 Task: Create a Kaleidoscope Artwork
Action: Mouse moved to (34, 13)
Screenshot: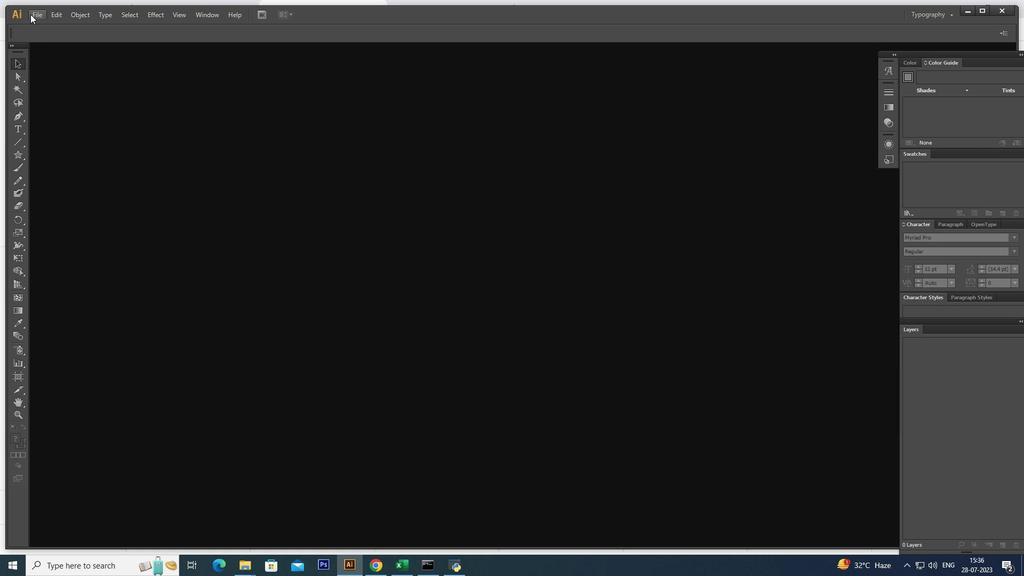 
Action: Mouse pressed left at (34, 13)
Screenshot: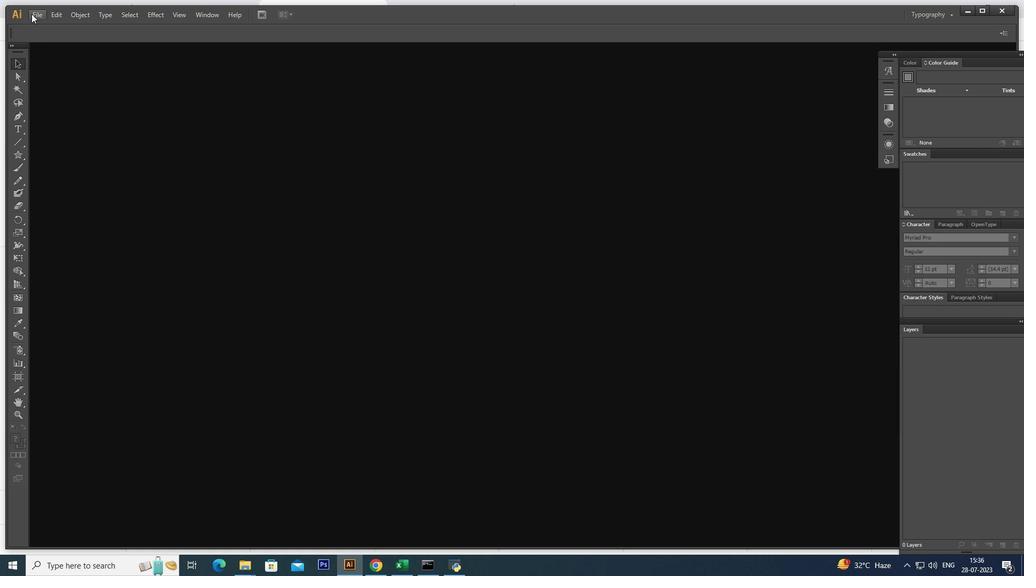 
Action: Mouse moved to (44, 31)
Screenshot: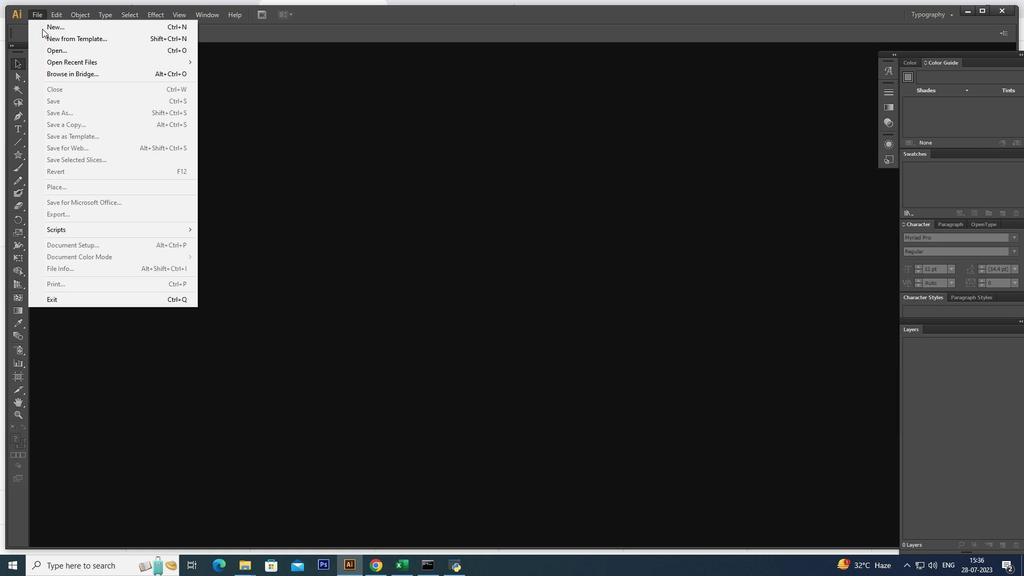 
Action: Mouse pressed left at (44, 31)
Screenshot: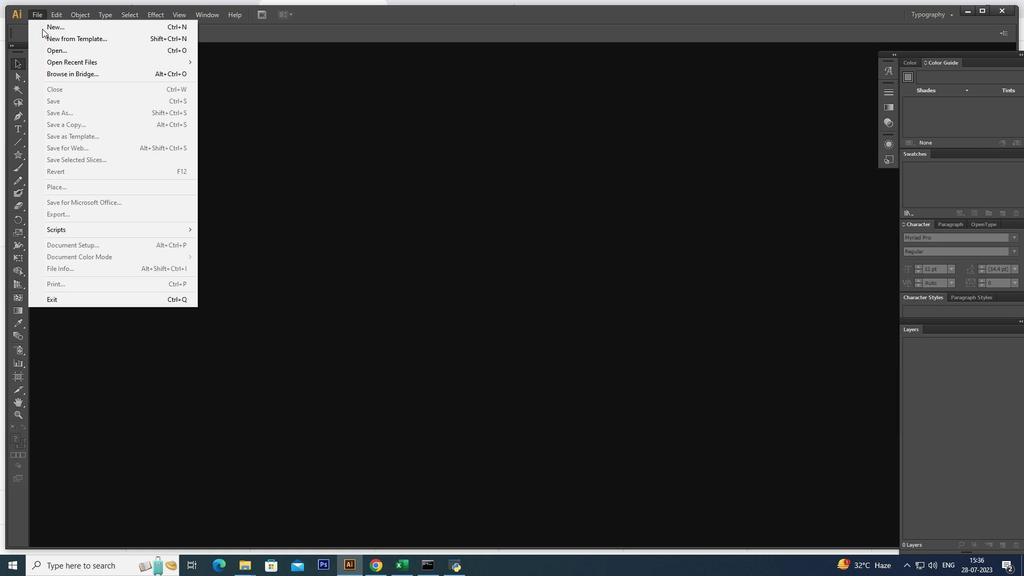 
Action: Mouse moved to (575, 373)
Screenshot: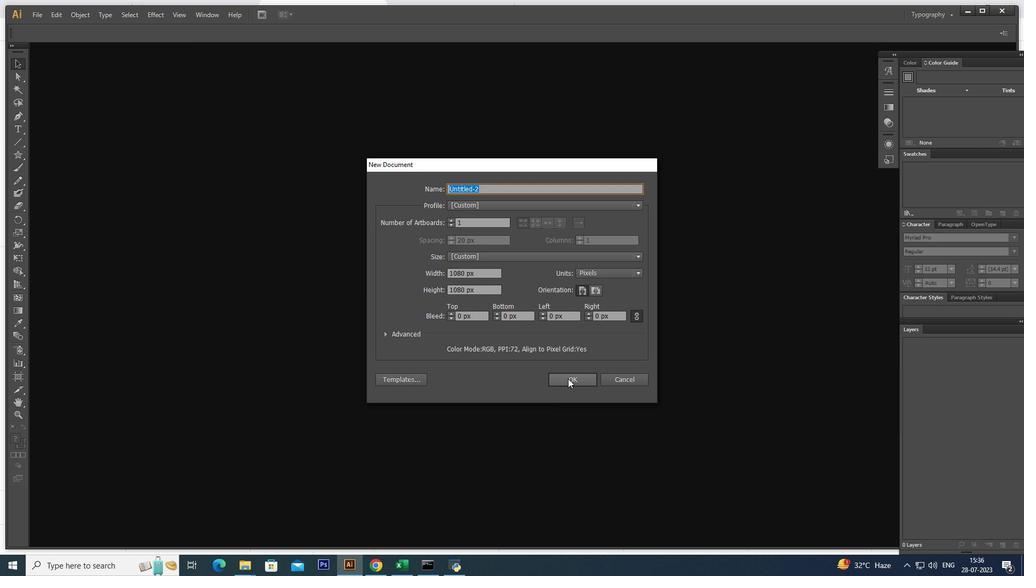 
Action: Mouse pressed left at (575, 373)
Screenshot: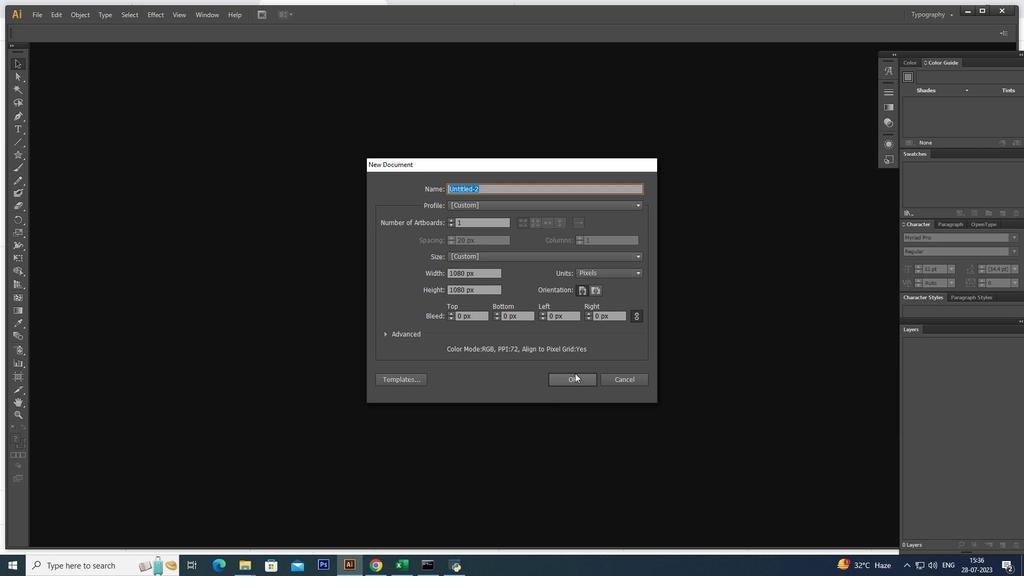 
Action: Mouse moved to (1007, 541)
Screenshot: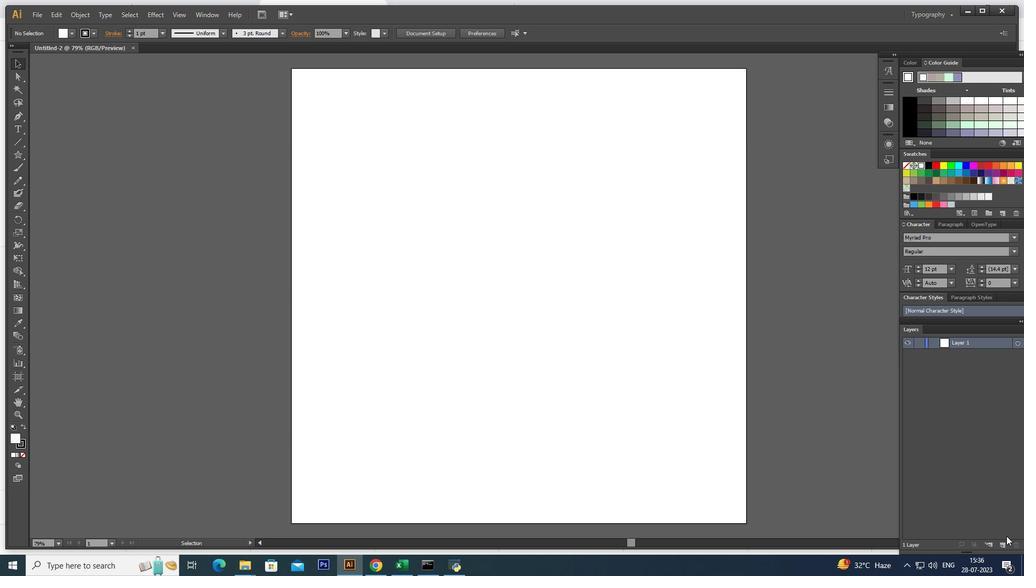 
Action: Mouse pressed left at (1007, 541)
Screenshot: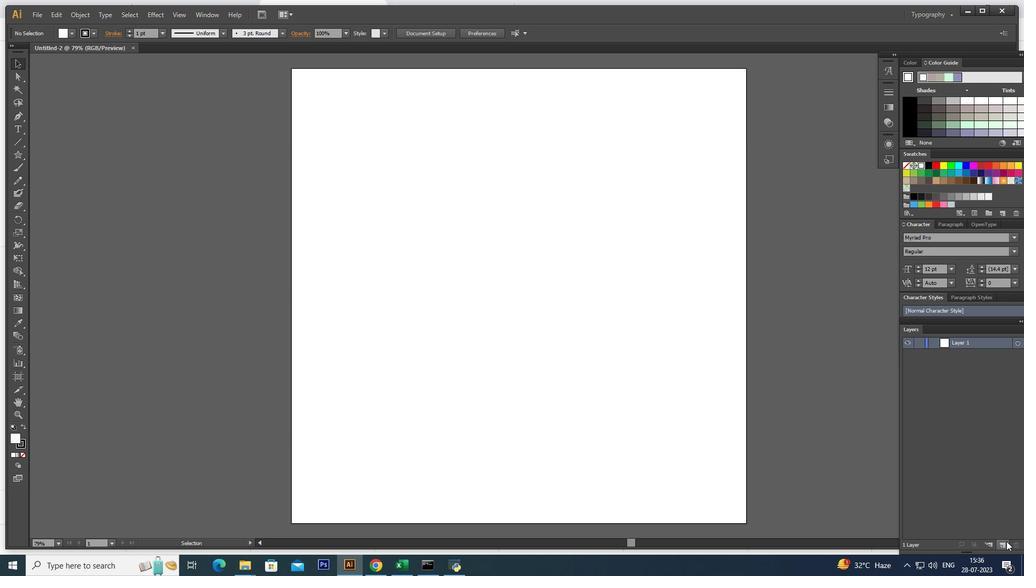 
Action: Mouse moved to (15, 155)
Screenshot: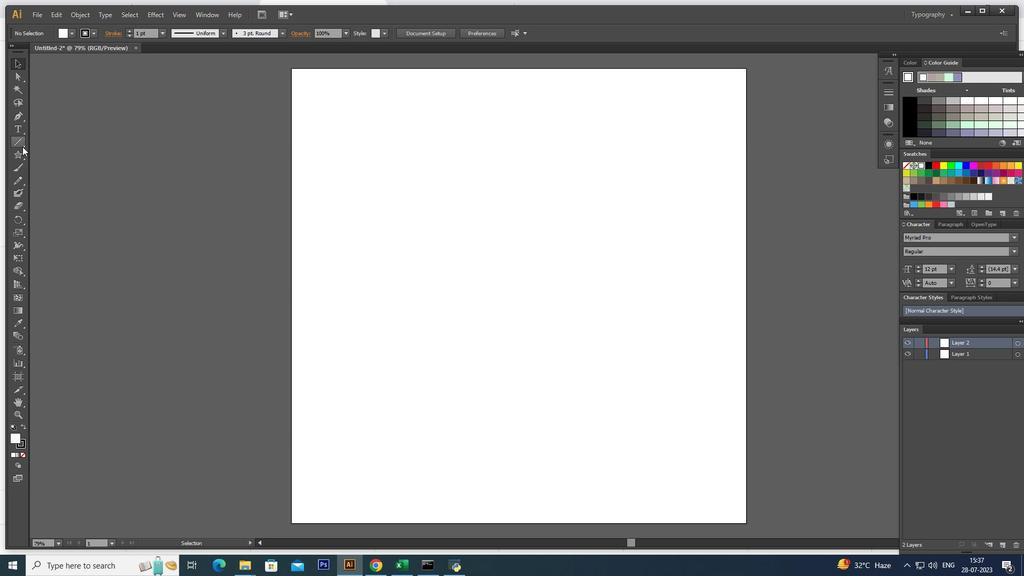 
Action: Mouse pressed left at (15, 155)
Screenshot: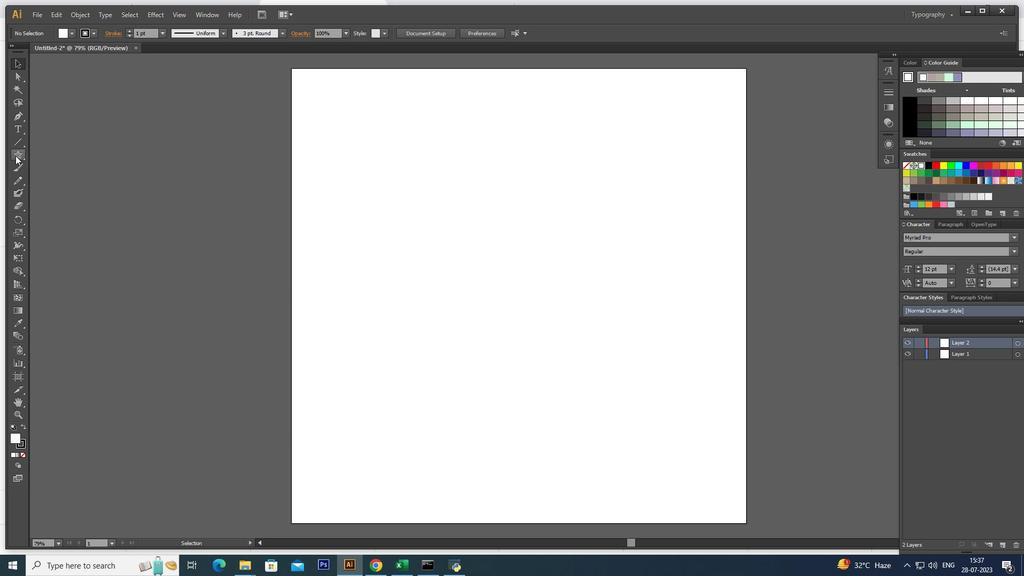 
Action: Mouse moved to (443, 369)
Screenshot: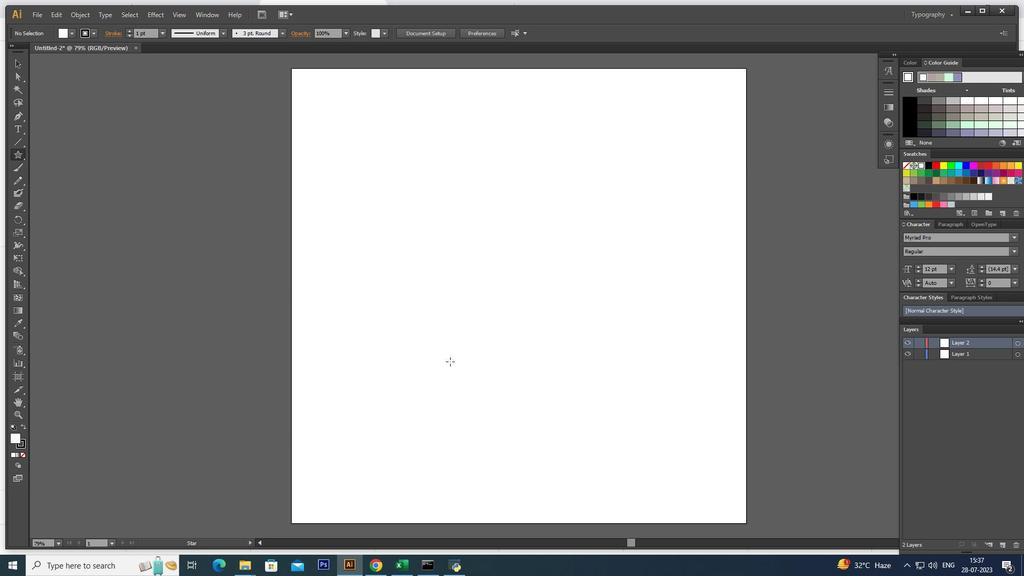 
Action: Mouse pressed left at (443, 369)
Screenshot: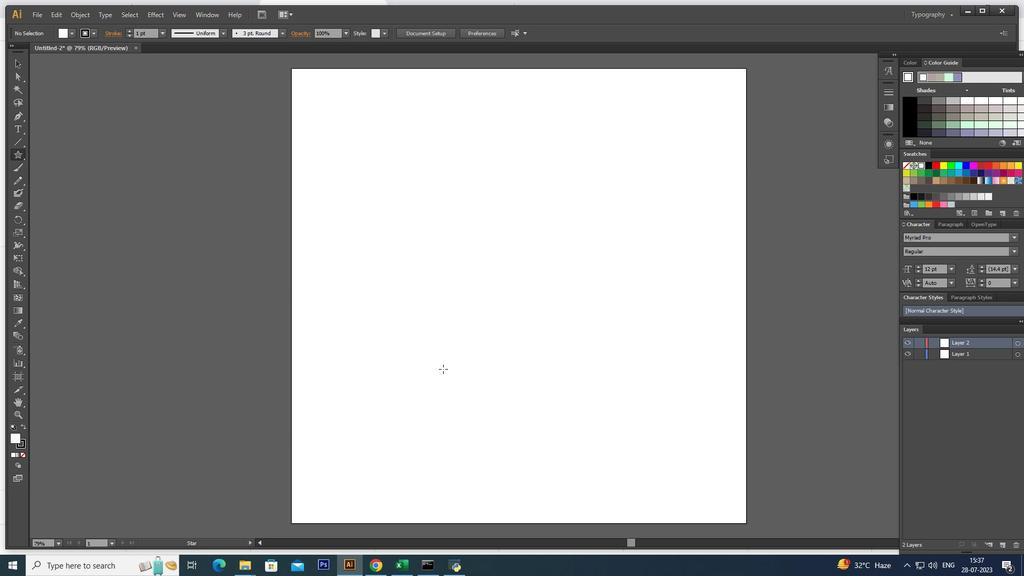 
Action: Mouse moved to (490, 313)
Screenshot: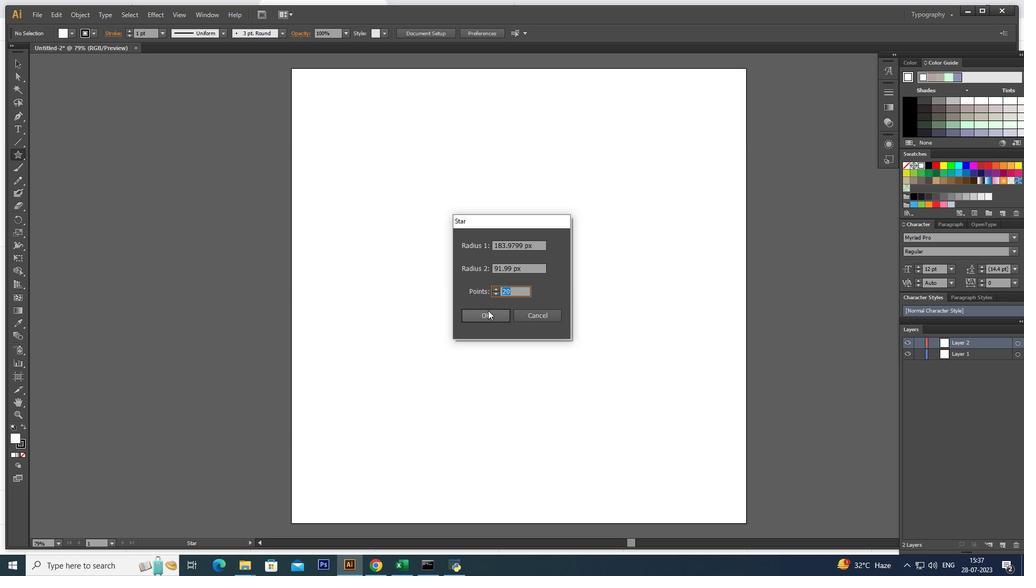 
Action: Mouse pressed left at (490, 313)
Screenshot: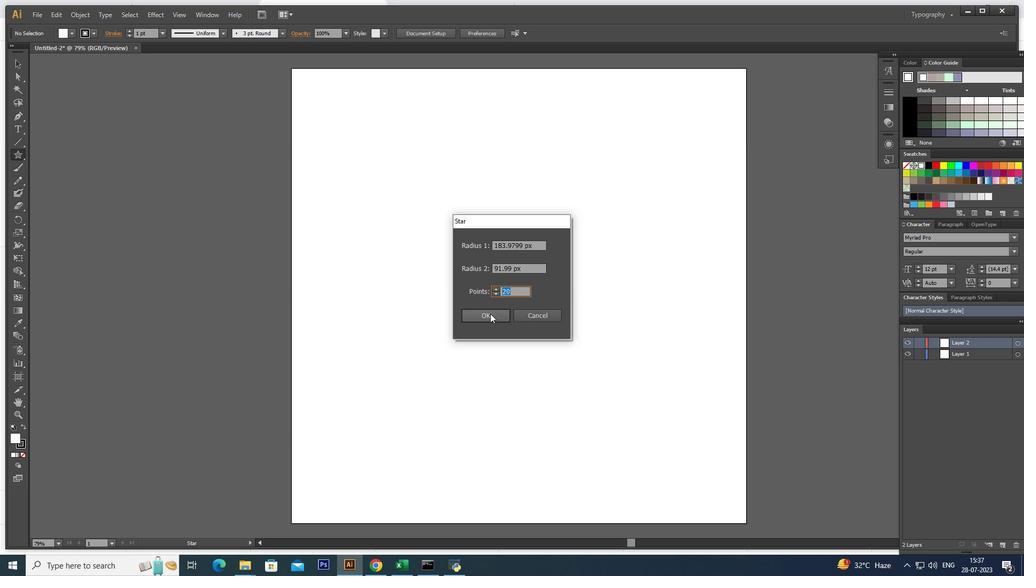 
Action: Mouse moved to (18, 61)
Screenshot: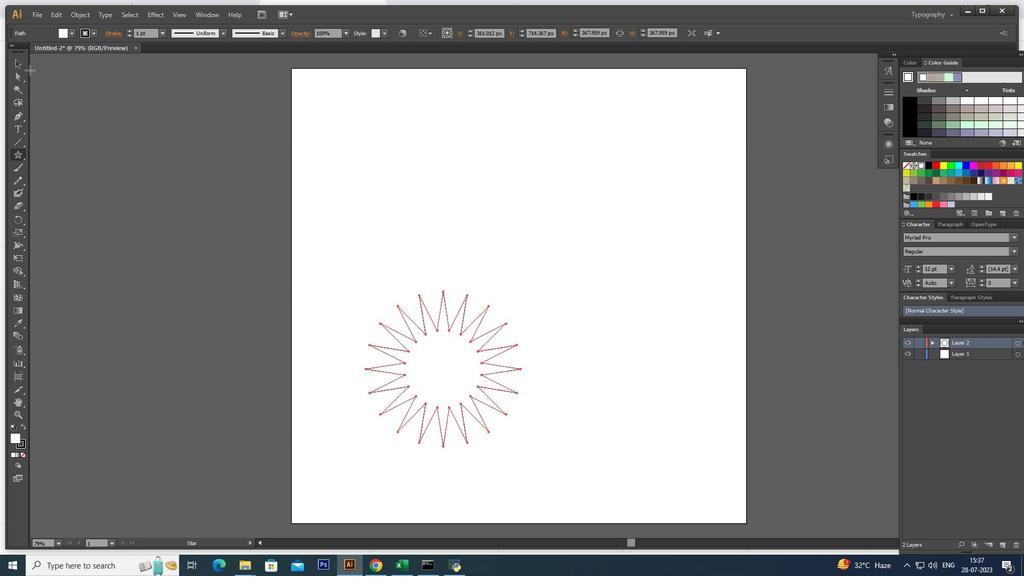 
Action: Mouse pressed left at (18, 61)
Screenshot: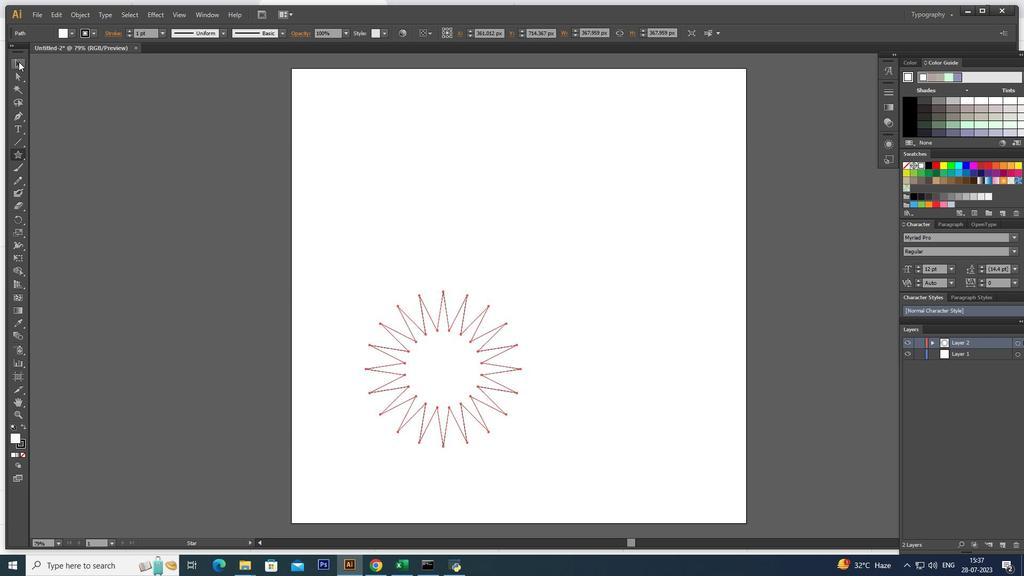 
Action: Mouse moved to (454, 316)
Screenshot: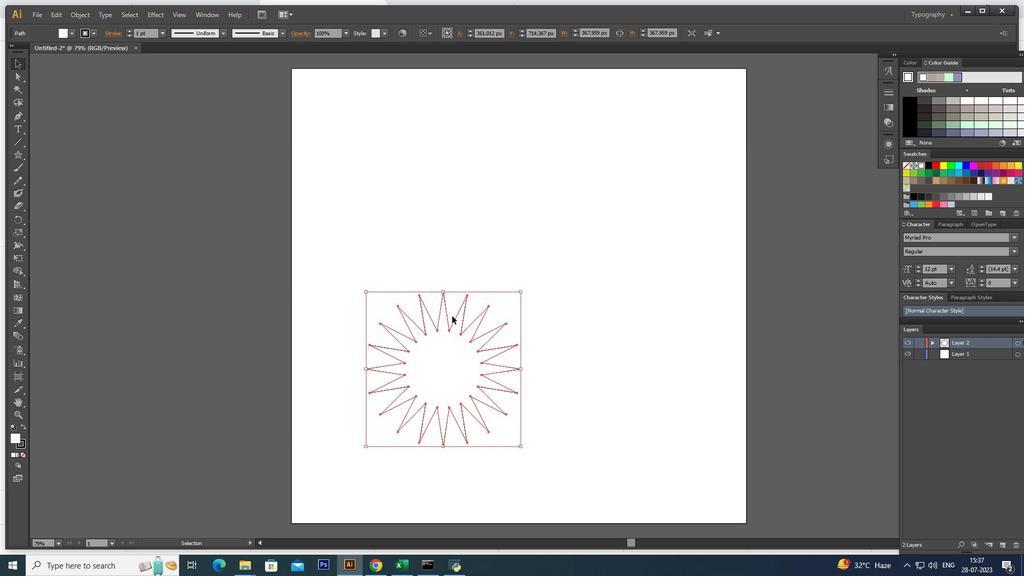 
Action: Mouse pressed left at (454, 316)
Screenshot: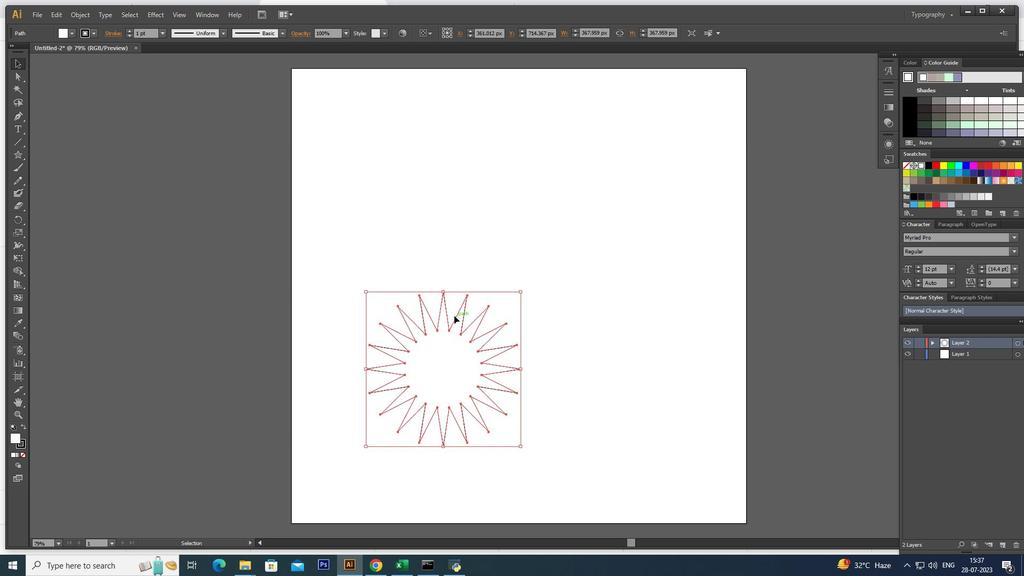 
Action: Mouse moved to (957, 414)
Screenshot: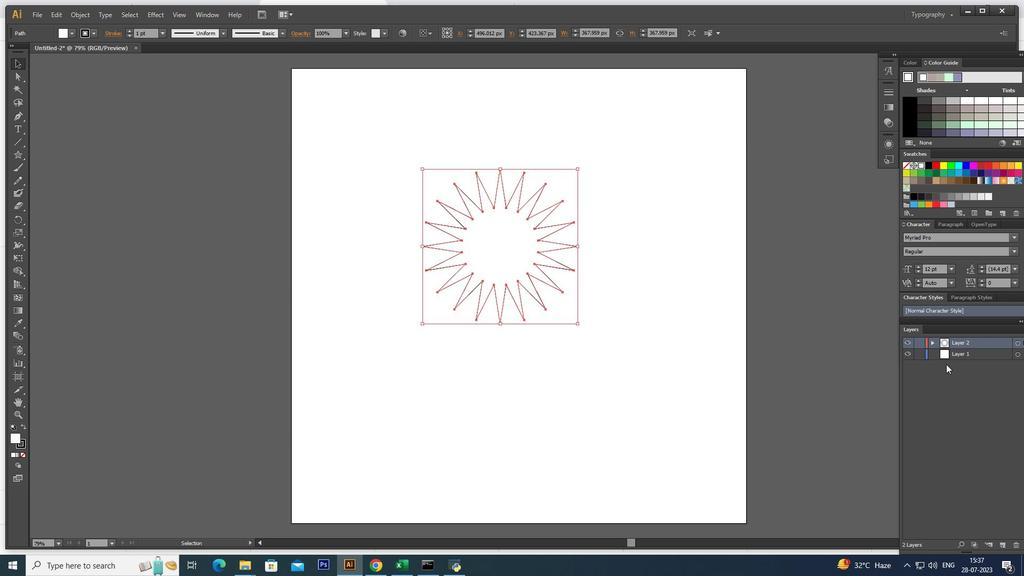 
Action: Mouse pressed left at (957, 414)
Screenshot: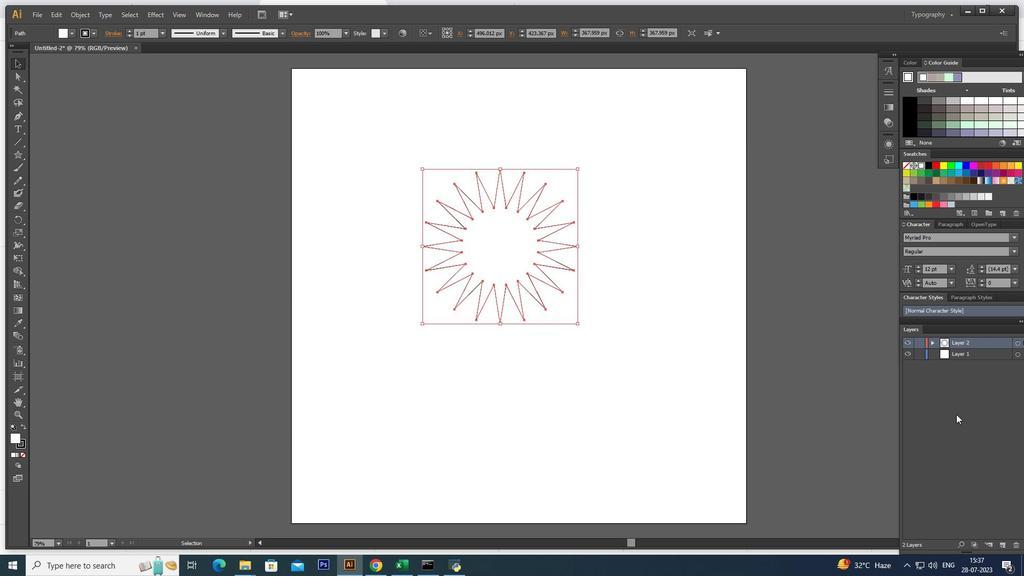 
Action: Mouse moved to (890, 90)
Screenshot: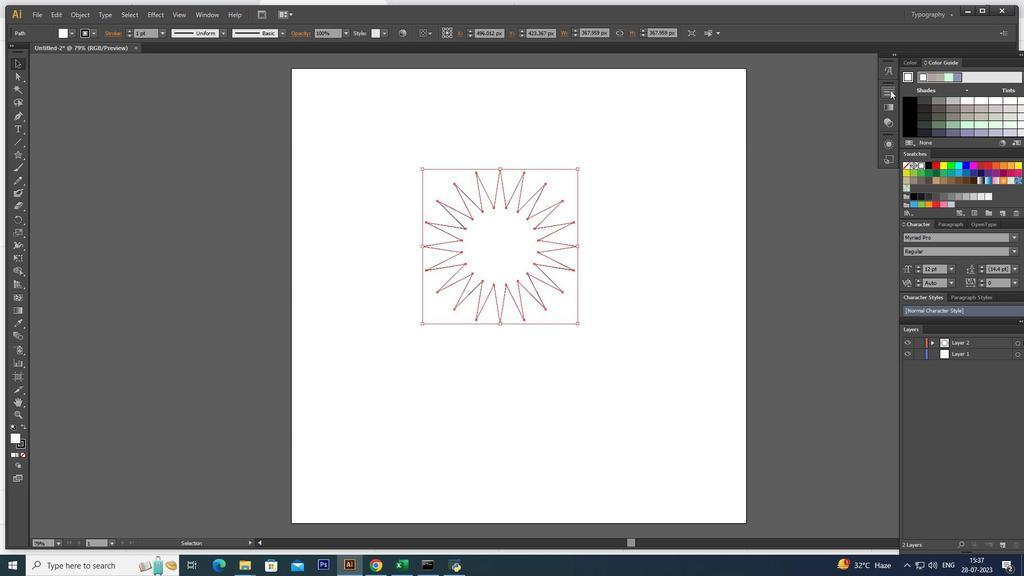 
Action: Mouse pressed left at (890, 90)
Screenshot: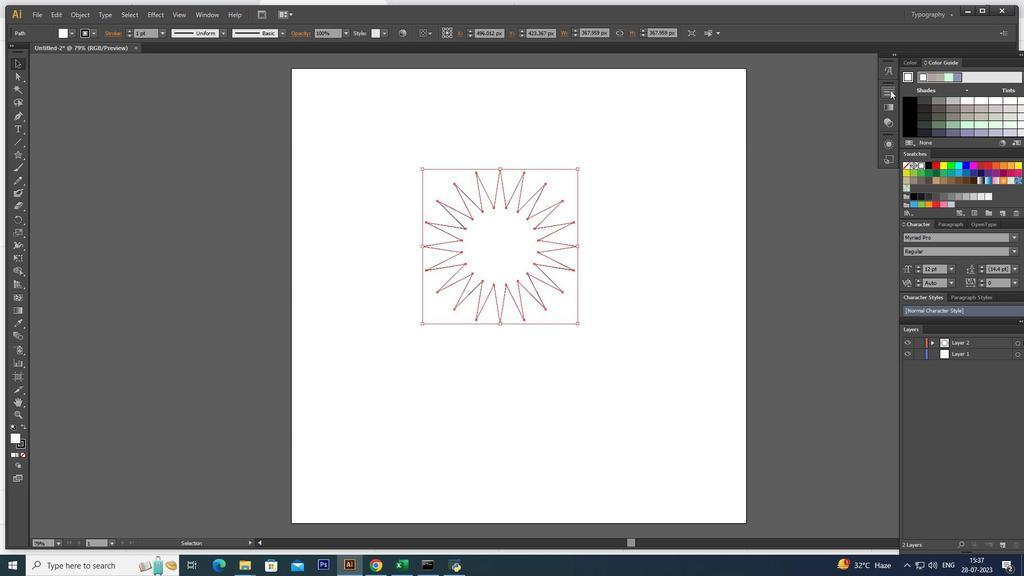 
Action: Mouse moved to (842, 82)
Screenshot: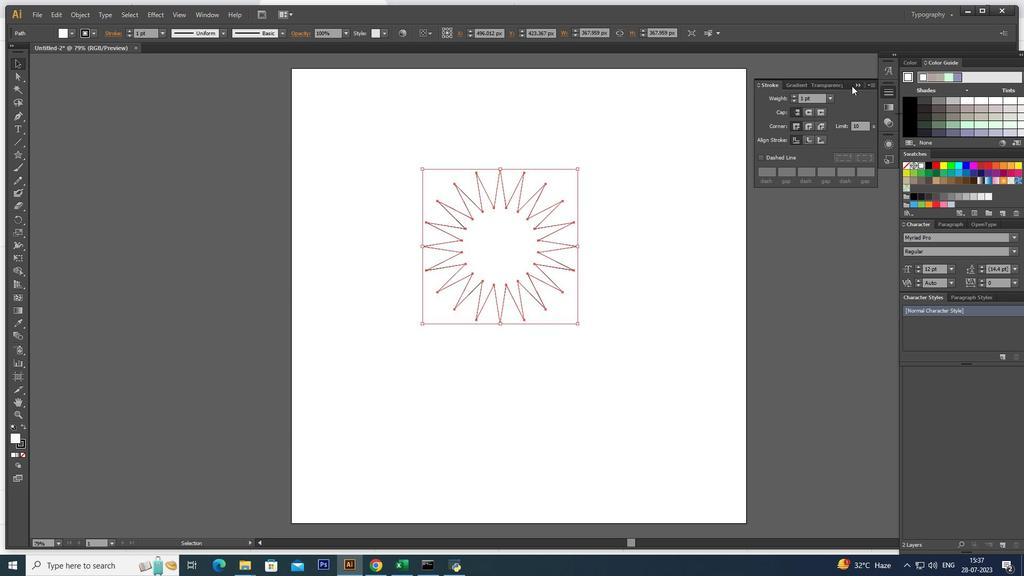 
Action: Mouse pressed left at (842, 82)
Screenshot: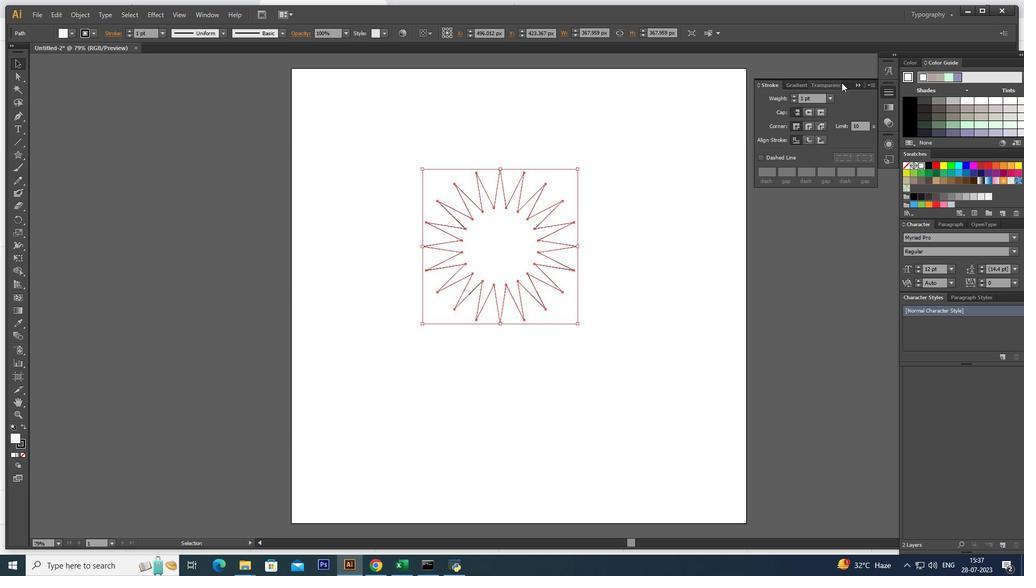 
Action: Mouse moved to (806, 95)
Screenshot: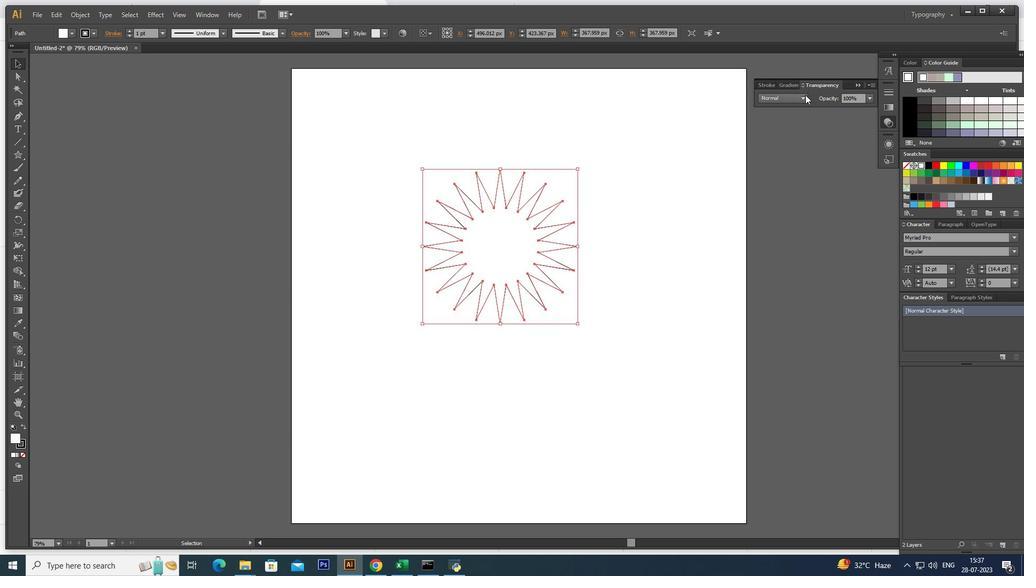 
Action: Mouse pressed left at (806, 95)
Screenshot: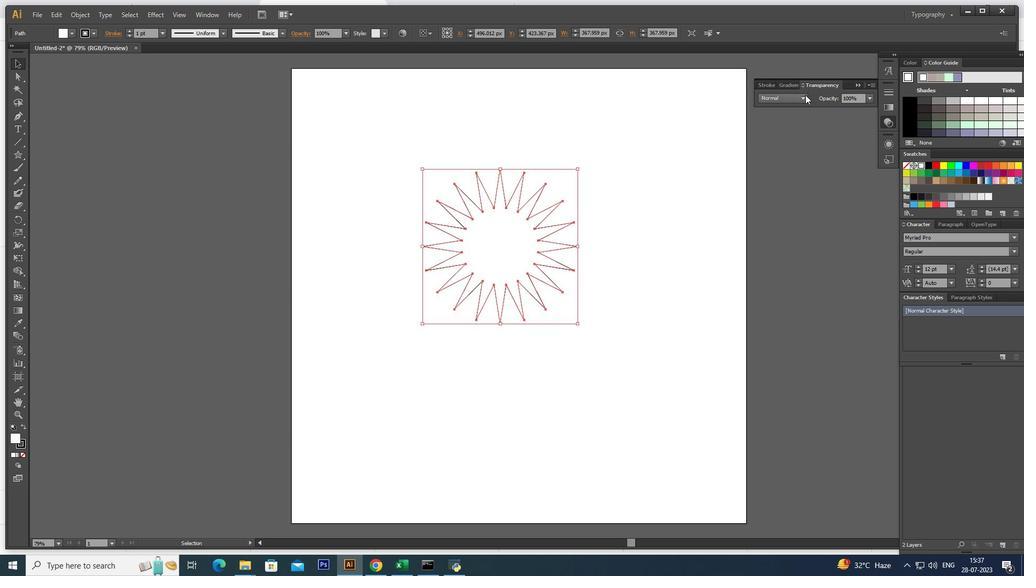 
Action: Mouse moved to (783, 253)
Screenshot: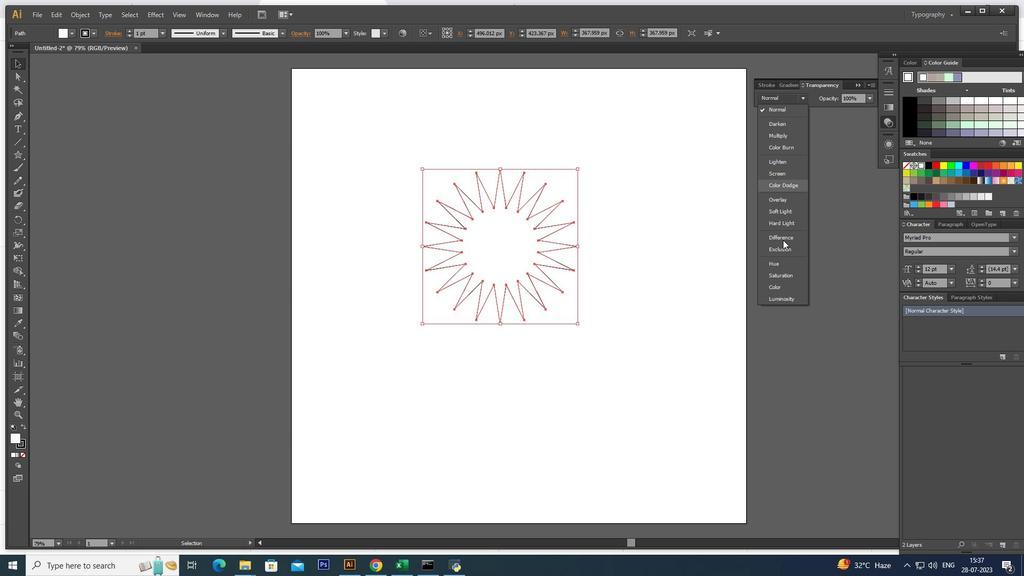 
Action: Mouse pressed left at (783, 253)
Screenshot: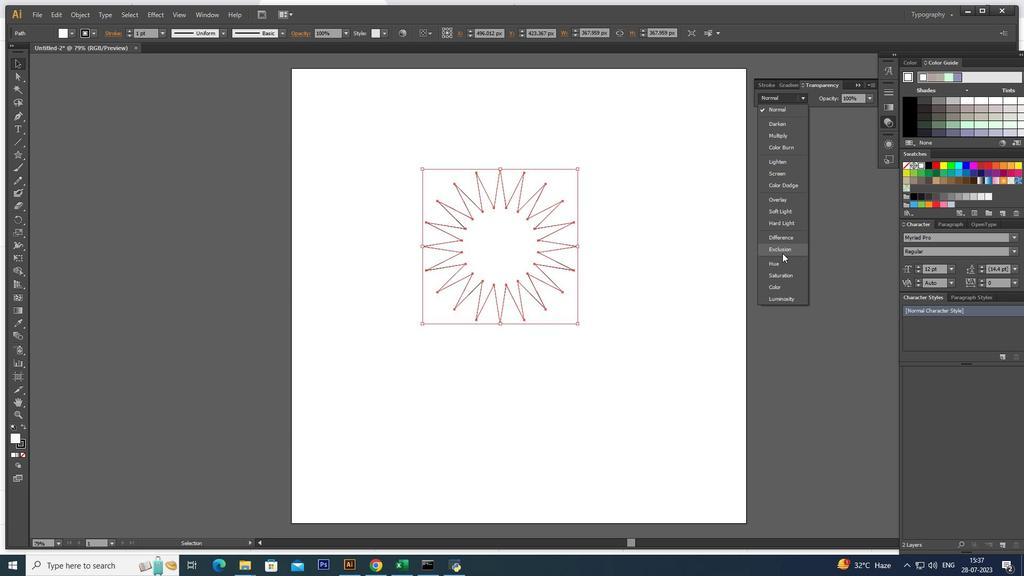 
Action: Mouse moved to (75, 75)
Screenshot: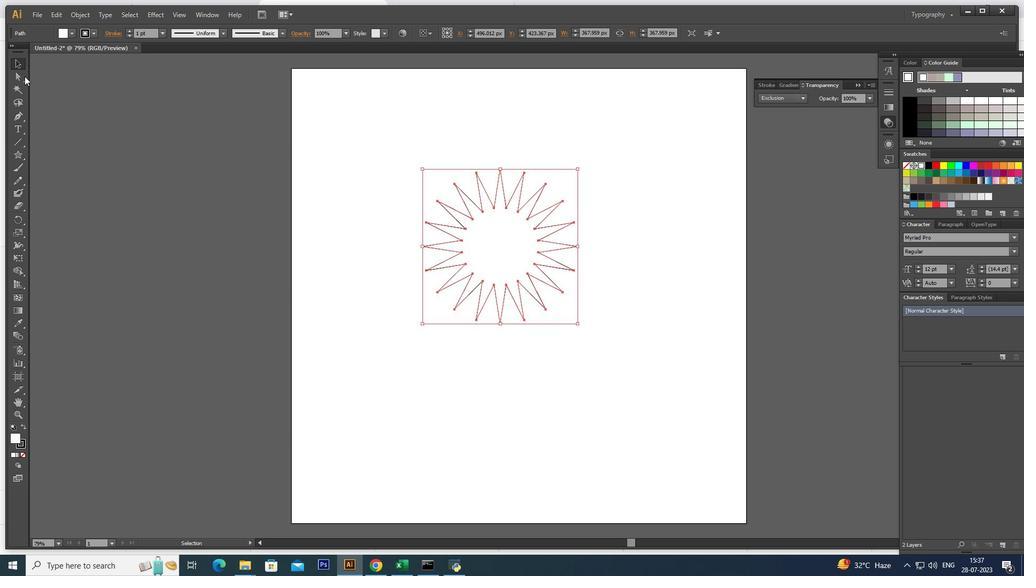 
Action: Mouse pressed left at (75, 75)
Screenshot: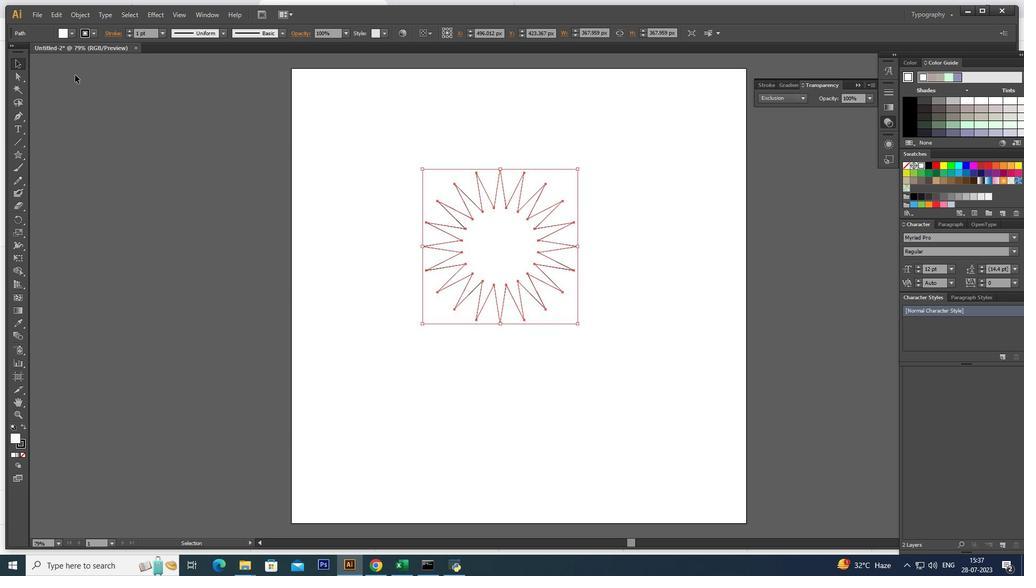 
Action: Mouse moved to (482, 208)
Screenshot: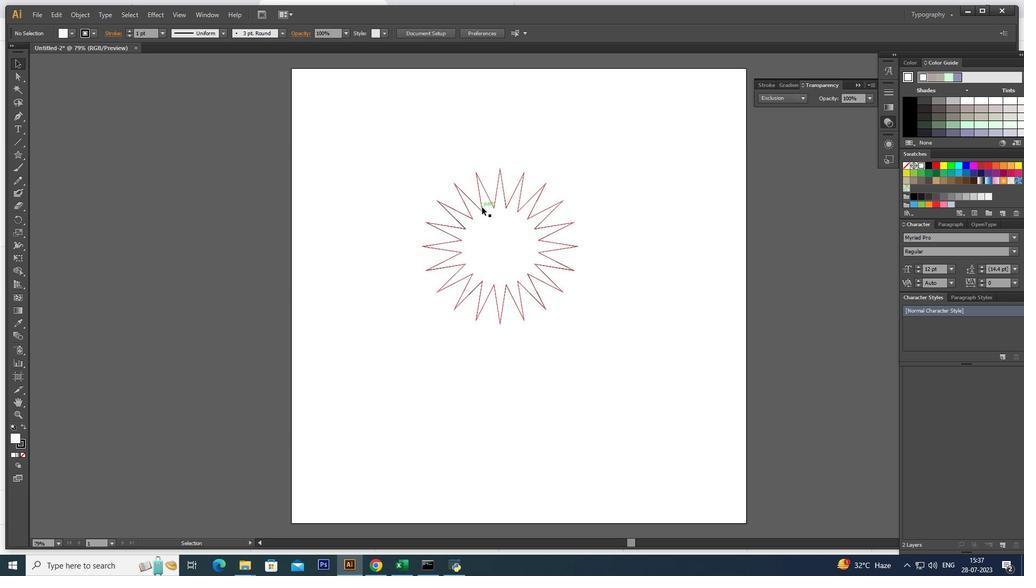 
Action: Mouse pressed left at (482, 208)
Screenshot: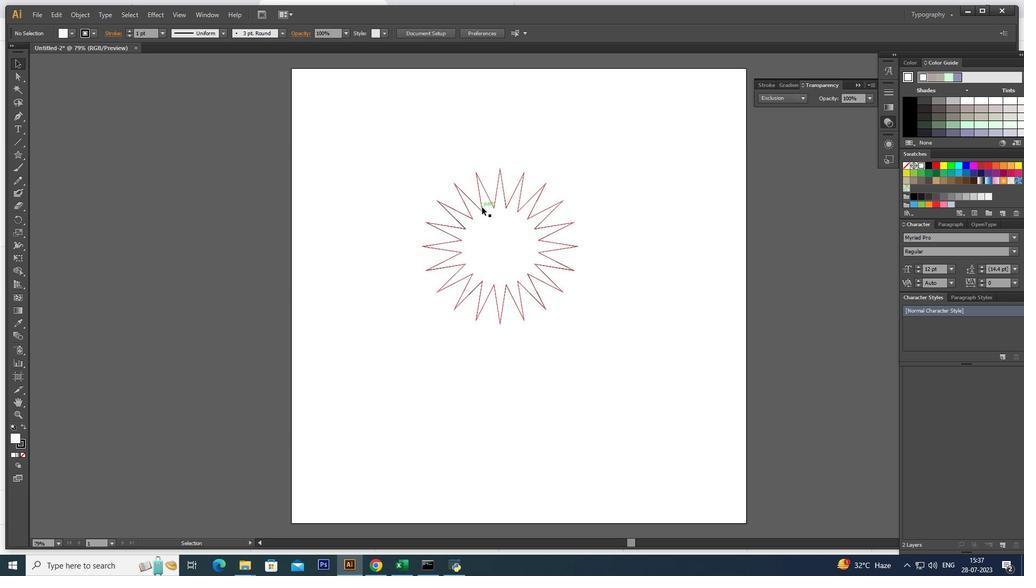 
Action: Mouse moved to (73, 34)
Screenshot: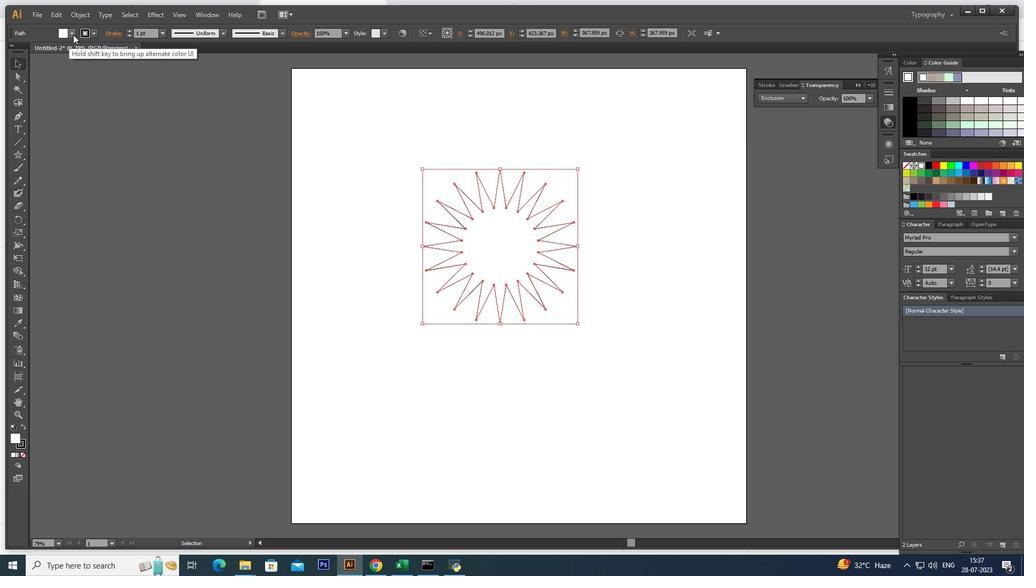 
Action: Mouse pressed left at (73, 34)
Screenshot: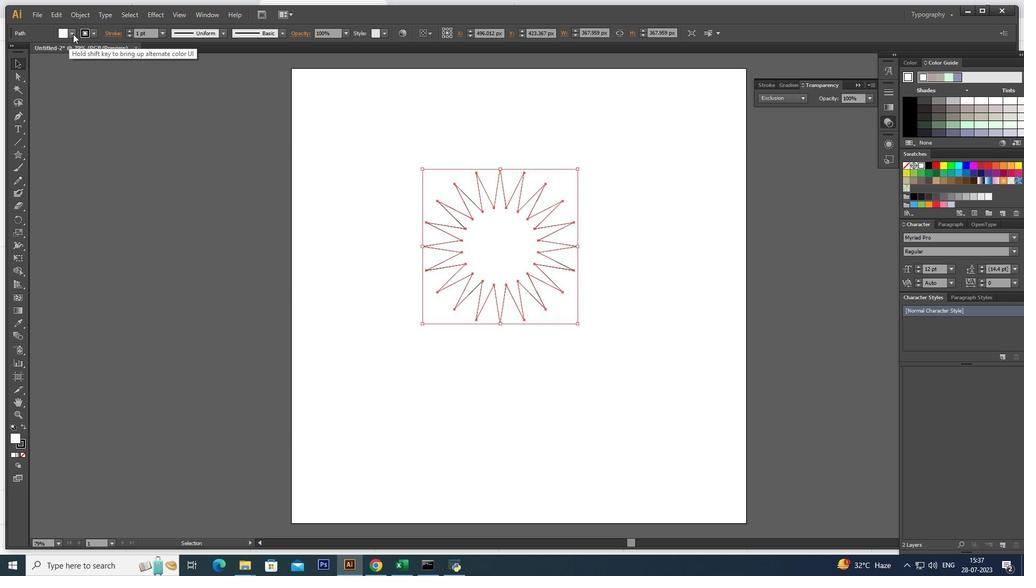 
Action: Mouse moved to (49, 81)
Screenshot: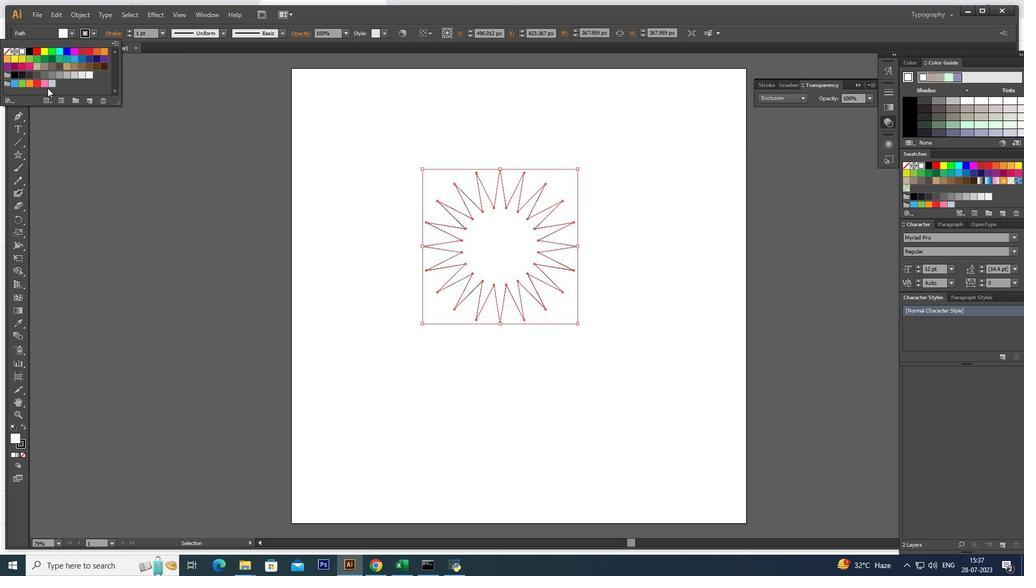 
Action: Mouse pressed left at (49, 81)
Screenshot: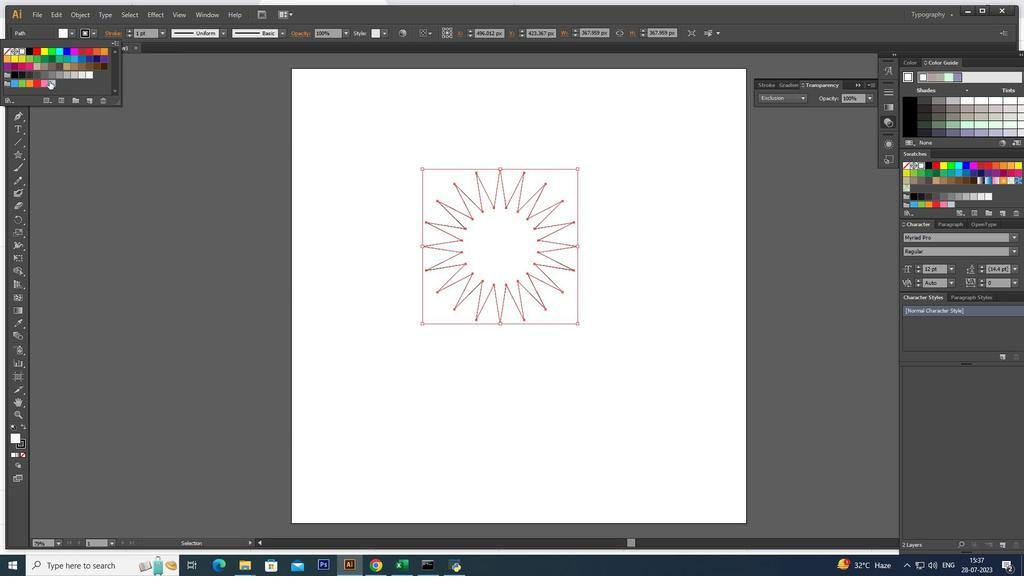 
Action: Mouse moved to (69, 32)
Screenshot: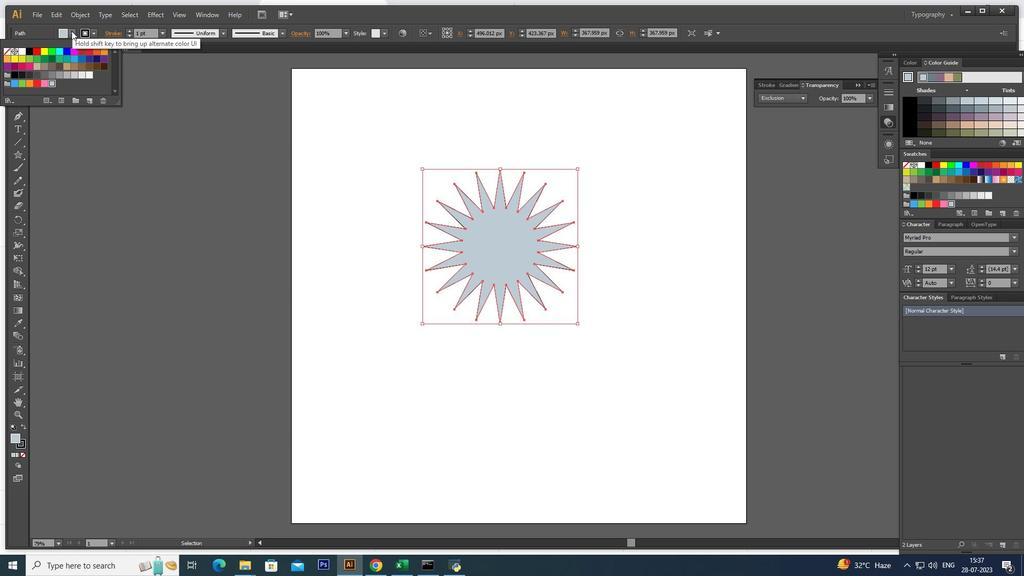 
Action: Mouse pressed left at (69, 32)
Screenshot: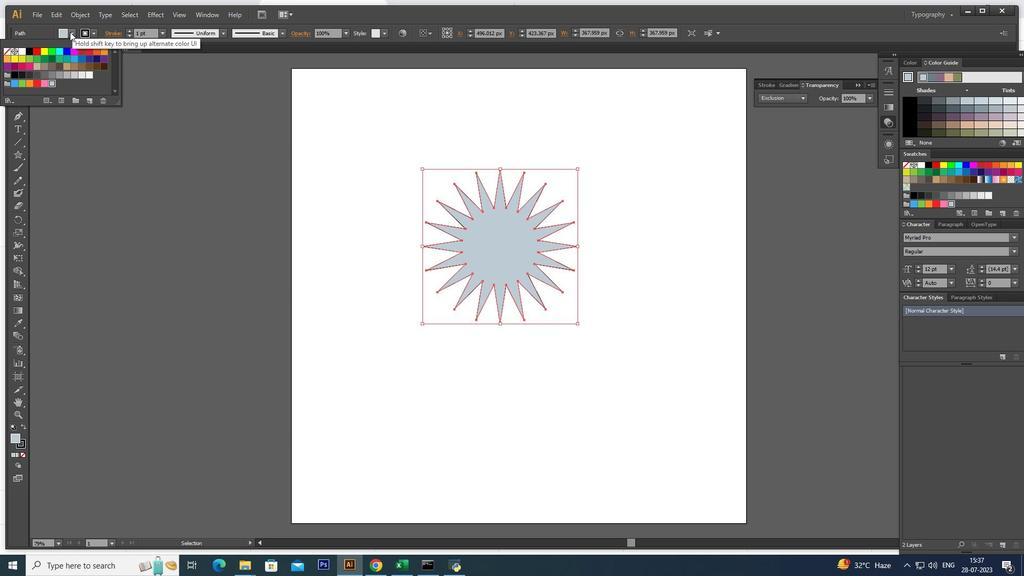 
Action: Mouse moved to (21, 219)
Screenshot: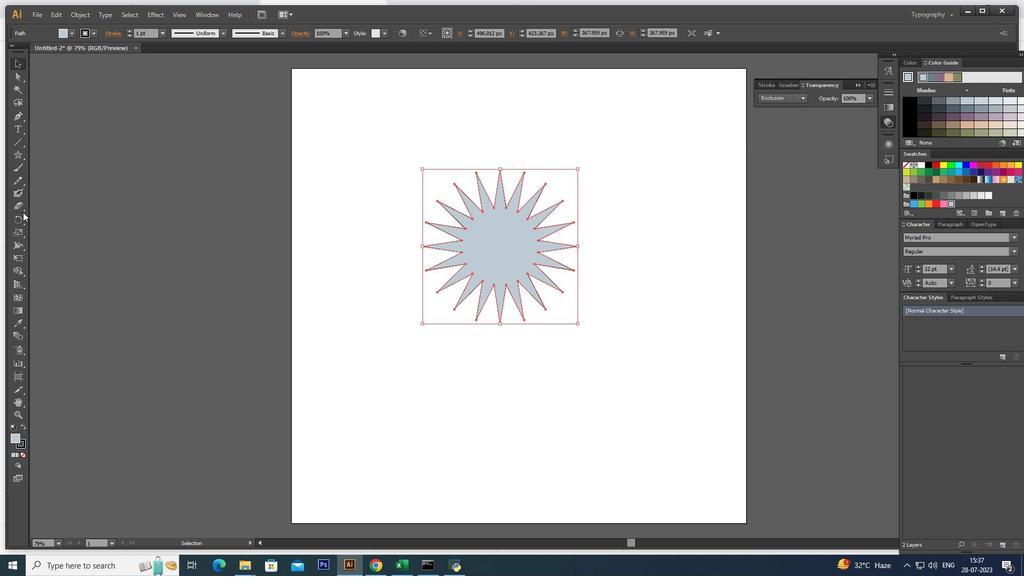 
Action: Mouse pressed left at (21, 219)
Screenshot: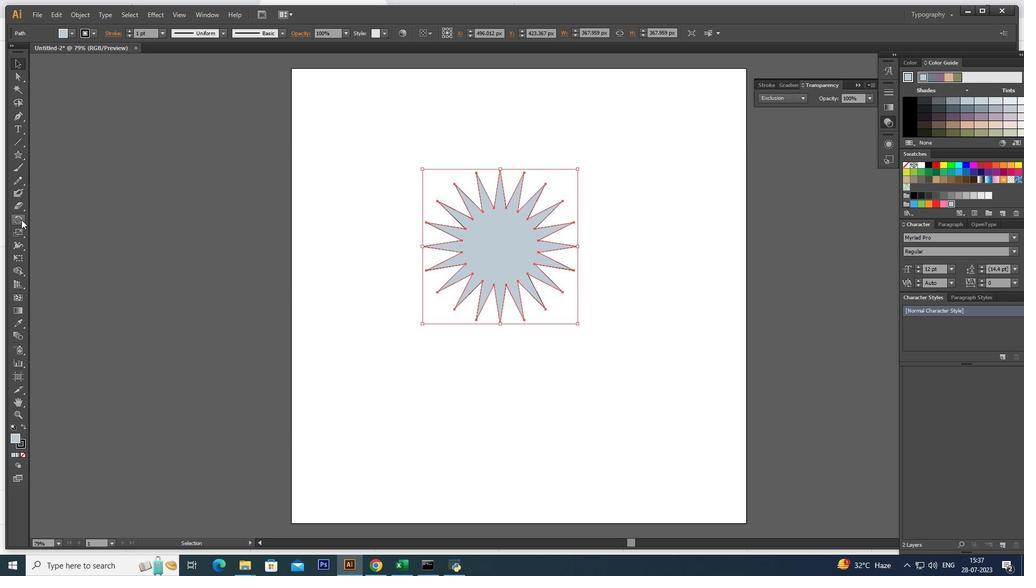 
Action: Mouse moved to (518, 280)
Screenshot: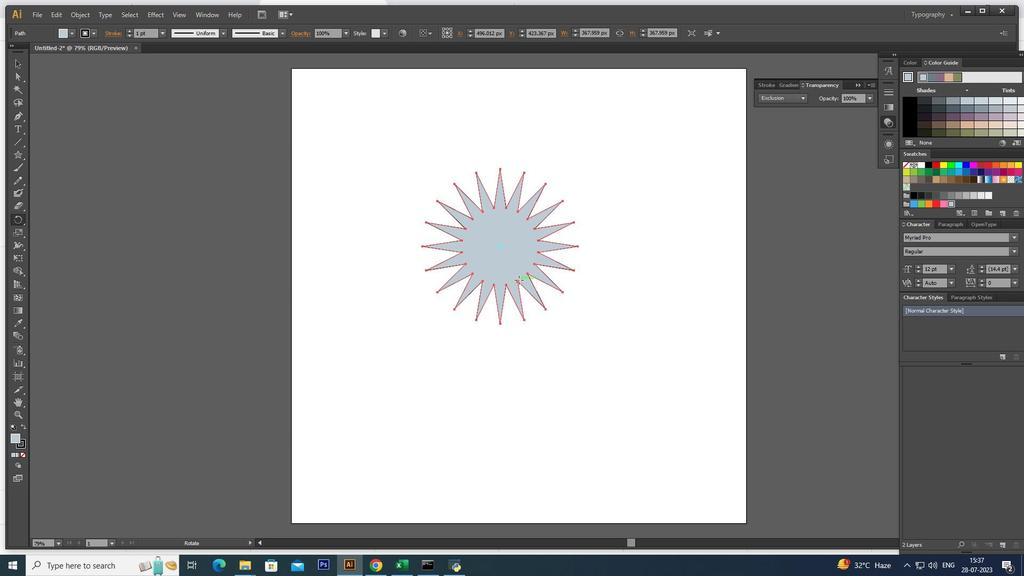 
Action: Mouse pressed left at (518, 280)
Screenshot: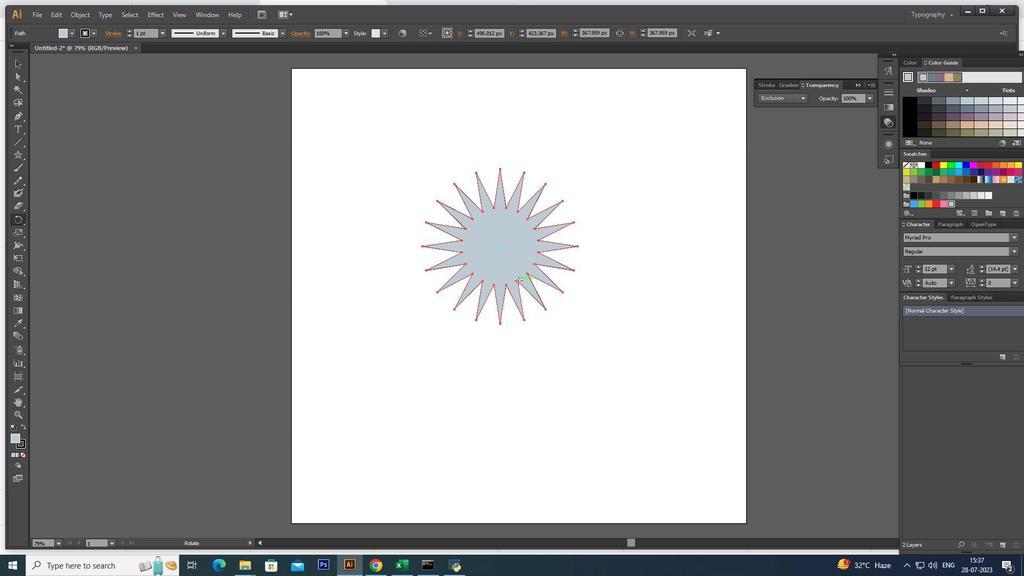
Action: Key pressed <Key.alt_l><Key.alt_l>
Screenshot: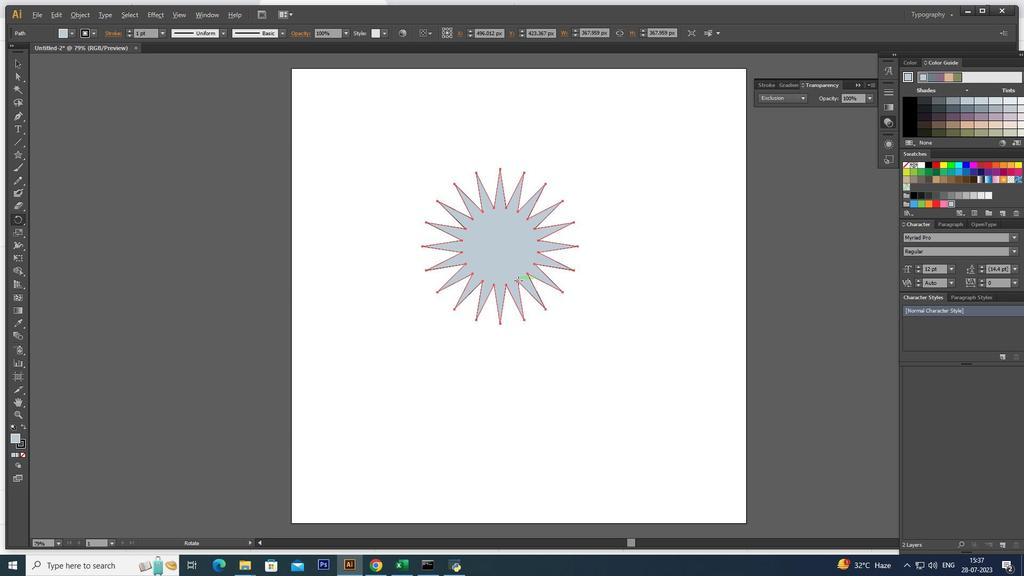 
Action: Mouse moved to (518, 281)
Screenshot: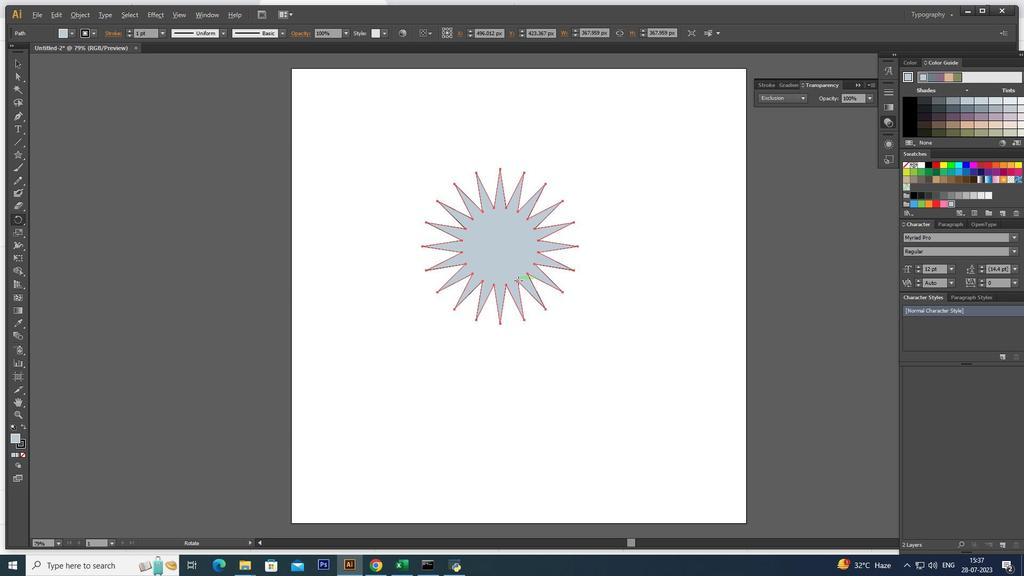 
Action: Key pressed <Key.alt_l>
Screenshot: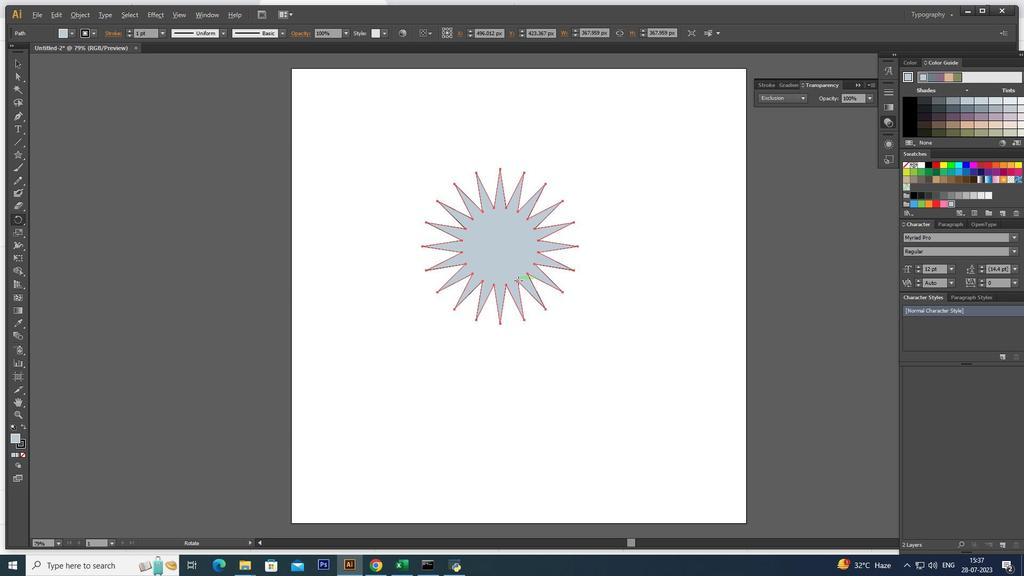 
Action: Mouse moved to (523, 281)
Screenshot: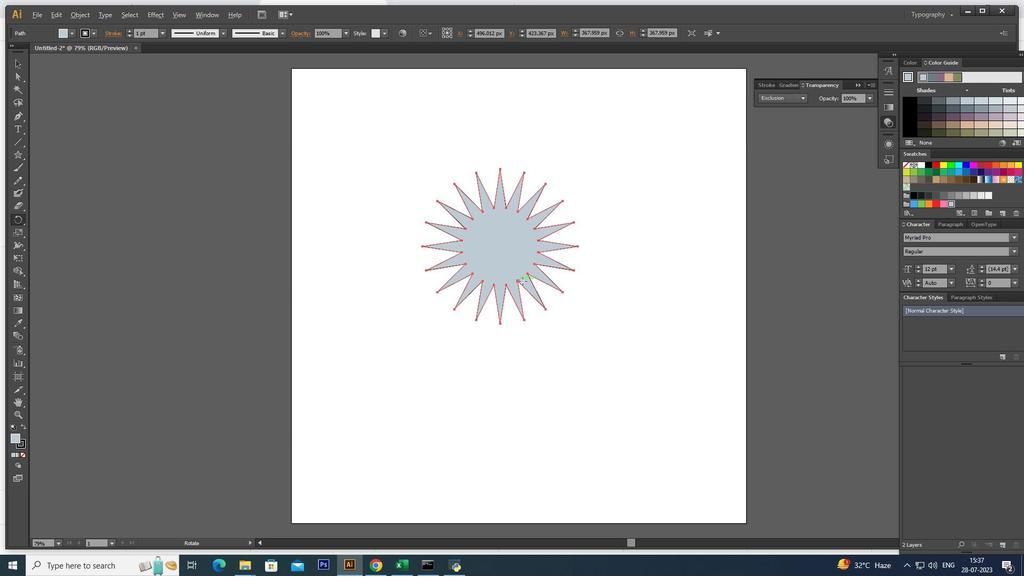 
Action: Key pressed <Key.alt_l><Key.alt_l>
Screenshot: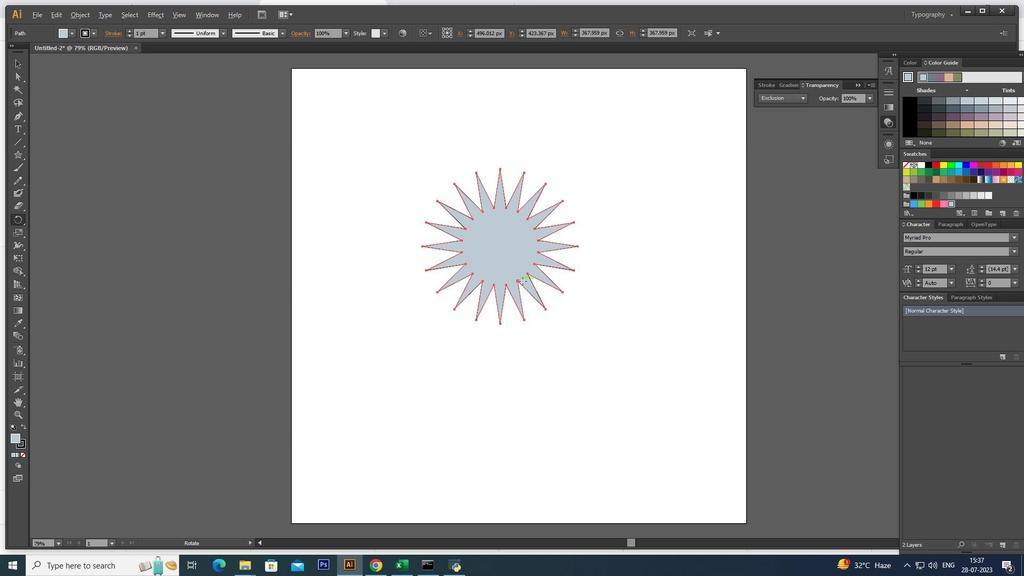 
Action: Mouse moved to (524, 281)
Screenshot: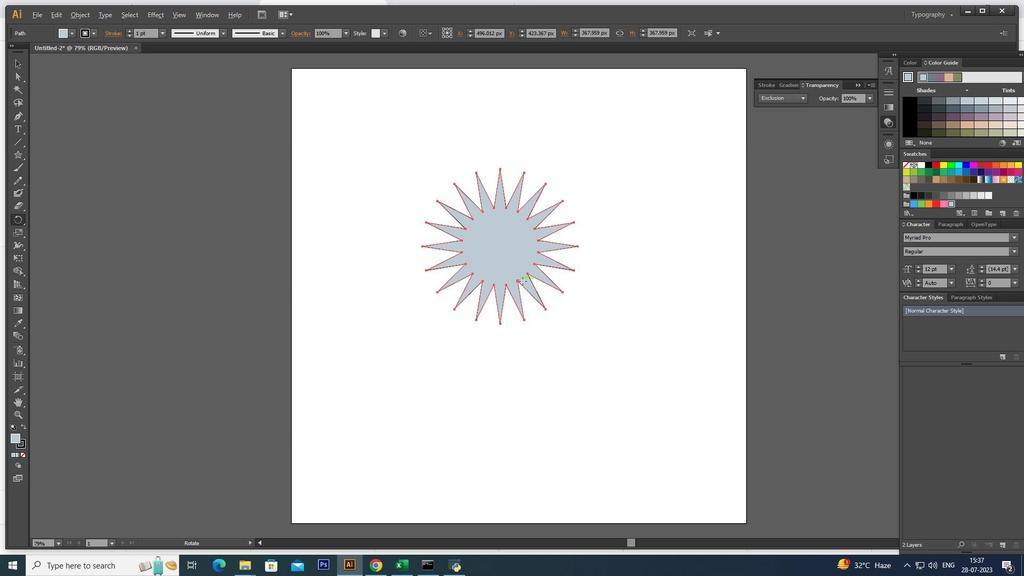 
Action: Key pressed <Key.alt_l><Key.alt_l>
Screenshot: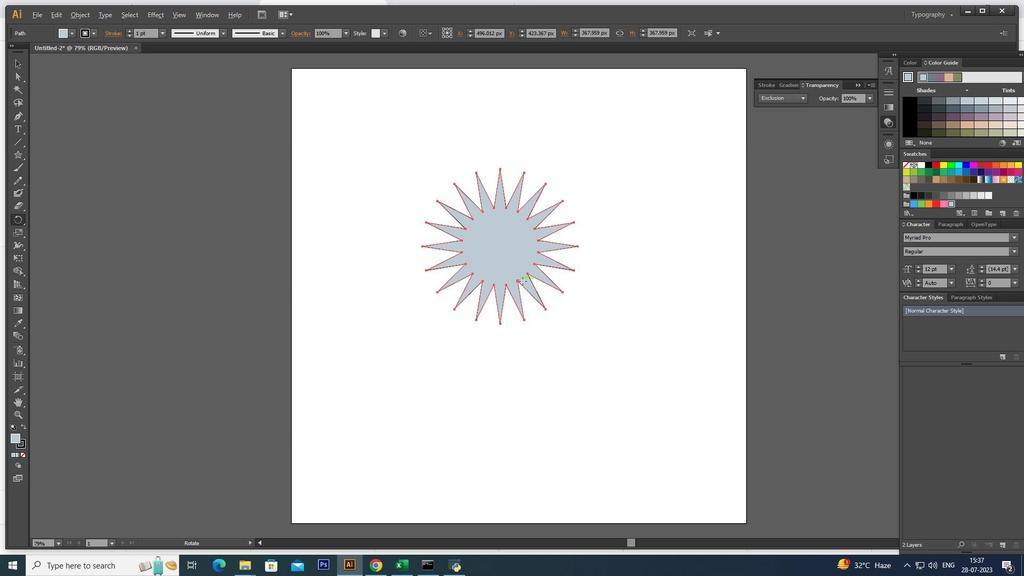 
Action: Mouse moved to (525, 280)
Screenshot: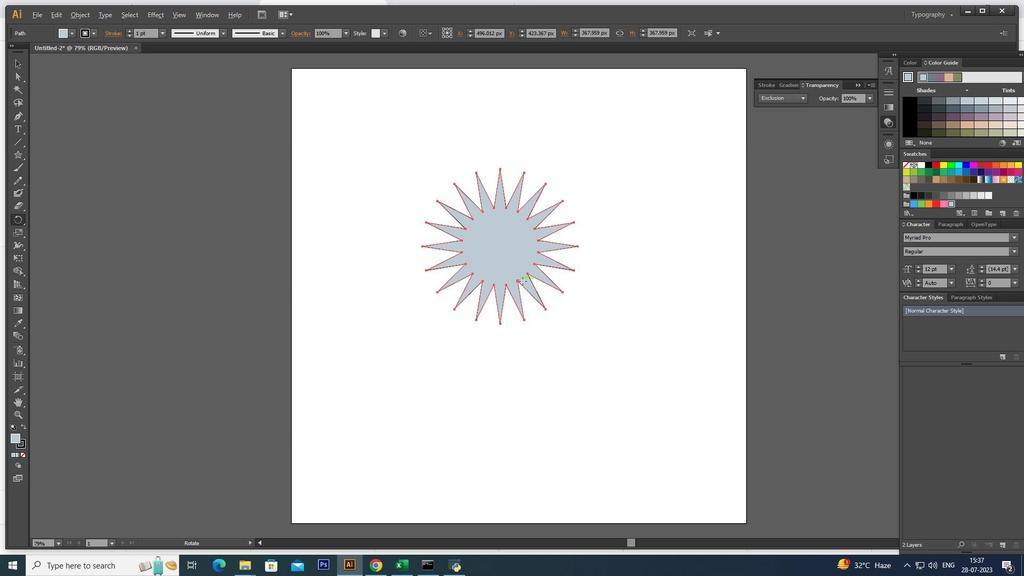 
Action: Key pressed <Key.alt_l>
Screenshot: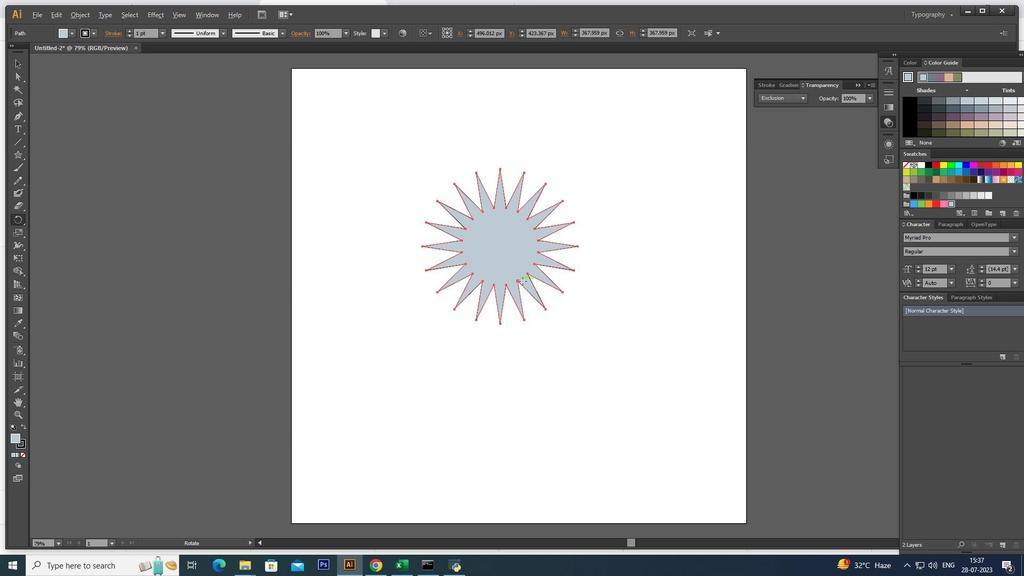 
Action: Mouse moved to (527, 280)
Screenshot: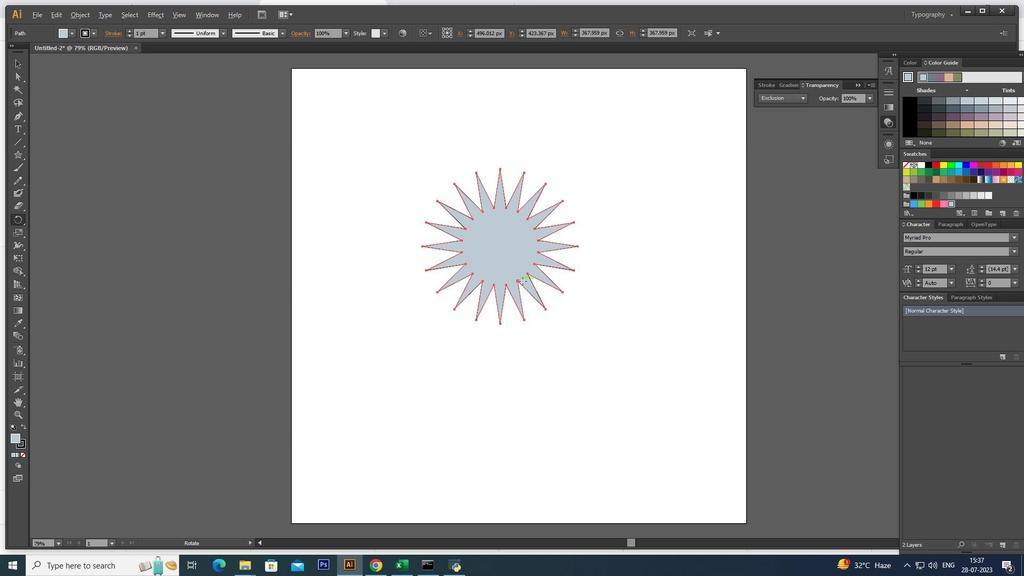 
Action: Key pressed <Key.alt_l>
Screenshot: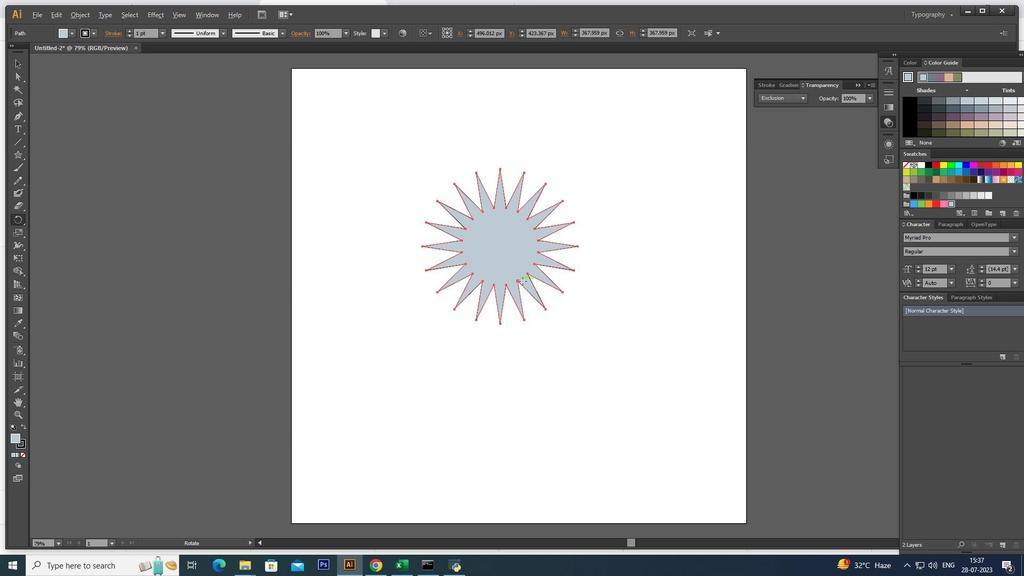 
Action: Mouse moved to (528, 279)
Screenshot: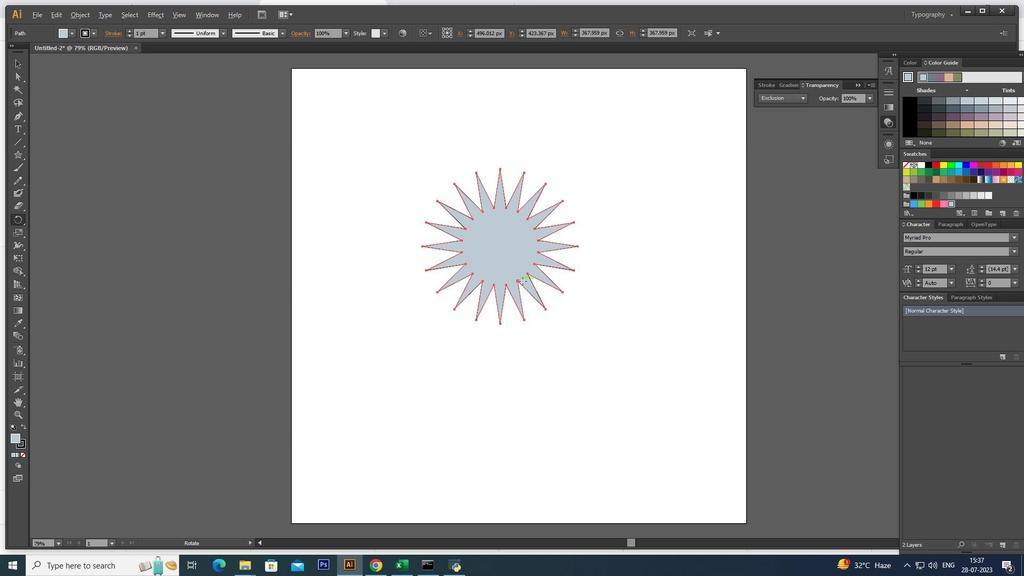 
Action: Key pressed <Key.alt_l>
Screenshot: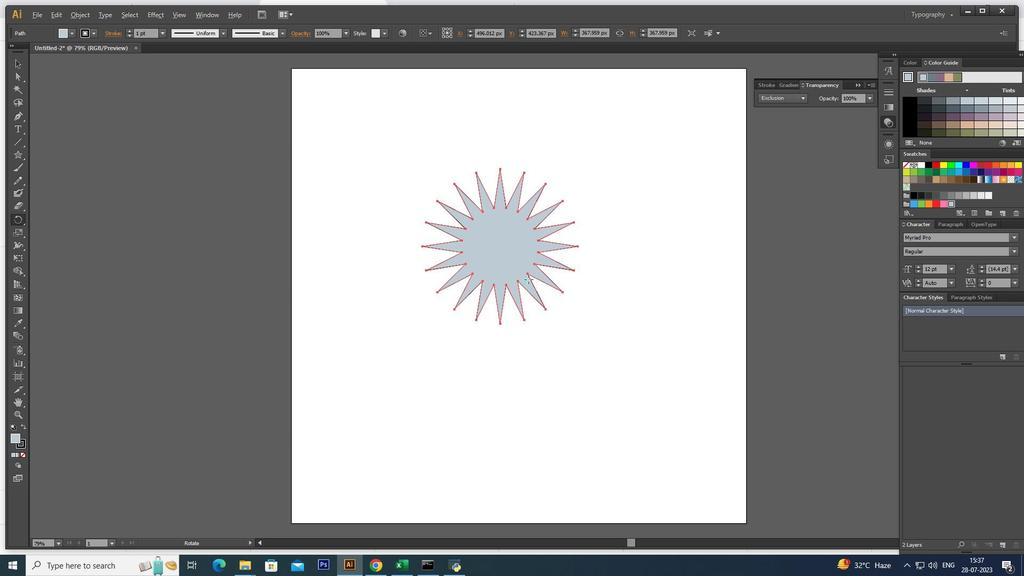 
Action: Mouse moved to (529, 279)
Screenshot: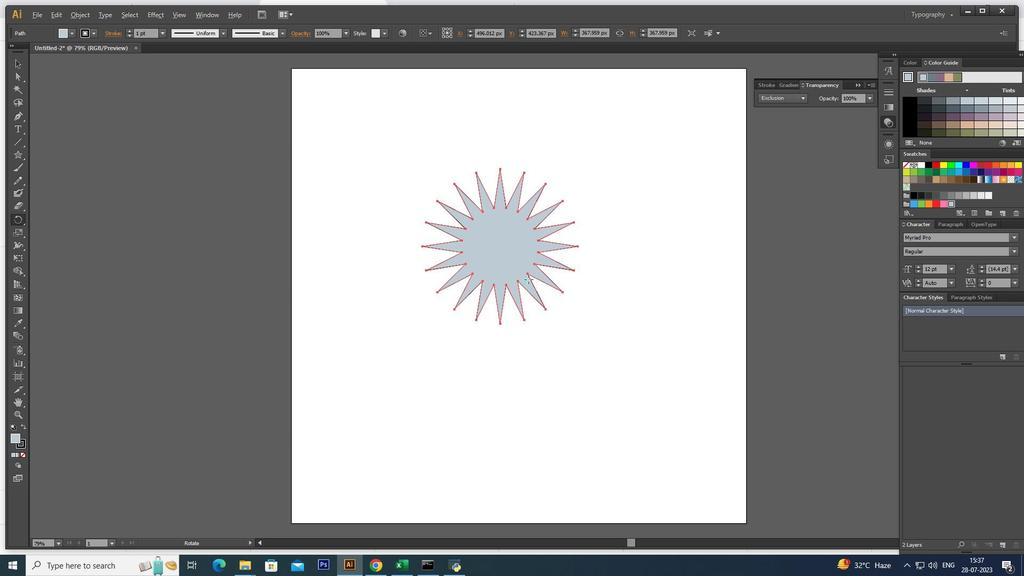 
Action: Key pressed <Key.alt_l>
Screenshot: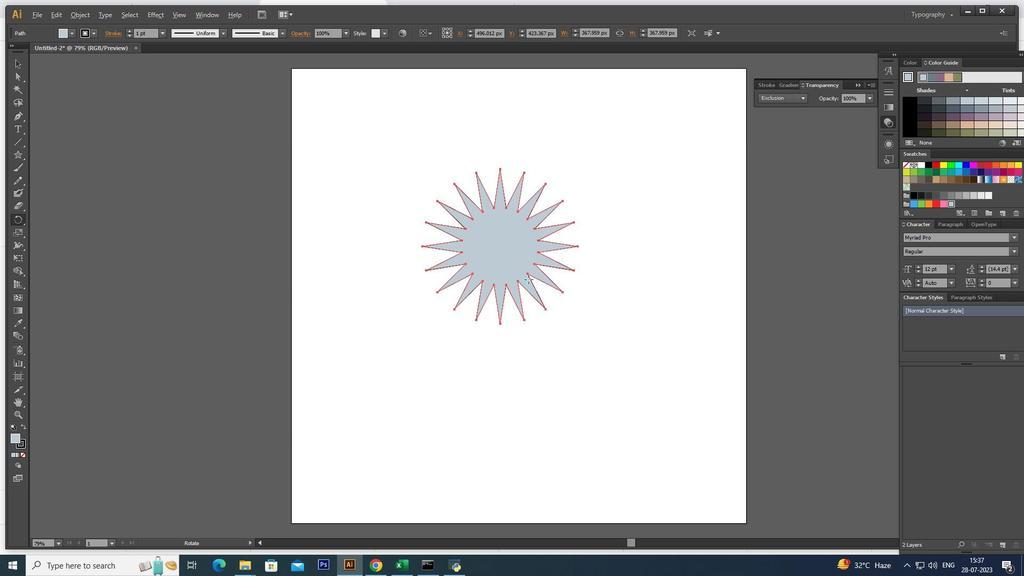 
Action: Mouse moved to (530, 279)
Screenshot: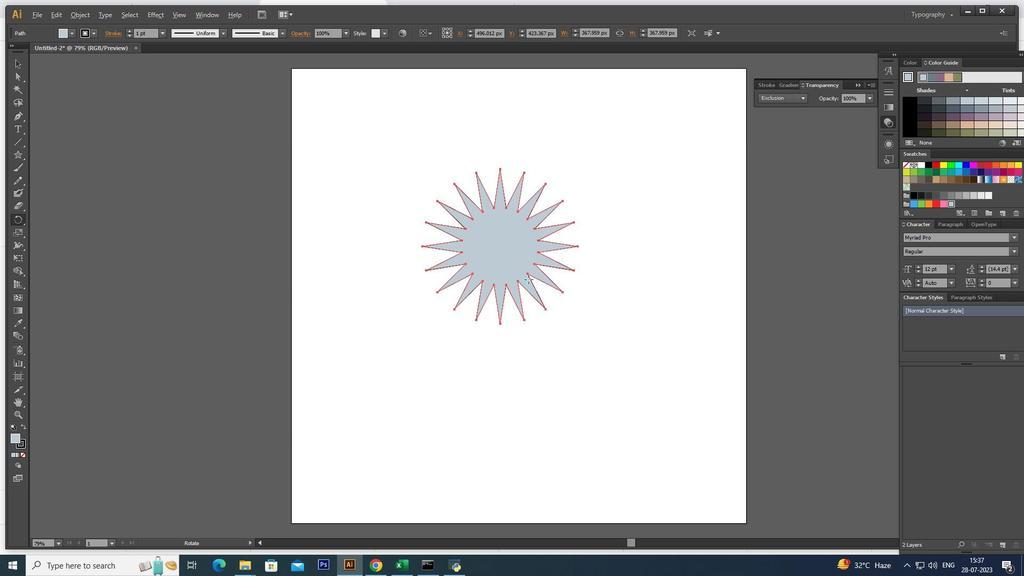 
Action: Key pressed <Key.alt_l>
Screenshot: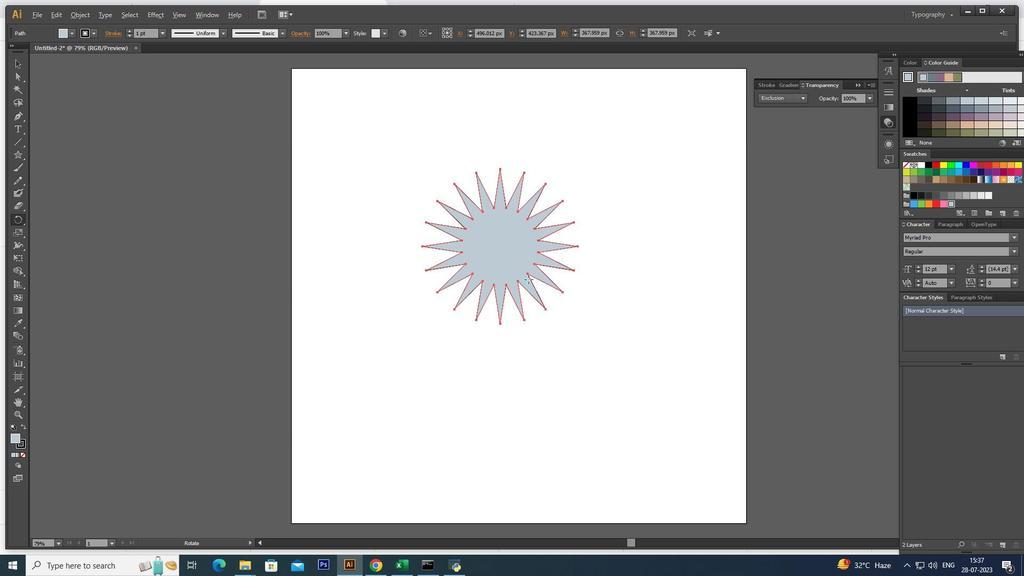 
Action: Mouse moved to (532, 278)
Screenshot: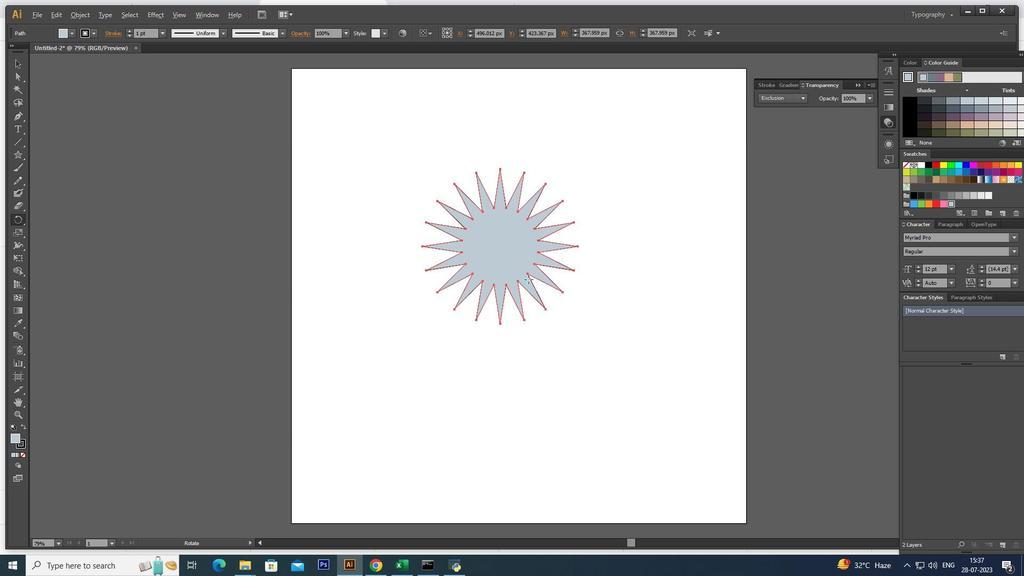 
Action: Key pressed <Key.alt_l><Key.alt_l>
Screenshot: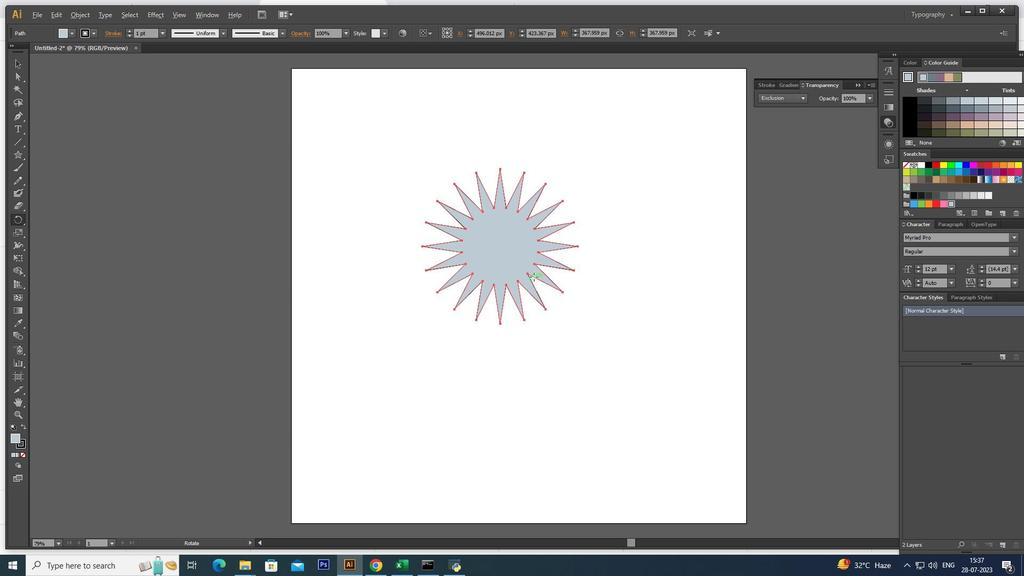 
Action: Mouse moved to (534, 277)
Screenshot: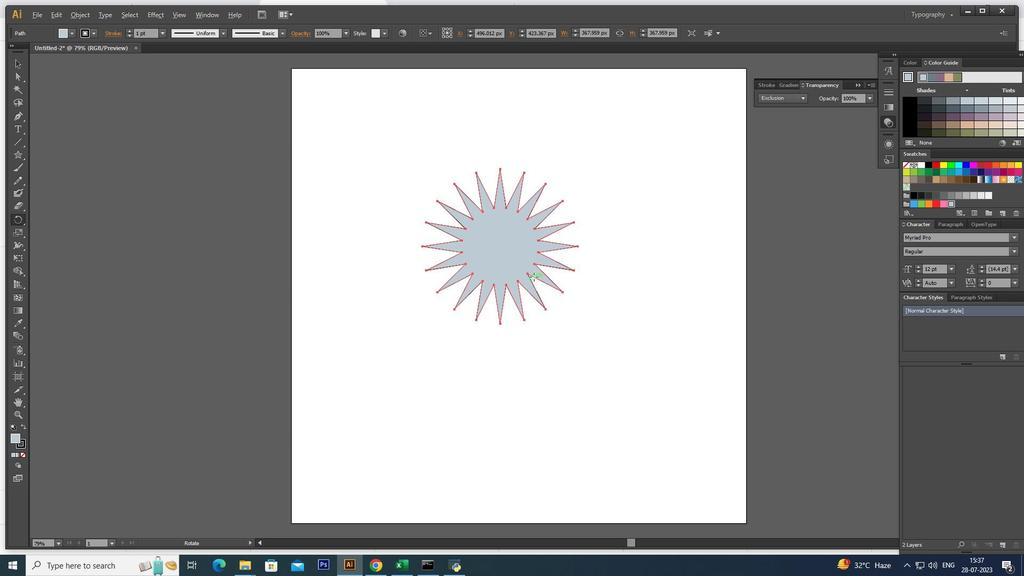 
Action: Key pressed <Key.alt_l>
Screenshot: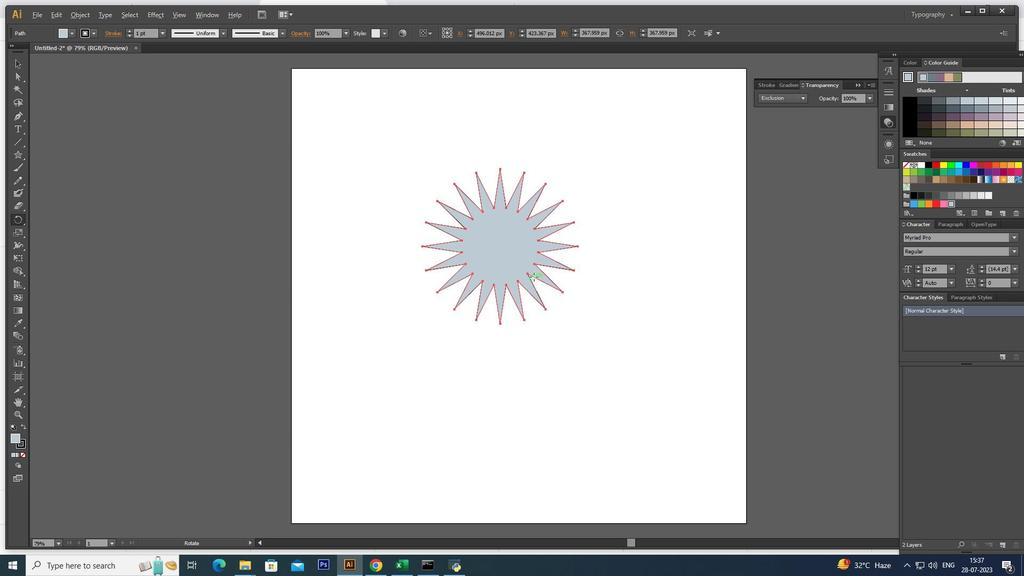 
Action: Mouse moved to (534, 276)
Screenshot: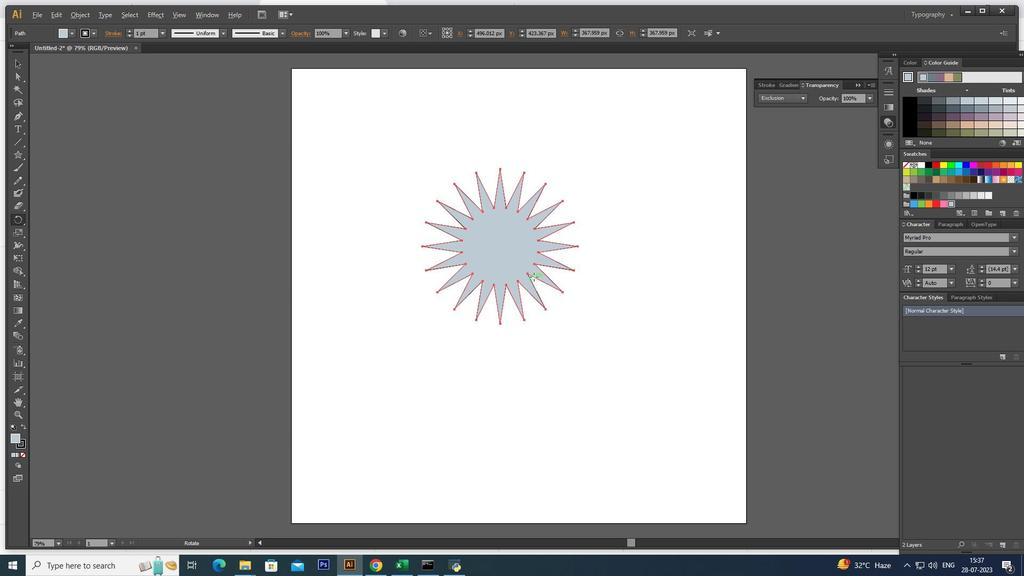 
Action: Key pressed <Key.alt_l><Key.alt_l>
Screenshot: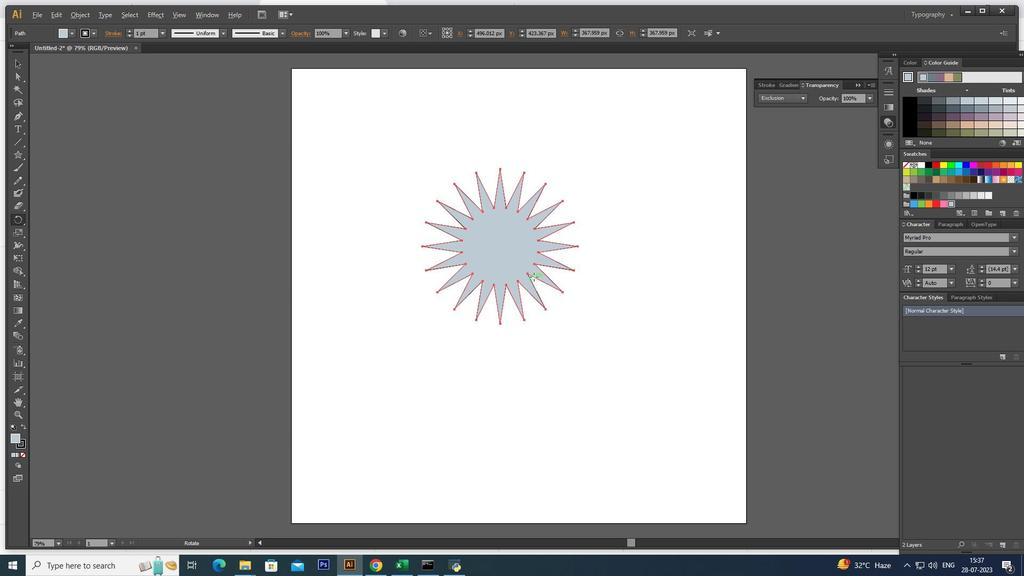 
Action: Mouse moved to (535, 275)
Screenshot: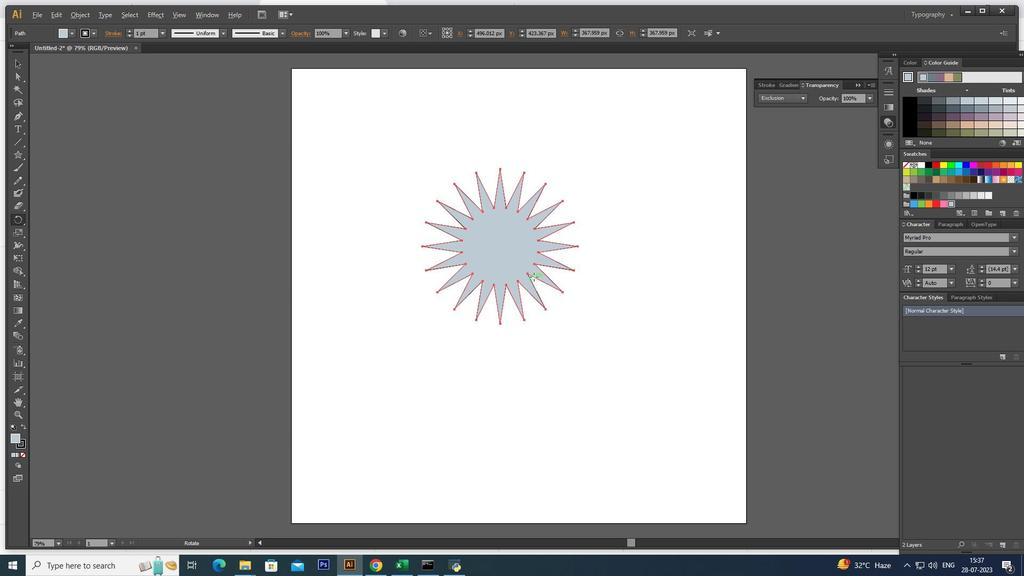 
Action: Key pressed <Key.alt_l>
Screenshot: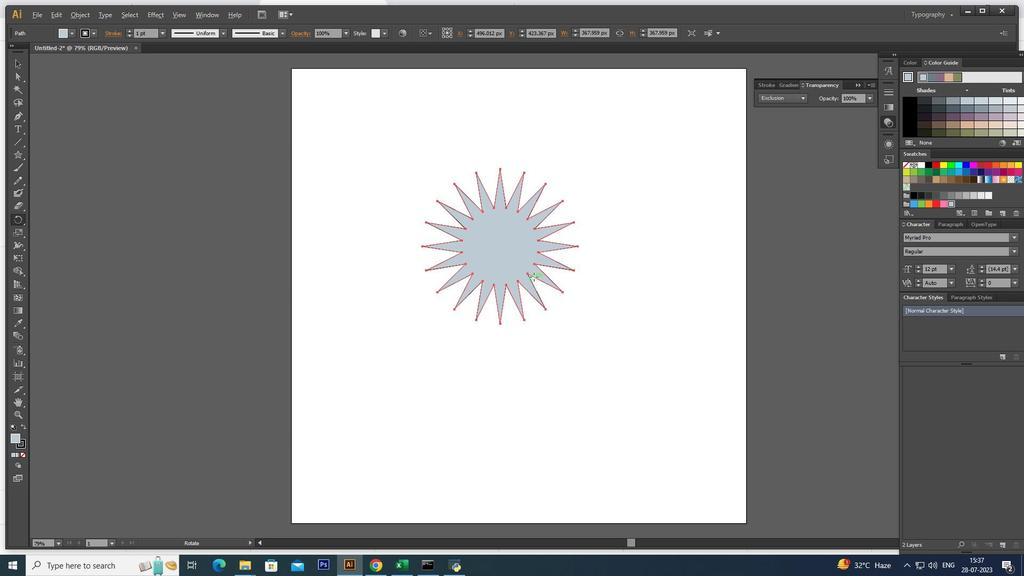 
Action: Mouse moved to (536, 274)
Screenshot: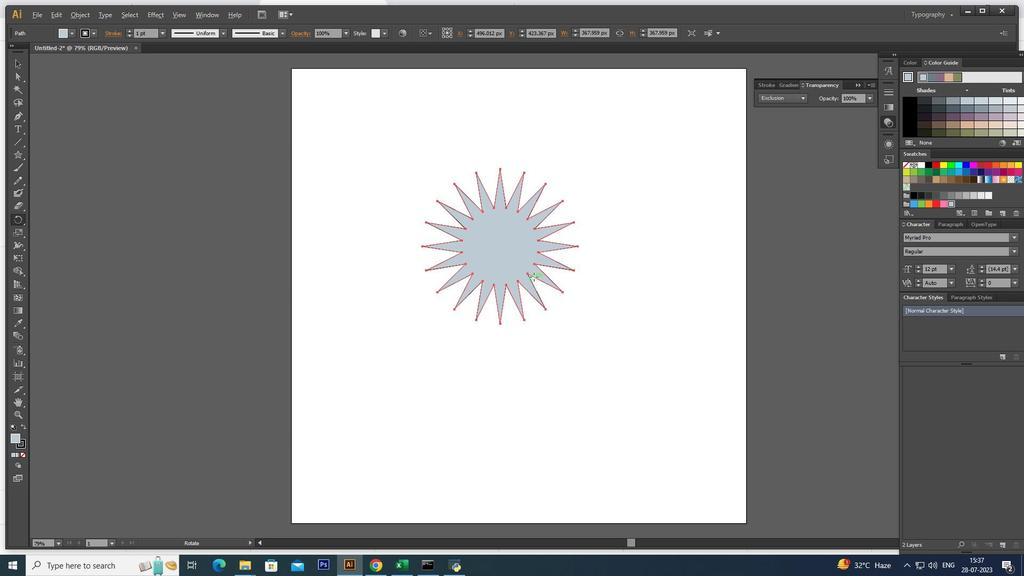 
Action: Key pressed <Key.alt_l>
Screenshot: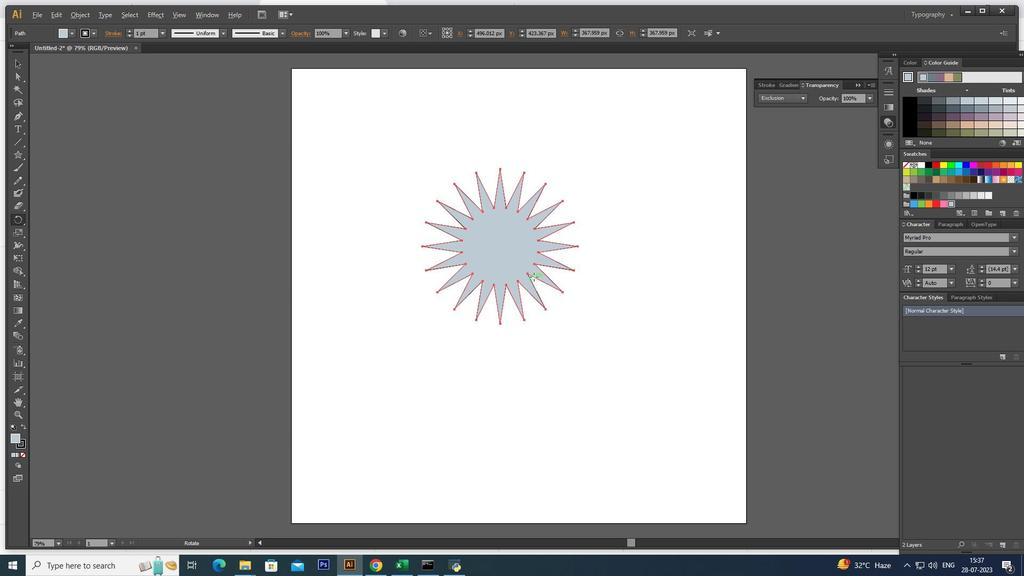 
Action: Mouse moved to (539, 270)
Screenshot: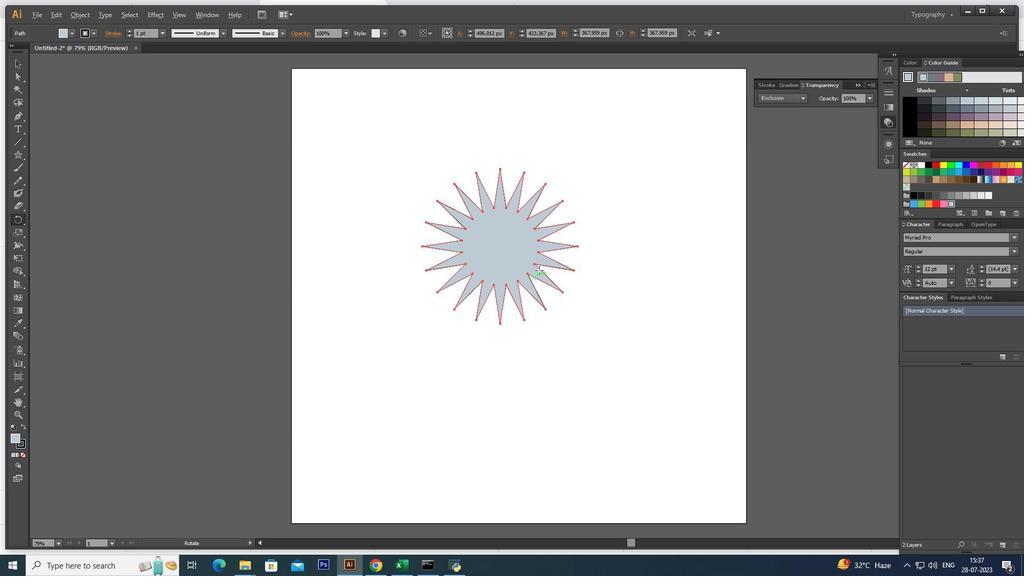 
Action: Key pressed <Key.alt_l>
Screenshot: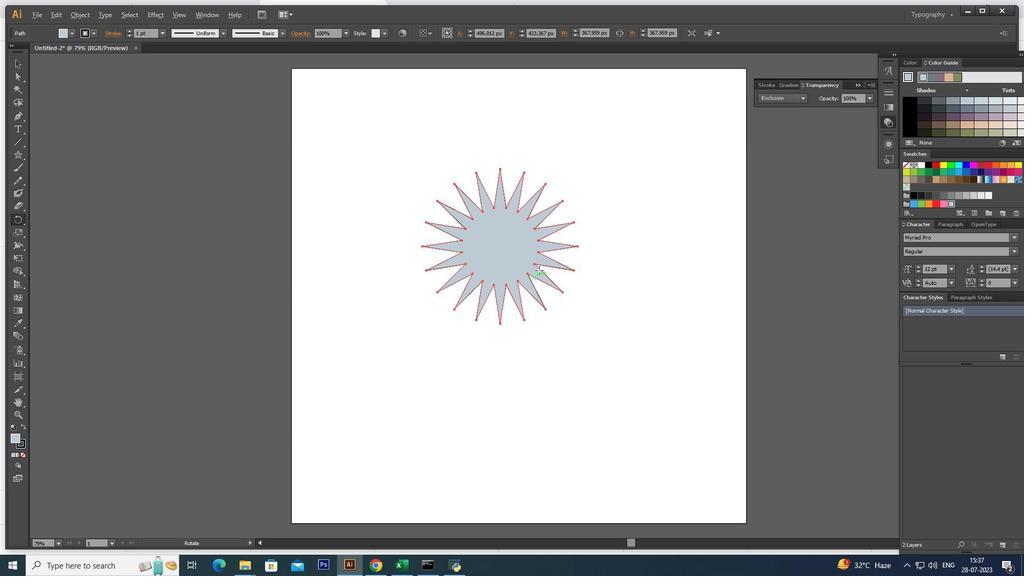 
Action: Mouse moved to (542, 268)
Screenshot: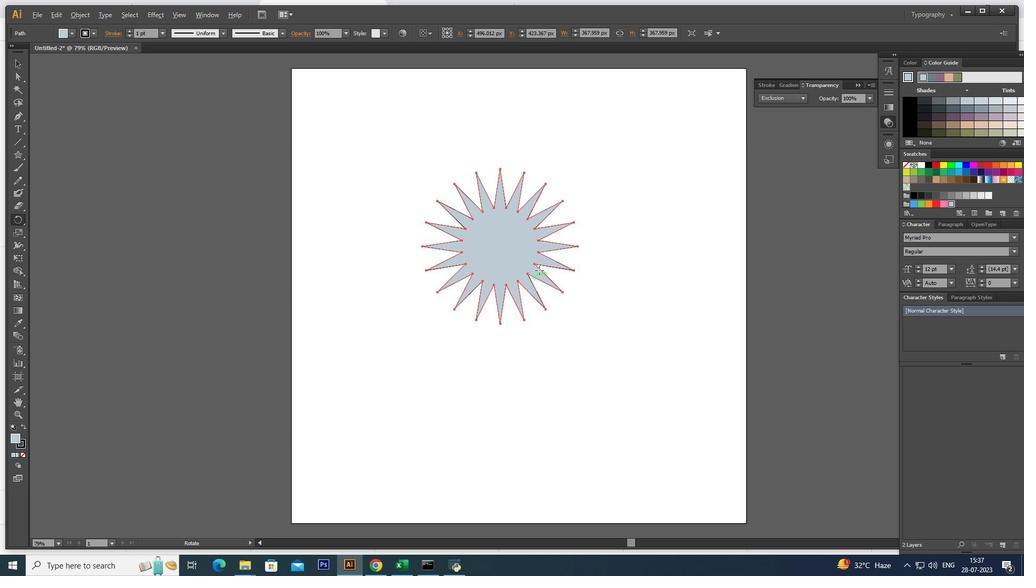 
Action: Key pressed <Key.alt_l>
Screenshot: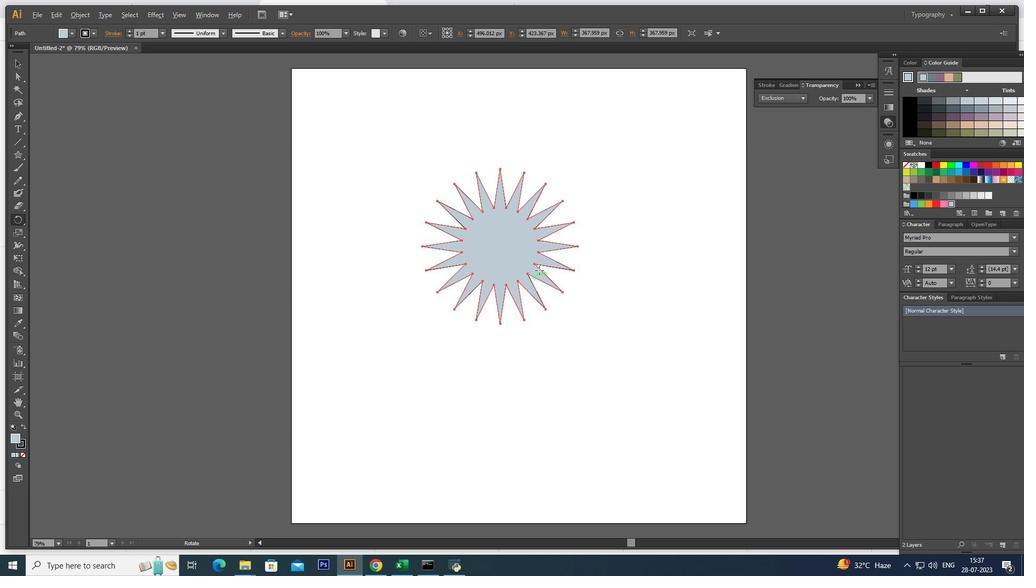 
Action: Mouse moved to (542, 267)
Screenshot: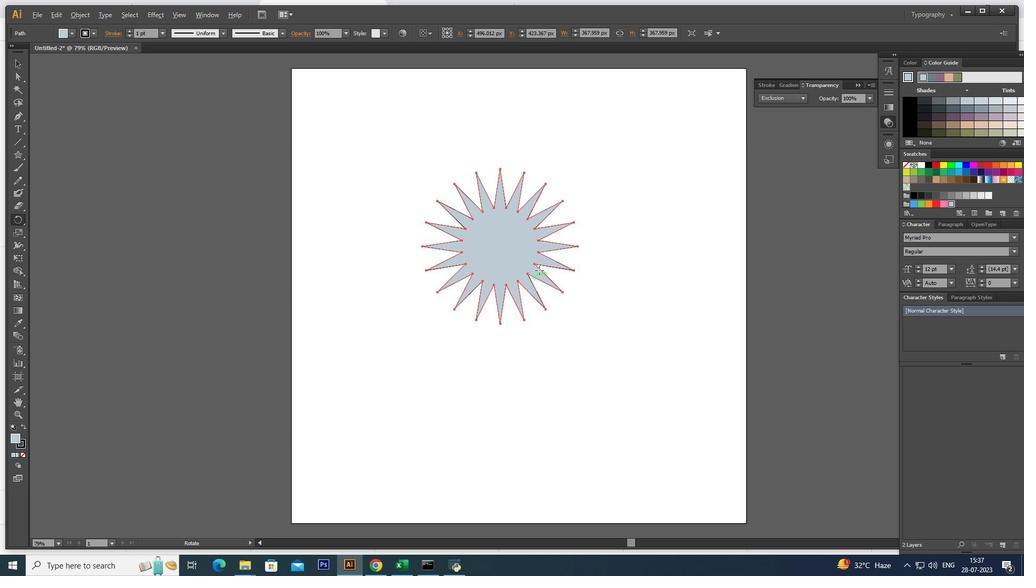 
Action: Key pressed <Key.alt_l>
Screenshot: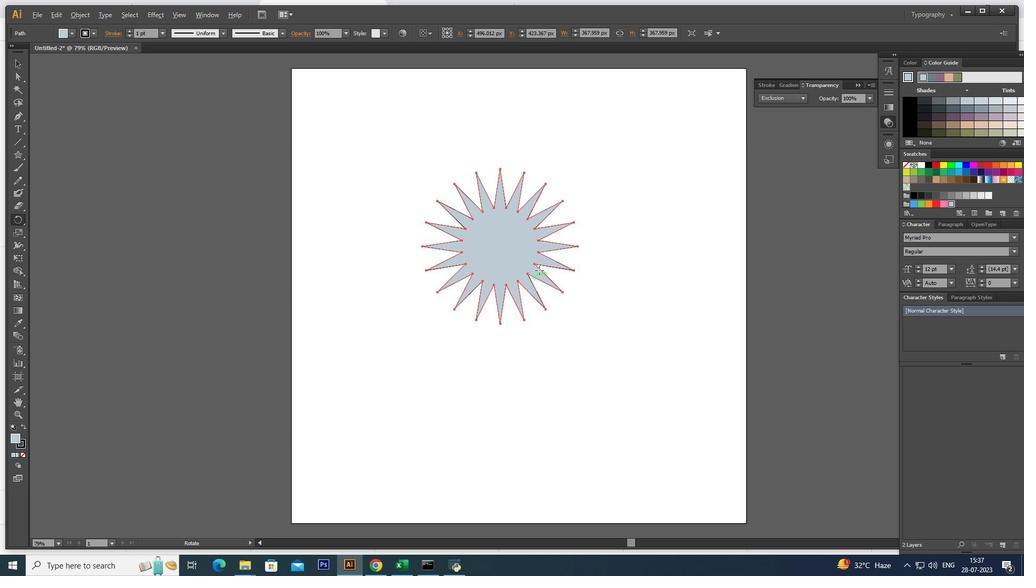 
Action: Mouse moved to (542, 267)
Screenshot: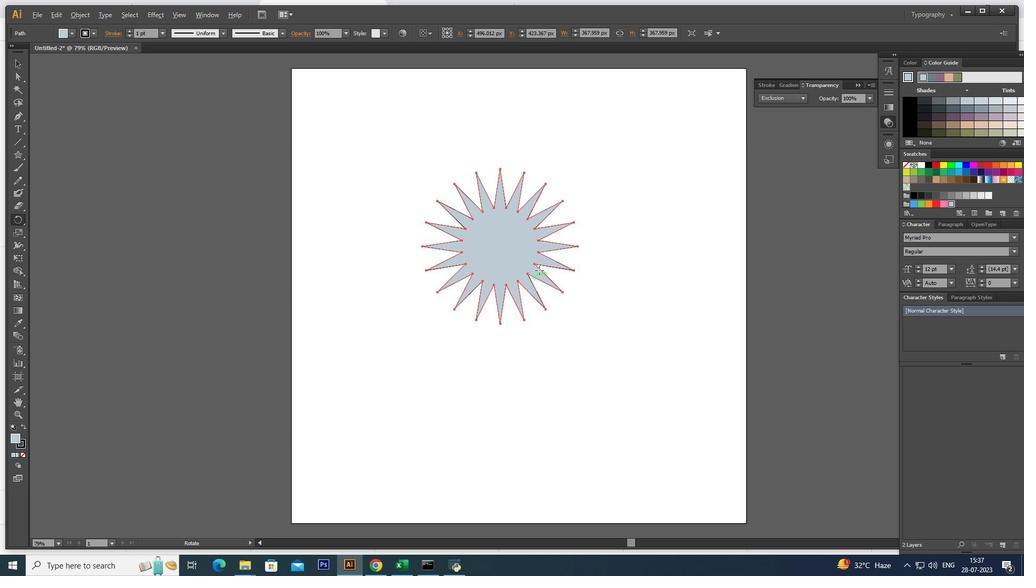 
Action: Key pressed <Key.alt_l>
Screenshot: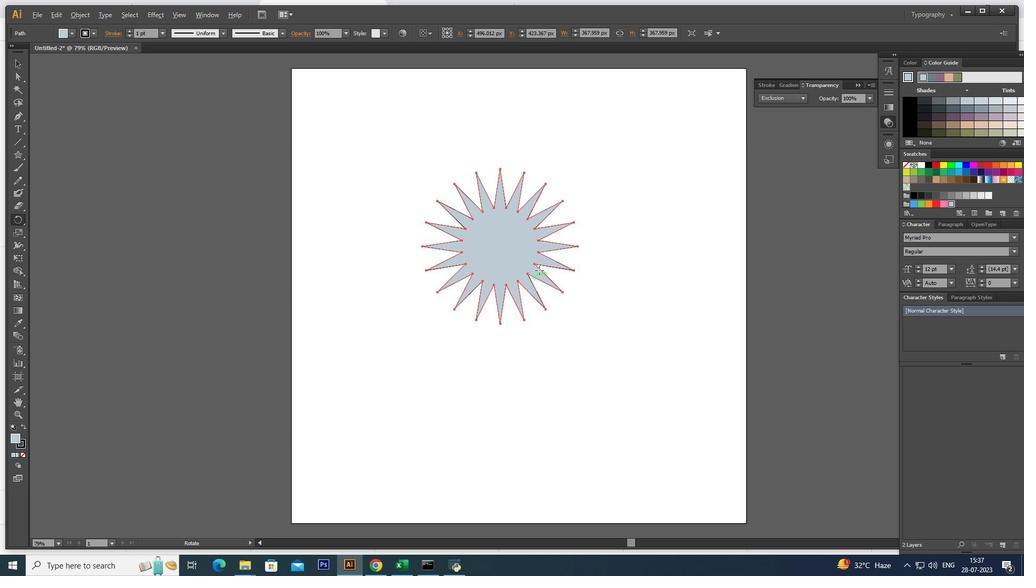 
Action: Mouse moved to (543, 266)
Screenshot: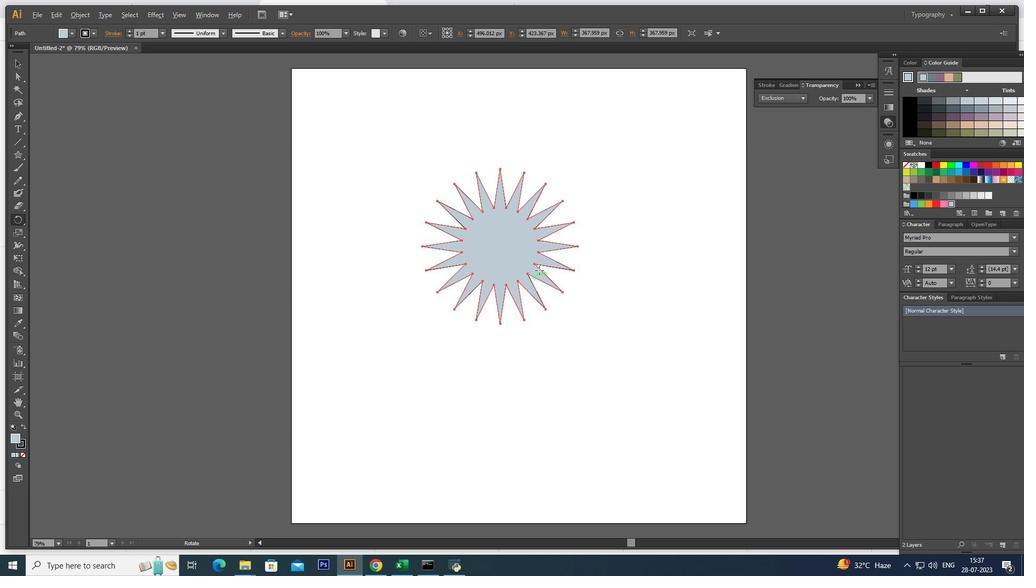 
Action: Key pressed <Key.alt_l>
Screenshot: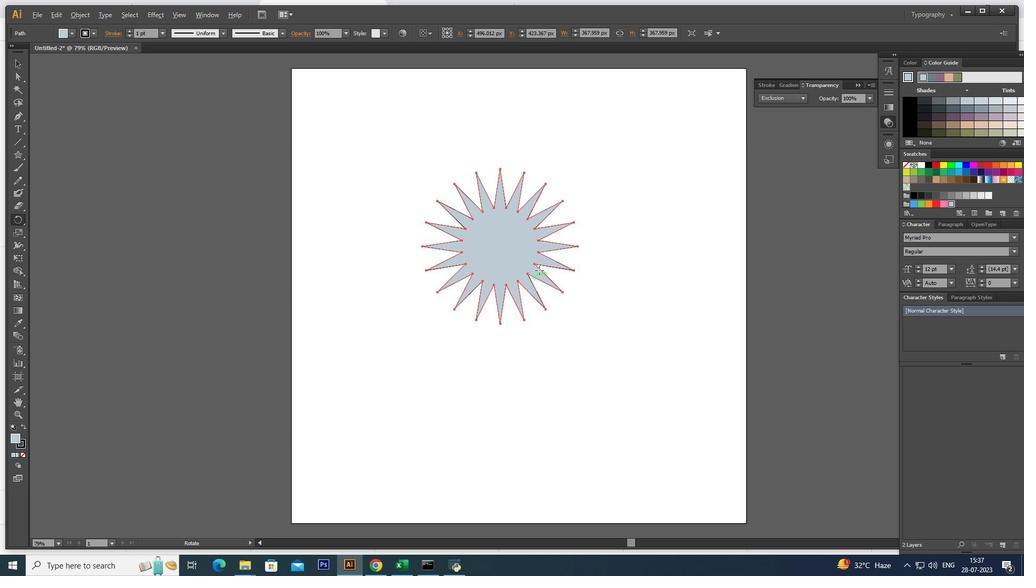 
Action: Mouse moved to (544, 265)
Screenshot: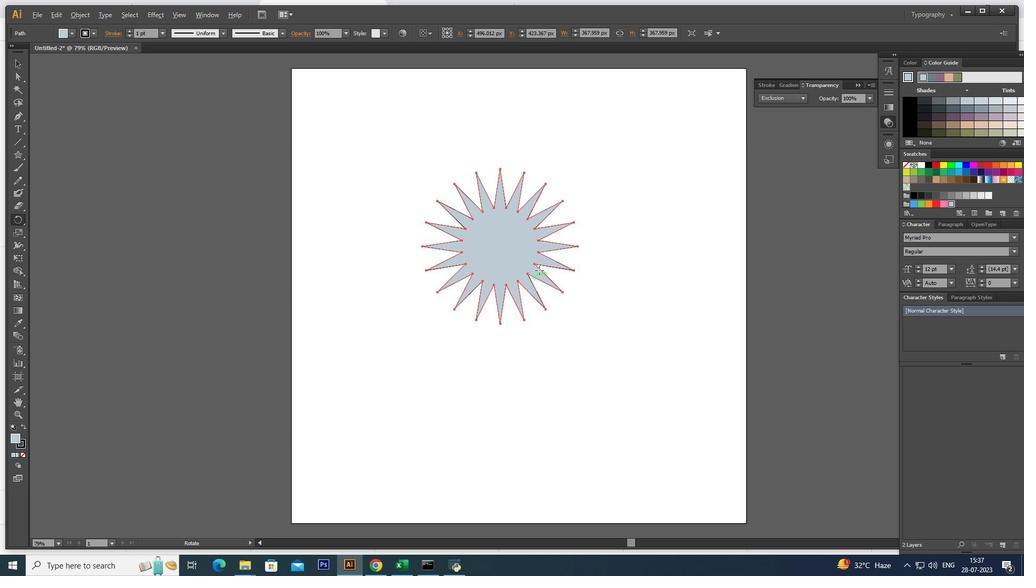 
Action: Key pressed <Key.alt_l>
Screenshot: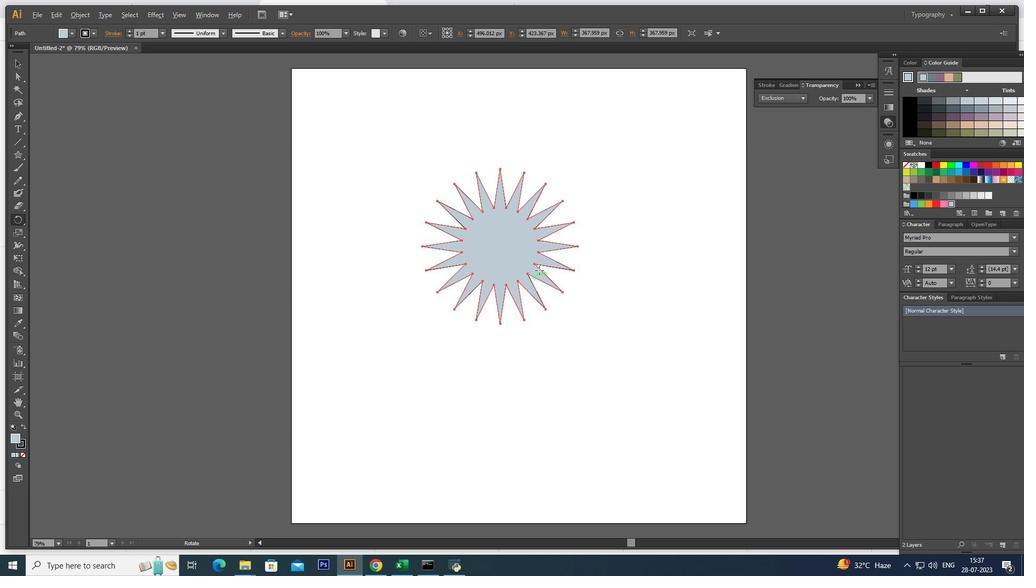 
Action: Mouse moved to (544, 264)
Screenshot: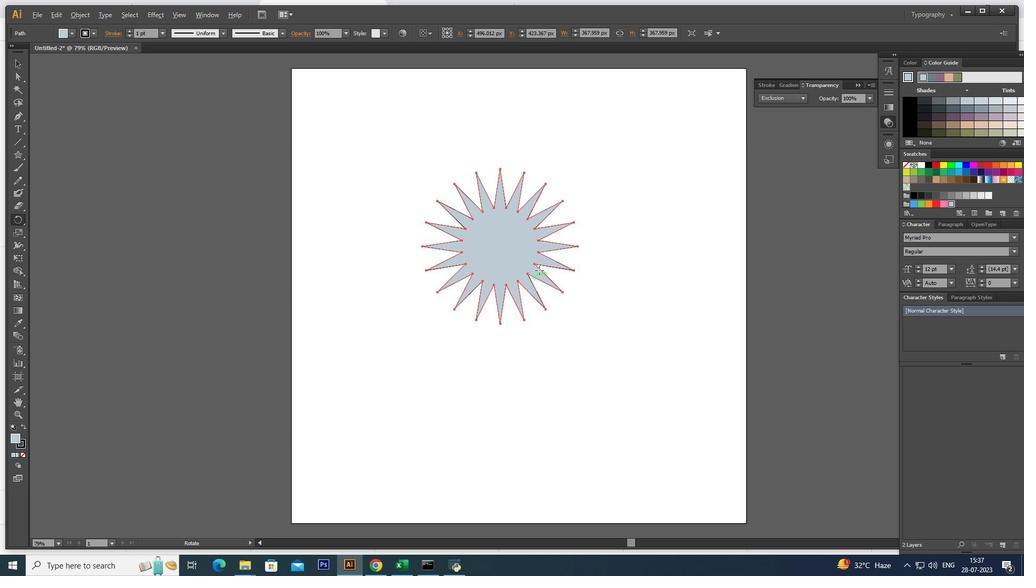 
Action: Key pressed <Key.alt_l><Key.alt_l>
Screenshot: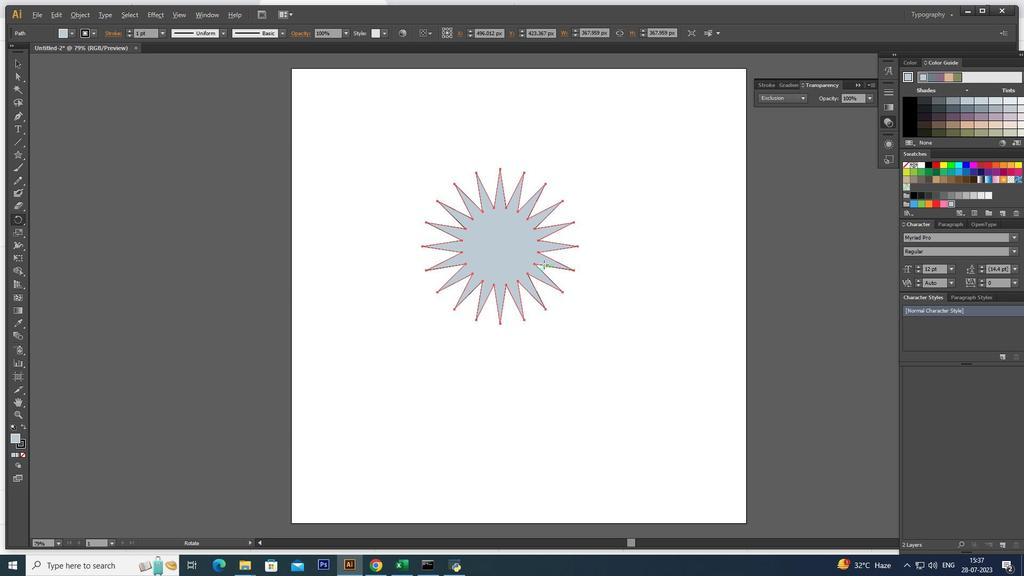 
Action: Mouse moved to (544, 264)
Screenshot: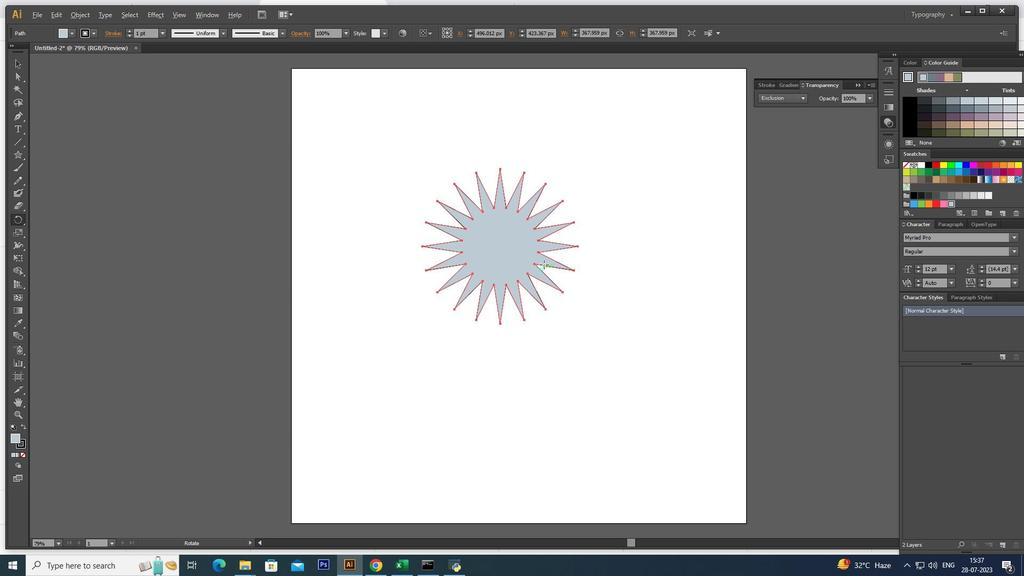 
Action: Key pressed <Key.alt_l>
Screenshot: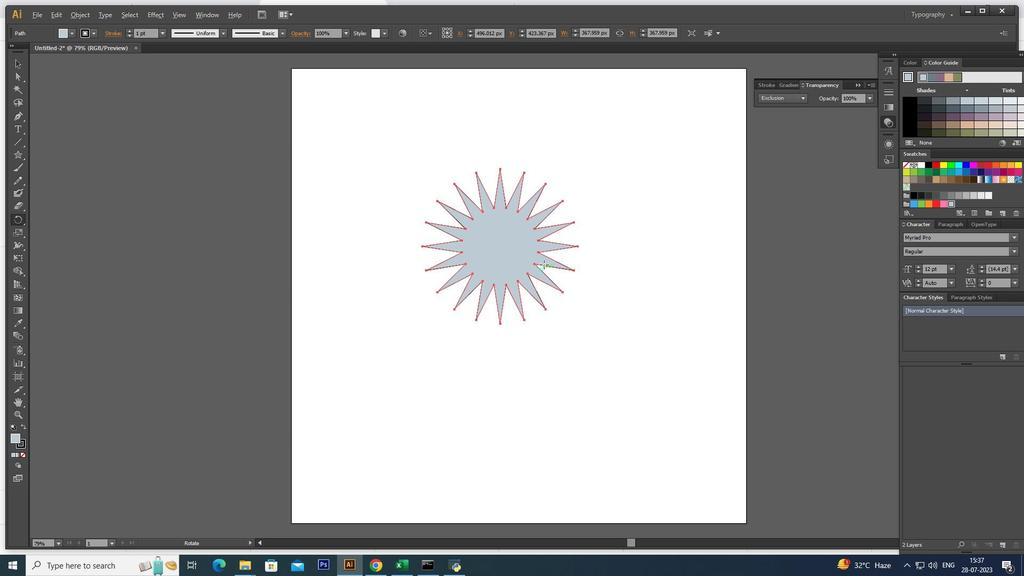 
Action: Mouse moved to (544, 262)
Screenshot: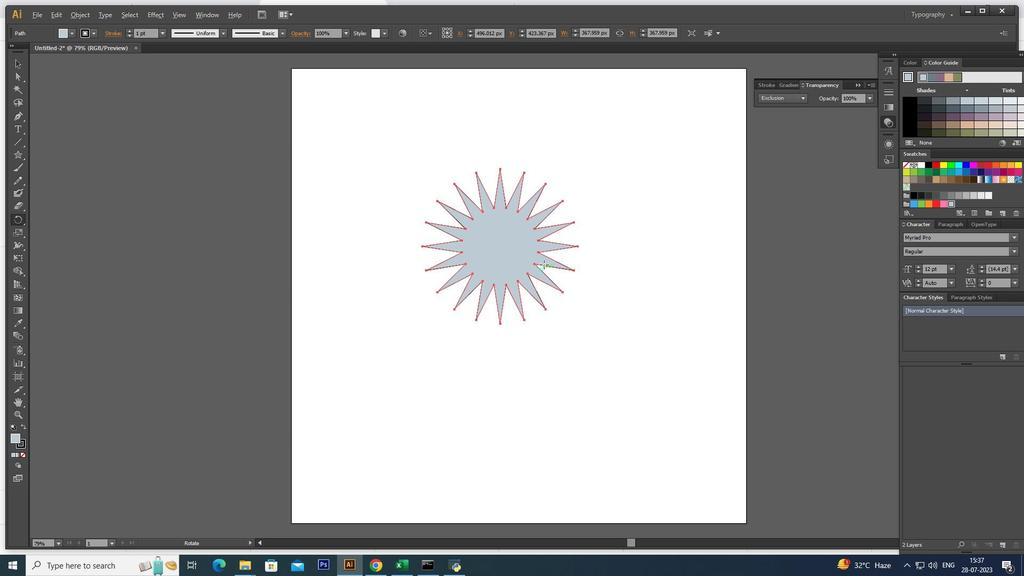 
Action: Key pressed <Key.alt_l>
Screenshot: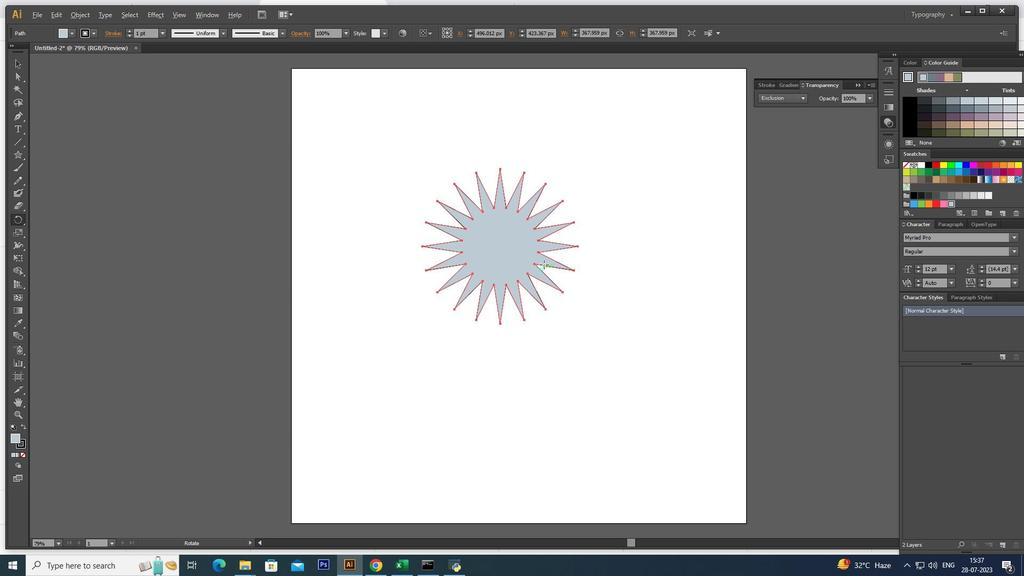 
Action: Mouse moved to (546, 257)
Screenshot: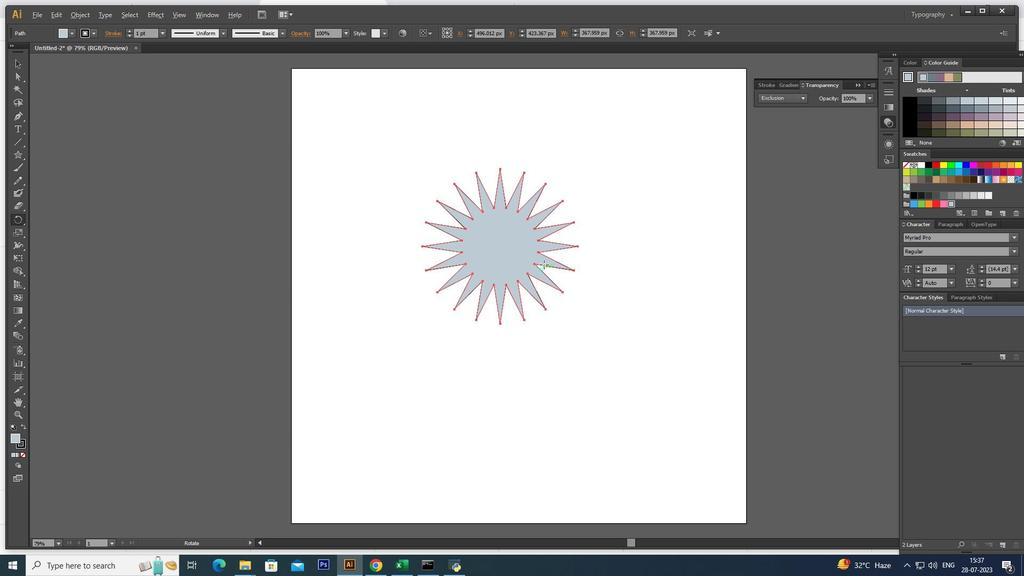 
Action: Key pressed <Key.alt_l><Key.alt_l><Key.alt_l><Key.alt_l><Key.alt_l><Key.alt_l><Key.alt_l><Key.alt_l><Key.alt_l><Key.alt_l><Key.alt_l><Key.alt_l><Key.alt_l><Key.alt_l><Key.alt_l><Key.alt_l><Key.alt_l>
Screenshot: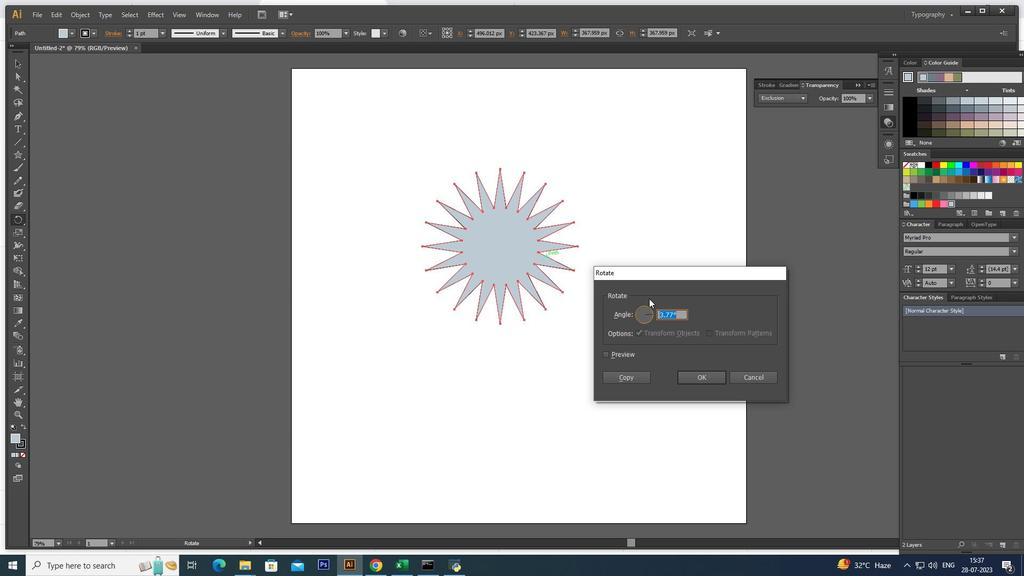
Action: Mouse moved to (607, 285)
Screenshot: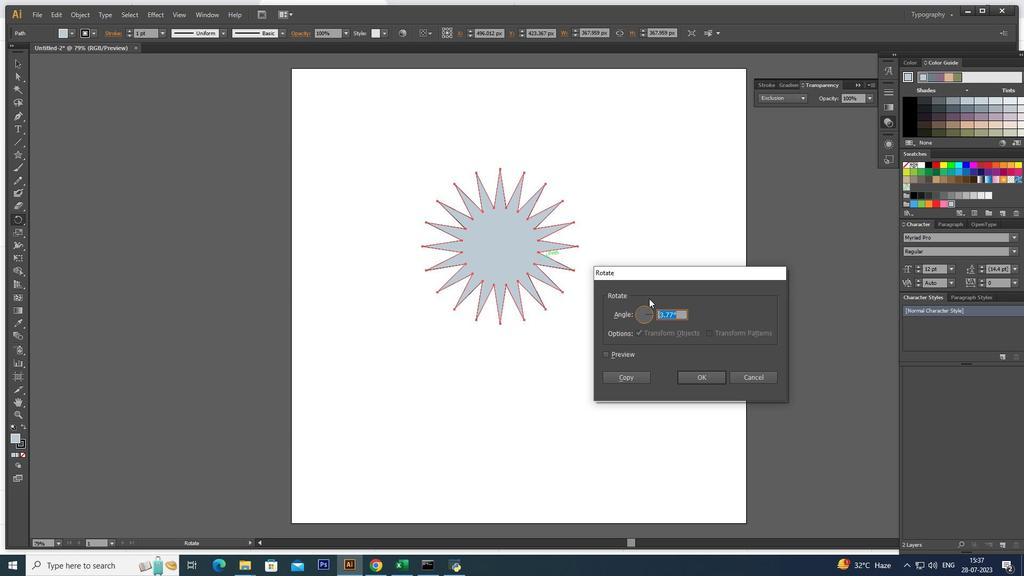 
Action: Key pressed <Key.alt_l><Key.alt_l>
Screenshot: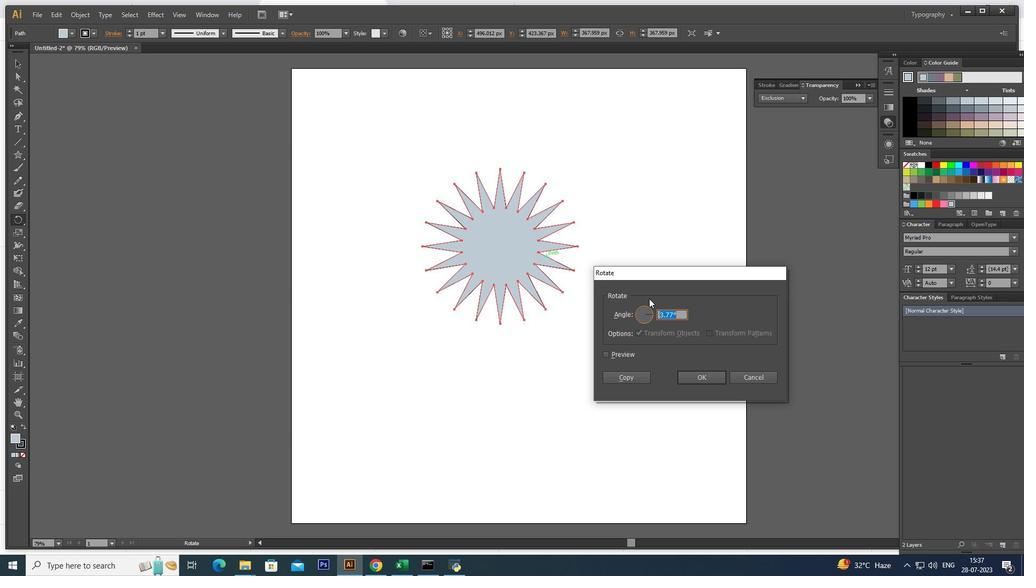 
Action: Mouse moved to (649, 298)
Screenshot: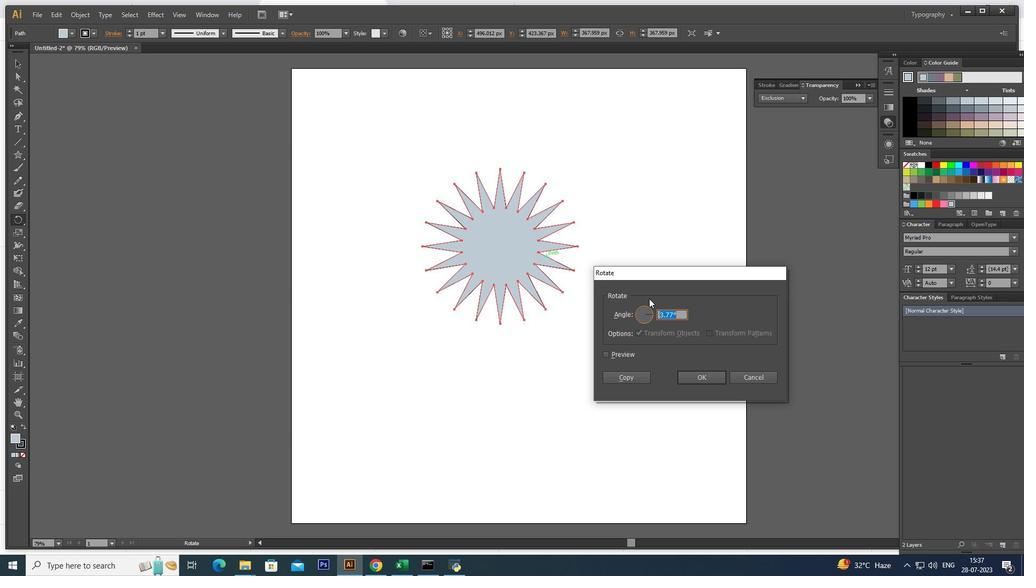 
Action: Key pressed <Key.alt_l>
Screenshot: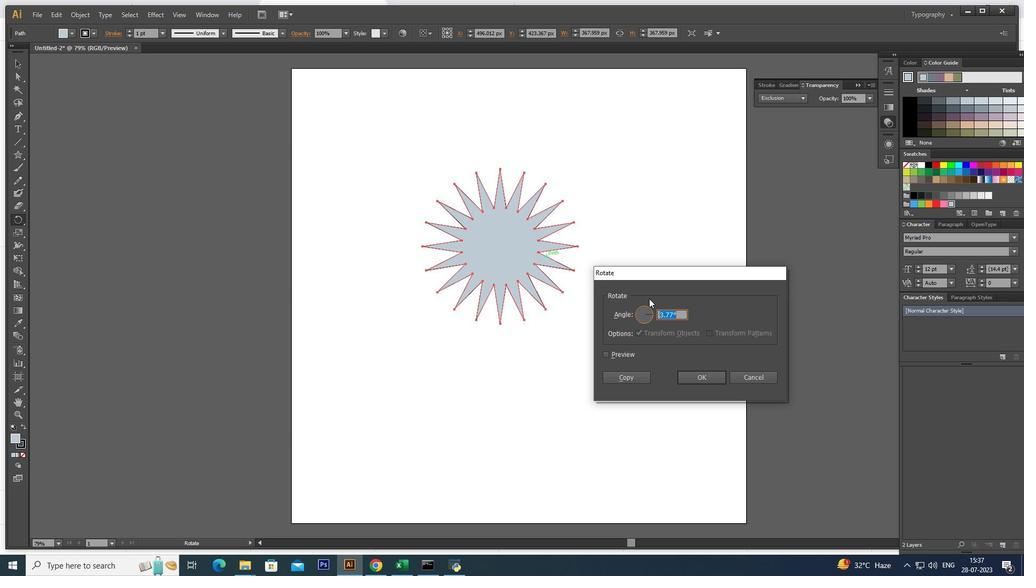 
Action: Mouse moved to (659, 302)
Screenshot: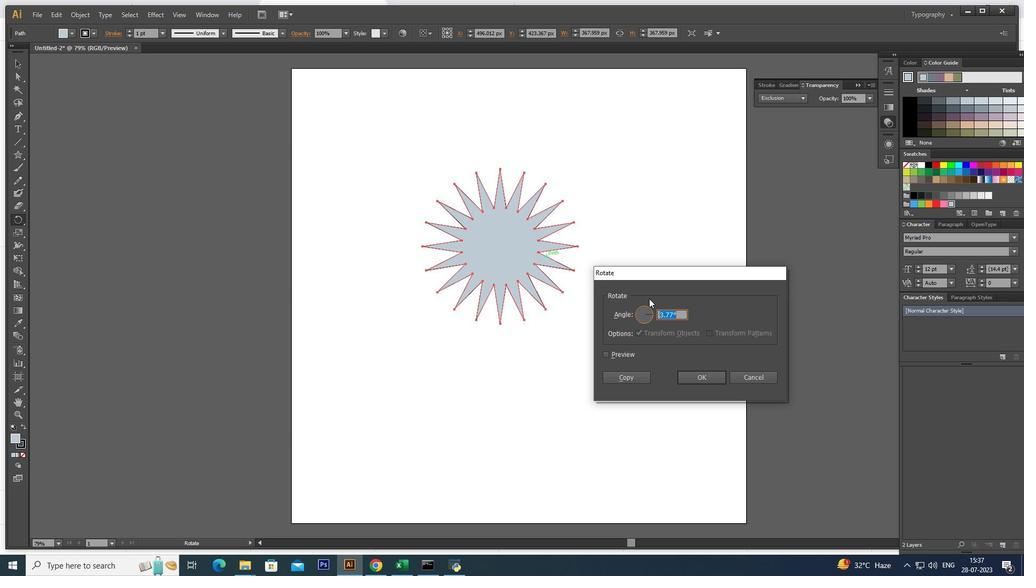 
Action: Key pressed <Key.alt_l>
Screenshot: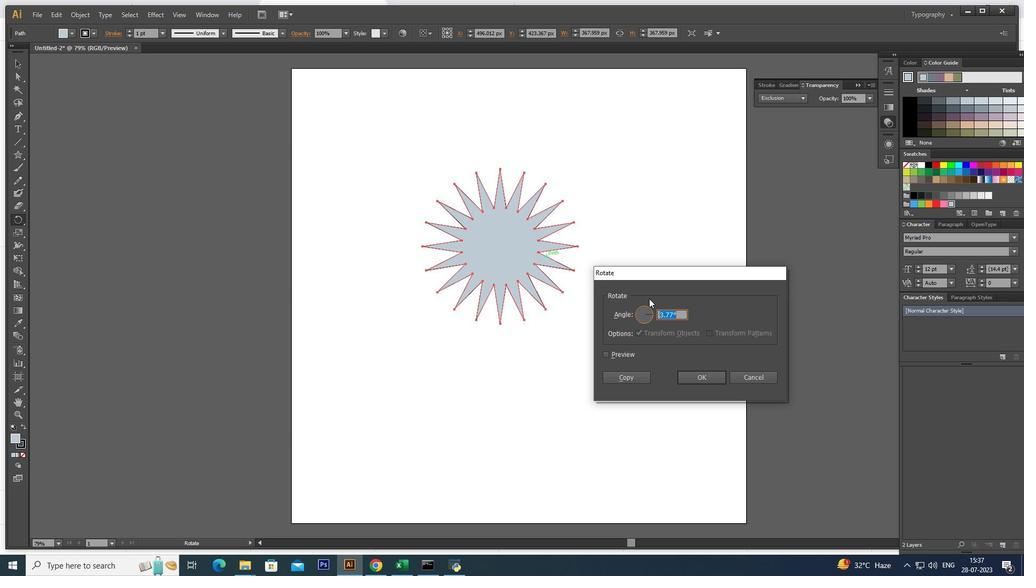 
Action: Mouse moved to (661, 303)
Screenshot: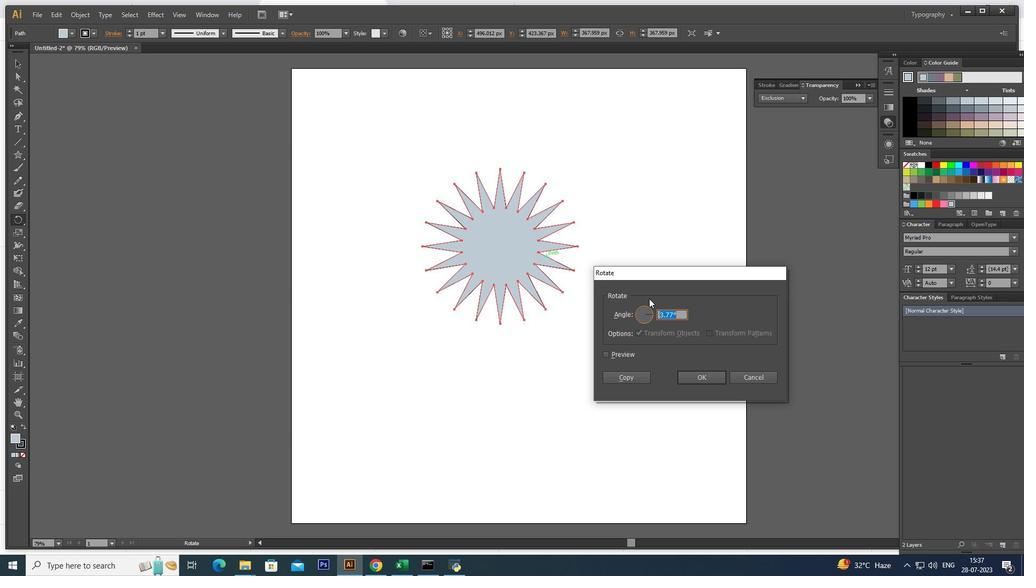 
Action: Key pressed <Key.alt_l><Key.alt_l>
Screenshot: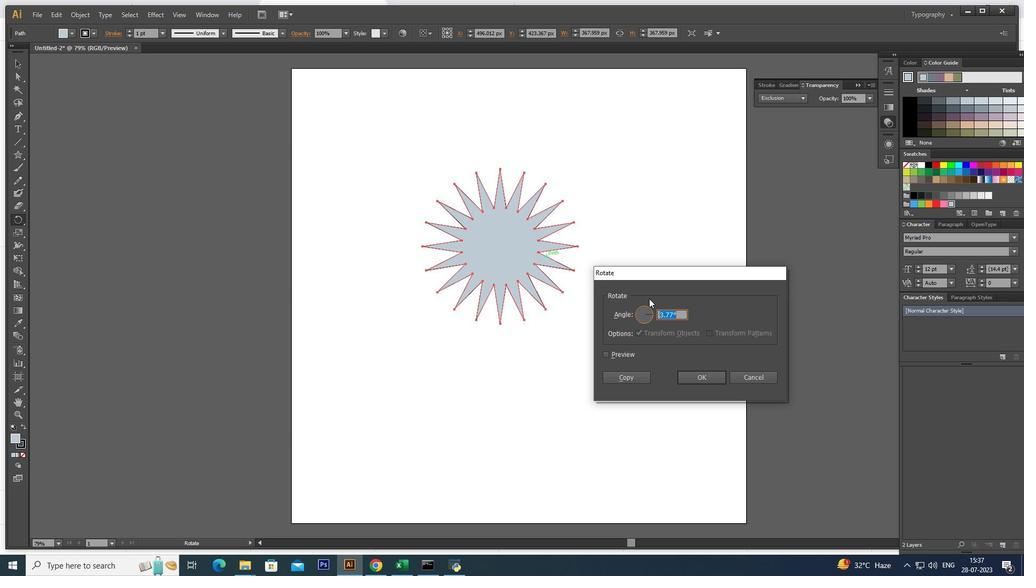 
Action: Mouse moved to (661, 304)
Screenshot: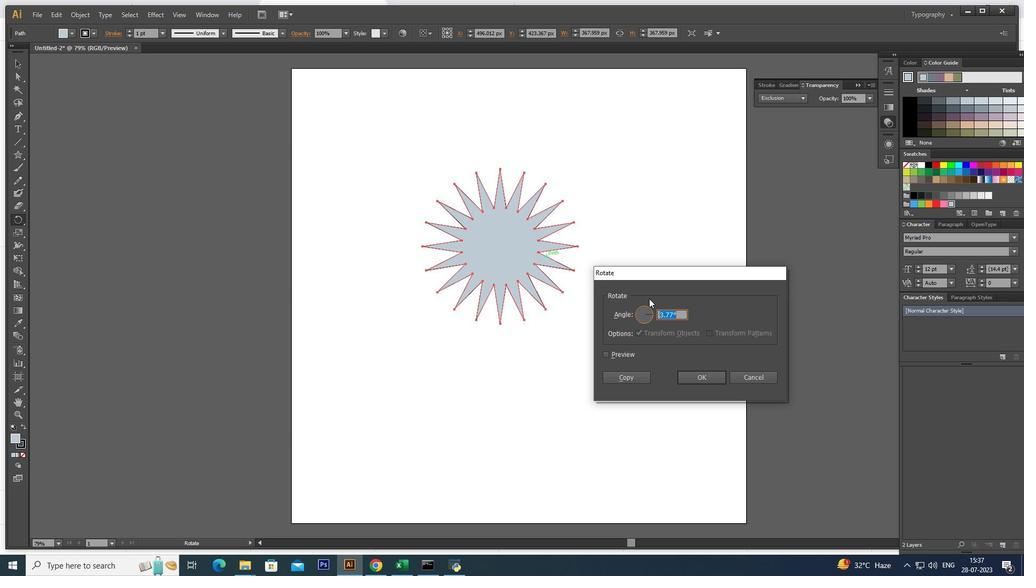 
Action: Key pressed <Key.alt_l>
Screenshot: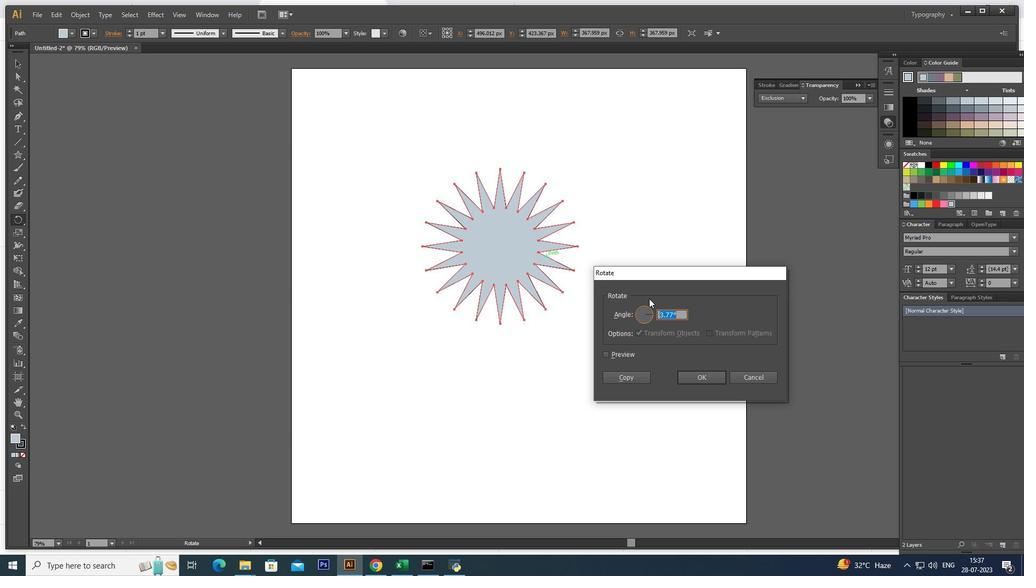 
Action: Mouse moved to (662, 305)
Screenshot: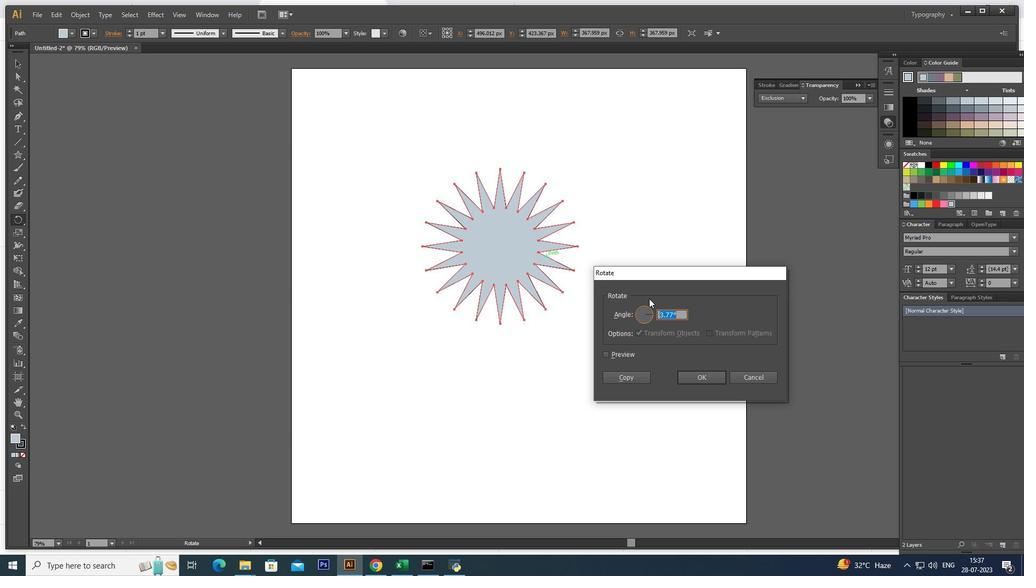 
Action: Key pressed <Key.alt_l>
Screenshot: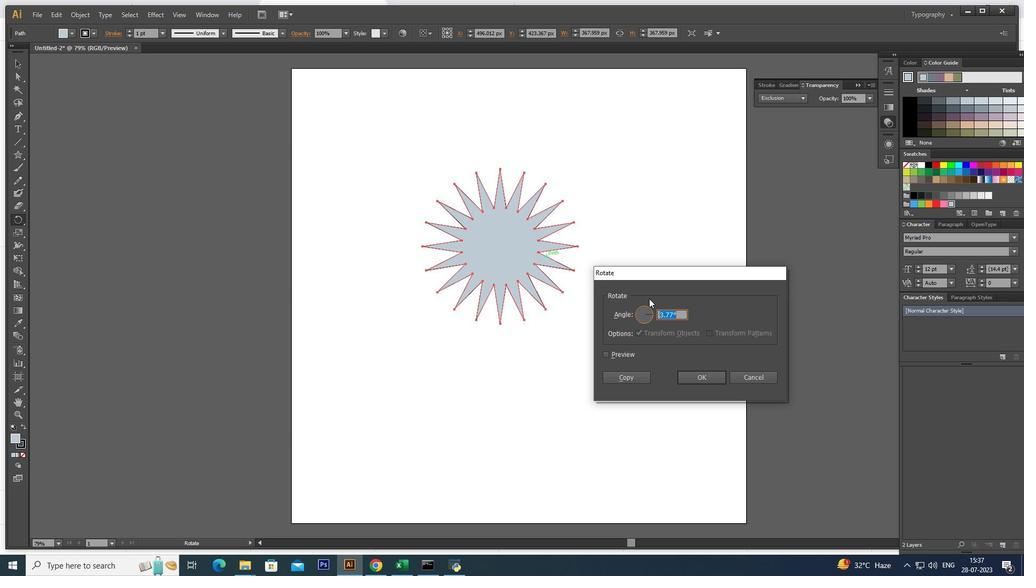
Action: Mouse moved to (662, 306)
Screenshot: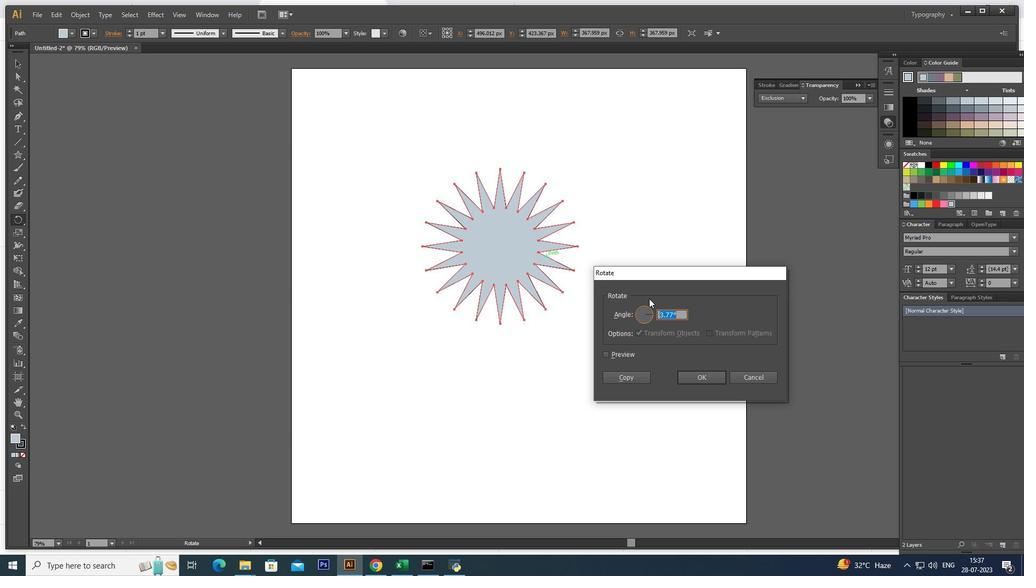 
Action: Key pressed <Key.alt_l>
Screenshot: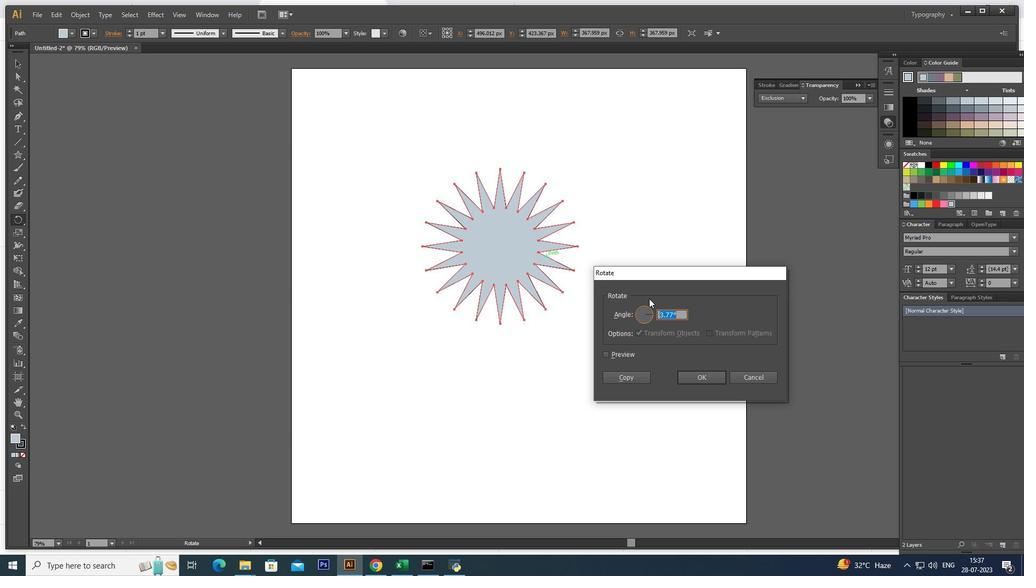 
Action: Mouse moved to (664, 309)
Screenshot: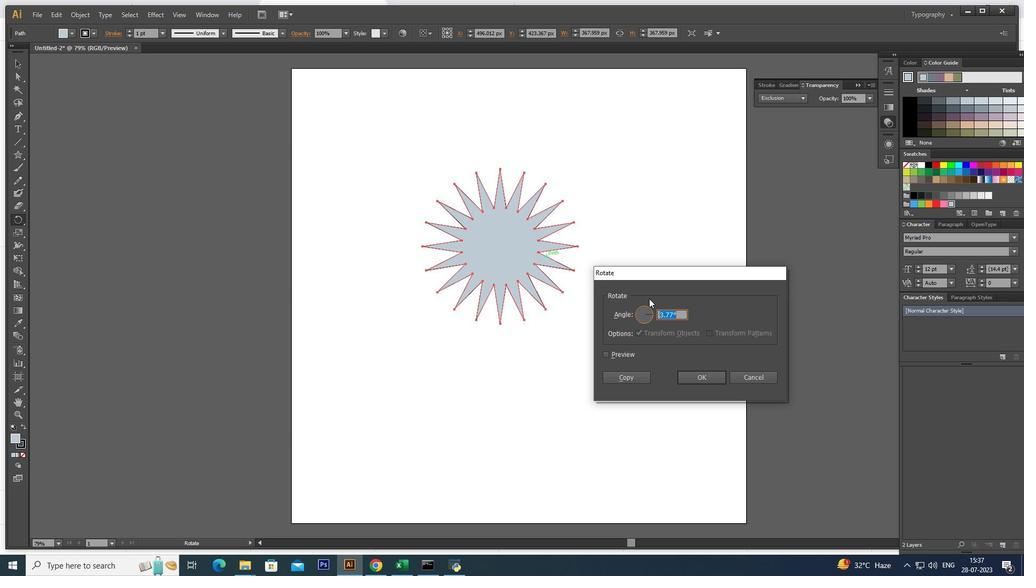 
Action: Key pressed <Key.alt_l>
Screenshot: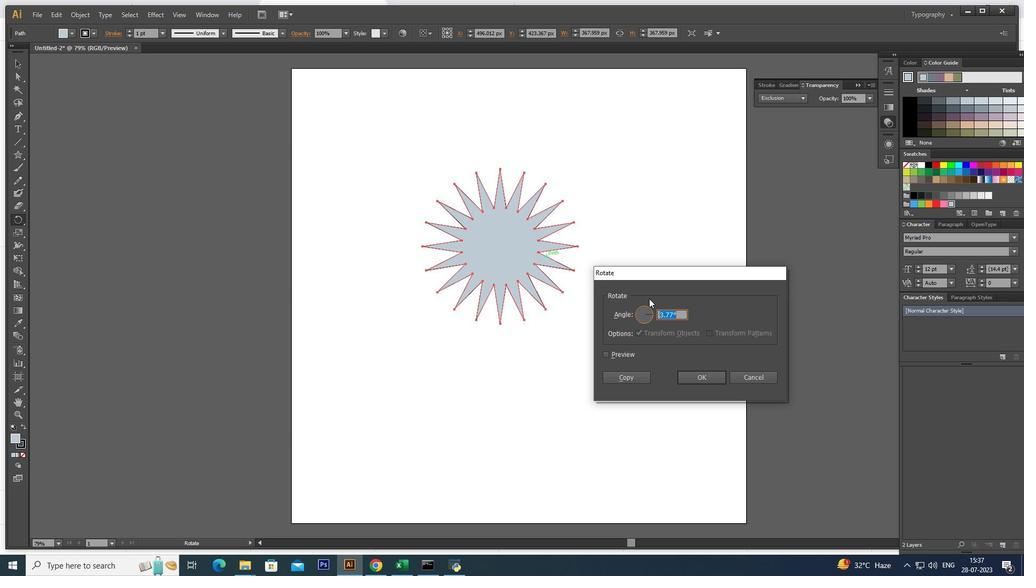 
Action: Mouse moved to (664, 310)
Screenshot: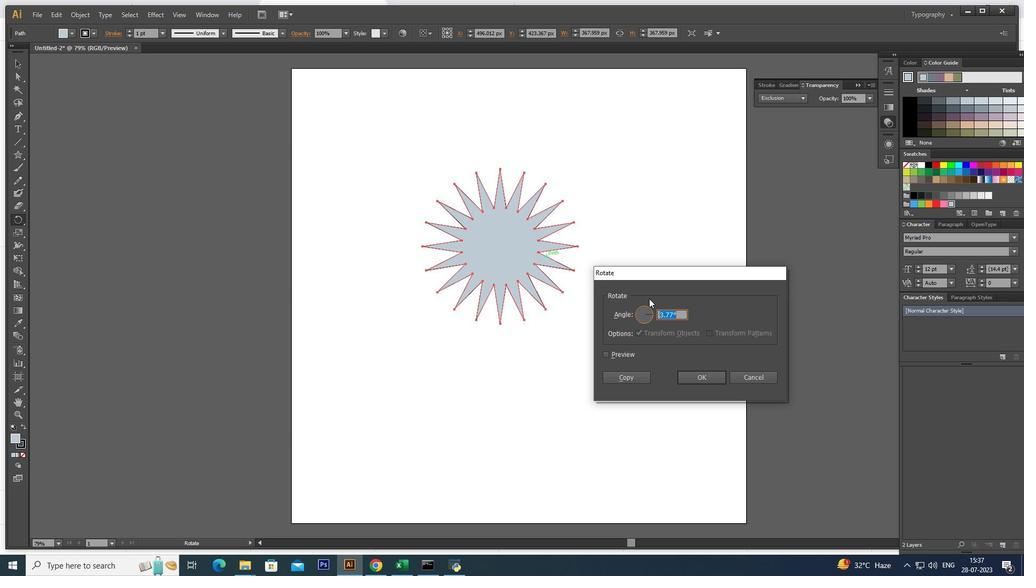 
Action: Key pressed <Key.alt_l><Key.alt_l><Key.alt_l><Key.alt_l>
Screenshot: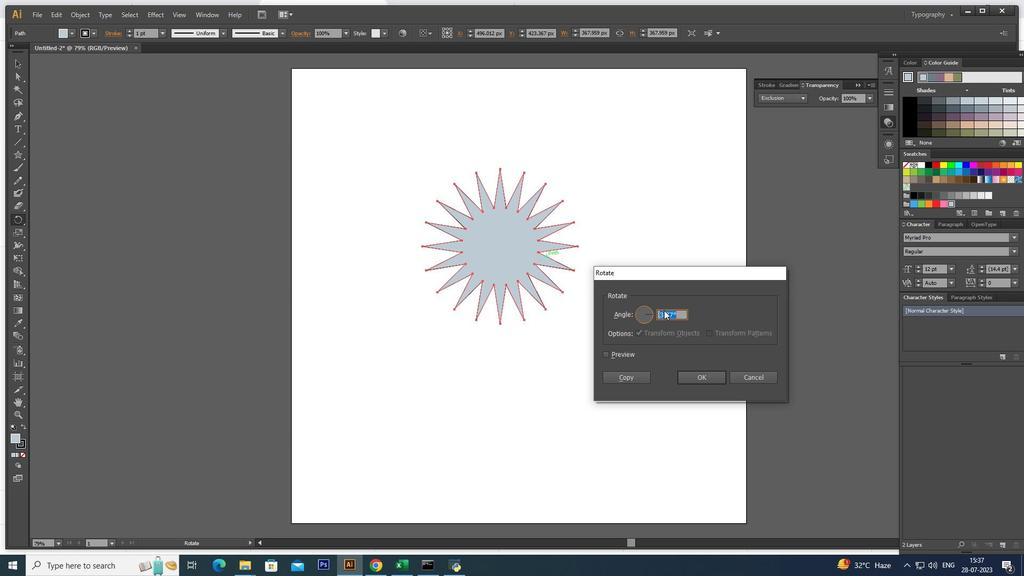 
Action: Mouse moved to (670, 314)
Screenshot: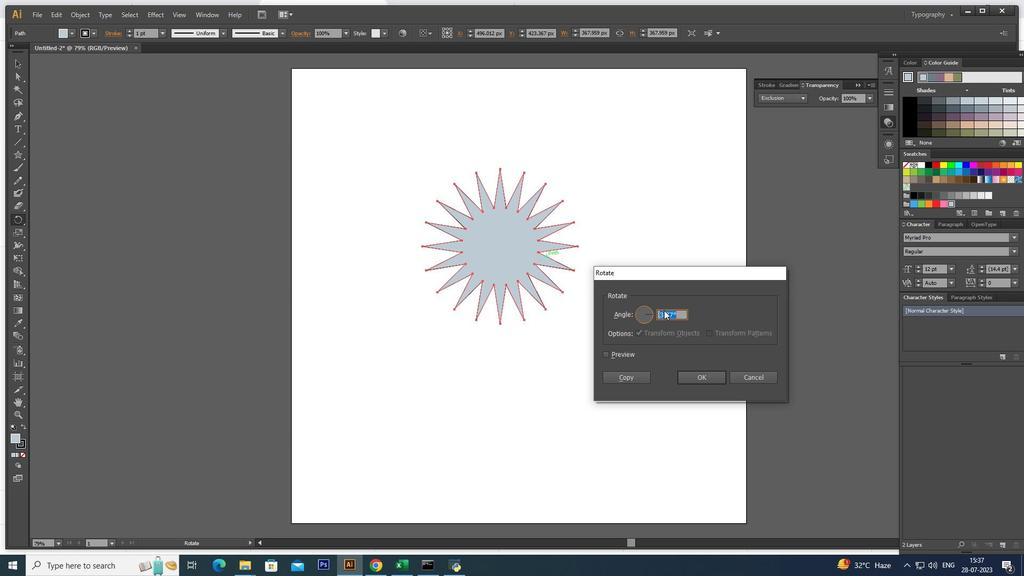 
Action: Key pressed <Key.alt_l><Key.alt_l>
Screenshot: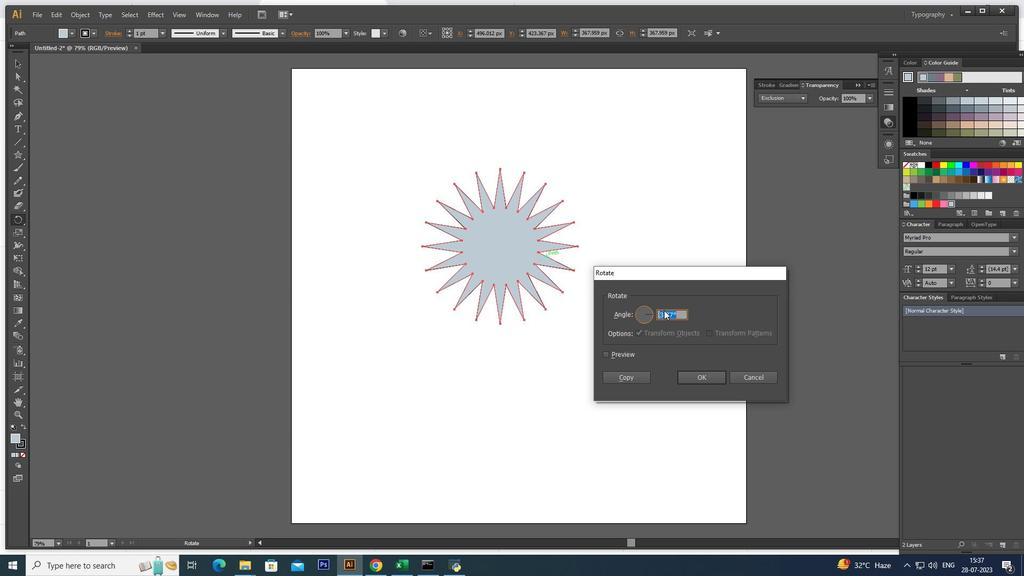 
Action: Mouse moved to (676, 316)
Screenshot: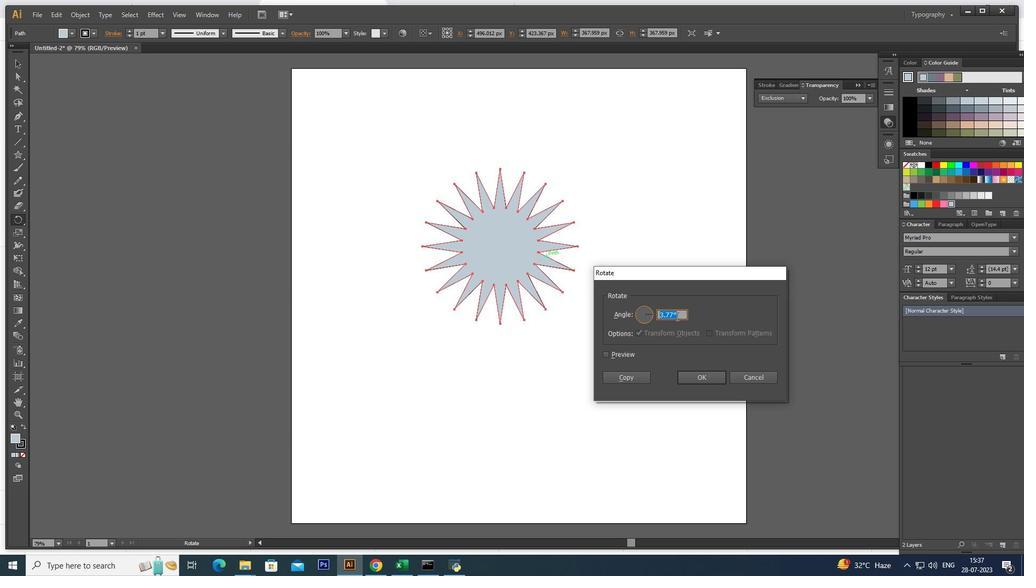
Action: Mouse pressed left at (676, 316)
Screenshot: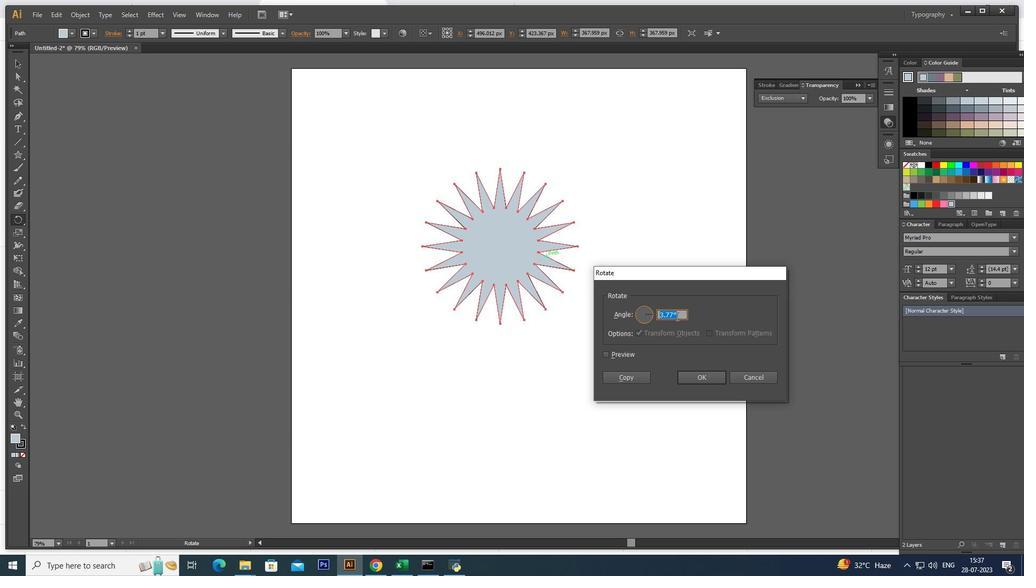 
Action: Mouse moved to (651, 312)
Screenshot: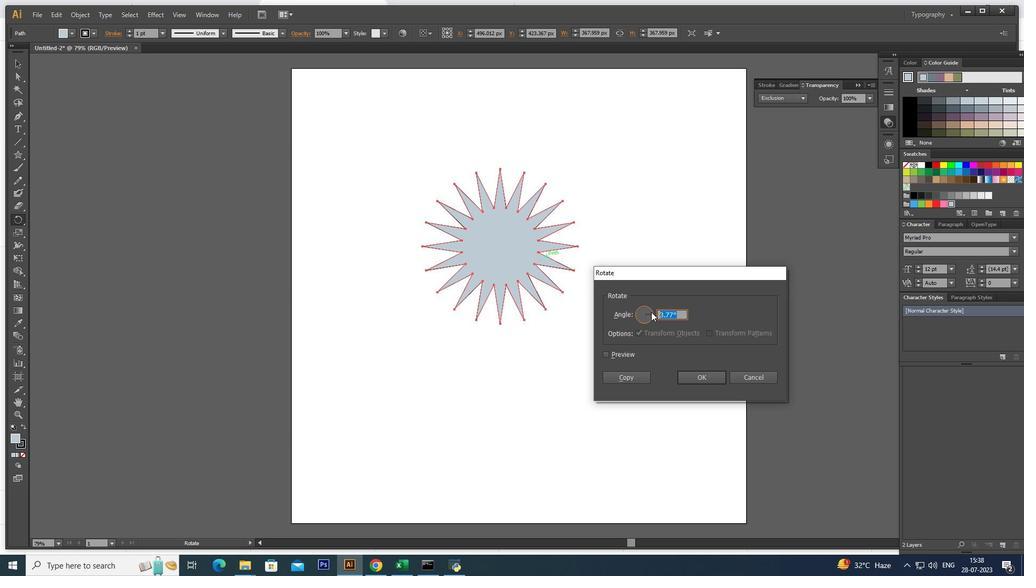 
Action: Key pressed 22.5
Screenshot: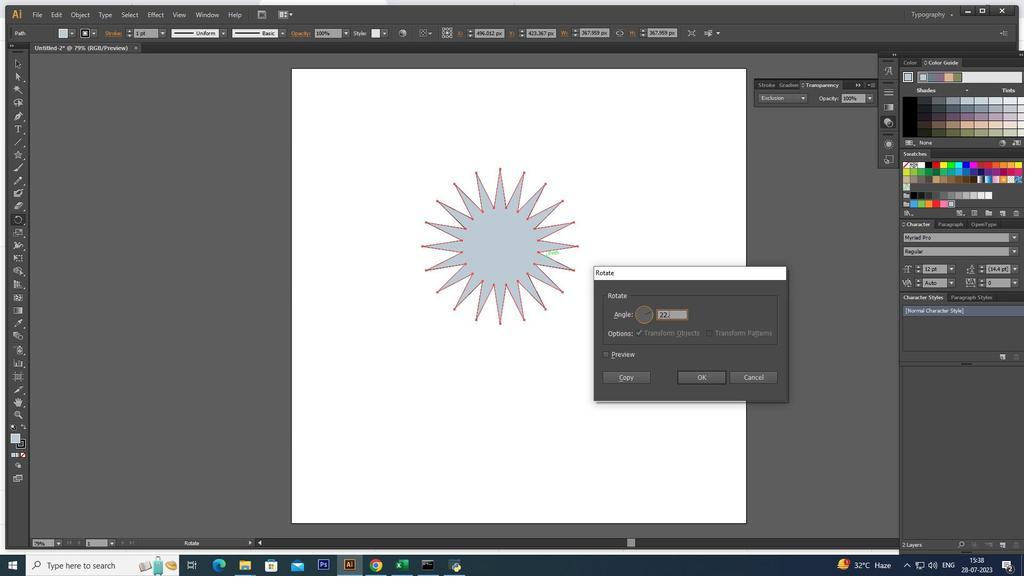 
Action: Mouse moved to (706, 381)
Screenshot: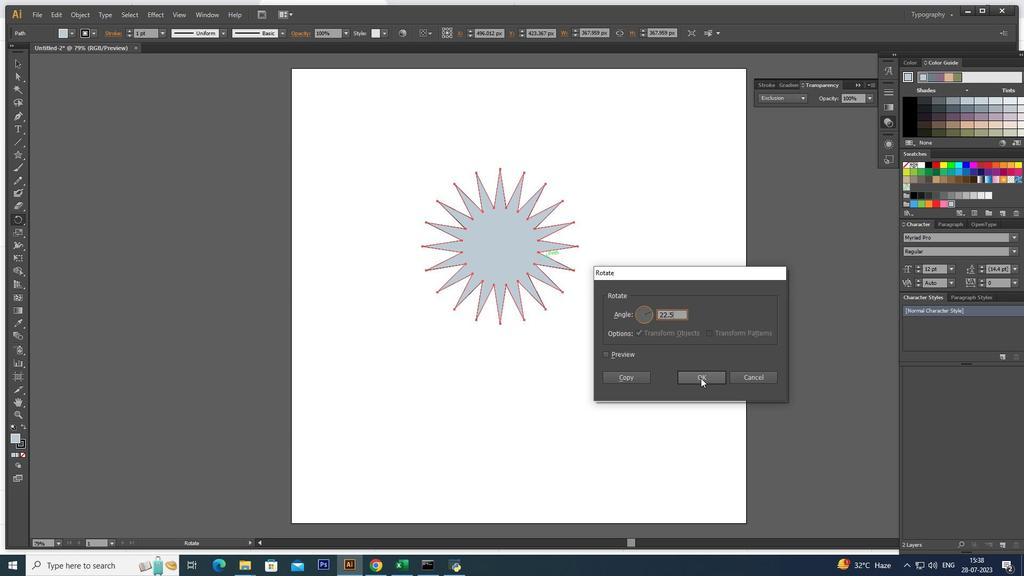 
Action: Mouse pressed left at (706, 381)
Screenshot: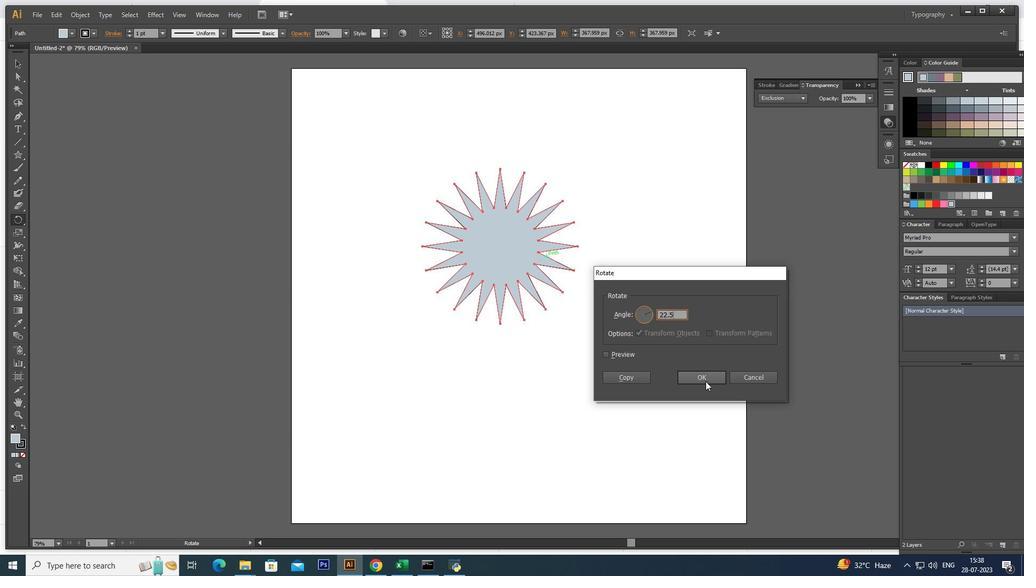 
Action: Mouse moved to (492, 266)
Screenshot: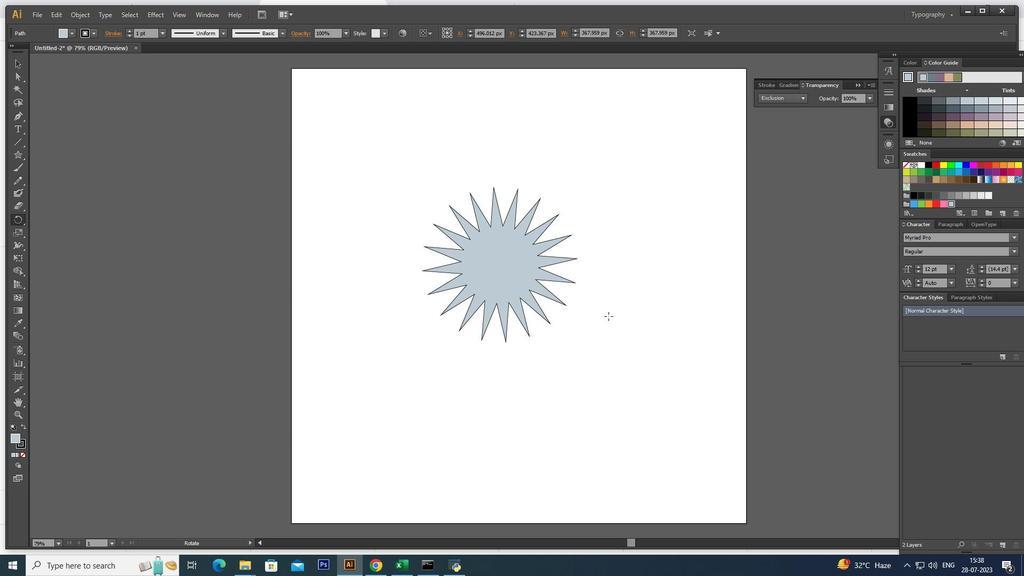 
Action: Key pressed ctrl+Z
Screenshot: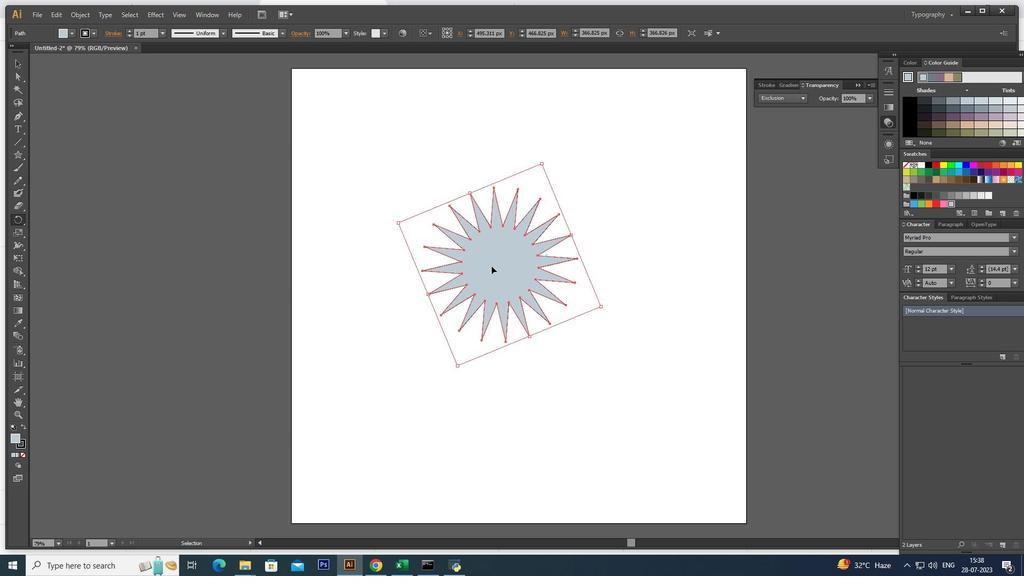 
Action: Mouse moved to (73, 32)
Screenshot: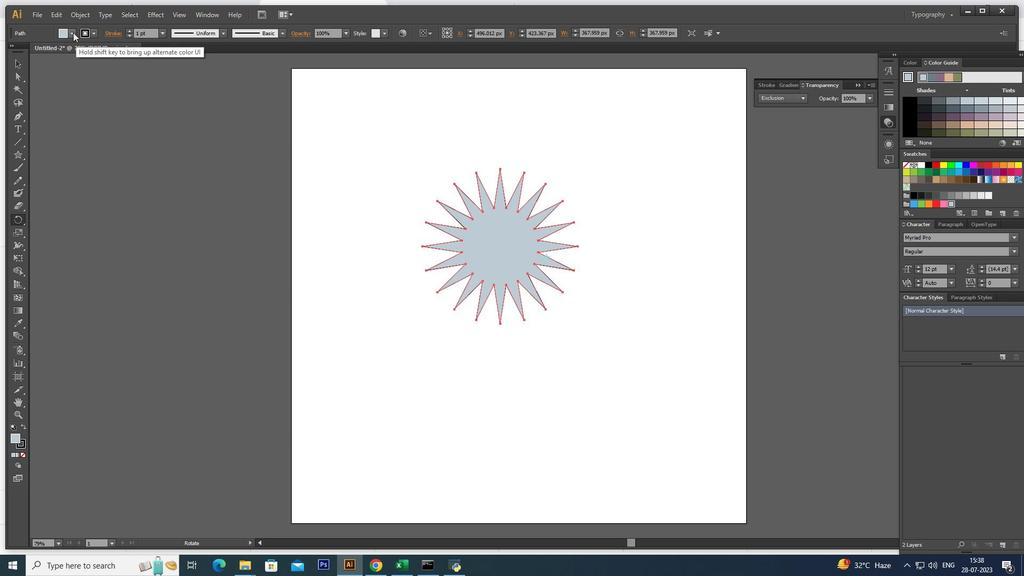 
Action: Mouse pressed left at (73, 32)
Screenshot: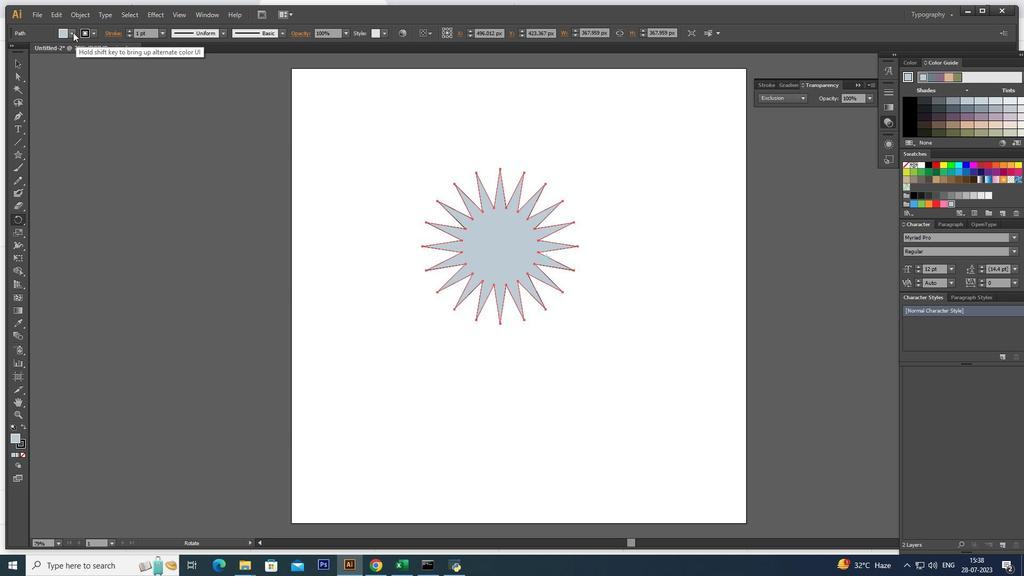 
Action: Mouse moved to (21, 51)
Screenshot: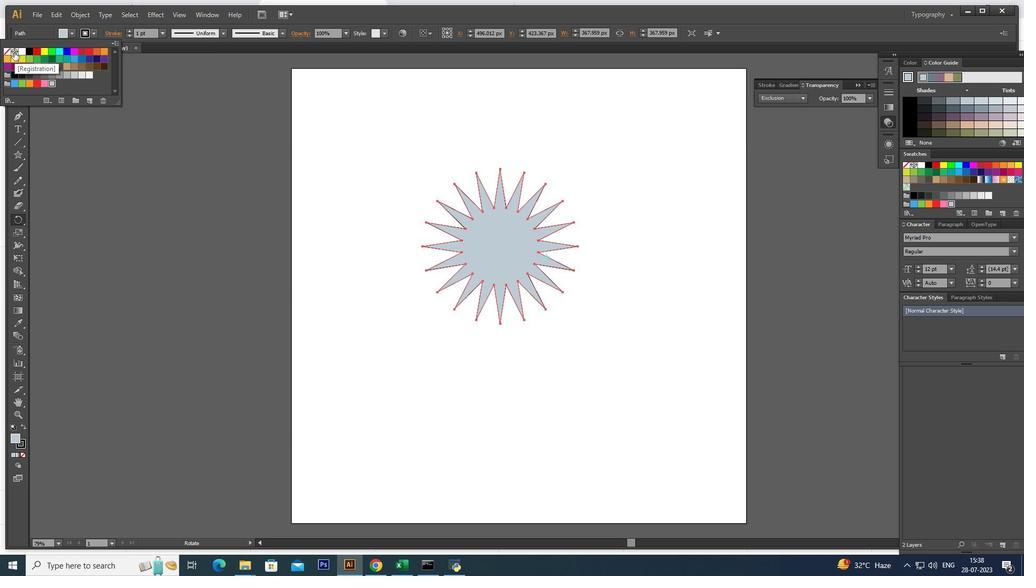 
Action: Mouse pressed left at (21, 51)
Screenshot: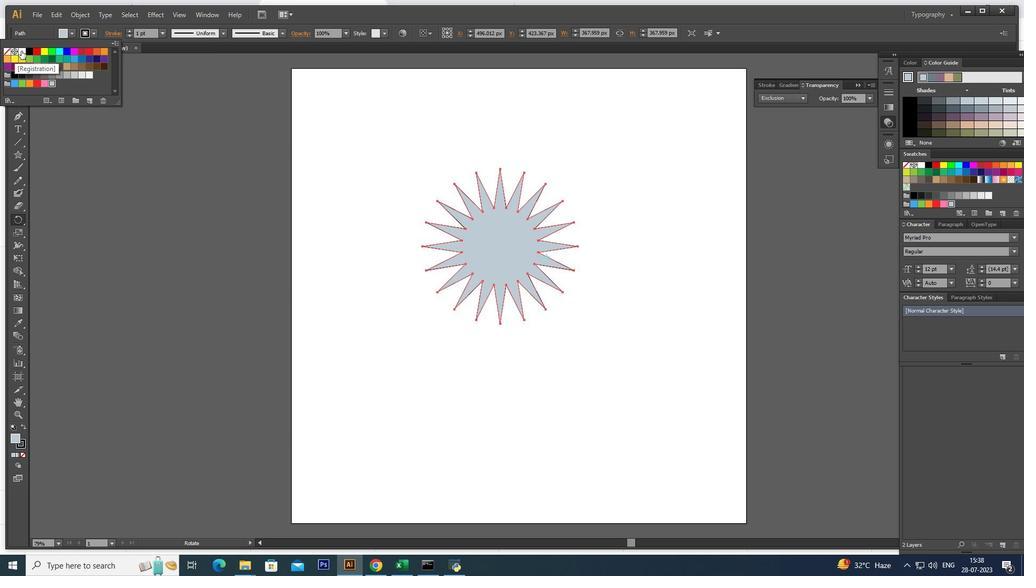 
Action: Mouse moved to (74, 30)
Screenshot: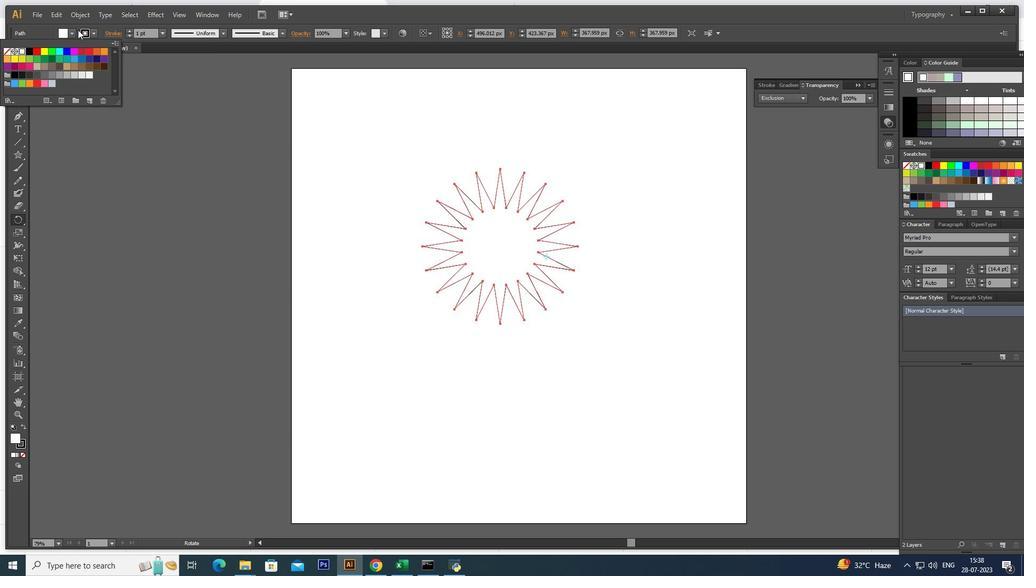 
Action: Mouse pressed left at (74, 30)
Screenshot: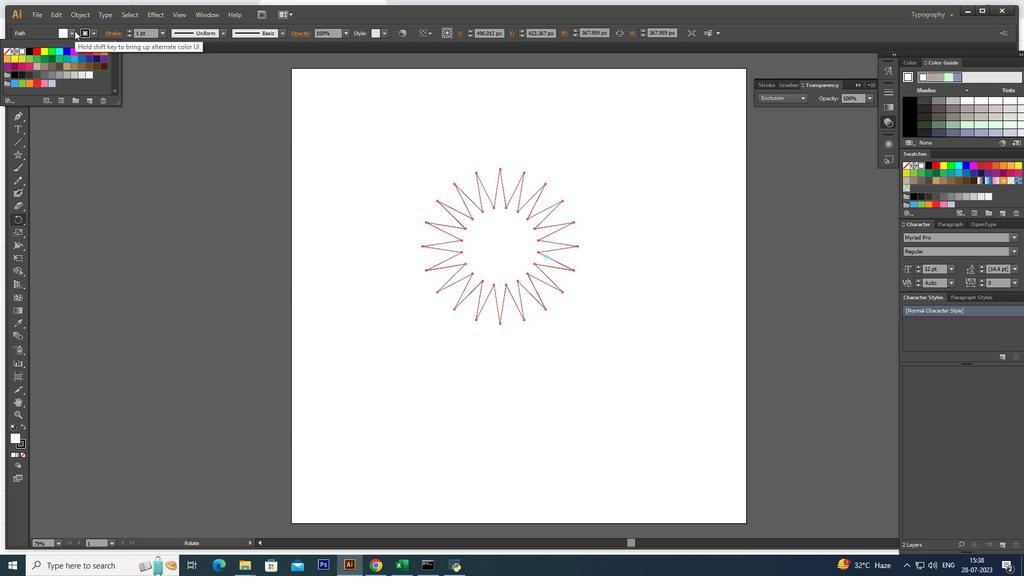 
Action: Mouse moved to (517, 280)
Screenshot: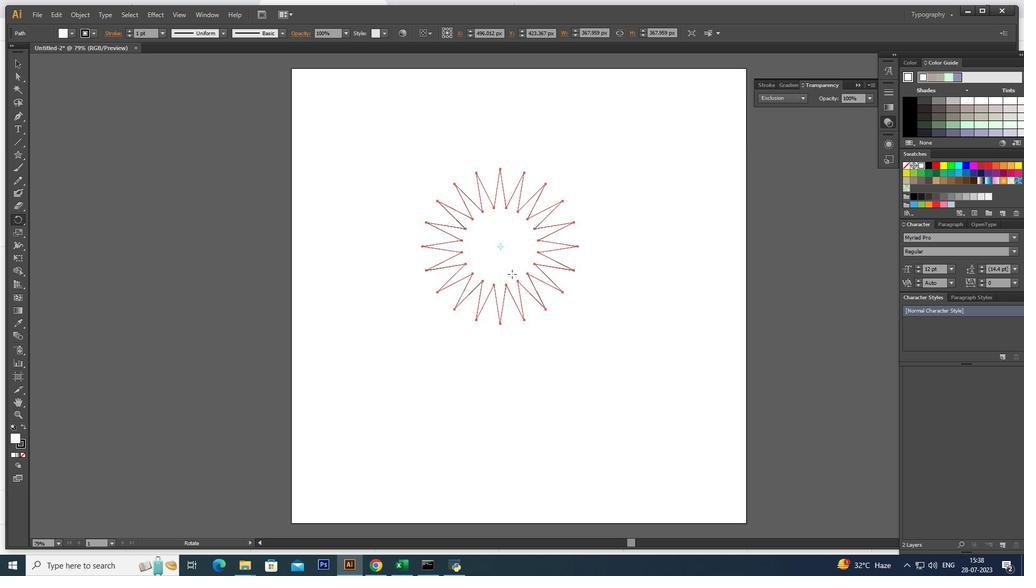 
Action: Key pressed <Key.alt_l>
Screenshot: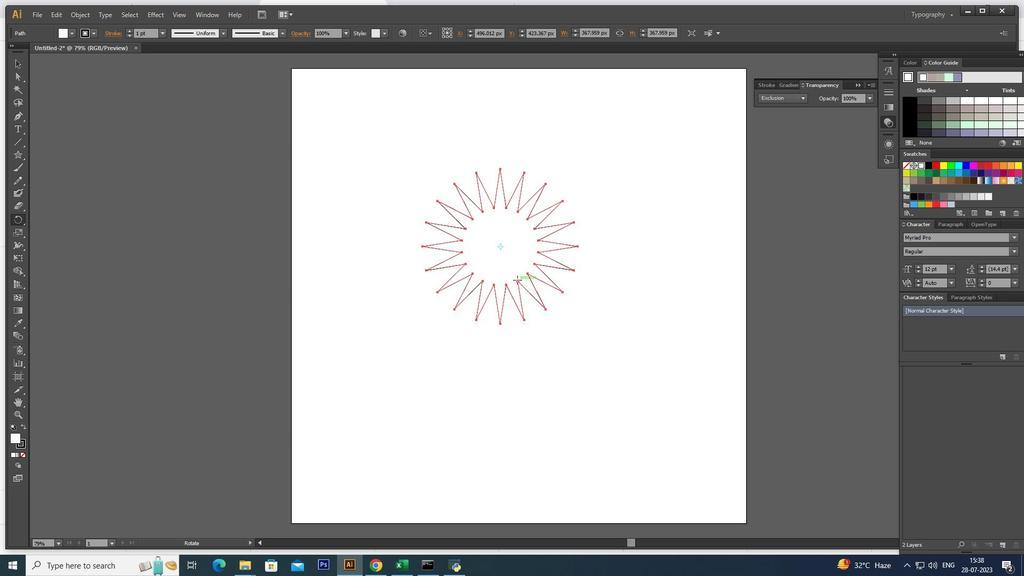 
Action: Mouse pressed left at (517, 280)
Screenshot: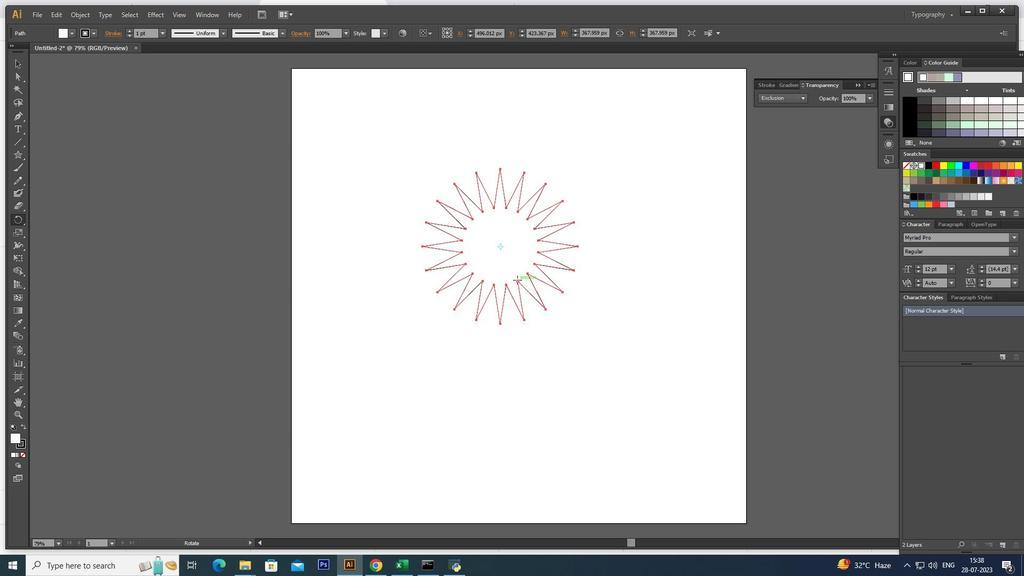 
Action: Mouse moved to (520, 279)
Screenshot: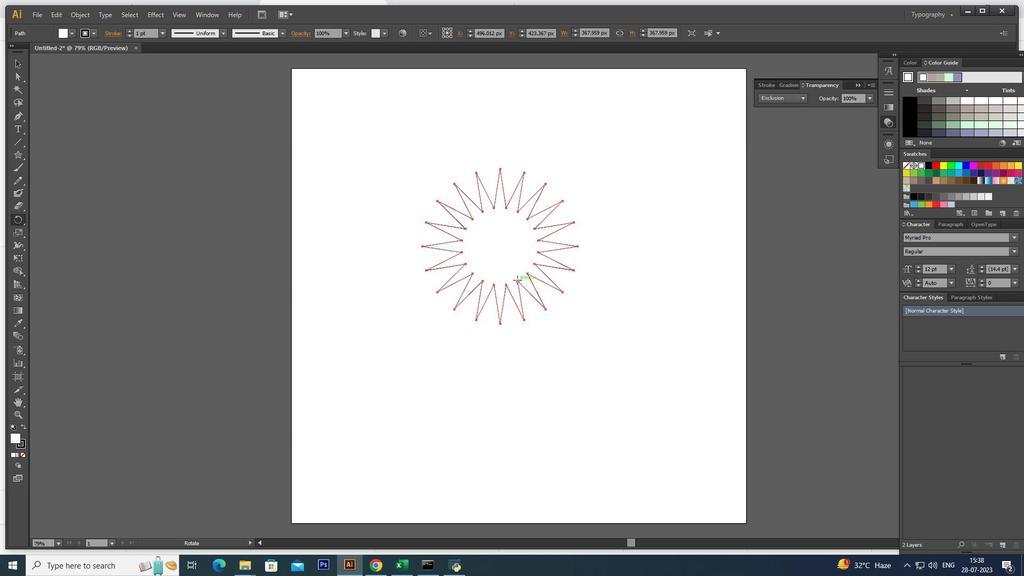 
Action: Key pressed <Key.alt_l>
Screenshot: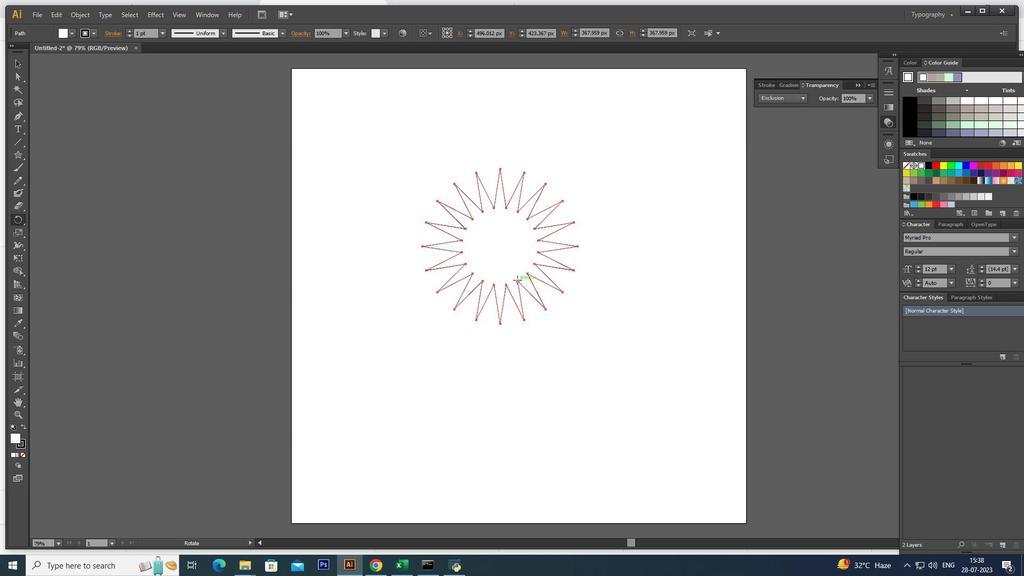 
Action: Mouse moved to (523, 278)
Screenshot: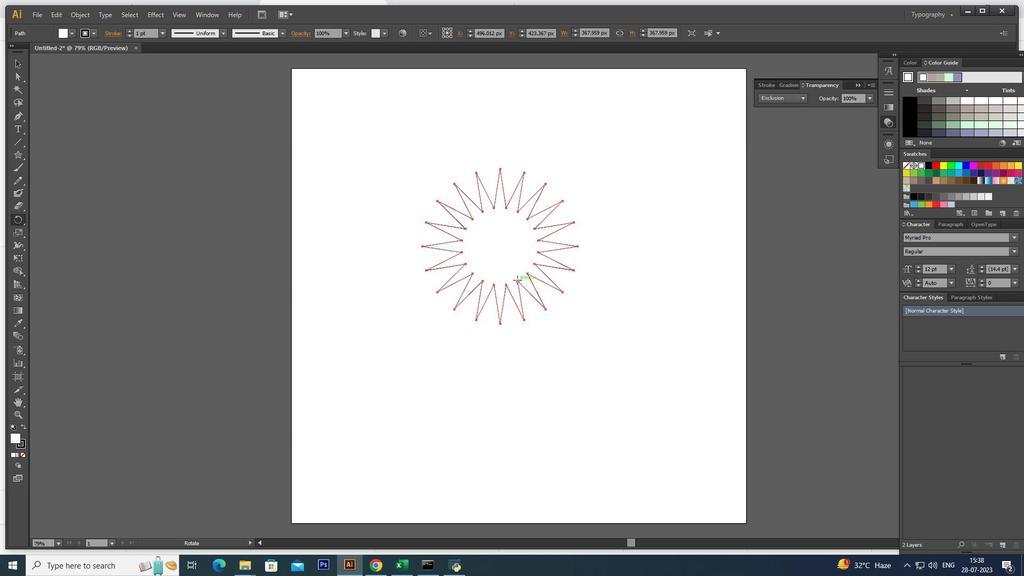 
Action: Key pressed <Key.alt_l>
Screenshot: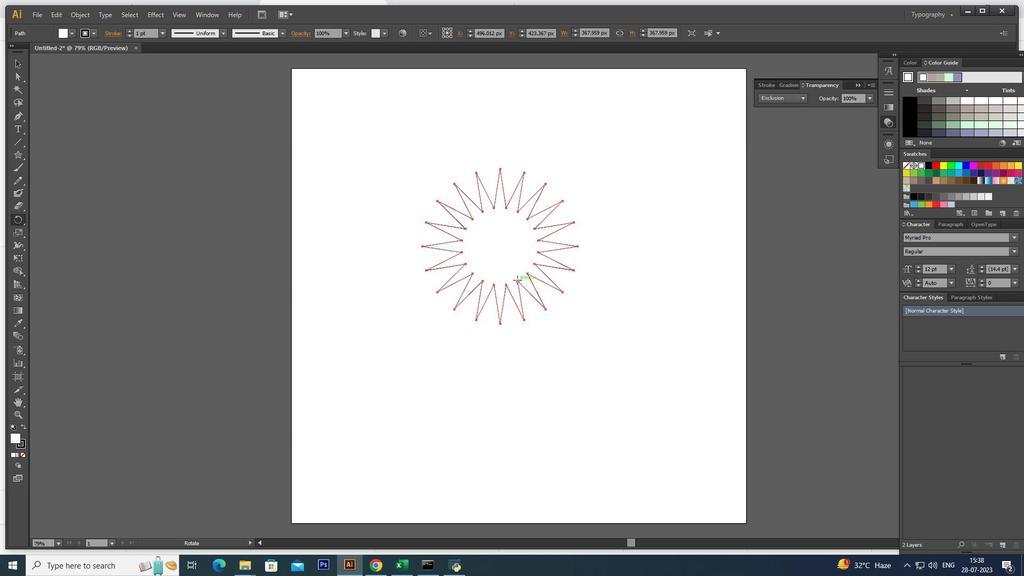 
Action: Mouse moved to (525, 277)
Screenshot: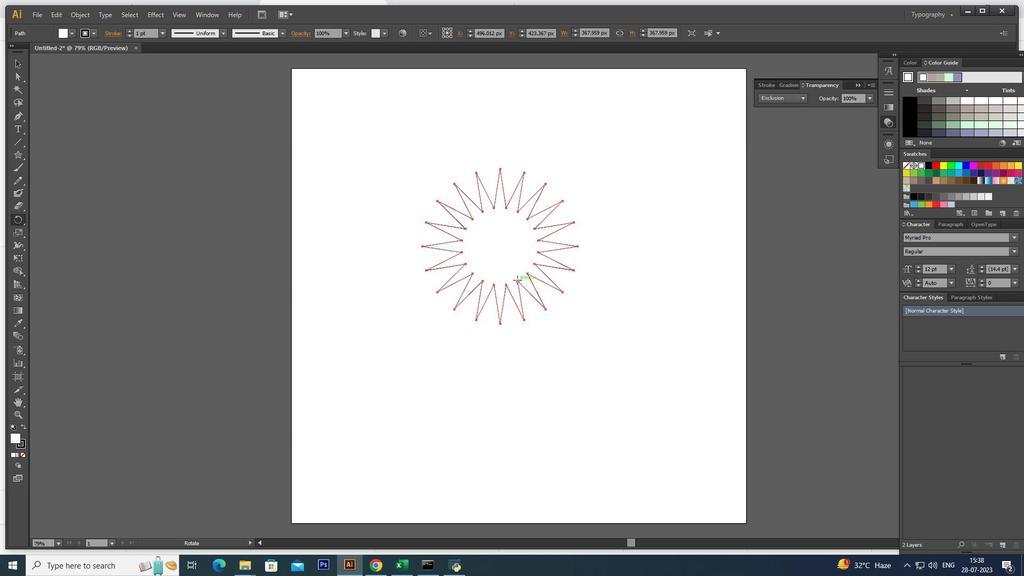 
Action: Key pressed <Key.alt_l>
Screenshot: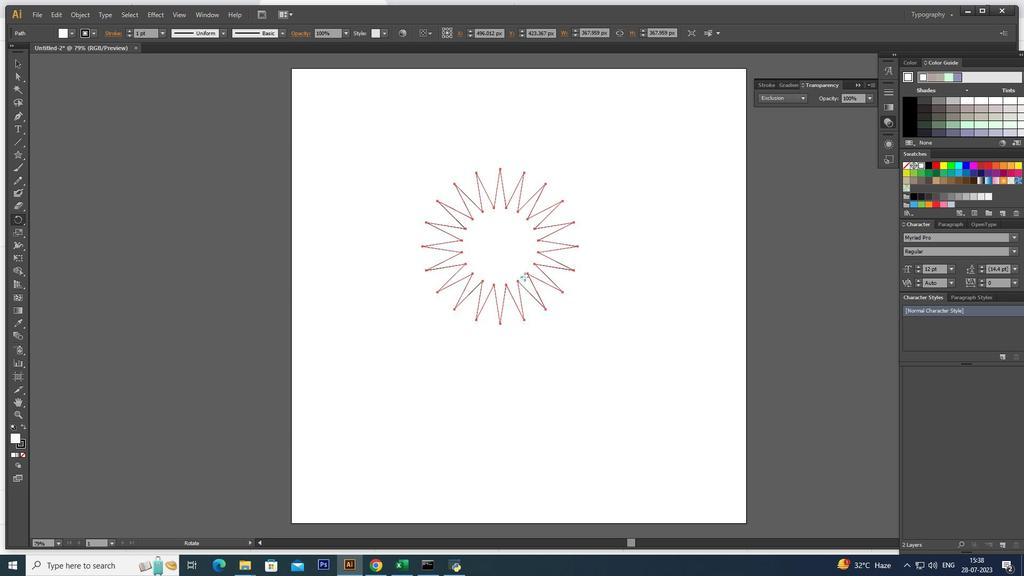 
Action: Mouse moved to (525, 276)
Screenshot: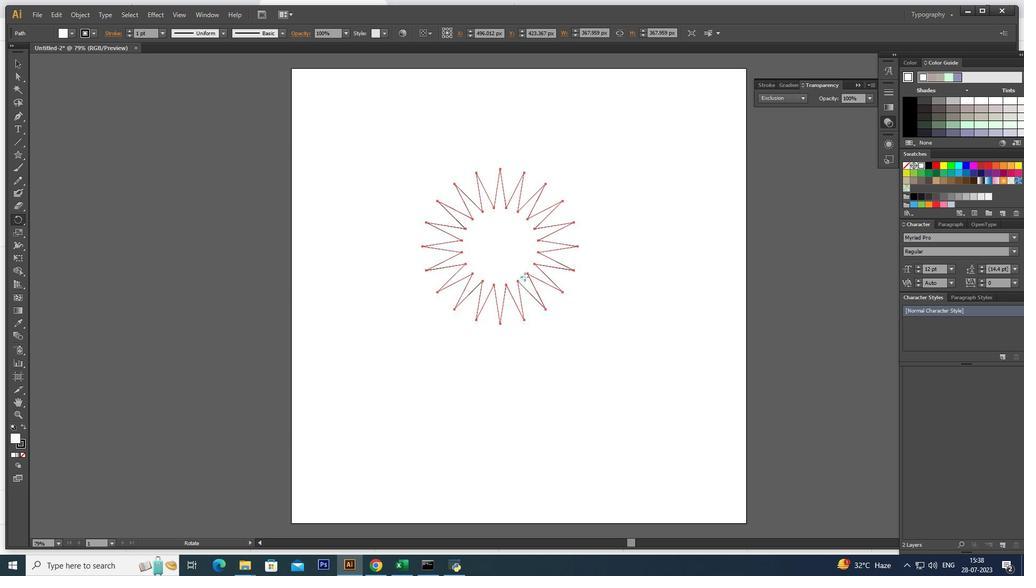 
Action: Key pressed <Key.alt_l>
Screenshot: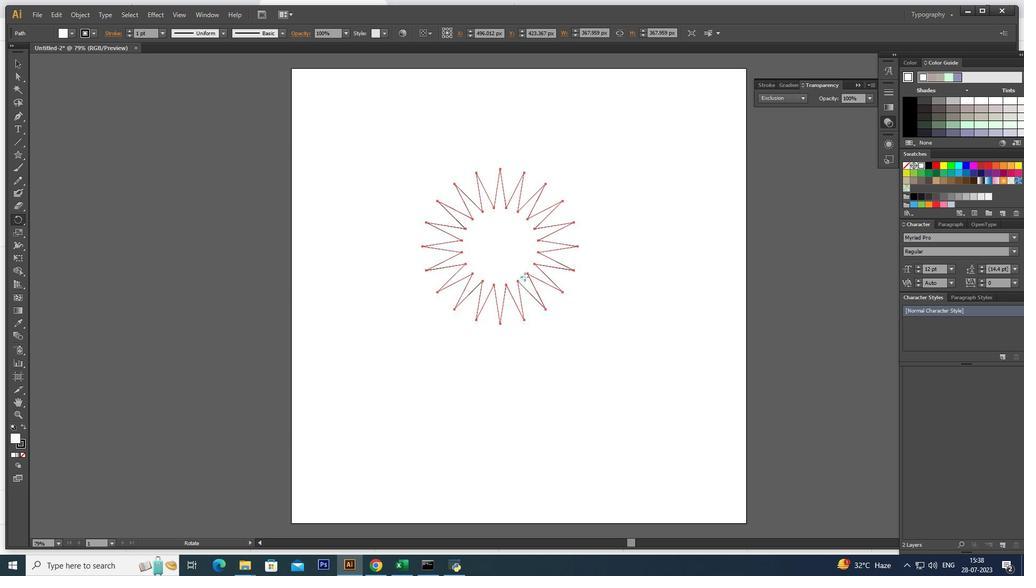 
Action: Mouse moved to (526, 273)
Screenshot: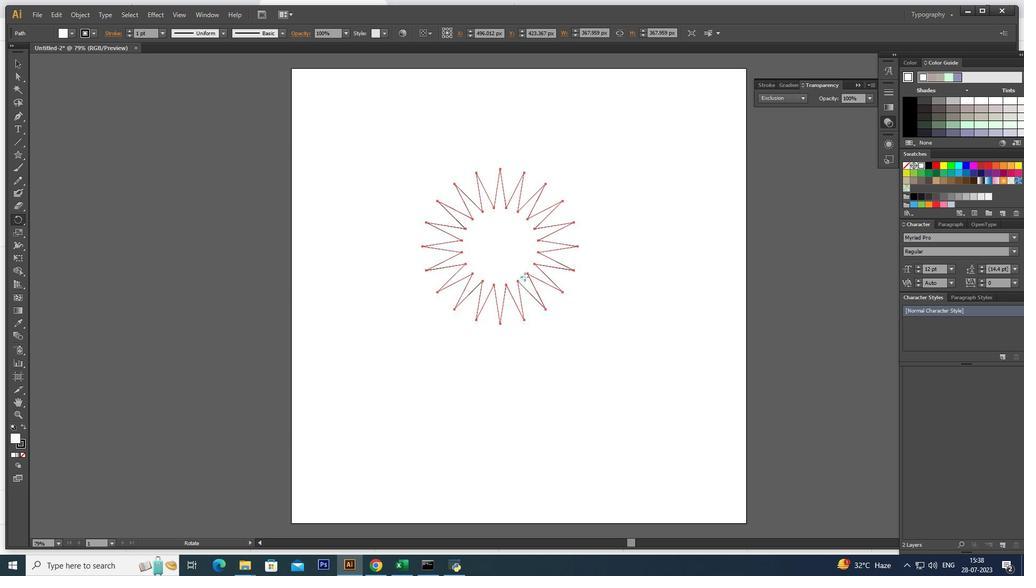 
Action: Key pressed <Key.alt_l>
Screenshot: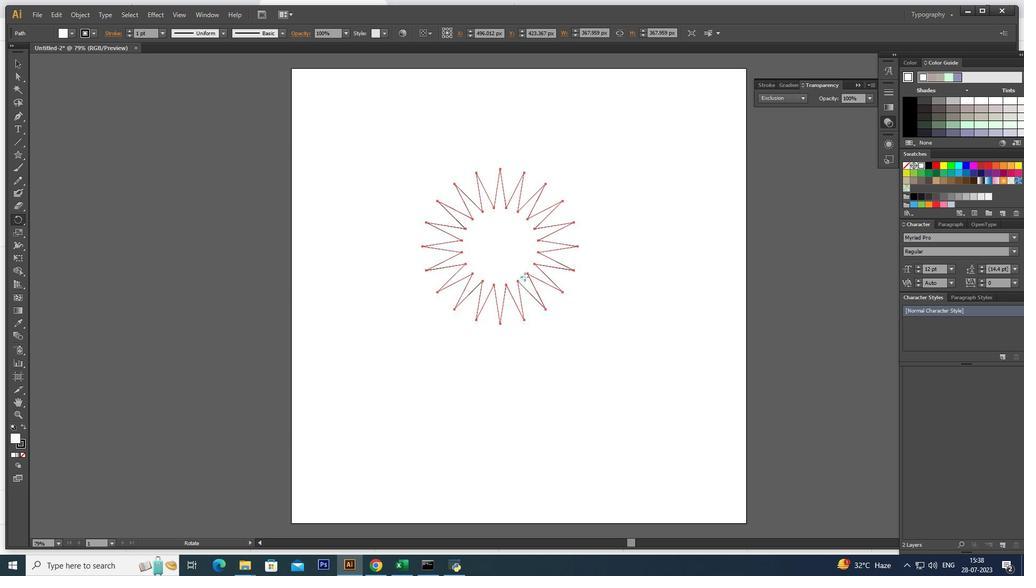 
Action: Mouse moved to (527, 271)
Screenshot: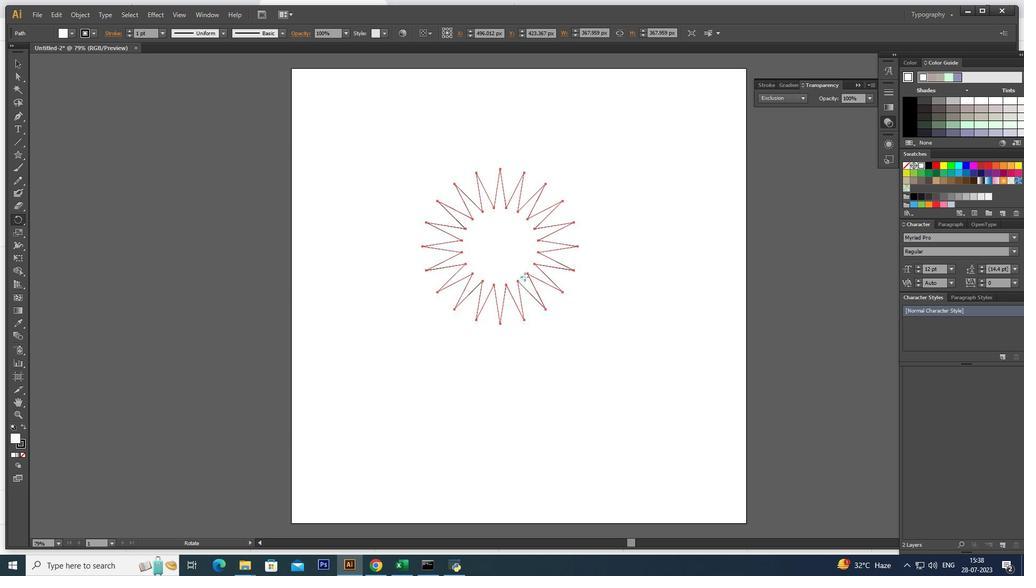 
Action: Key pressed <Key.alt_l>
Screenshot: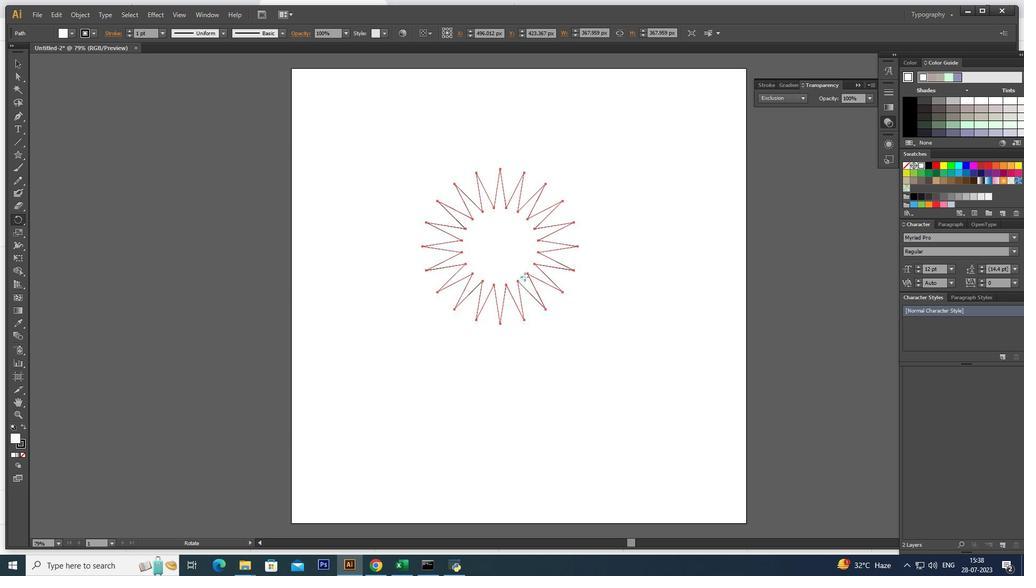 
Action: Mouse moved to (529, 267)
Screenshot: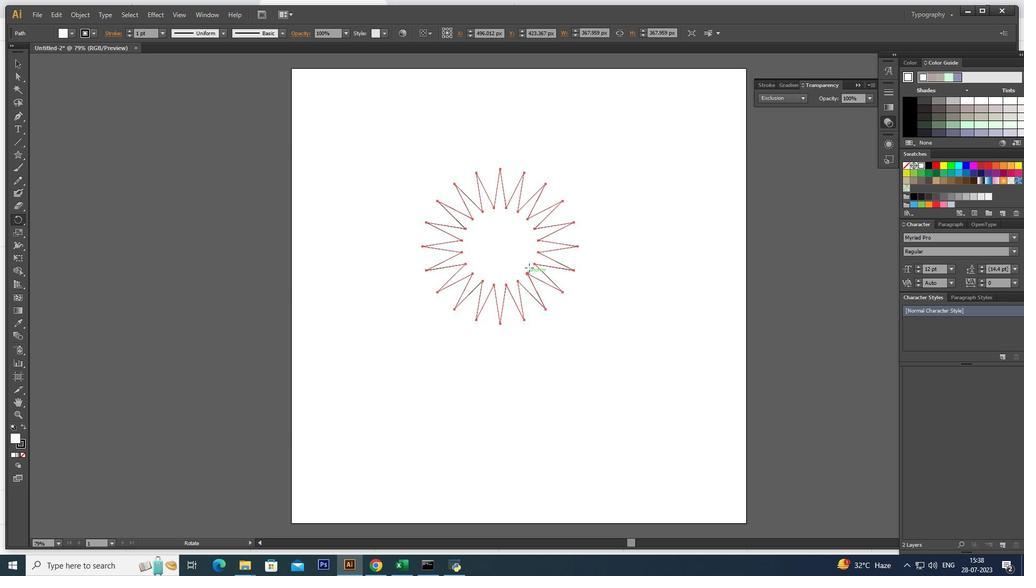 
Action: Key pressed <Key.alt_l><Key.alt_l>
Screenshot: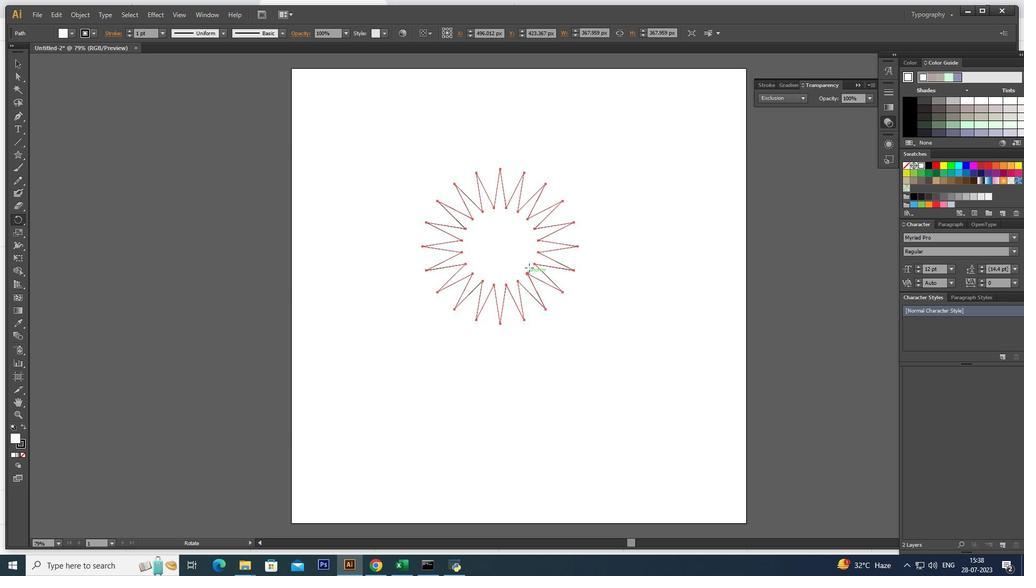 
Action: Mouse moved to (531, 261)
Screenshot: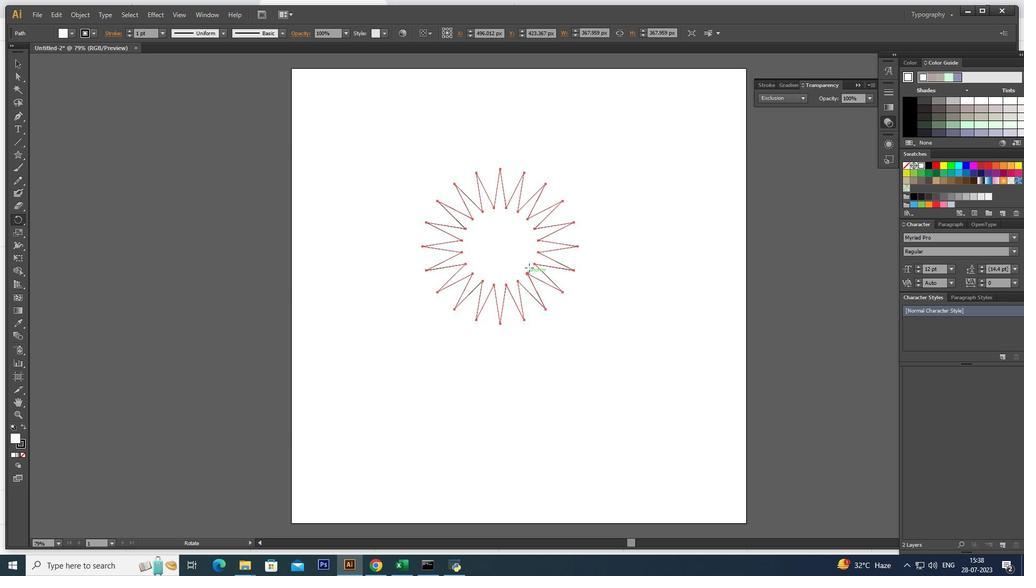 
Action: Key pressed <Key.alt_l>
Screenshot: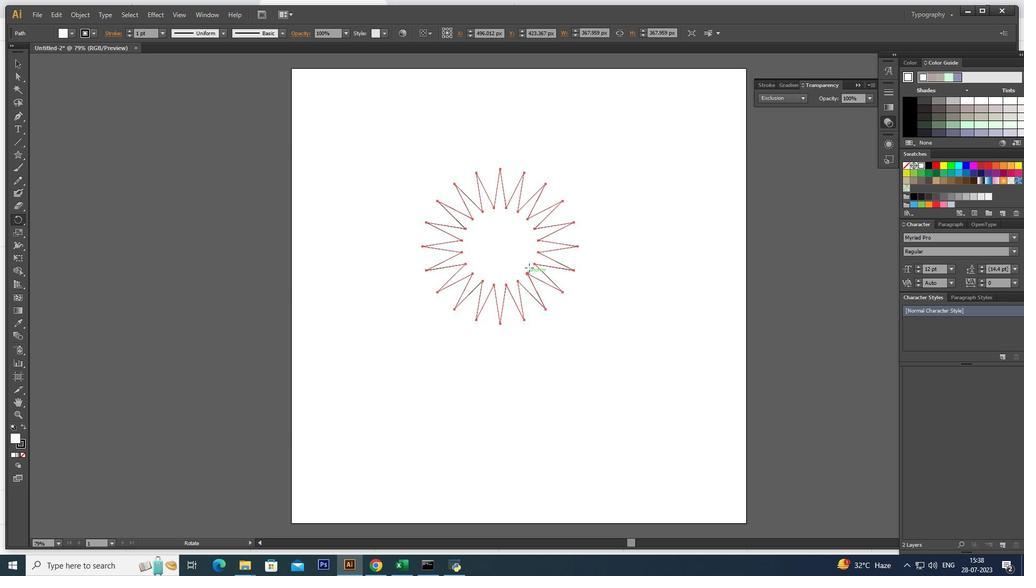 
Action: Mouse moved to (531, 259)
Screenshot: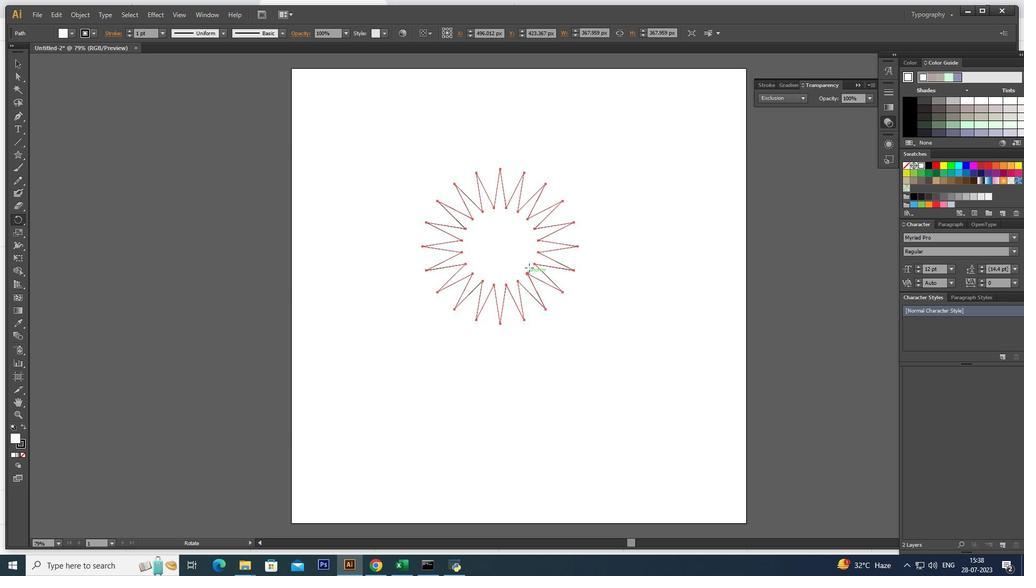 
Action: Key pressed <Key.alt_l>
Screenshot: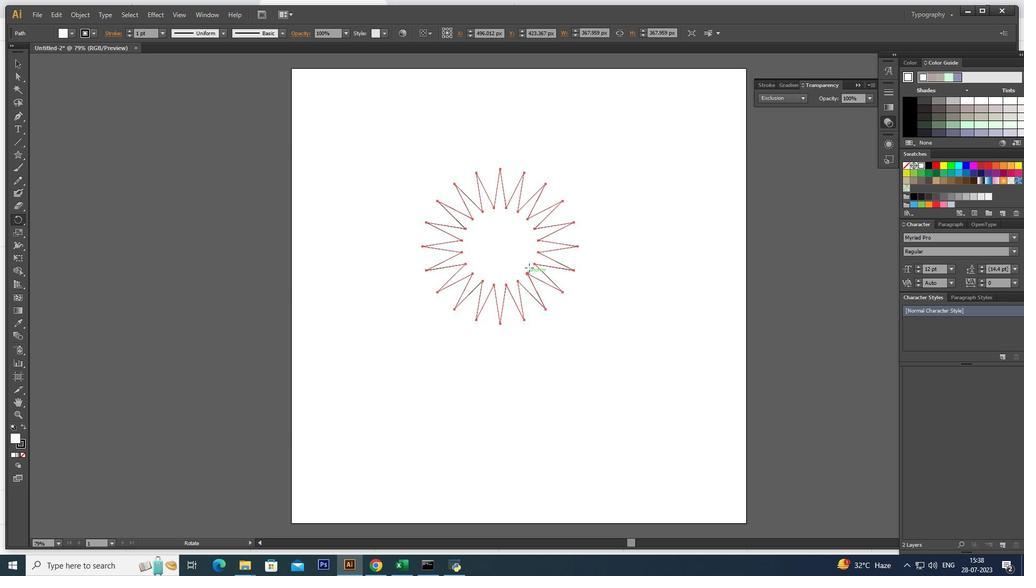 
Action: Mouse moved to (532, 258)
Screenshot: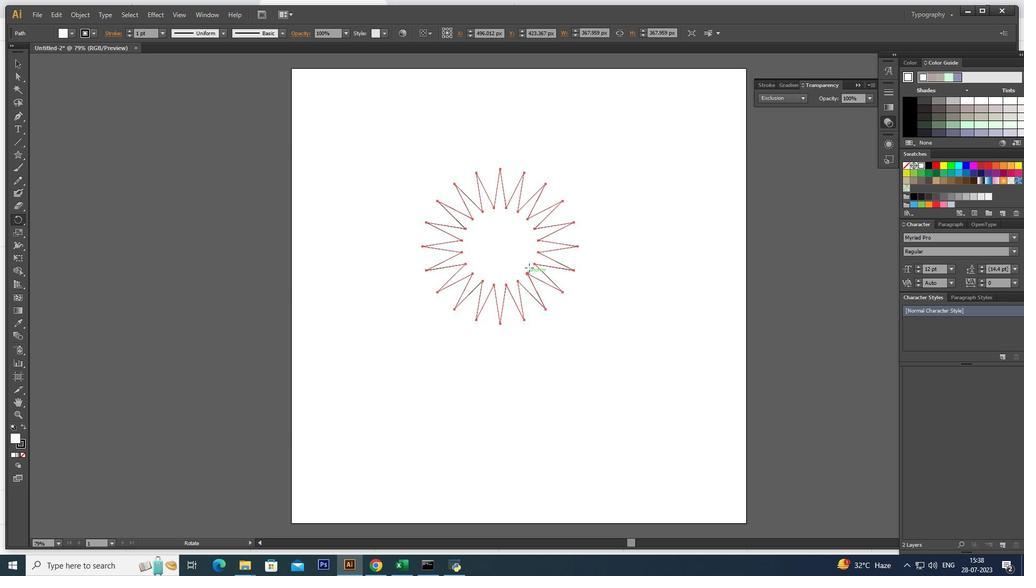 
Action: Key pressed <Key.alt_l>
Screenshot: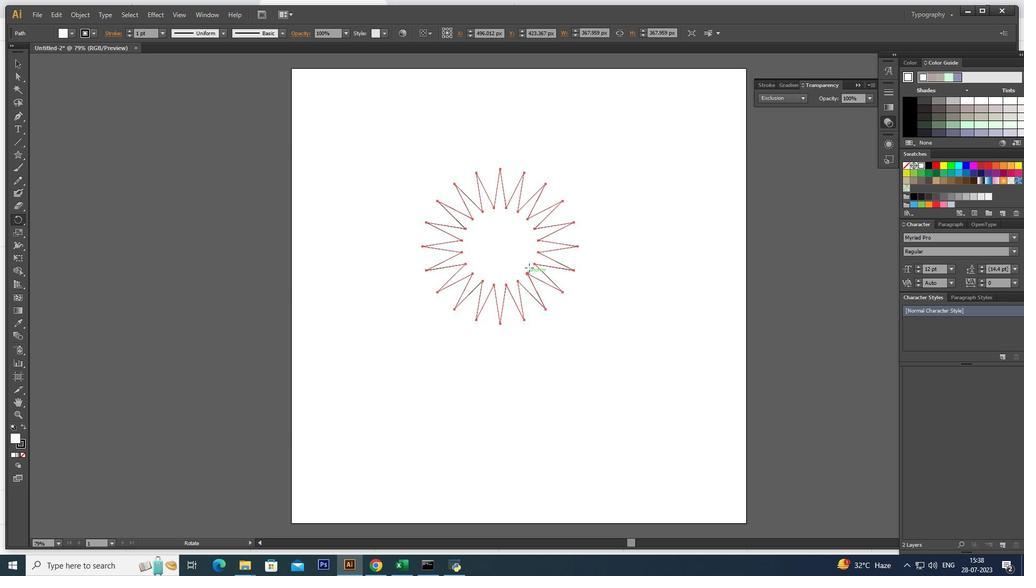 
Action: Mouse moved to (532, 255)
Screenshot: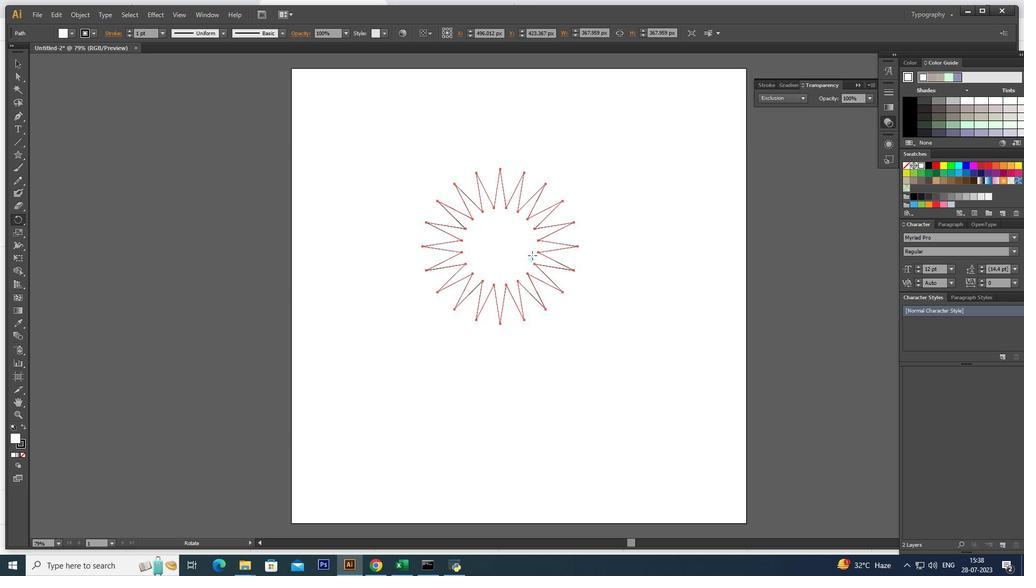 
Action: Key pressed <Key.alt_l><Key.alt_l>
Screenshot: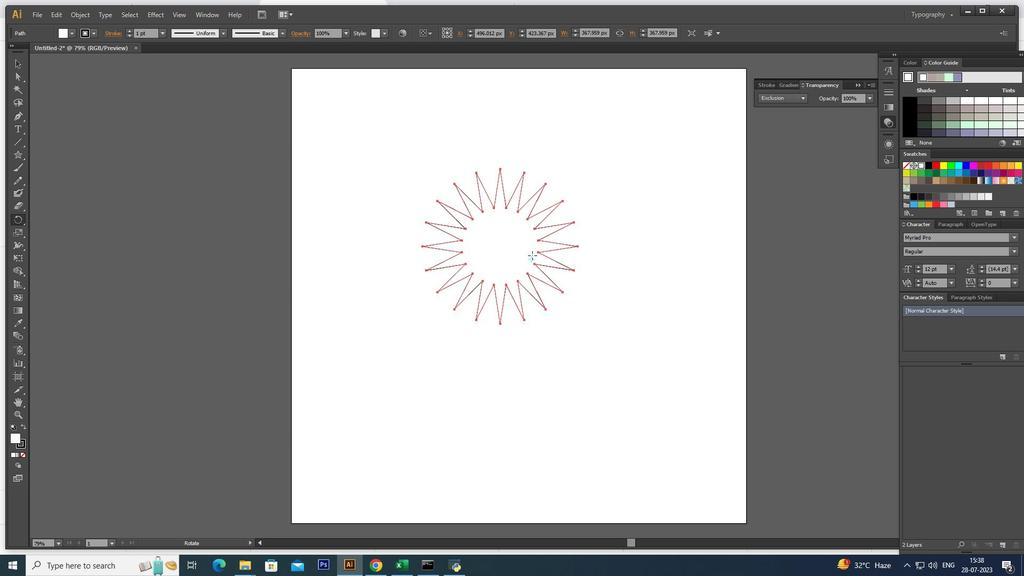 
Action: Mouse moved to (532, 255)
Screenshot: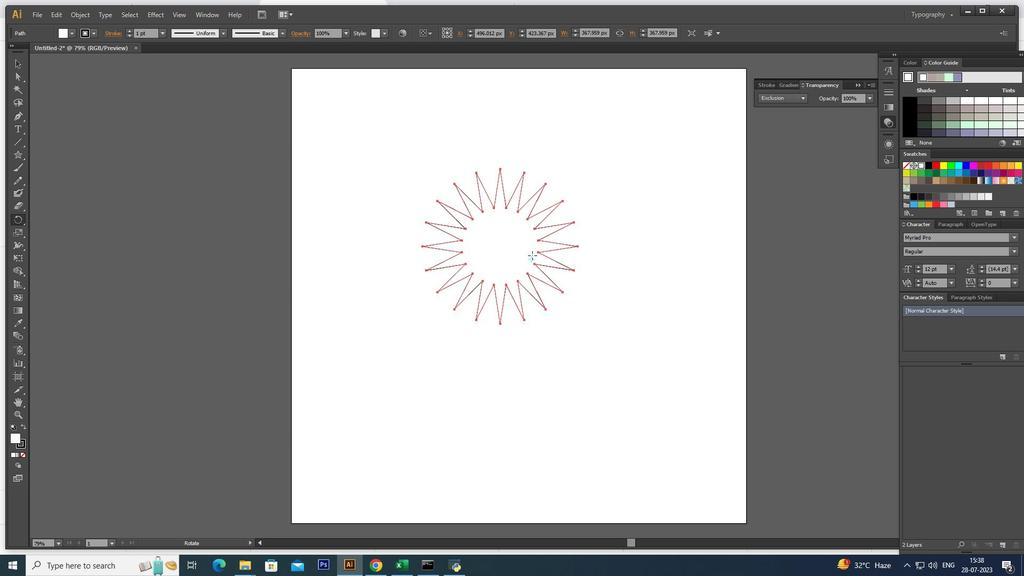 
Action: Key pressed <Key.alt_l><Key.alt_l><Key.alt_l><Key.alt_l><Key.alt_l><Key.alt_l><Key.alt_l><Key.alt_l><Key.alt_l><Key.alt_l><Key.alt_l><Key.alt_l><Key.alt_l><Key.alt_l><Key.alt_l><Key.alt_l><Key.alt_l><Key.alt_l> 8, 479)<Key.alt_l><Key.alt_l><Key.alt_l><Key.alt_l><Key.alt_l><Key.alt_l>
Screenshot: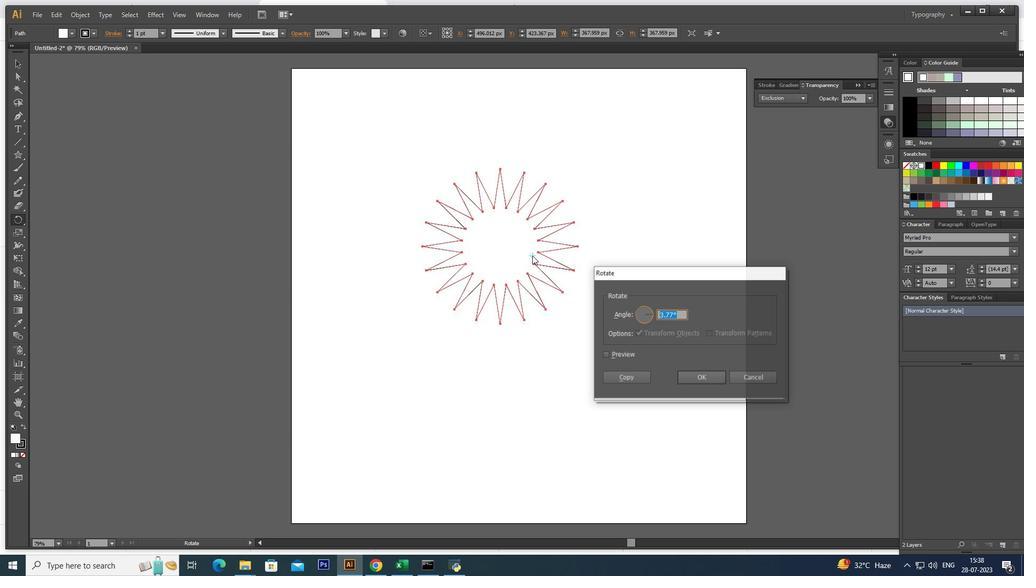 
Action: Mouse moved to (540, 255)
Screenshot: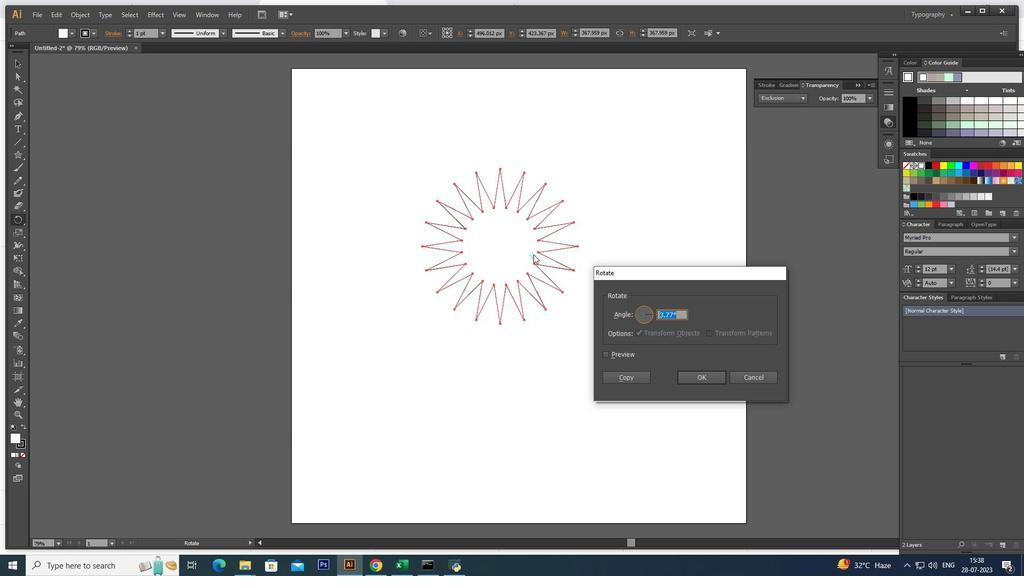 
Action: Key pressed <Key.alt_l><Key.alt_l><Key.alt_l><Key.alt_l><Key.alt_l><Key.alt_l>
Screenshot: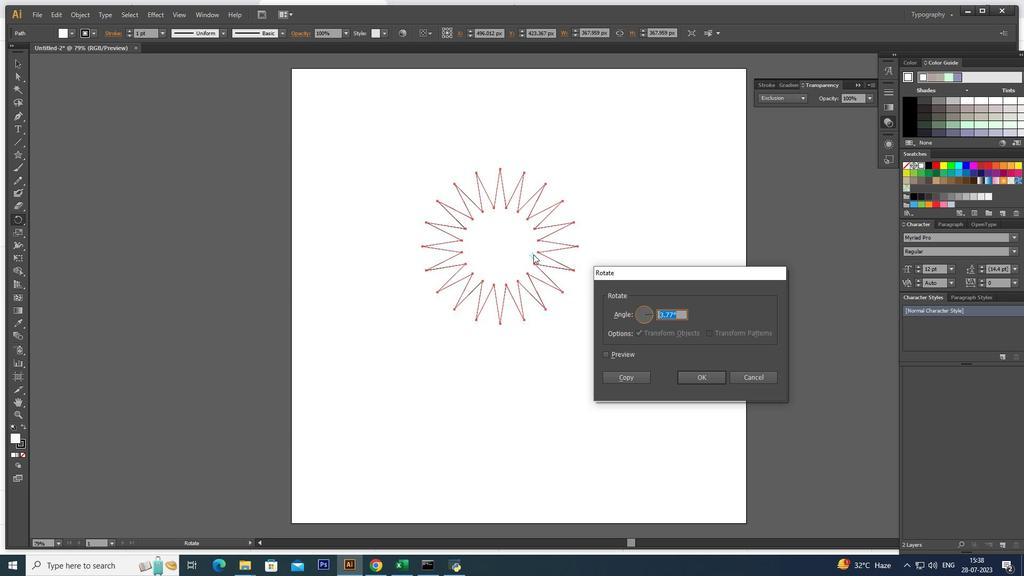 
Action: Mouse moved to (673, 314)
Screenshot: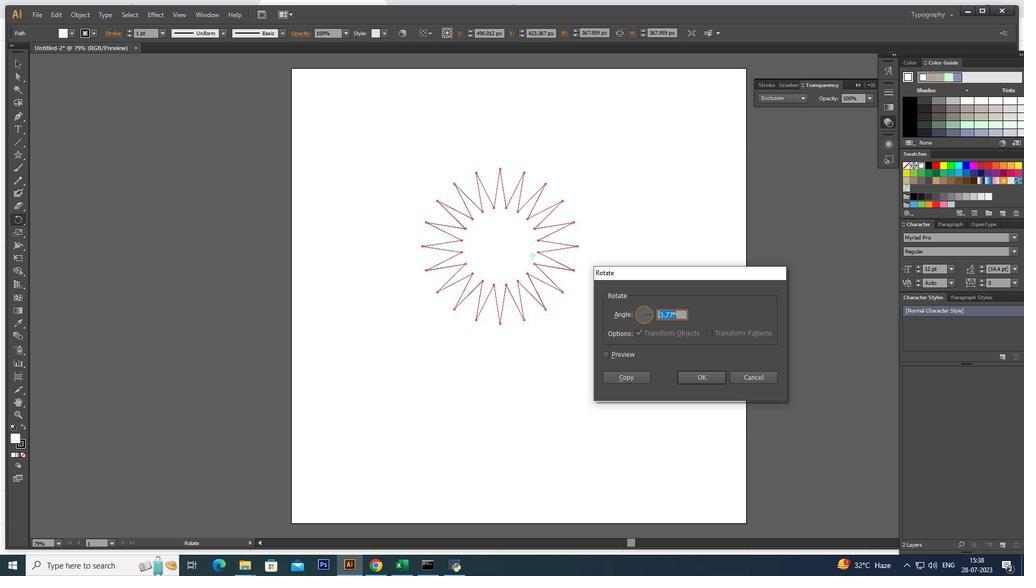 
Action: Mouse pressed left at (673, 314)
Screenshot: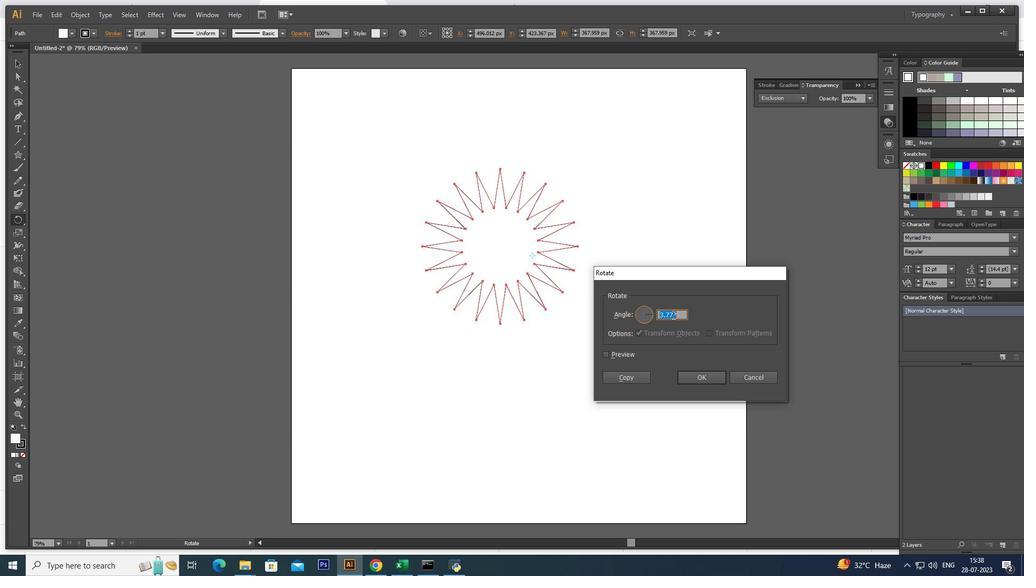 
Action: Mouse moved to (651, 312)
Screenshot: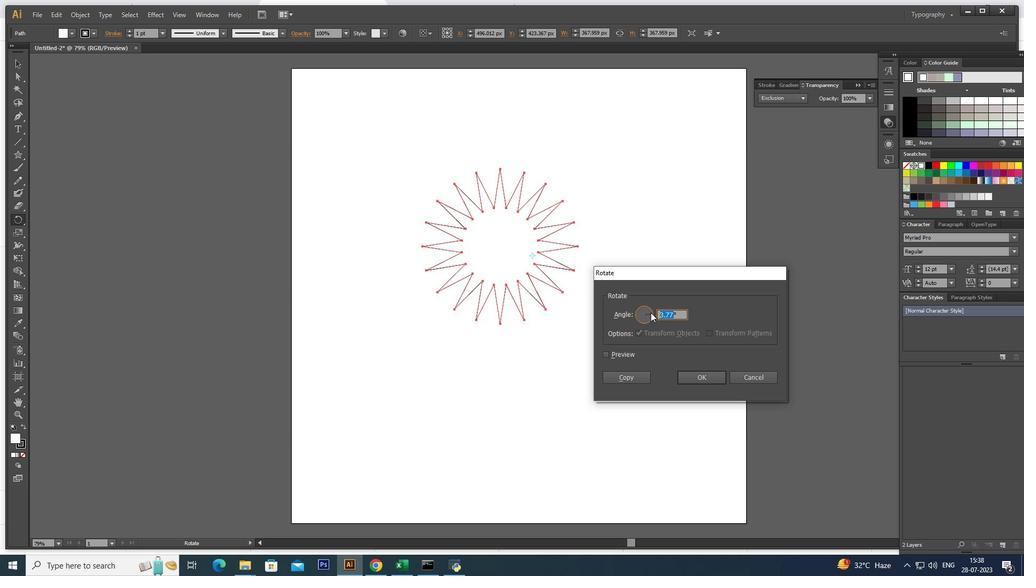 
Action: Key pressed 22.5
Screenshot: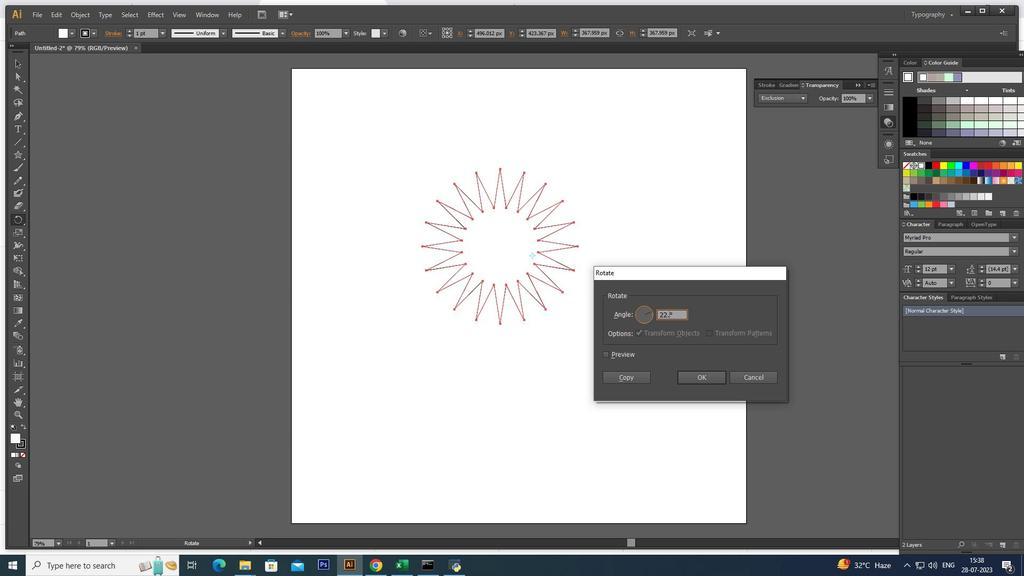 
Action: Mouse moved to (715, 380)
Screenshot: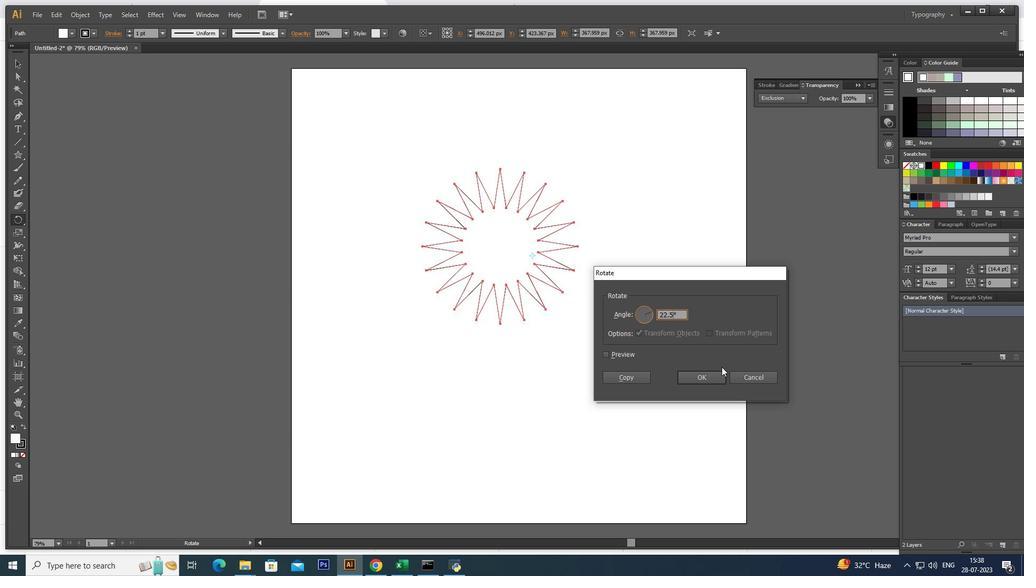 
Action: Mouse pressed left at (715, 380)
Screenshot: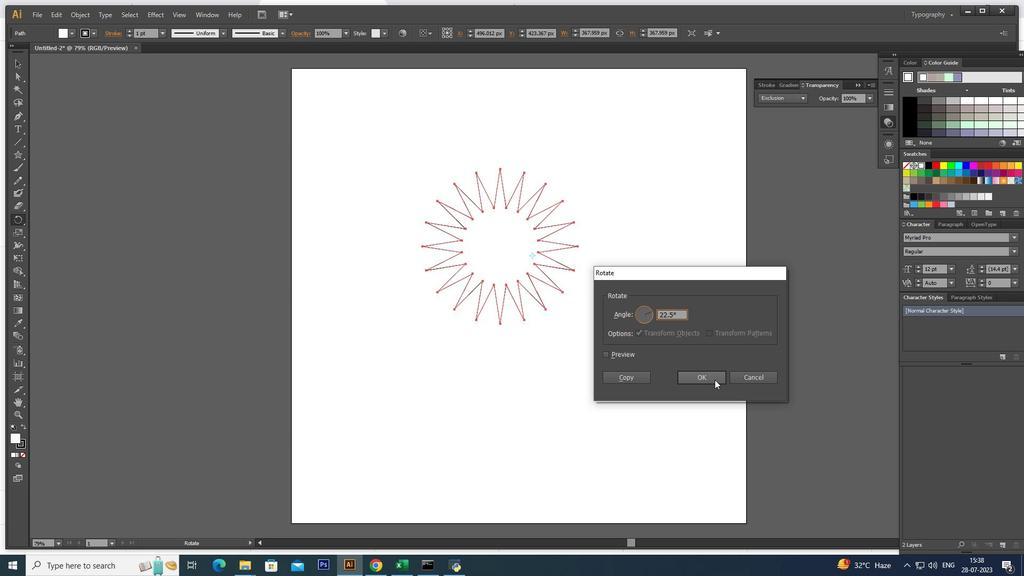 
Action: Mouse moved to (509, 297)
Screenshot: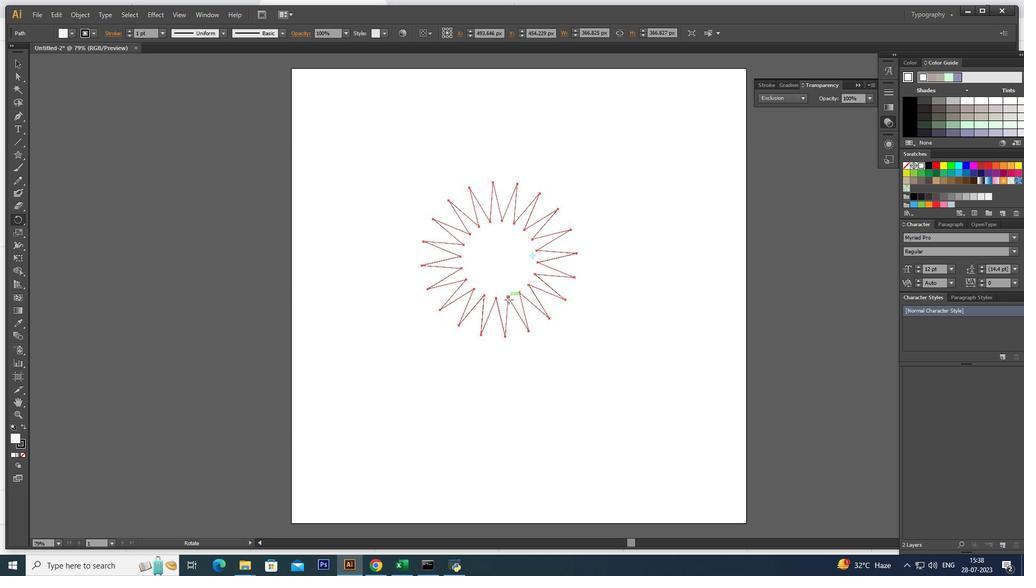 
Action: Mouse pressed left at (509, 297)
Screenshot: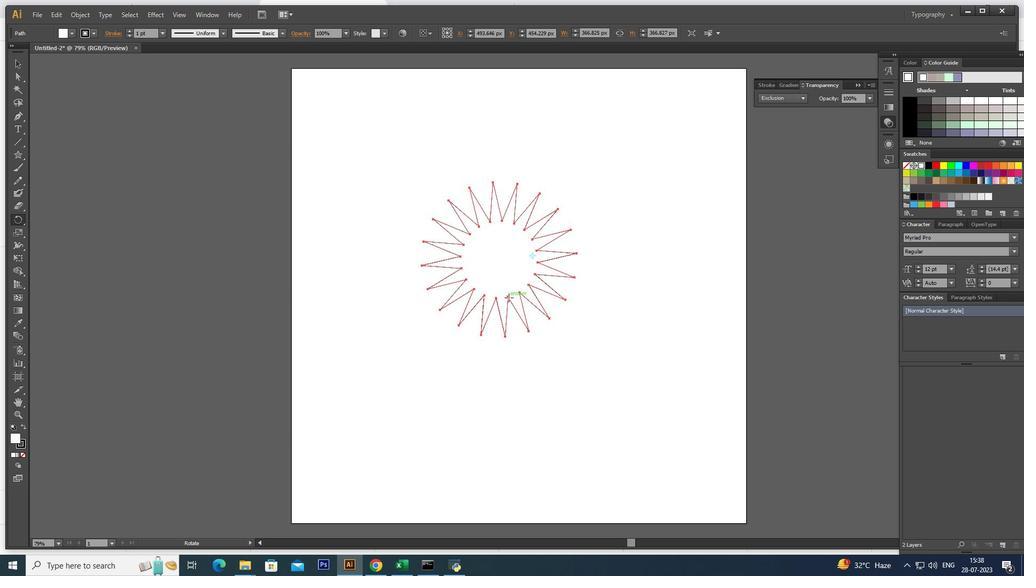 
Action: Mouse moved to (514, 295)
Screenshot: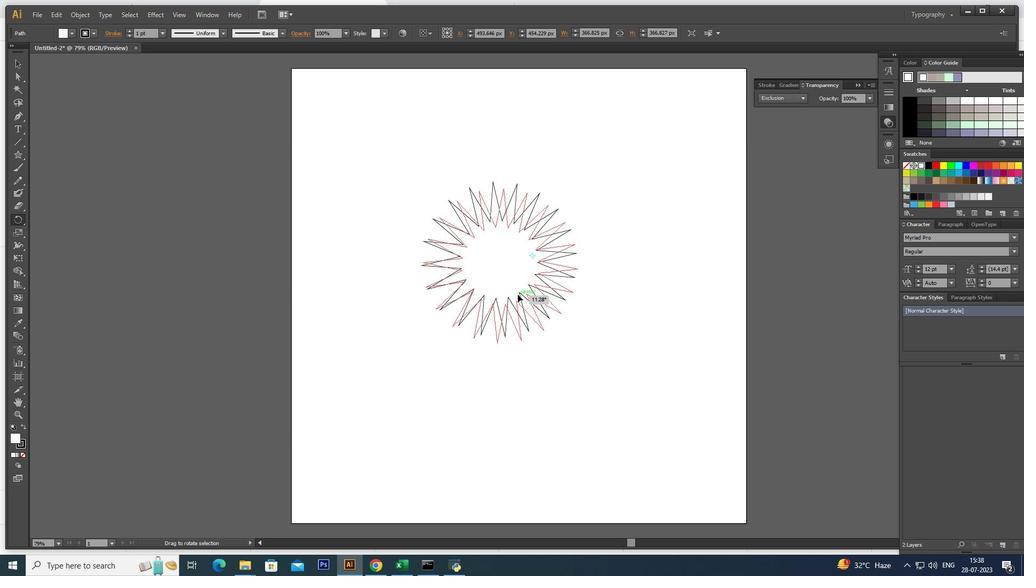 
Action: Key pressed <Key.alt_l><Key.alt_l><Key.alt_l><Key.alt_l>
Screenshot: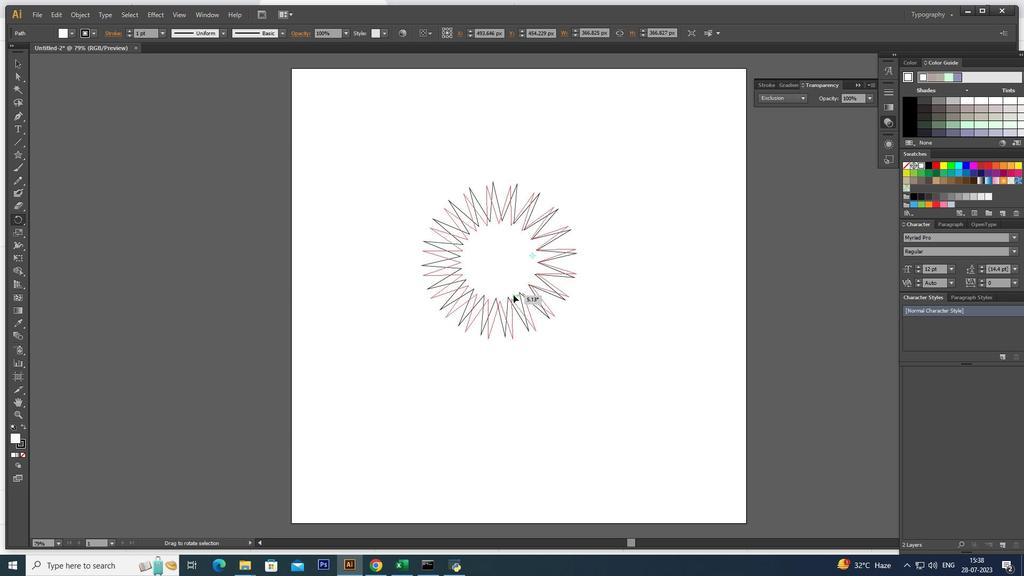 
Action: Mouse moved to (14, 66)
Screenshot: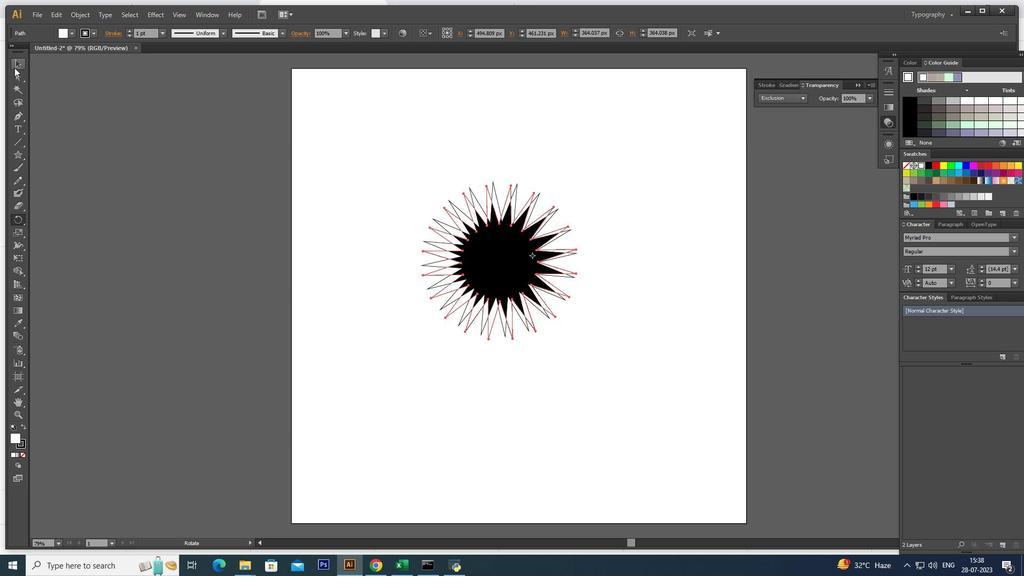 
Action: Mouse pressed left at (14, 66)
Screenshot: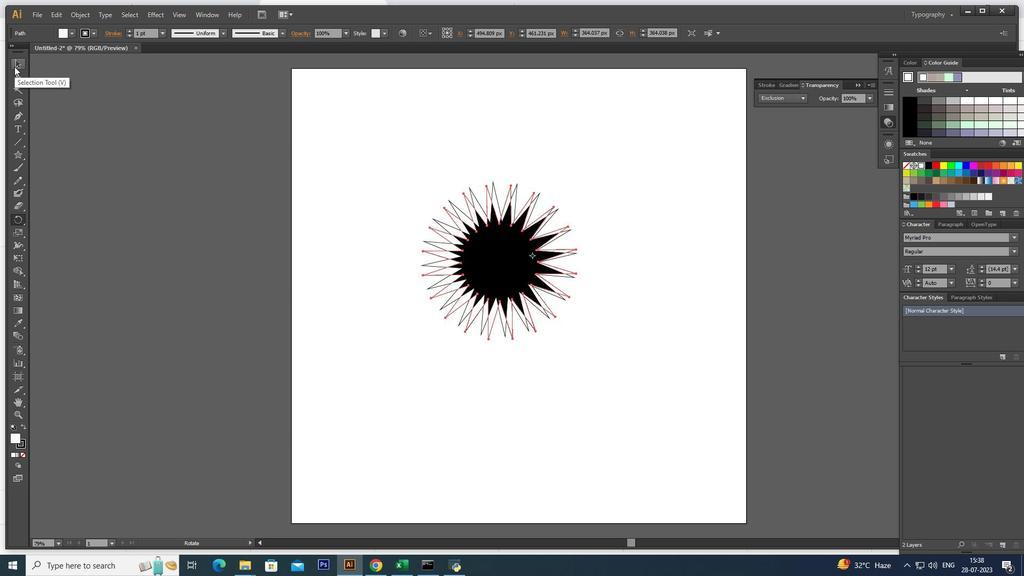 
Action: Mouse moved to (420, 191)
Screenshot: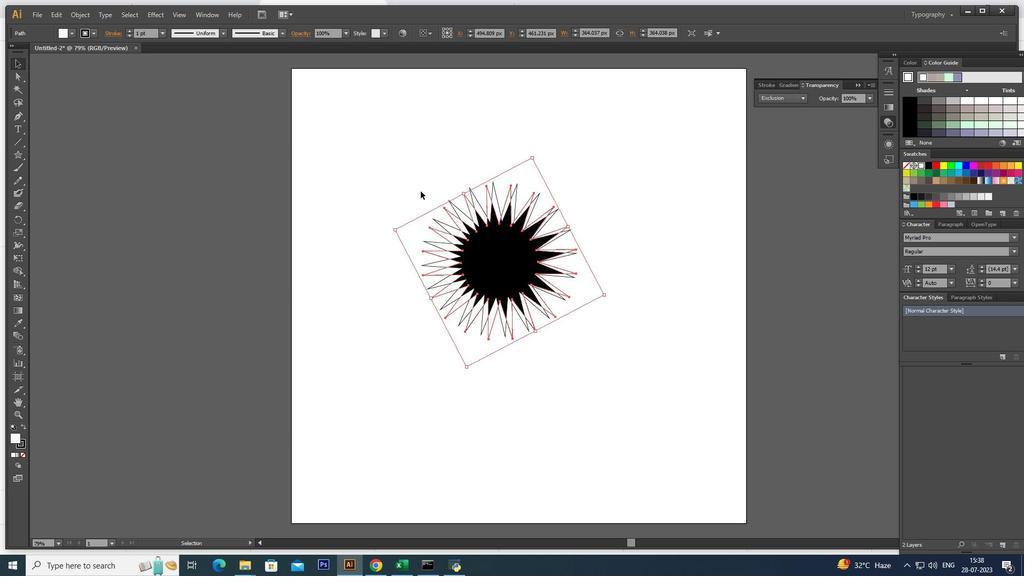 
Action: Key pressed ctrl+D<'\x04'><'\x04'><'\x04'><'\x04'><'\x04'><'\x04'><'\x04'><'\x04'><'\x04'><'\x04'><'\x04'><'\x04'><'\x04'><'\x04'><'\x04'><'\x04'><'\x04'><'\x04'><'\x04'><'\x04'><'\x04'><'\x04'><'\x04'><'\x04'><'\x04'><'\x04'><'\x04'><'\x04'><'\x04'><'\x04'><'\x04'><'\x04'><'\x04'><'\x04'><'\x04'><'\x04'><'\x04'><'\x04'><'\x04'><'\x04'><'\x04'><'\x04'><'\x04'><'\x04'><'\x04'><'\x04'><'\x04'>
Screenshot: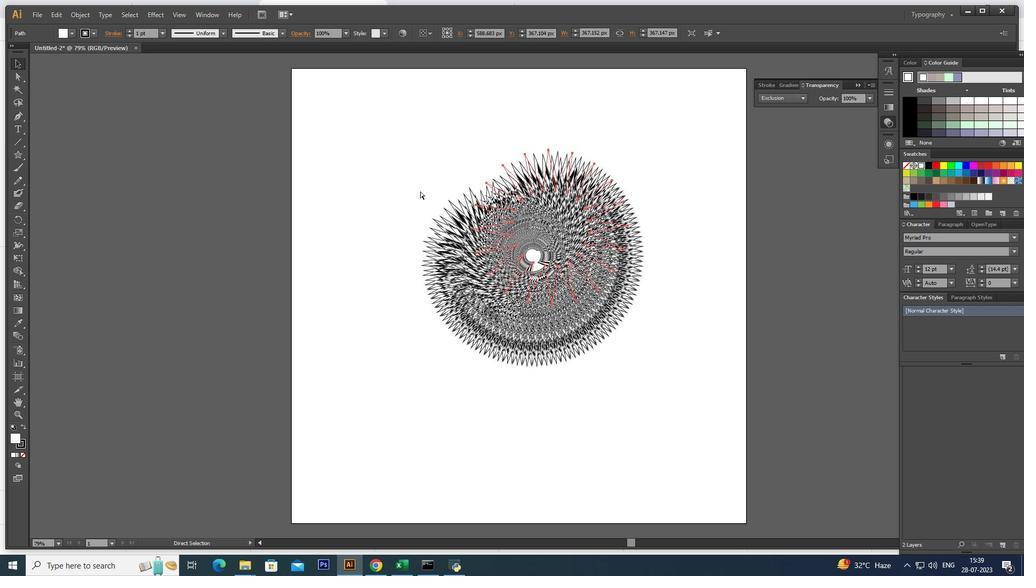 
Action: Mouse moved to (420, 190)
Screenshot: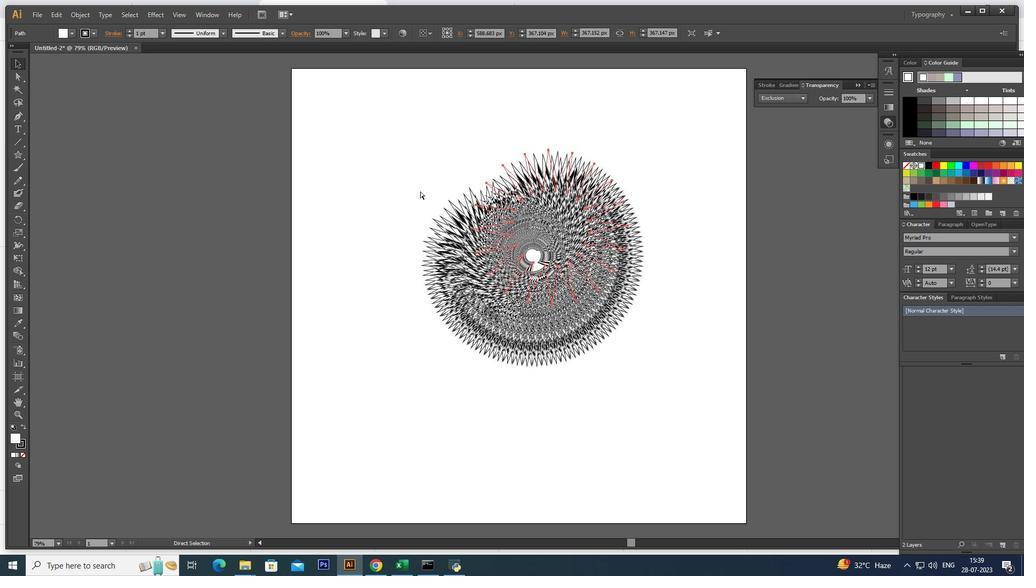 
Action: Key pressed <'\x04'><'\x04'>
Screenshot: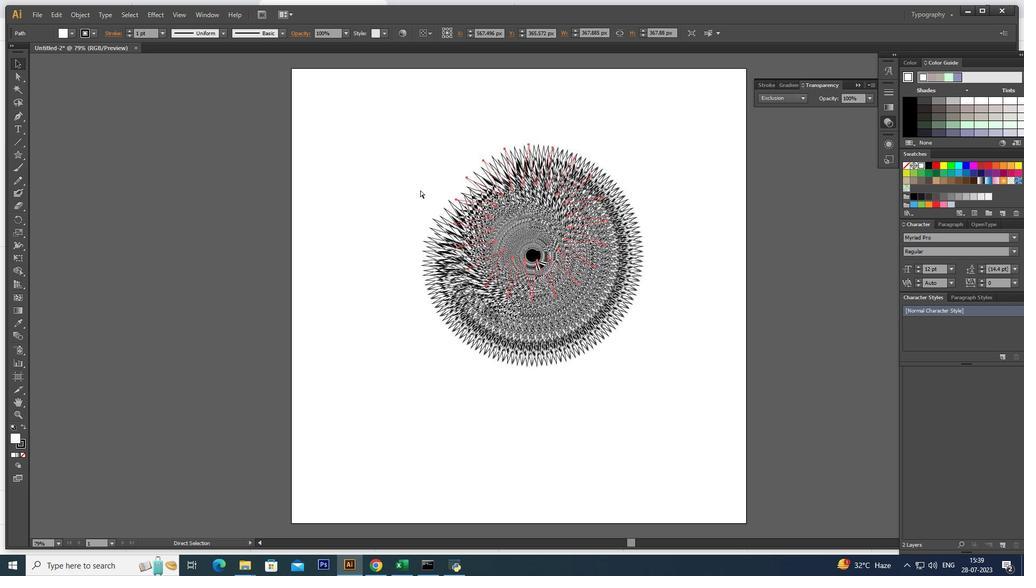 
Action: Mouse moved to (378, 176)
Screenshot: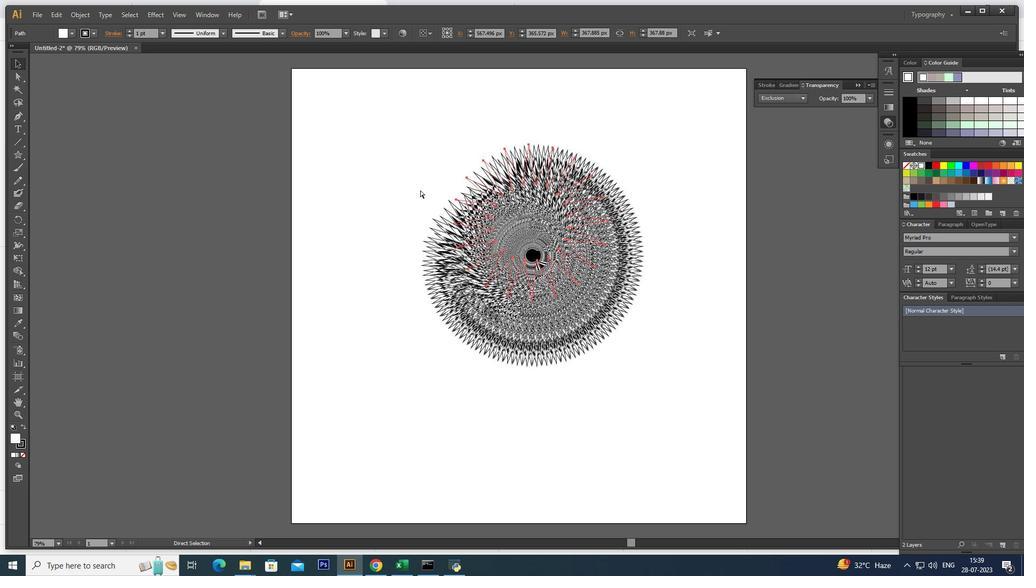 
Action: Key pressed <'\x04'><'\x04'><'\x04'><'\x04'><'\x04'><'\x04'><'\x04'><'\x04'><'\x04'><'\x04'><'\x04'><'\x04'><'\x04'><'\x04'><'\x04'><'\x04'>
Screenshot: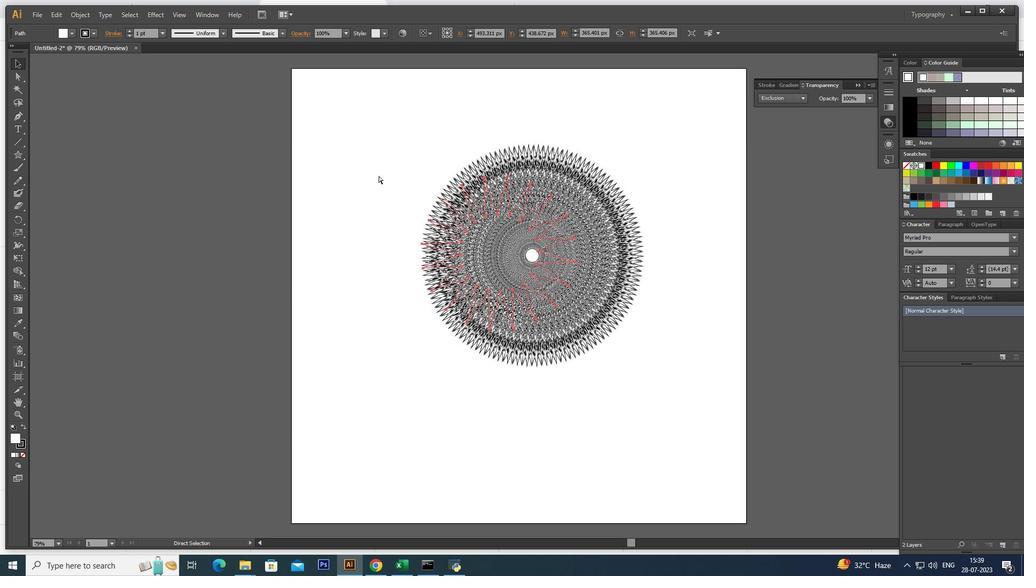 
Action: Mouse moved to (10, 65)
Screenshot: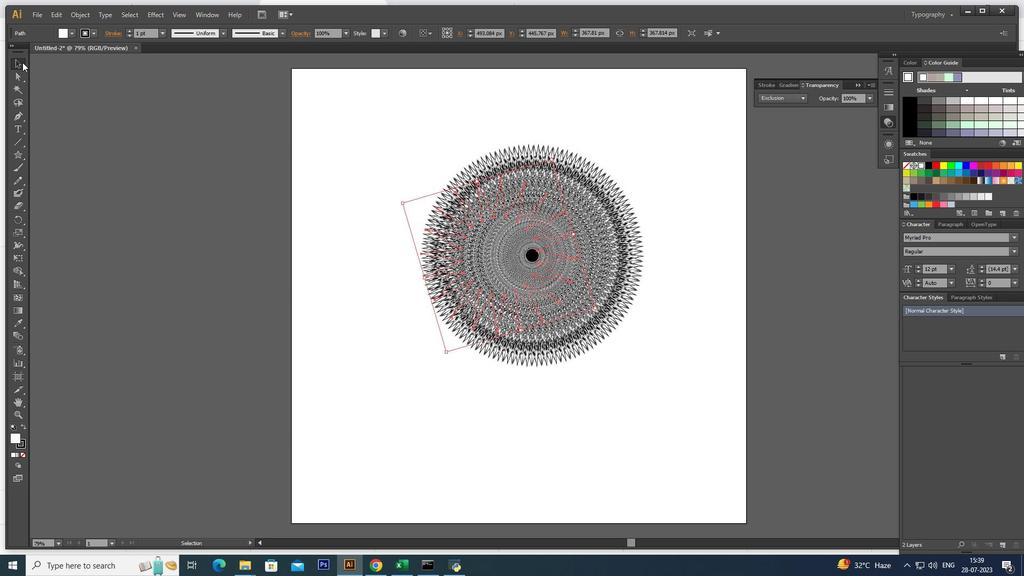 
Action: Mouse pressed left at (10, 65)
Screenshot: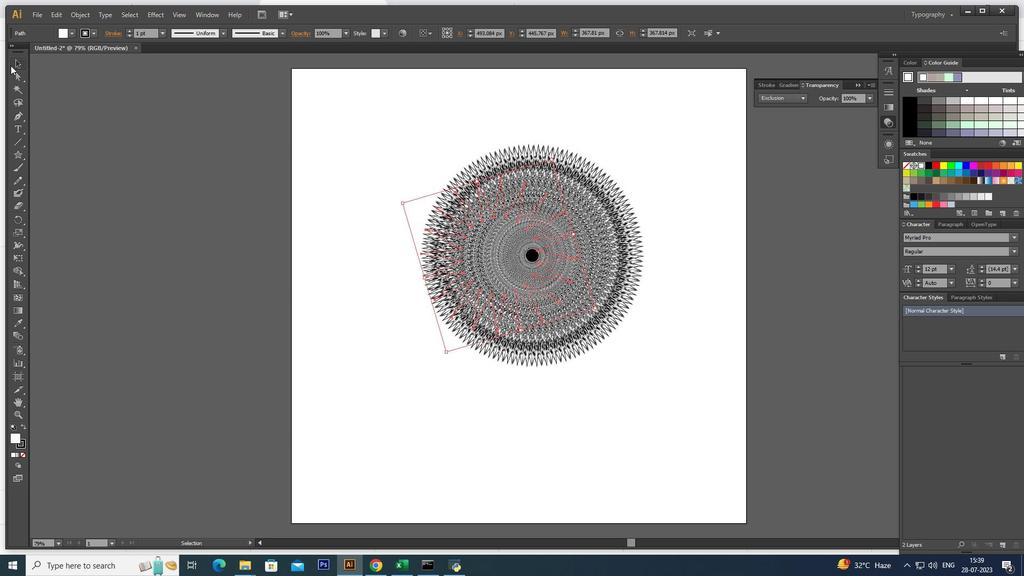 
Action: Mouse moved to (357, 158)
Screenshot: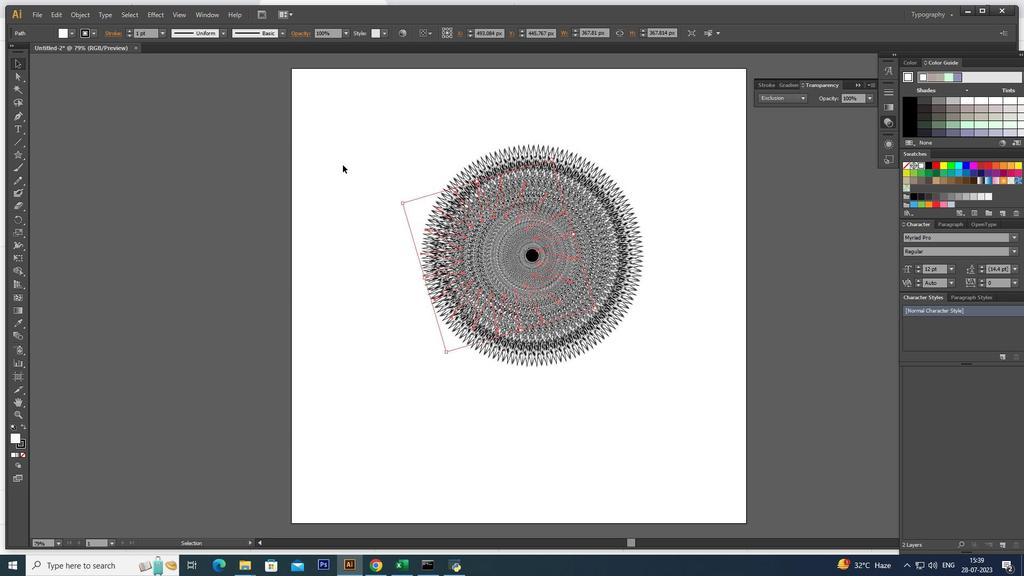 
Action: Mouse pressed left at (357, 158)
Screenshot: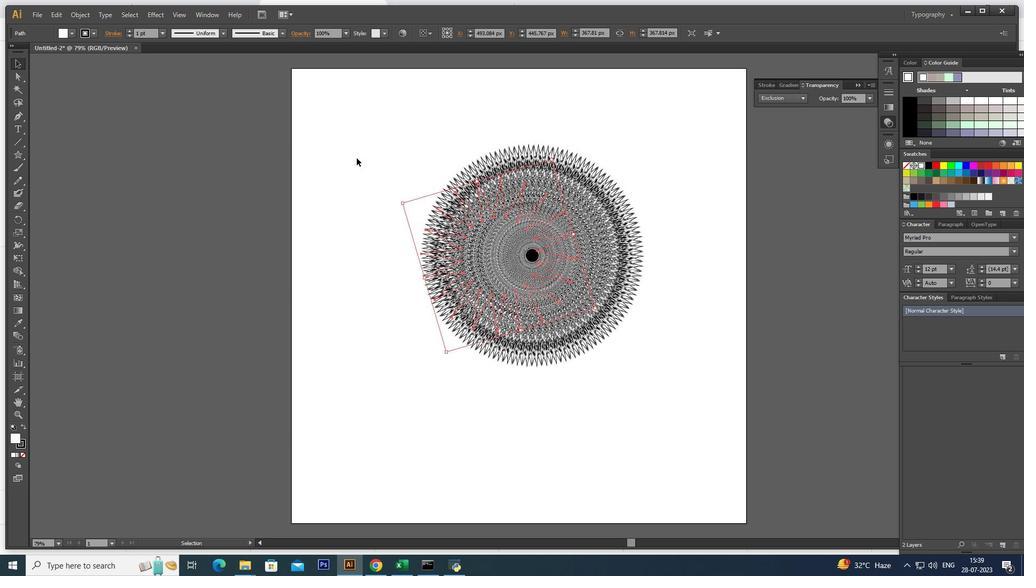 
Action: Mouse moved to (383, 143)
Screenshot: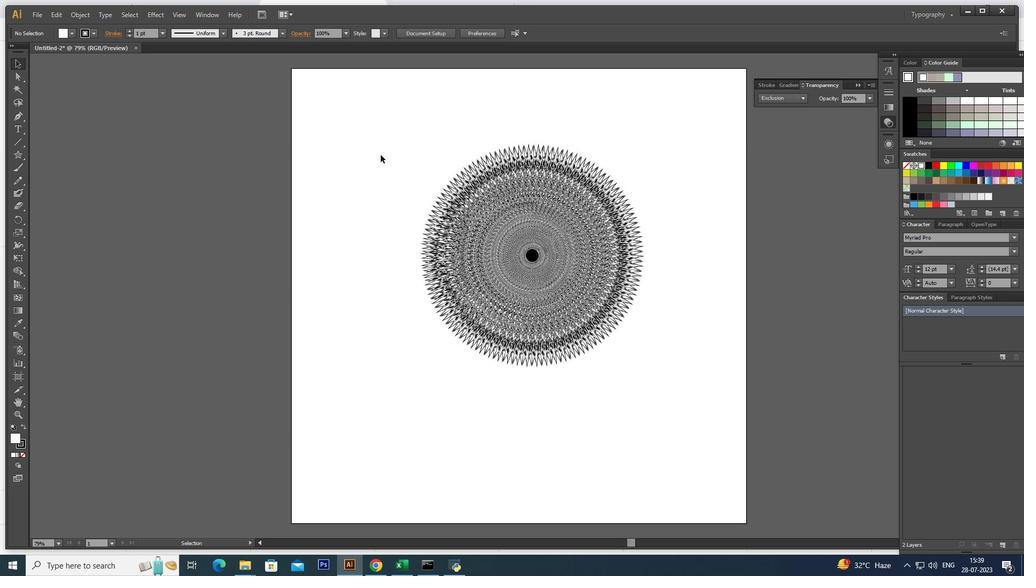 
Action: Mouse pressed left at (383, 143)
Screenshot: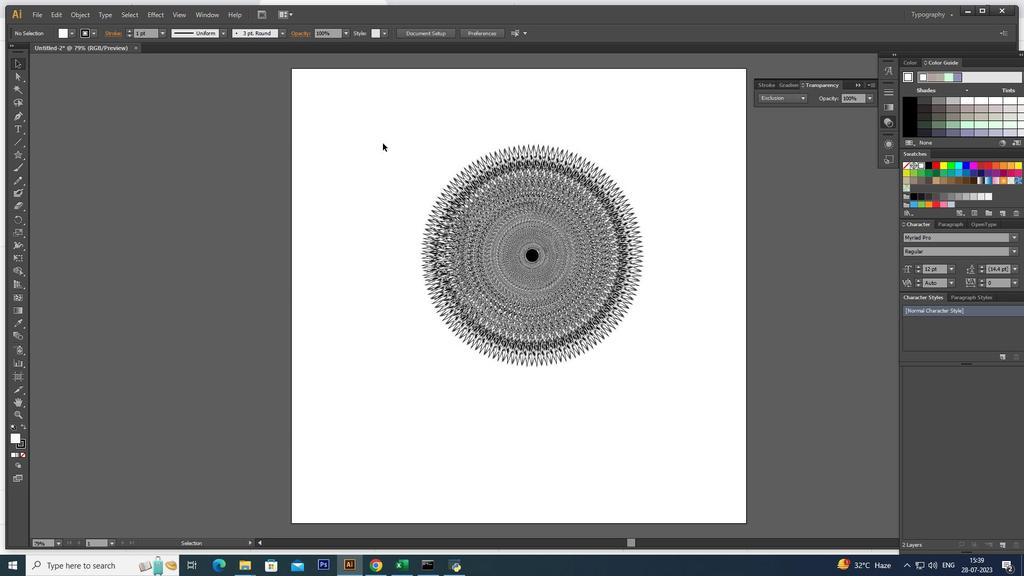 
Action: Mouse moved to (643, 144)
Screenshot: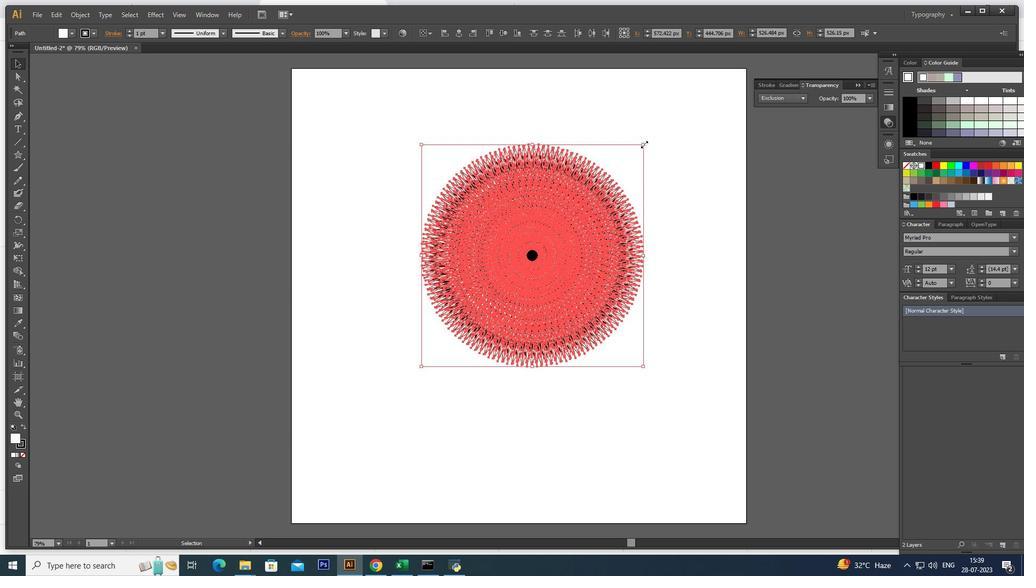 
Action: Mouse pressed left at (643, 144)
Screenshot: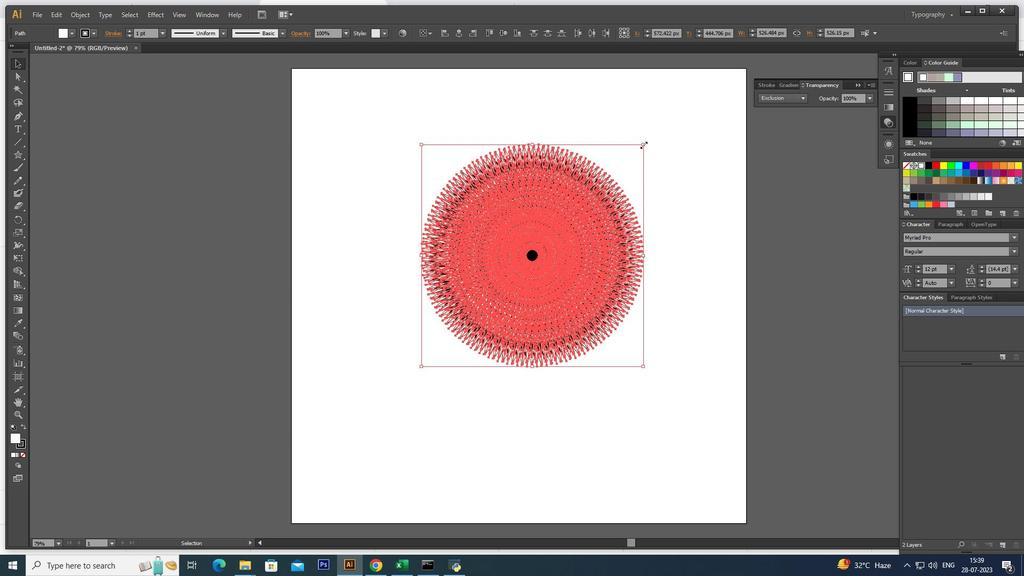 
Action: Key pressed <Key.shift><Key.alt_l>
Screenshot: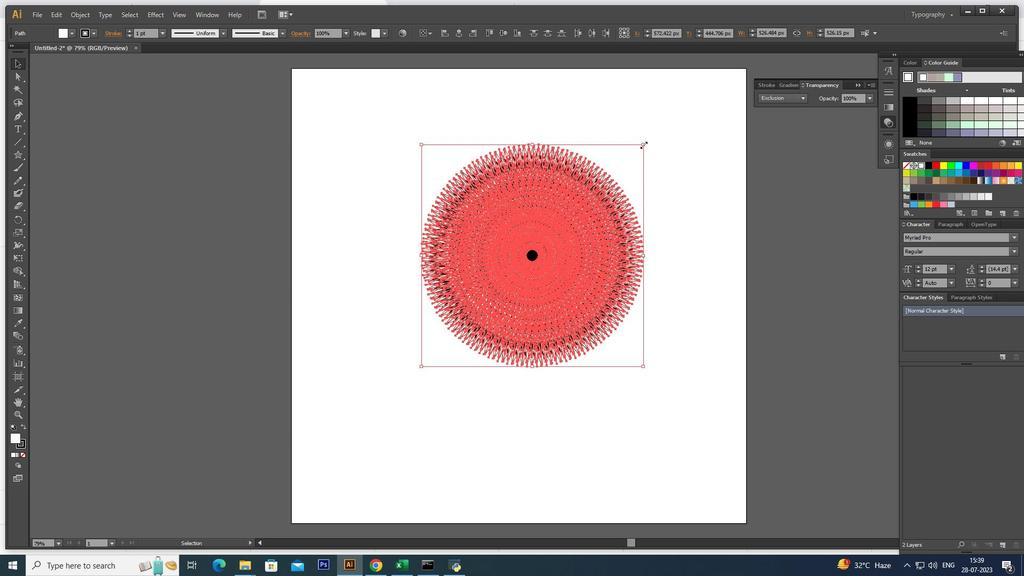 
Action: Mouse moved to (626, 157)
Screenshot: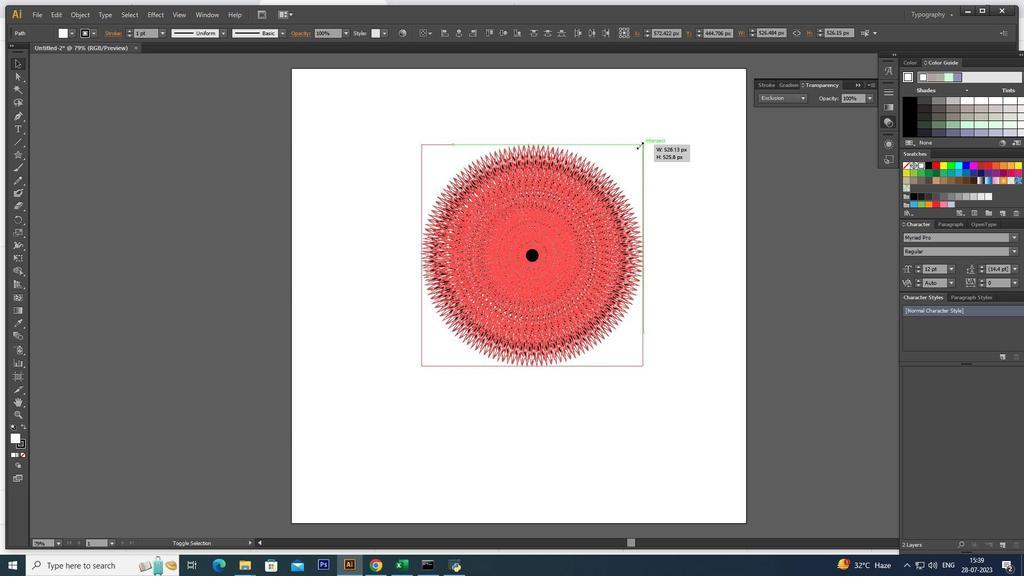 
Action: Key pressed <Key.shift>
Screenshot: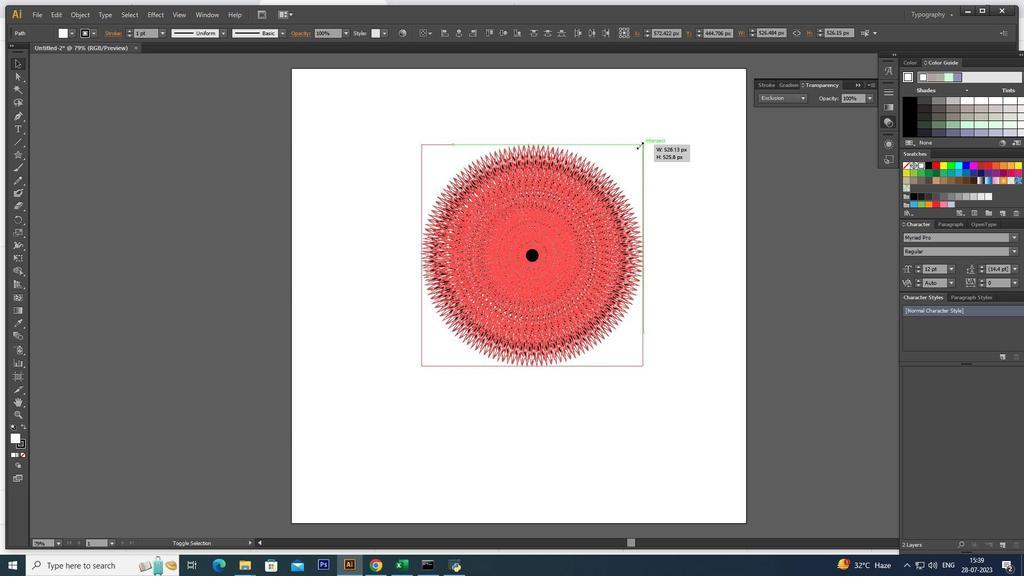 
Action: Mouse moved to (623, 160)
Screenshot: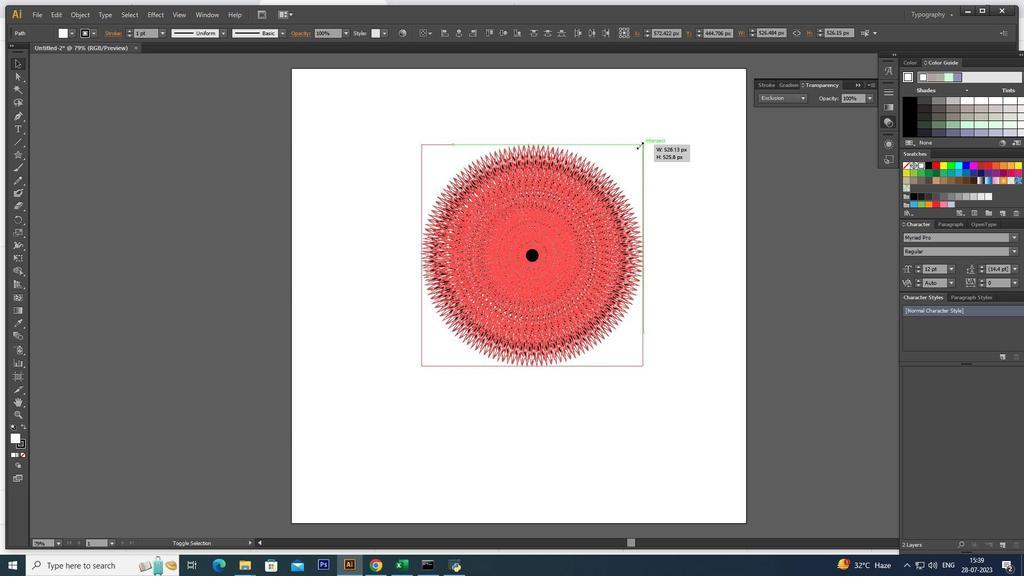 
Action: Key pressed <Key.alt_l>
Screenshot: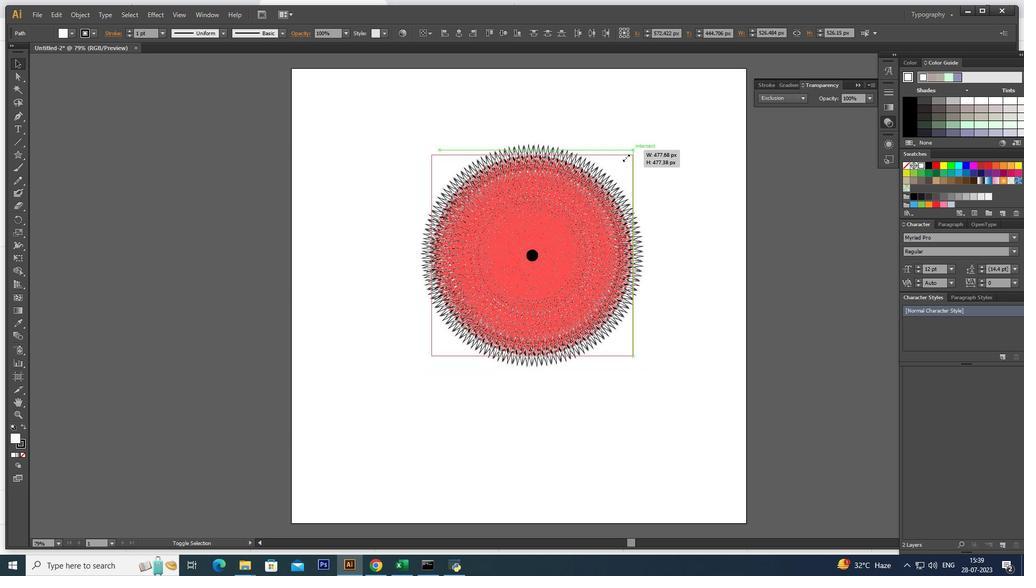 
Action: Mouse moved to (621, 163)
Screenshot: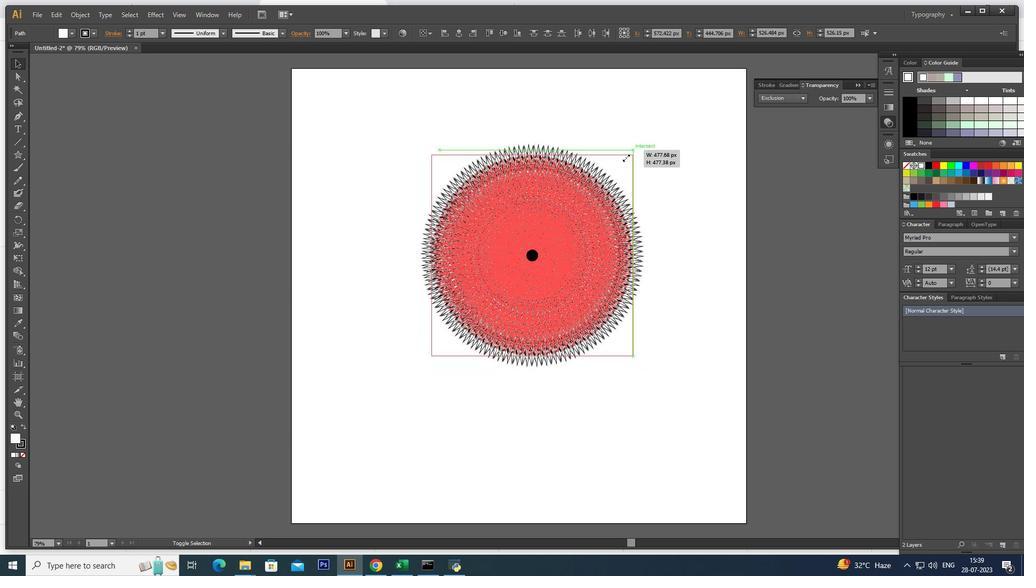 
Action: Key pressed <Key.shift>
Screenshot: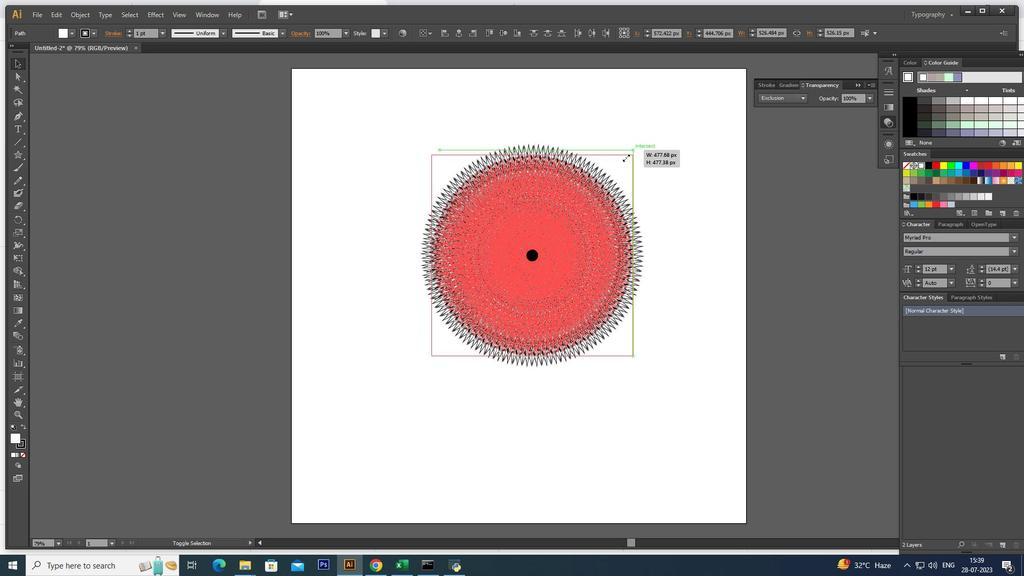 
Action: Mouse moved to (617, 168)
Screenshot: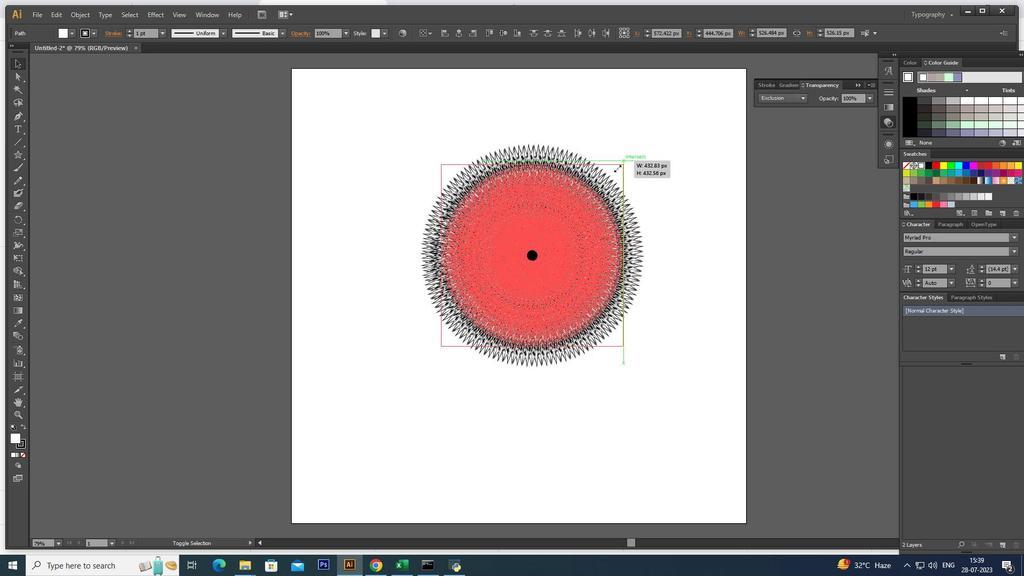 
Action: Key pressed <Key.alt_l><Key.shift><Key.alt_l><Key.shift><Key.alt_l><Key.shift><Key.alt_l><Key.shift><Key.alt_l><Key.shift> 57, 315)<Key.alt_l><Key.shift><Key.alt_l><Key.shift><Key.alt_l><Key.shift><Key.alt_l><Key.shift><Key.alt_l><Key.shift><Key.alt_l>
Screenshot: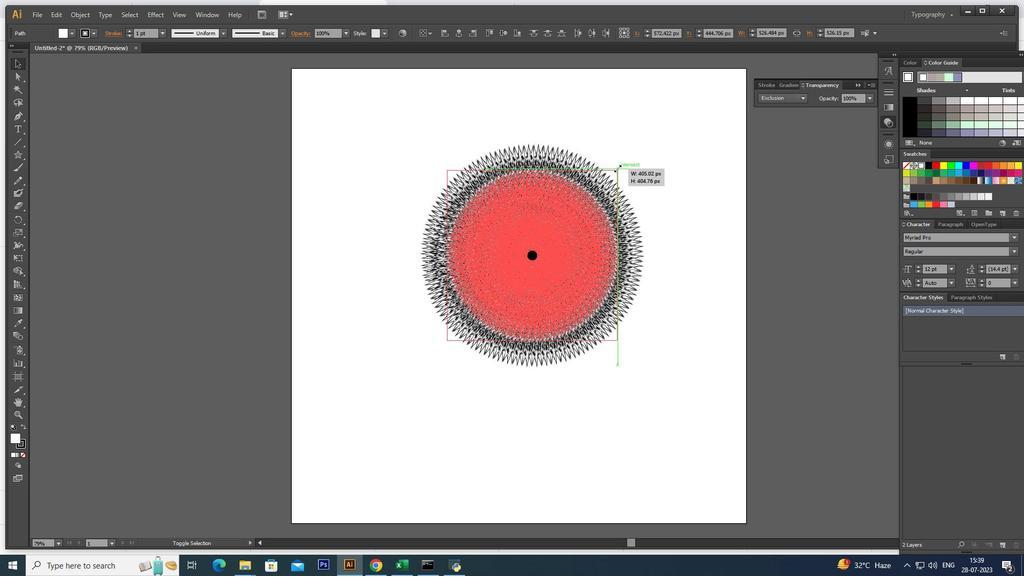 
Action: Mouse moved to (615, 168)
Screenshot: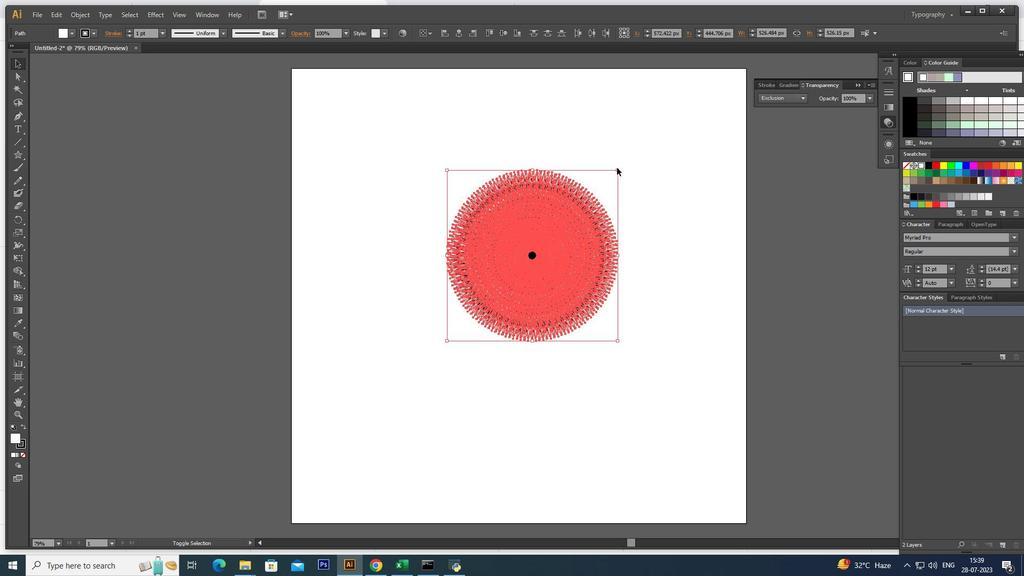 
Action: Key pressed <Key.shift>
Screenshot: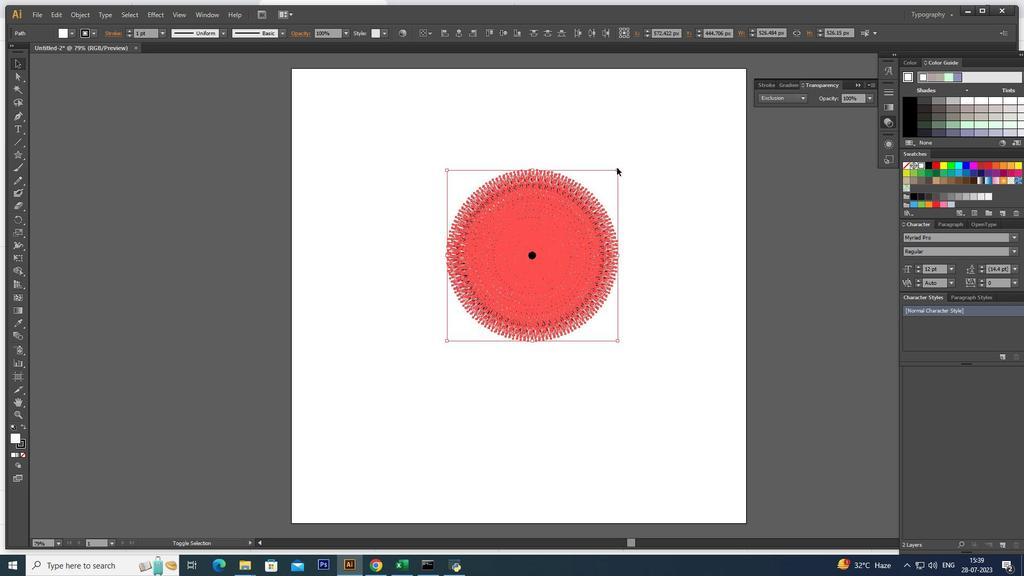 
Action: Mouse moved to (528, 200)
Screenshot: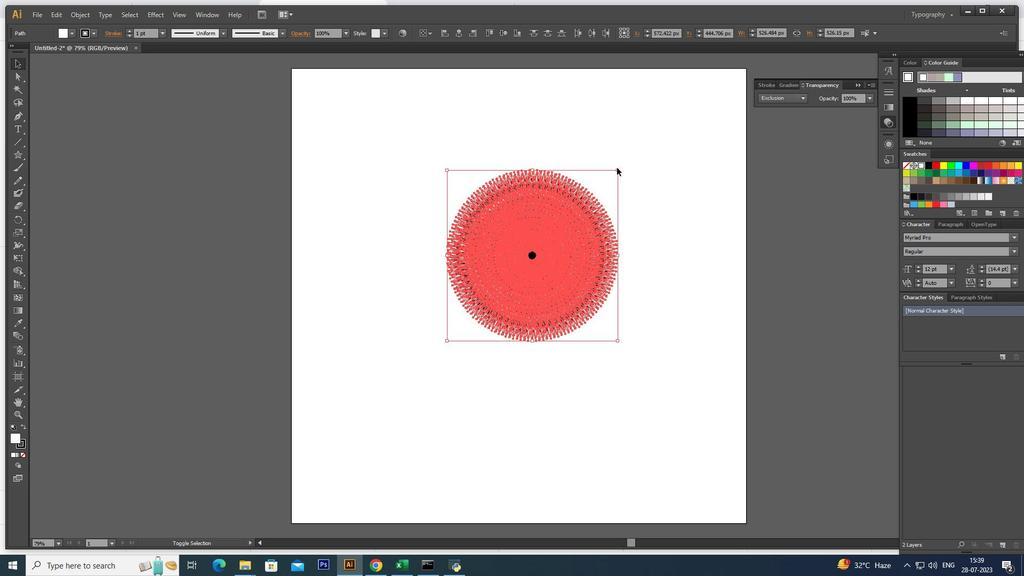 
Action: Key pressed <Key.alt_l>
Screenshot: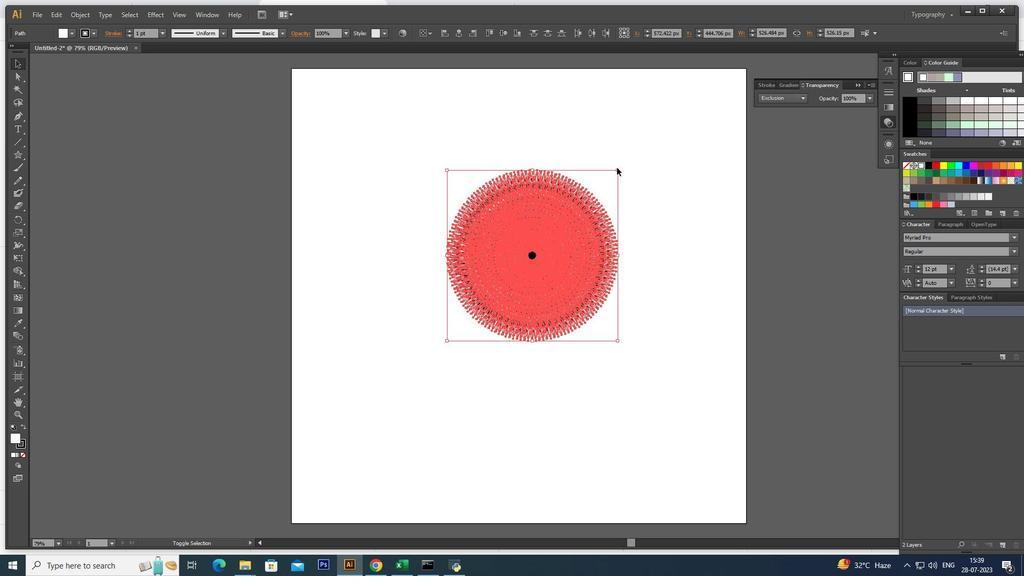 
Action: Mouse moved to (516, 199)
Screenshot: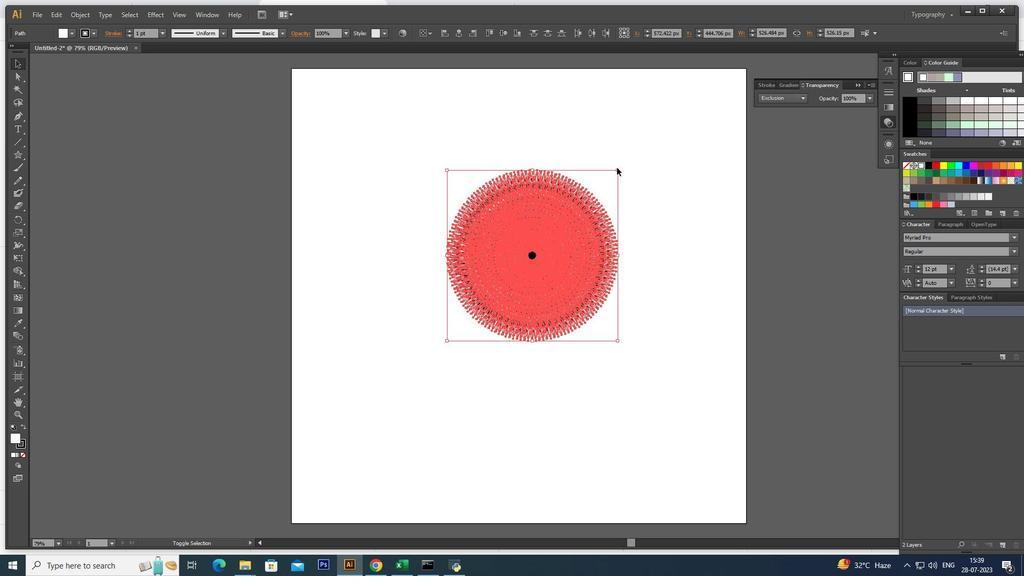 
Action: Key pressed <Key.alt_l><Key.shift><Key.alt_l><Key.shift><Key.alt_l><Key.shift><Key.alt_l><Key.shift><Key.alt_l>
Screenshot: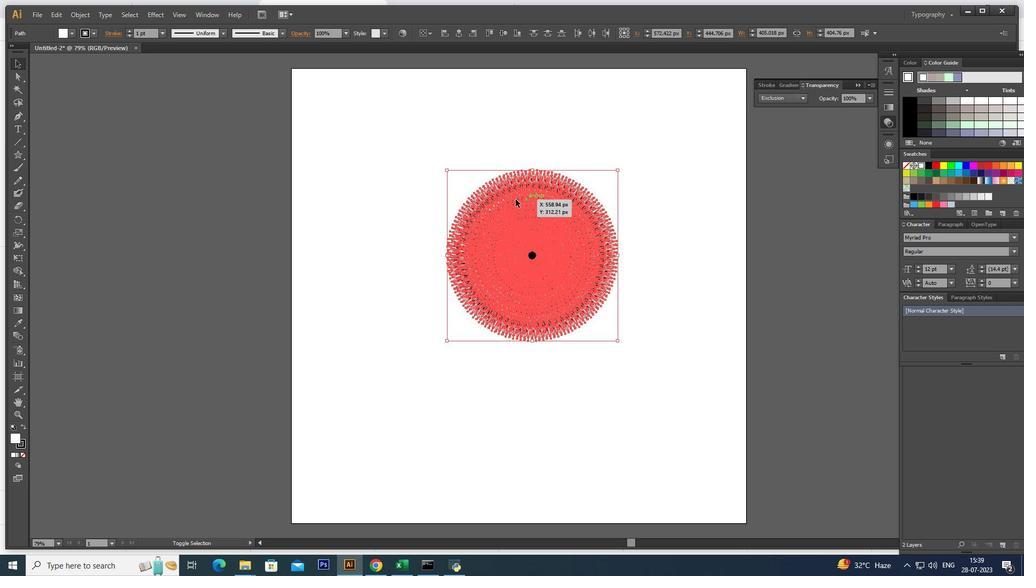 
Action: Mouse moved to (506, 202)
Screenshot: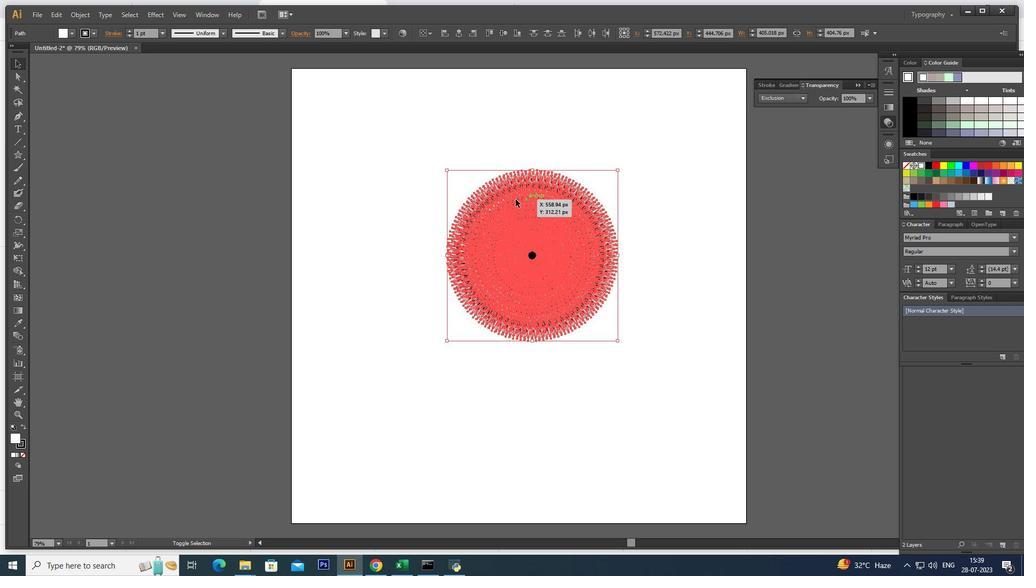 
Action: Key pressed <Key.shift><Key.alt_l>
Screenshot: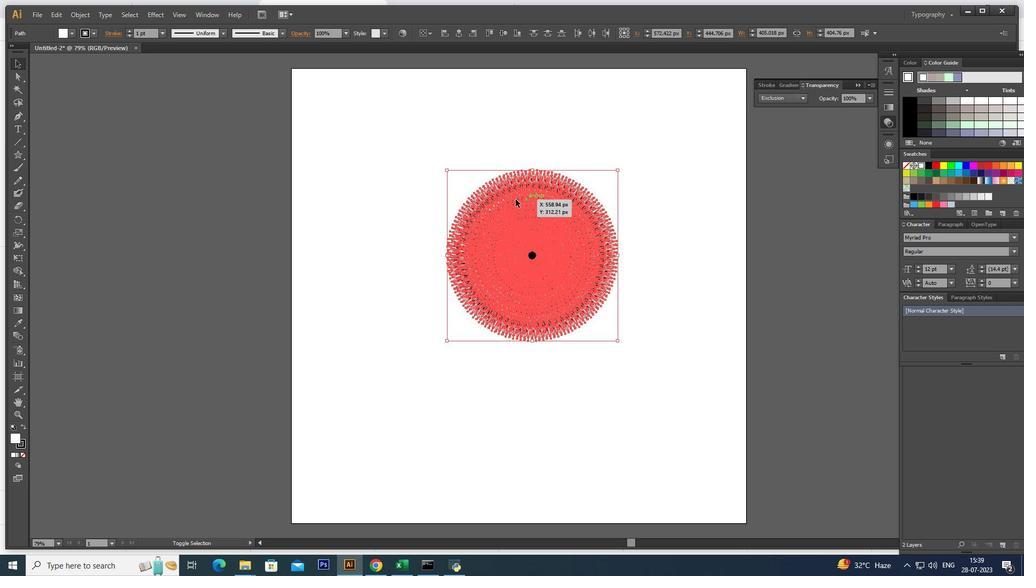 
Action: Mouse pressed left at (506, 202)
Screenshot: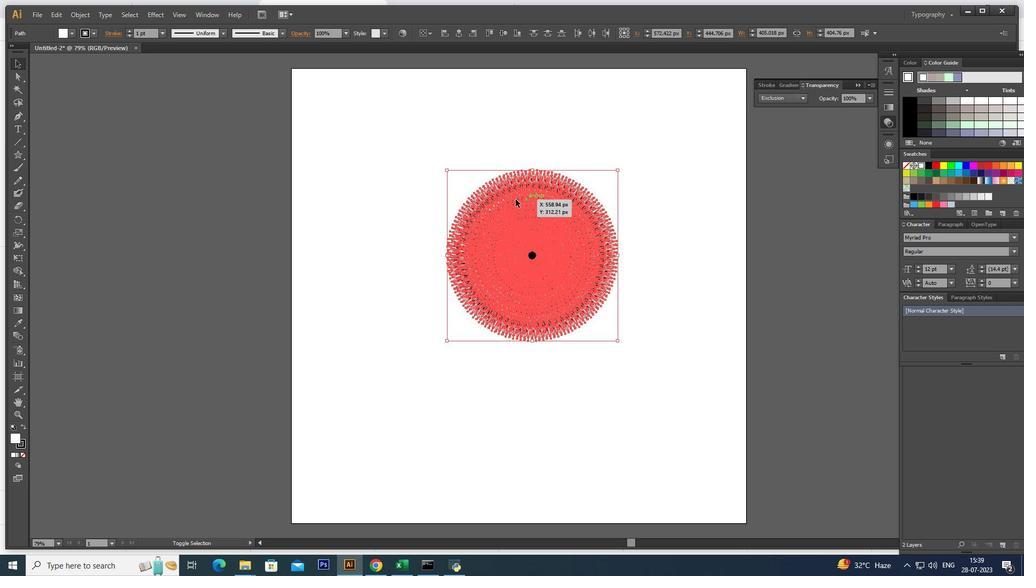 
Action: Key pressed <Key.shift><Key.alt_l>
Screenshot: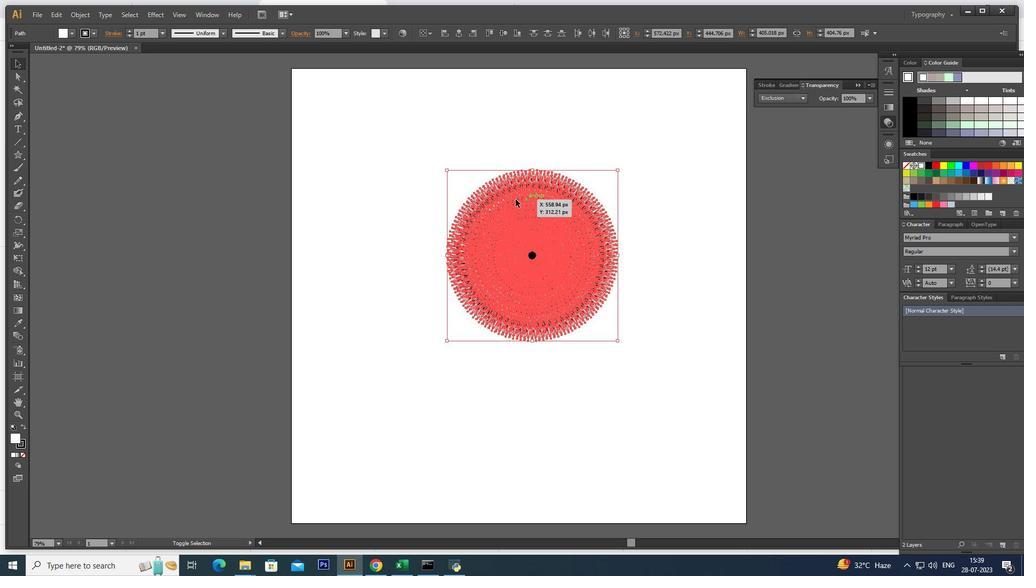 
Action: Mouse moved to (506, 203)
Screenshot: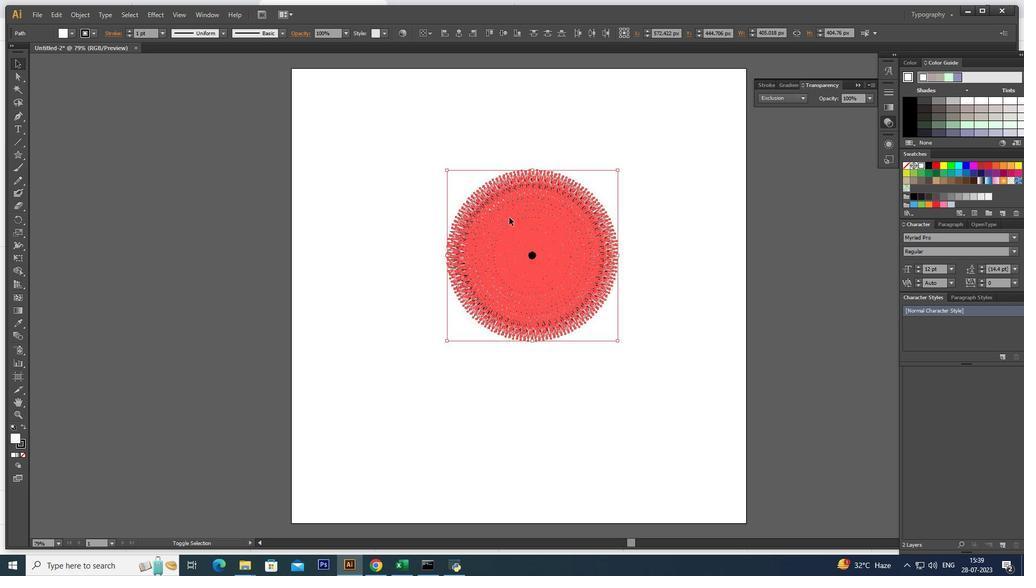 
Action: Key pressed <Key.shift>
Screenshot: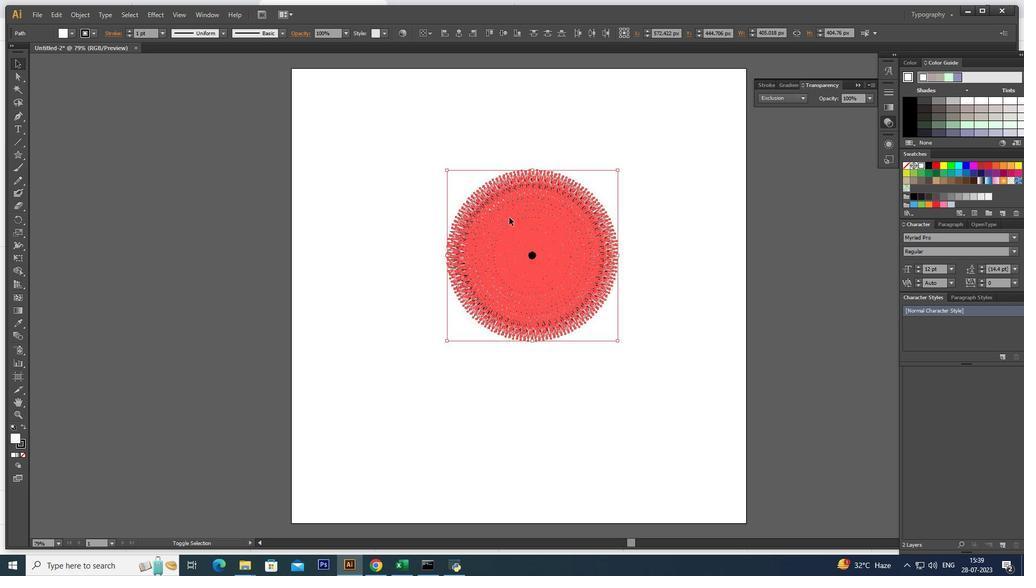
Action: Mouse moved to (506, 204)
Screenshot: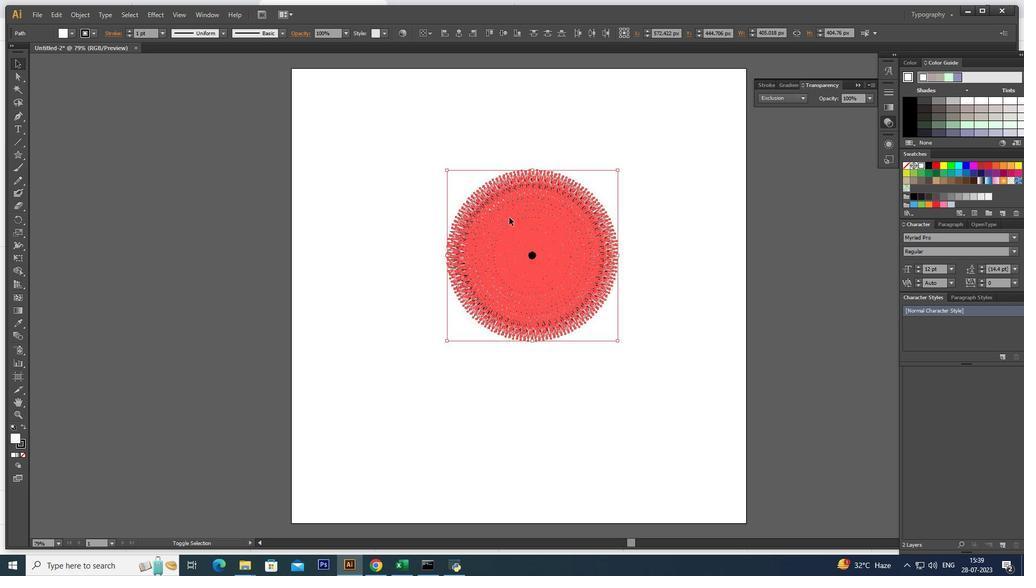 
Action: Key pressed <Key.alt_l>
Screenshot: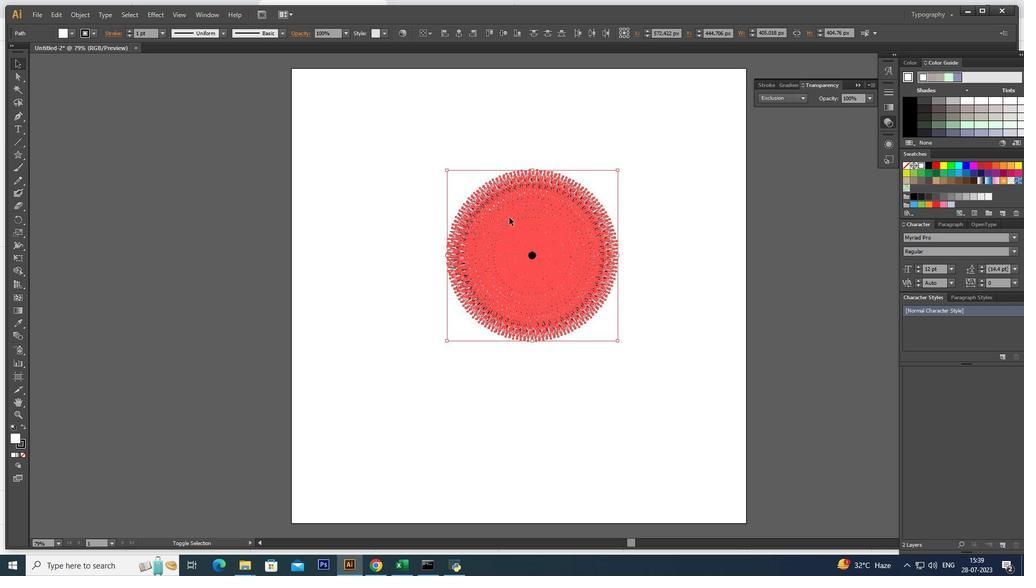 
Action: Mouse moved to (509, 217)
Screenshot: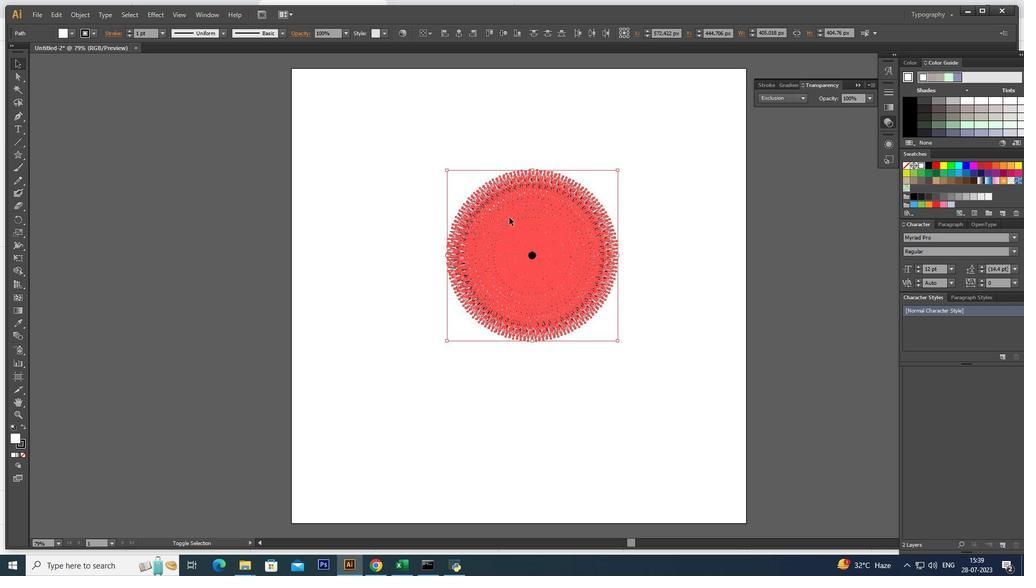 
Action: Key pressed <Key.shift>
Screenshot: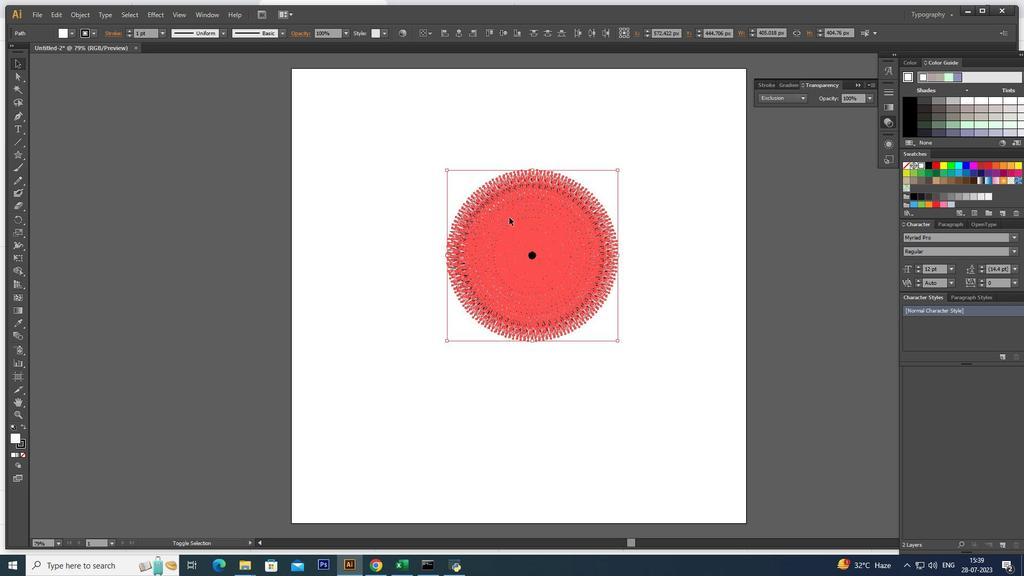 
Action: Mouse moved to (536, 253)
Screenshot: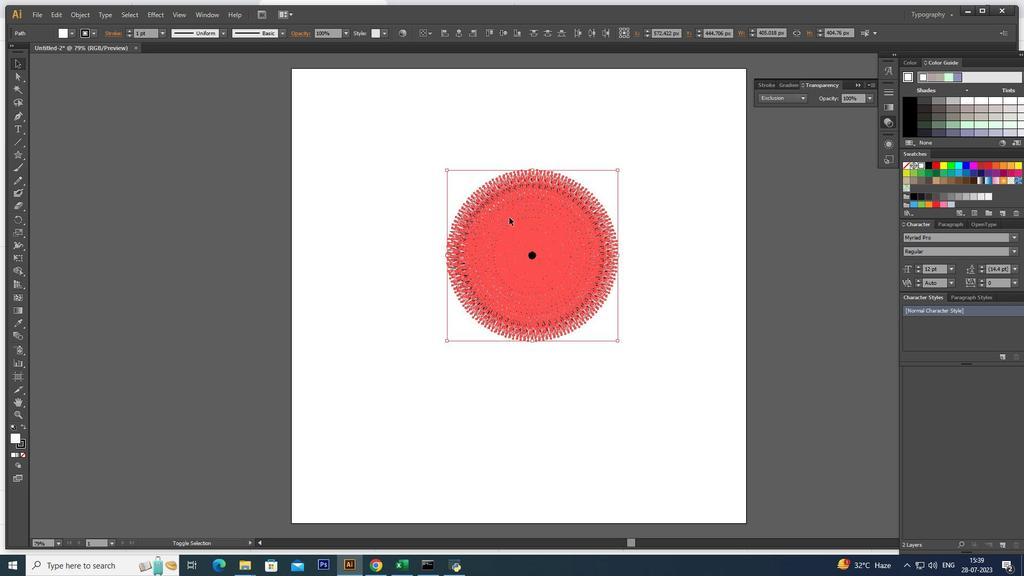 
Action: Key pressed <Key.alt_l>
Screenshot: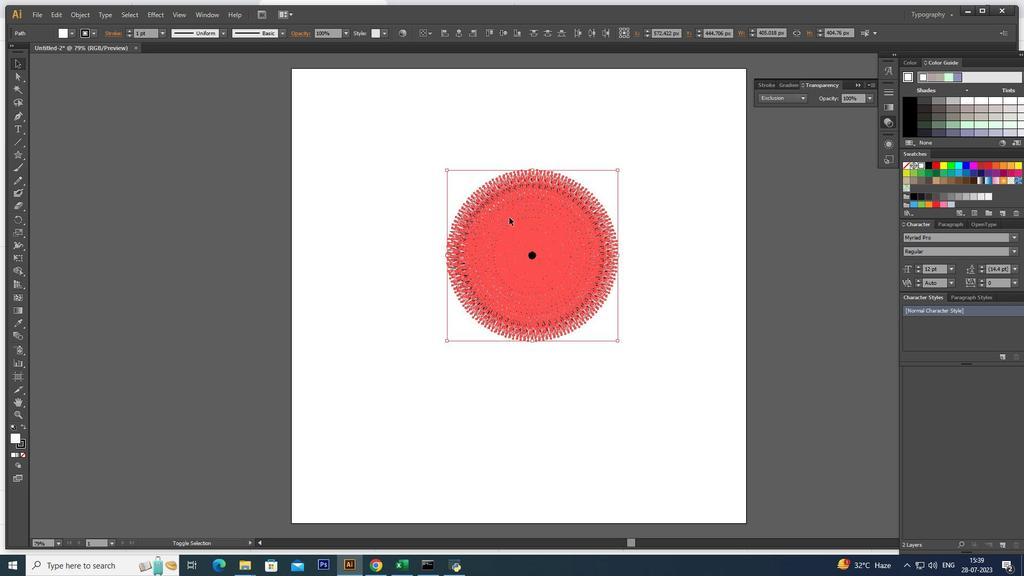 
Action: Mouse moved to (607, 330)
Screenshot: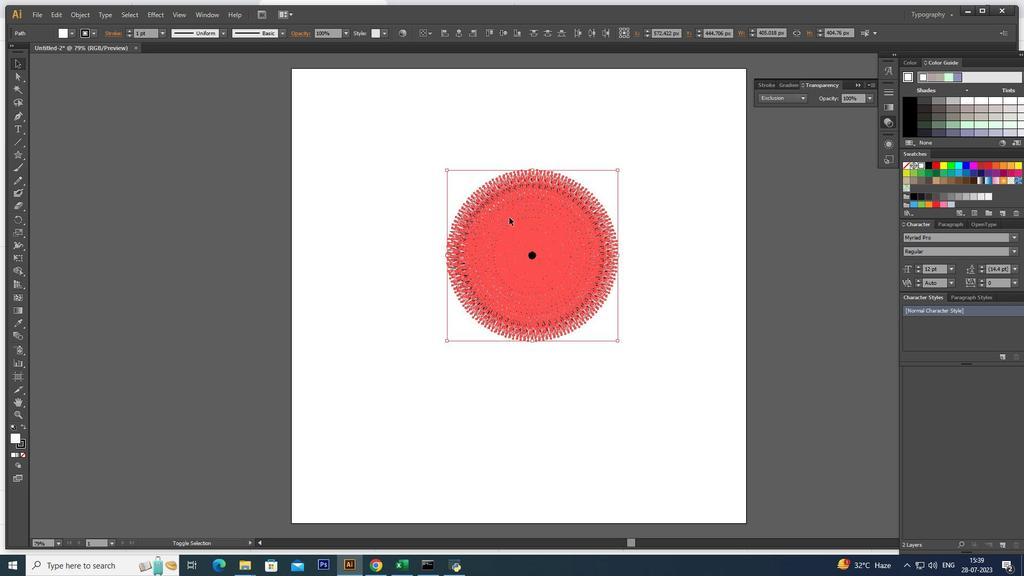 
Action: Key pressed <Key.shift>
Screenshot: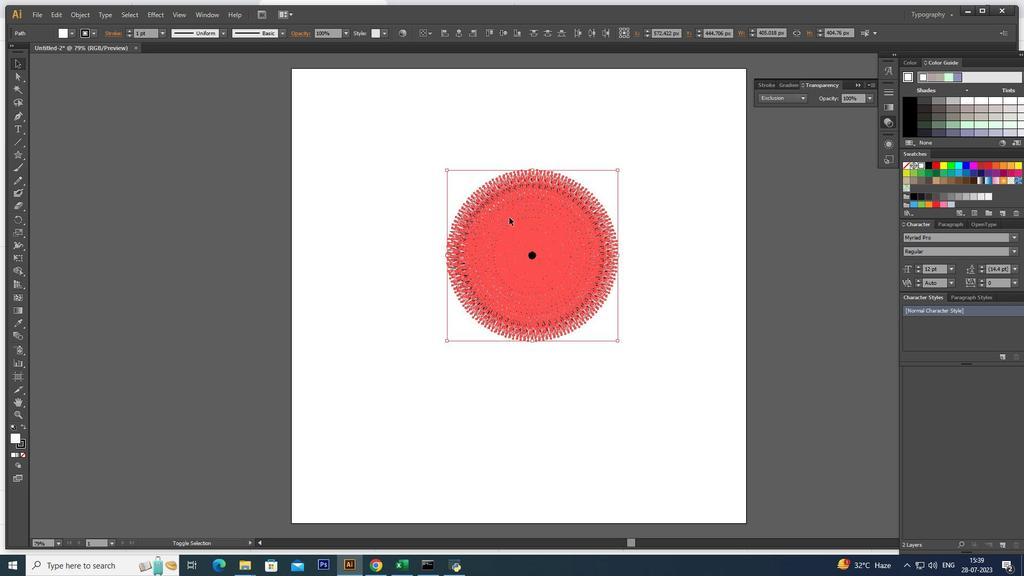 
Action: Mouse moved to (609, 333)
Screenshot: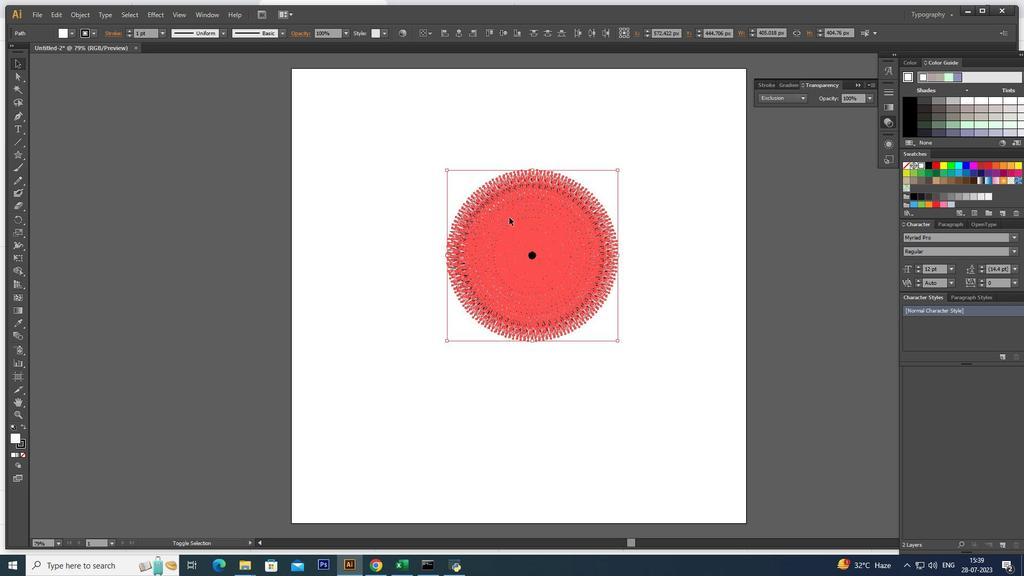 
Action: Key pressed <Key.alt_l><Key.shift><Key.alt_l><Key.shift><Key.alt_l><Key.shift><Key.alt_l><Key.shift><Key.alt_l>
Screenshot: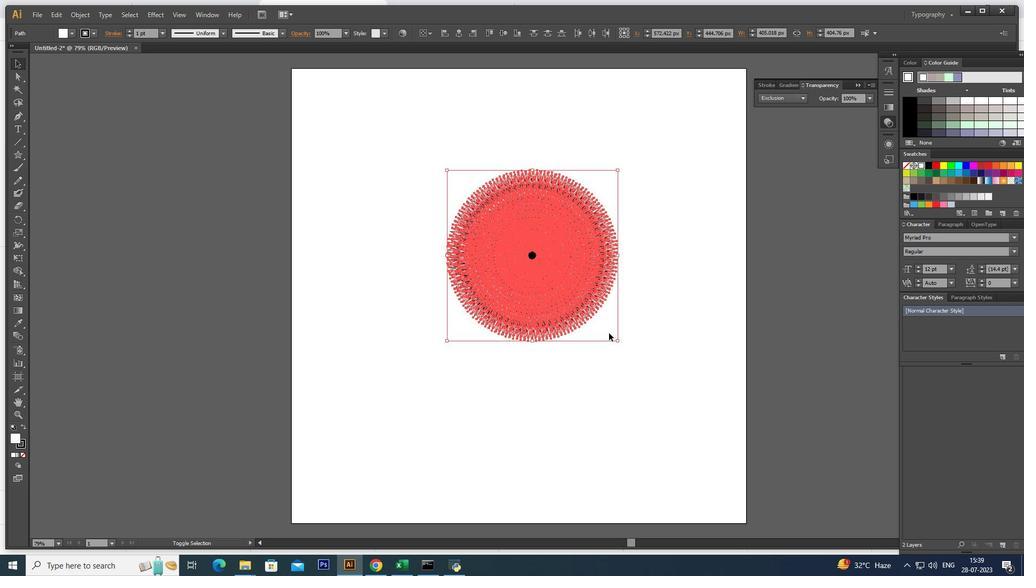 
Action: Mouse moved to (609, 334)
Screenshot: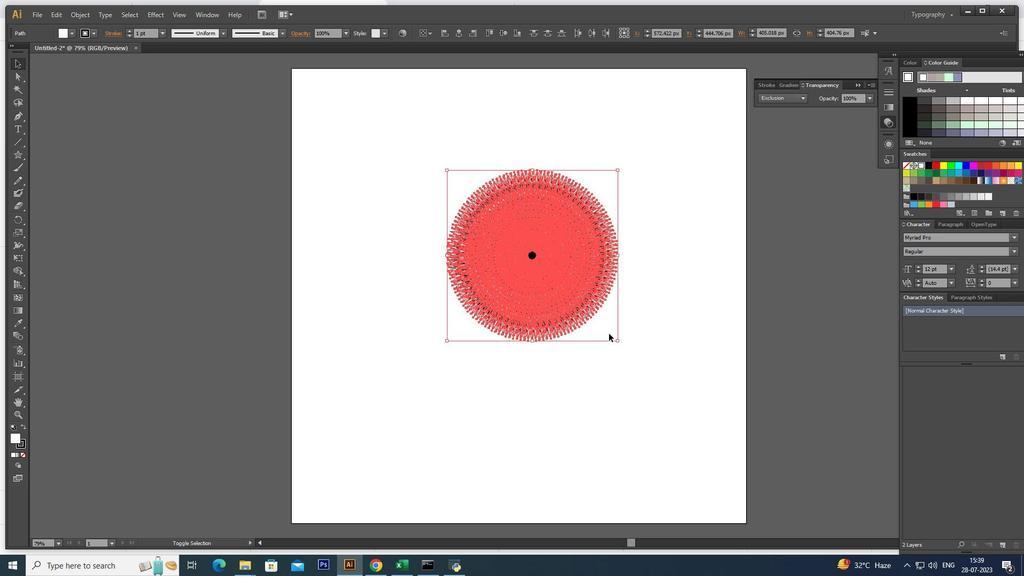 
Action: Key pressed <Key.shift>
Screenshot: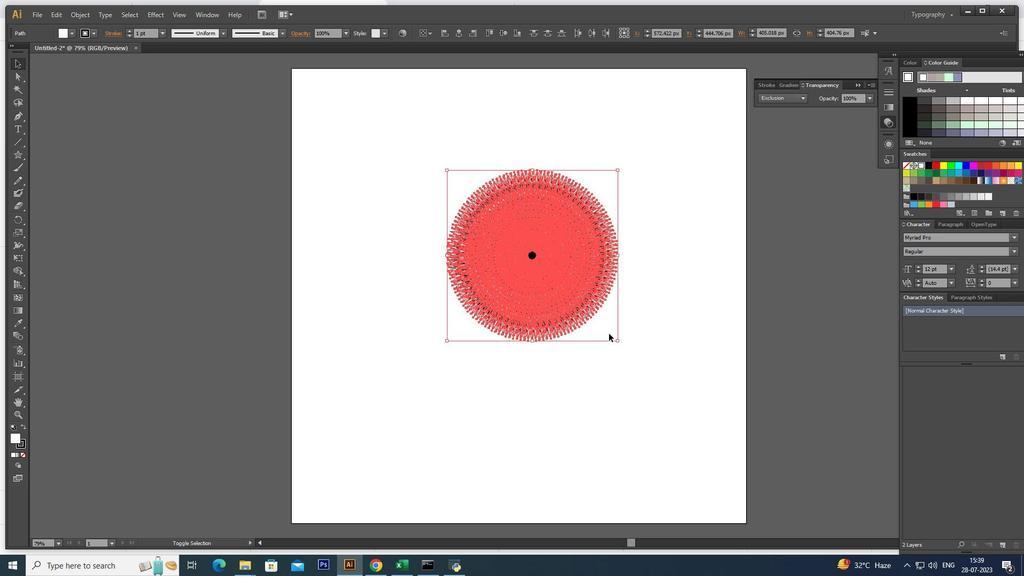 
Action: Mouse moved to (611, 338)
Screenshot: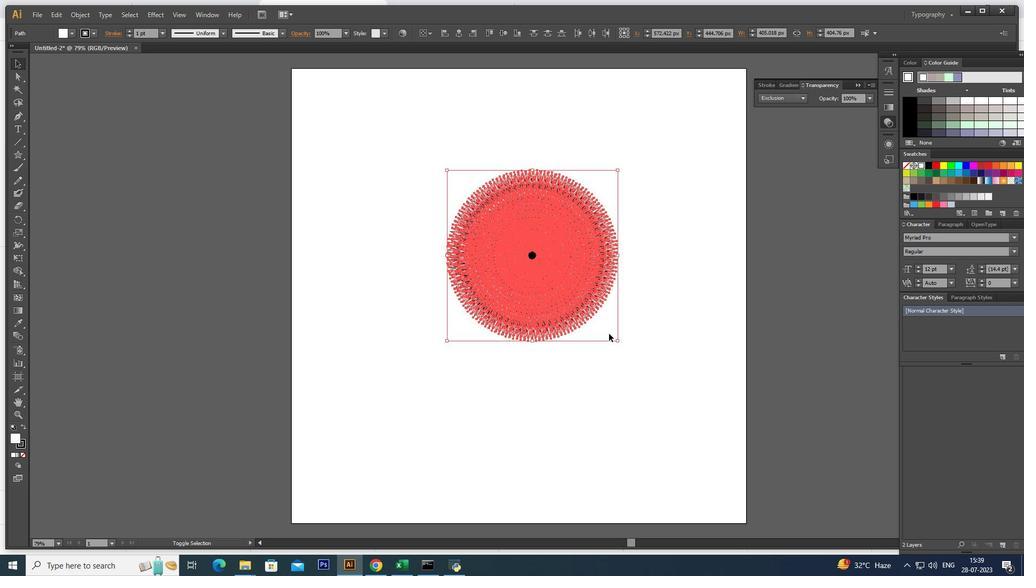 
Action: Key pressed <Key.alt_l>
Screenshot: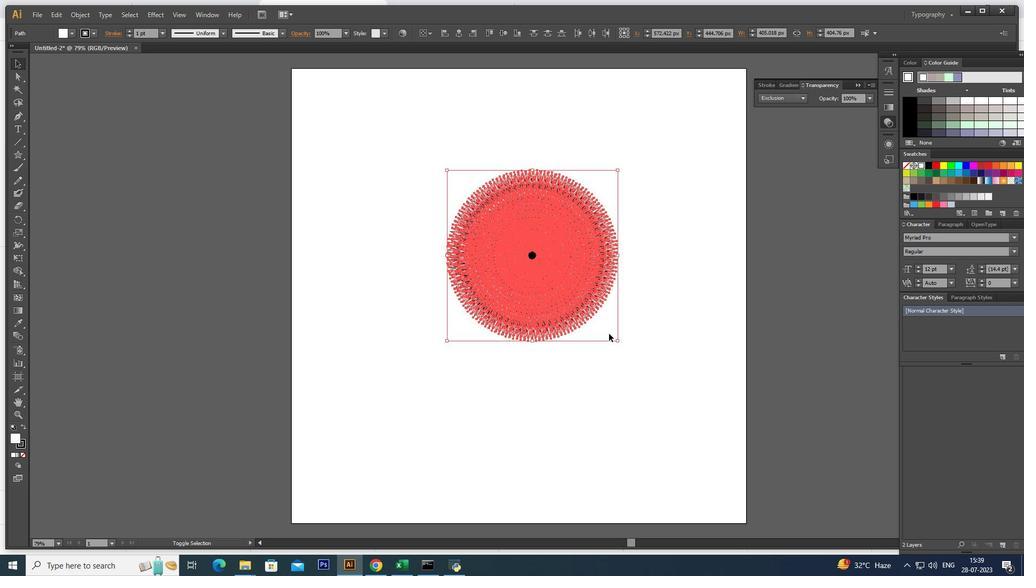 
Action: Mouse moved to (620, 346)
Screenshot: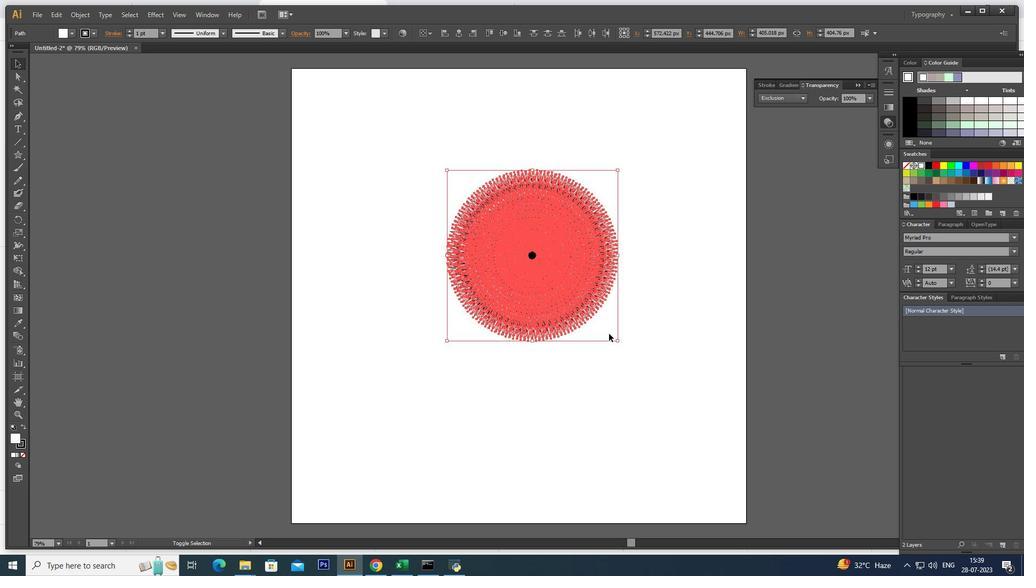 
Action: Key pressed <Key.shift>
Screenshot: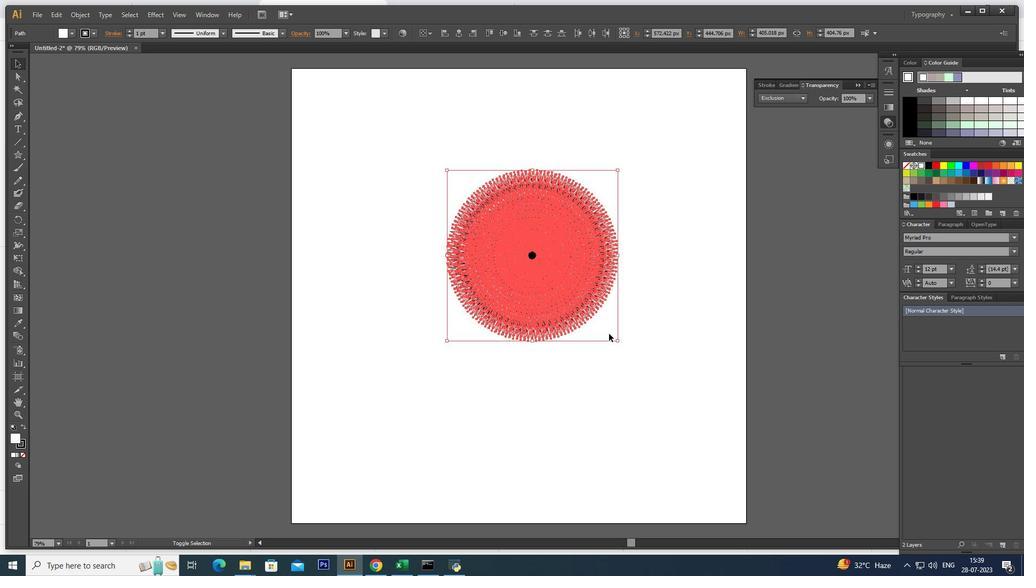 
Action: Mouse moved to (626, 352)
Screenshot: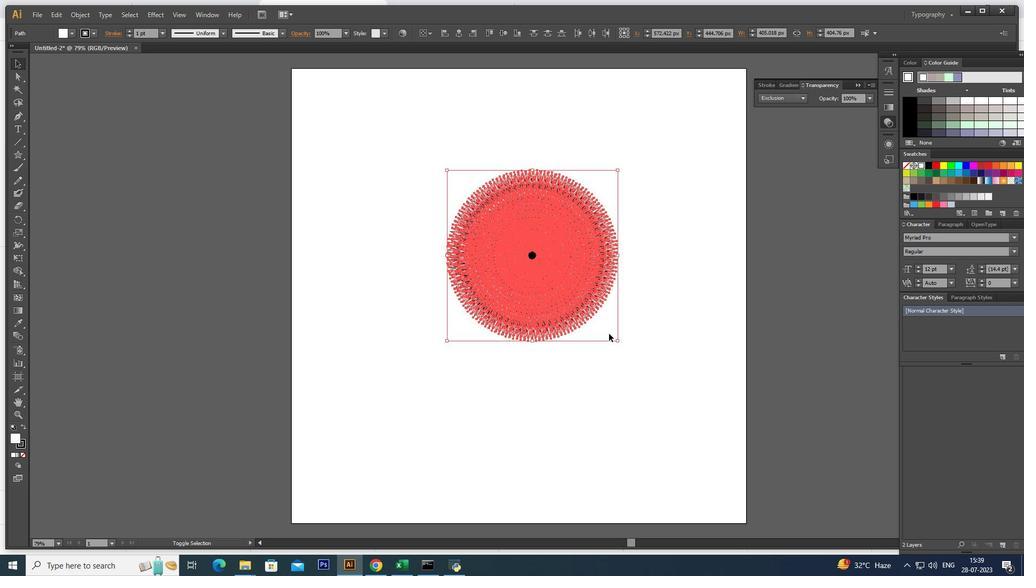 
Action: Key pressed <Key.alt_l>
Screenshot: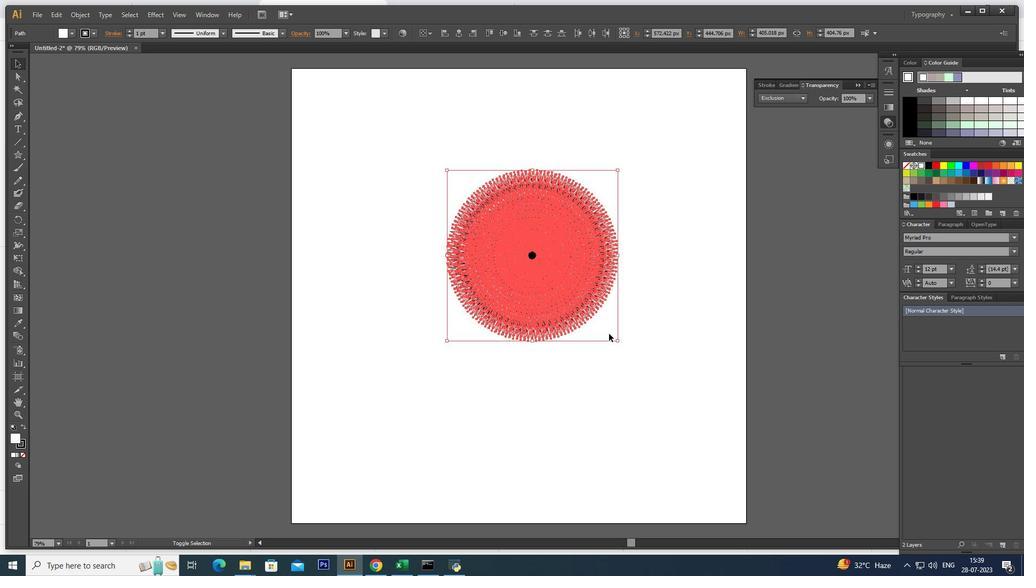 
Action: Mouse moved to (635, 360)
Screenshot: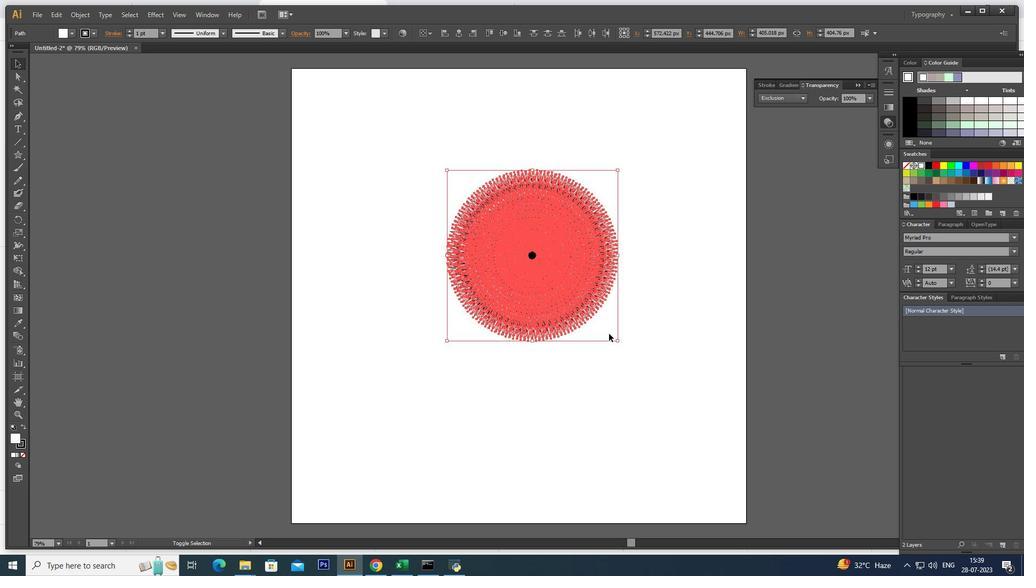 
Action: Key pressed <Key.shift>
Screenshot: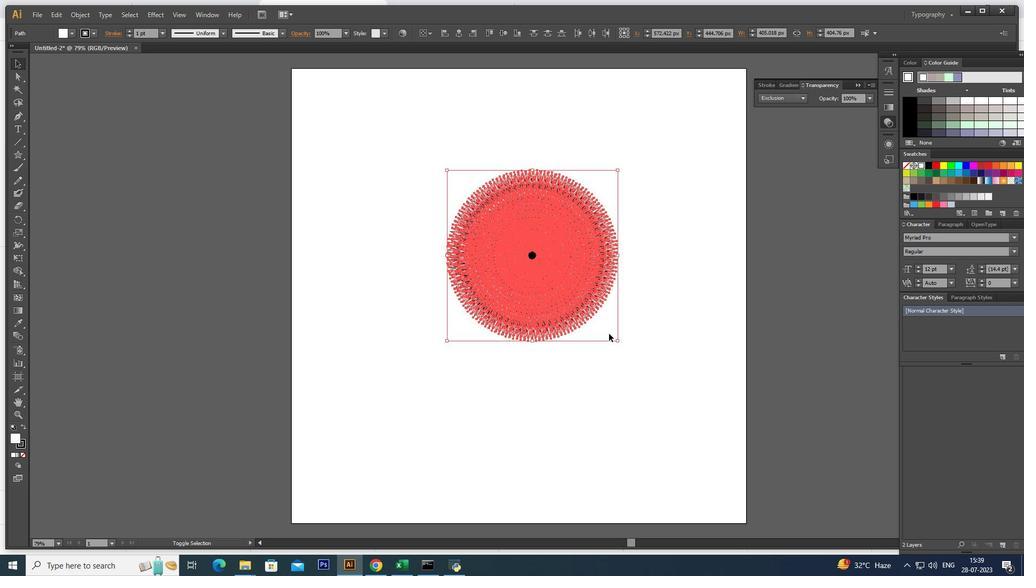 
Action: Mouse moved to (635, 360)
Screenshot: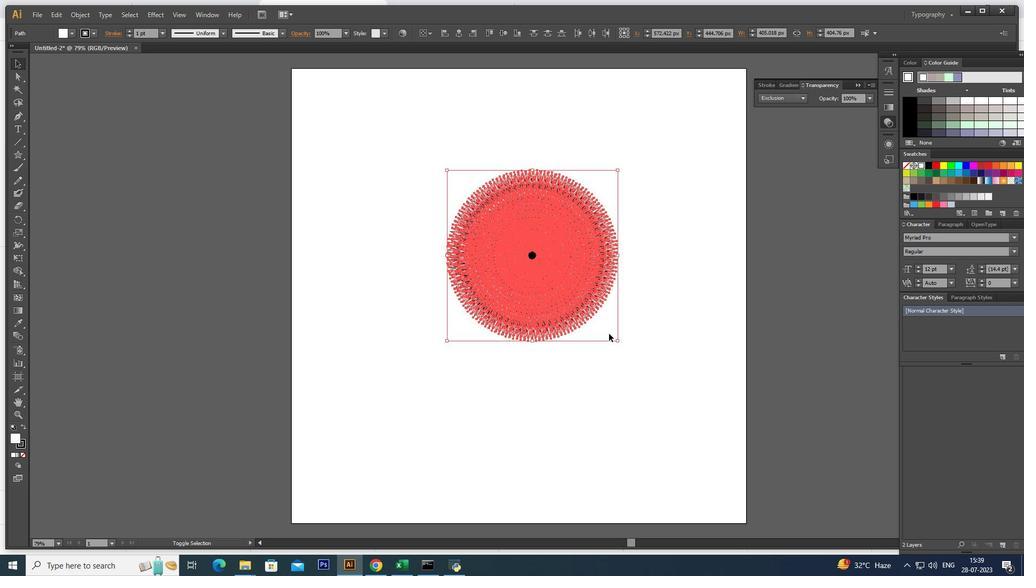 
Action: Key pressed <Key.alt_l>
Screenshot: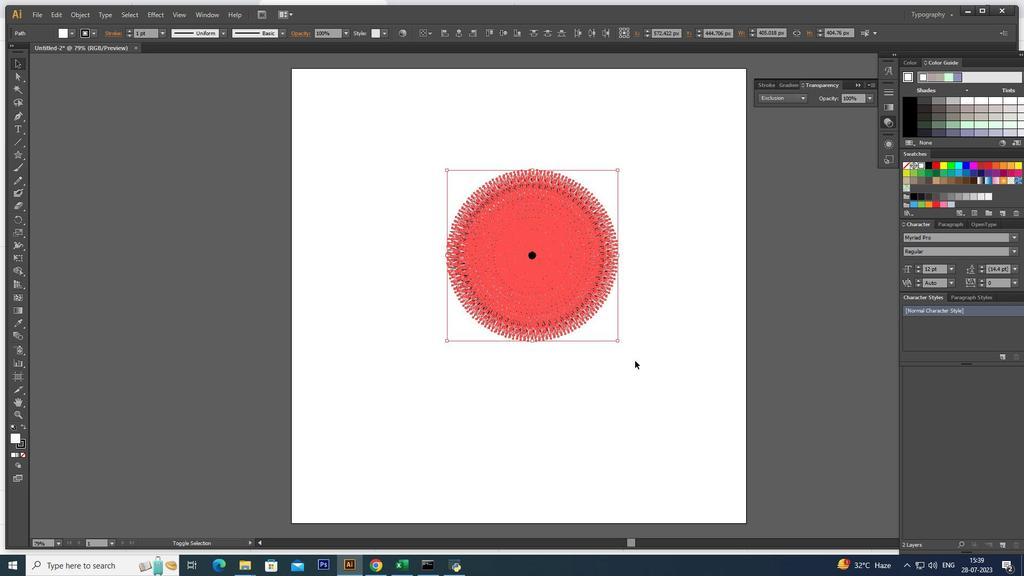 
Action: Mouse moved to (635, 361)
Screenshot: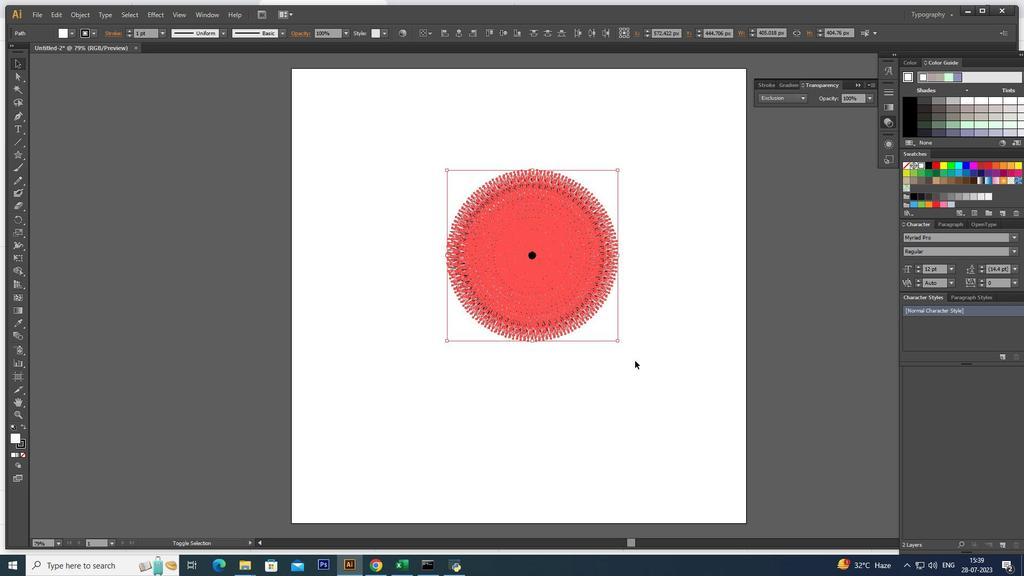
Action: Key pressed <Key.shift><Key.alt_l>
Screenshot: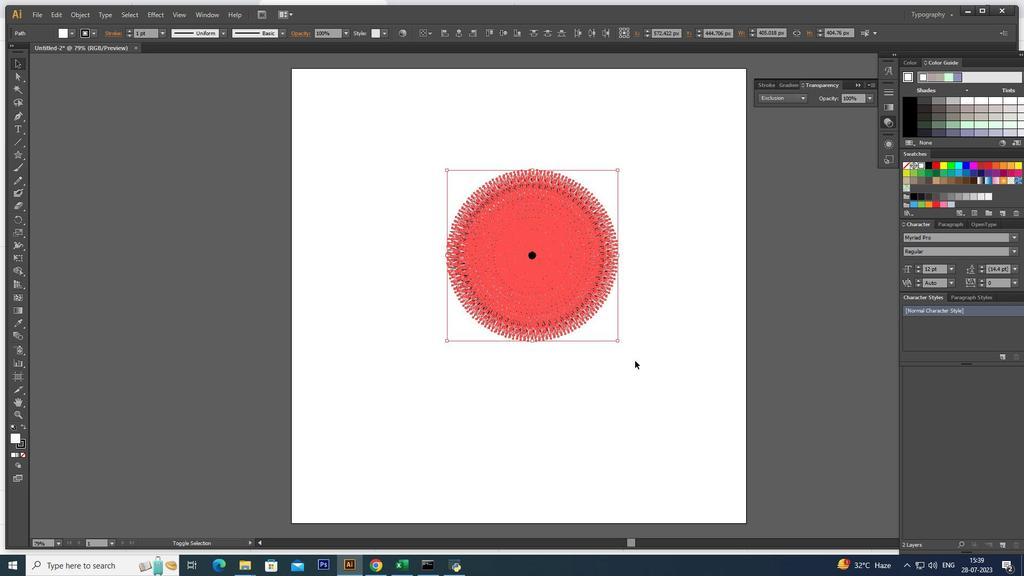 
Action: Mouse moved to (528, 193)
Screenshot: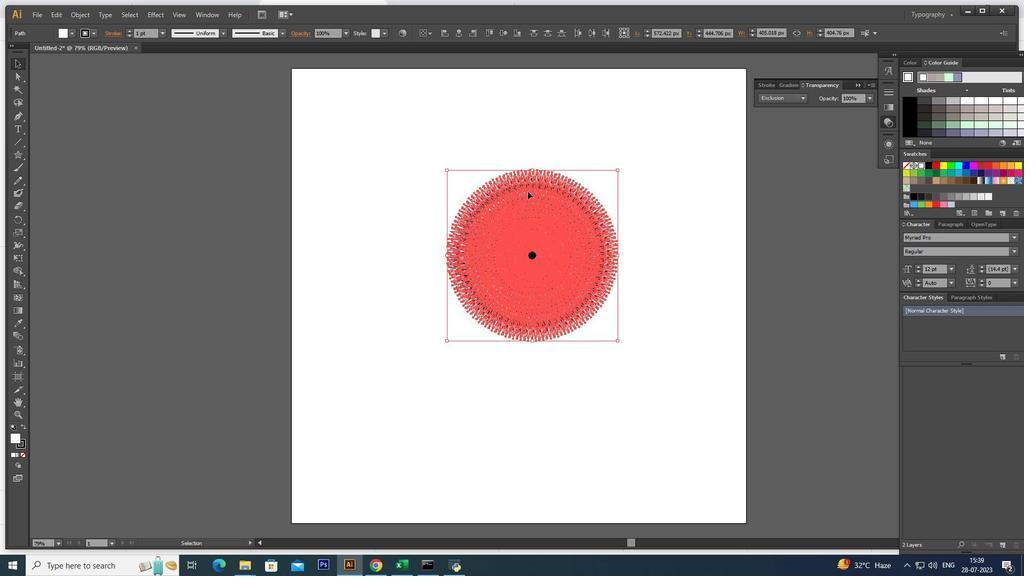 
Action: Mouse pressed left at (528, 193)
Screenshot: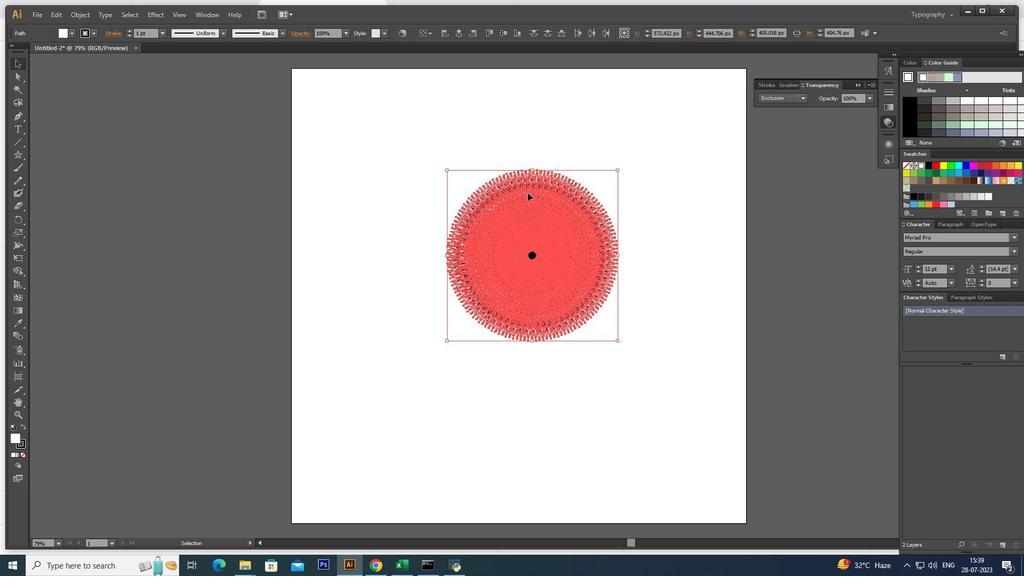 
Action: Mouse moved to (643, 227)
Screenshot: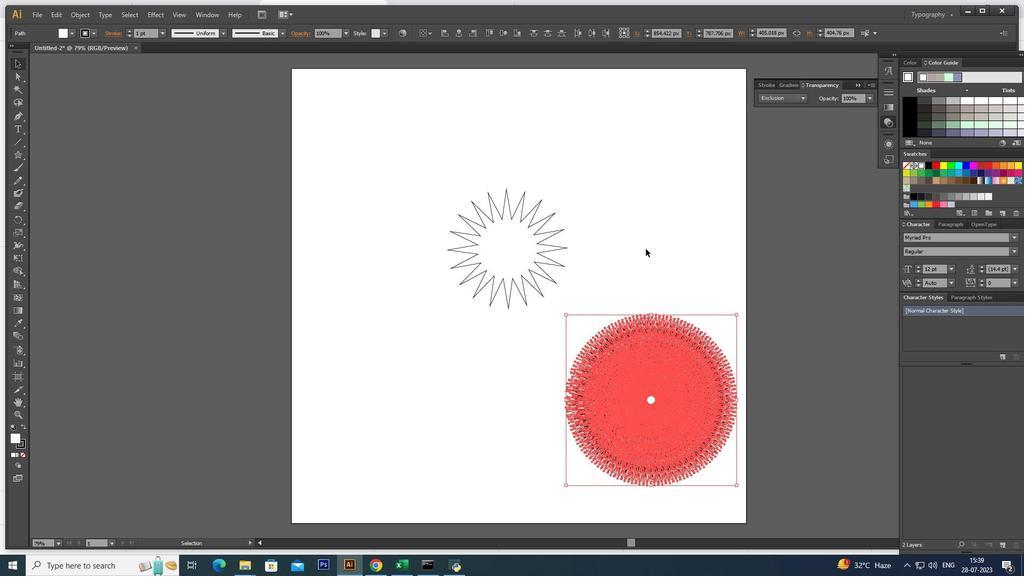 
Action: Key pressed ctrl+Z
Screenshot: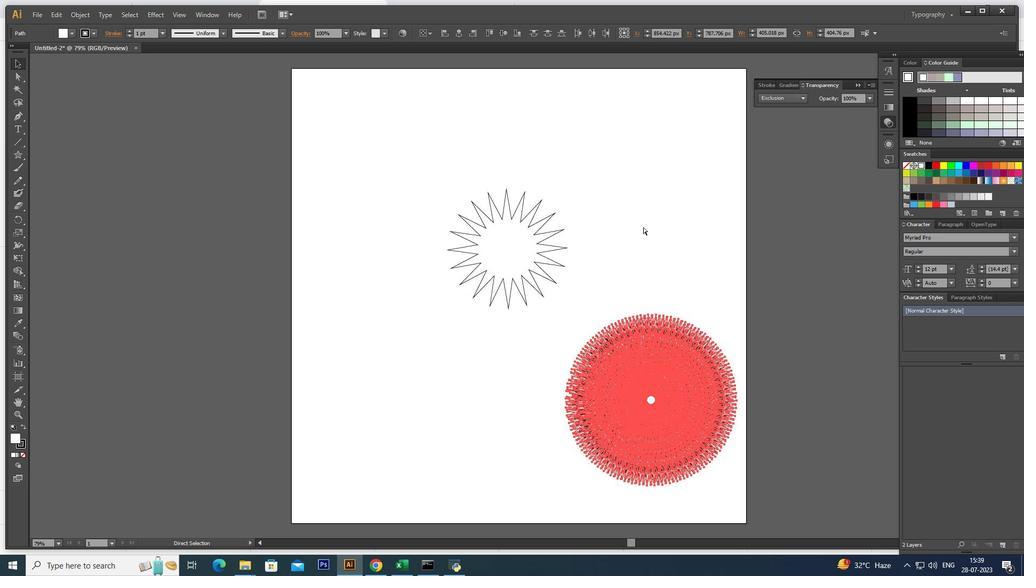 
Action: Mouse moved to (658, 193)
Screenshot: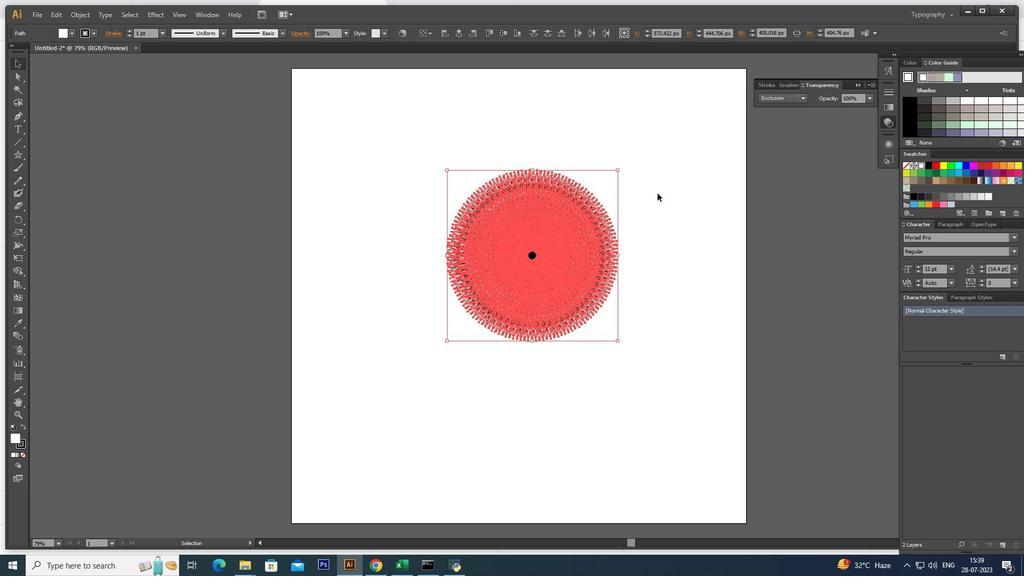 
Action: Mouse pressed left at (658, 193)
Screenshot: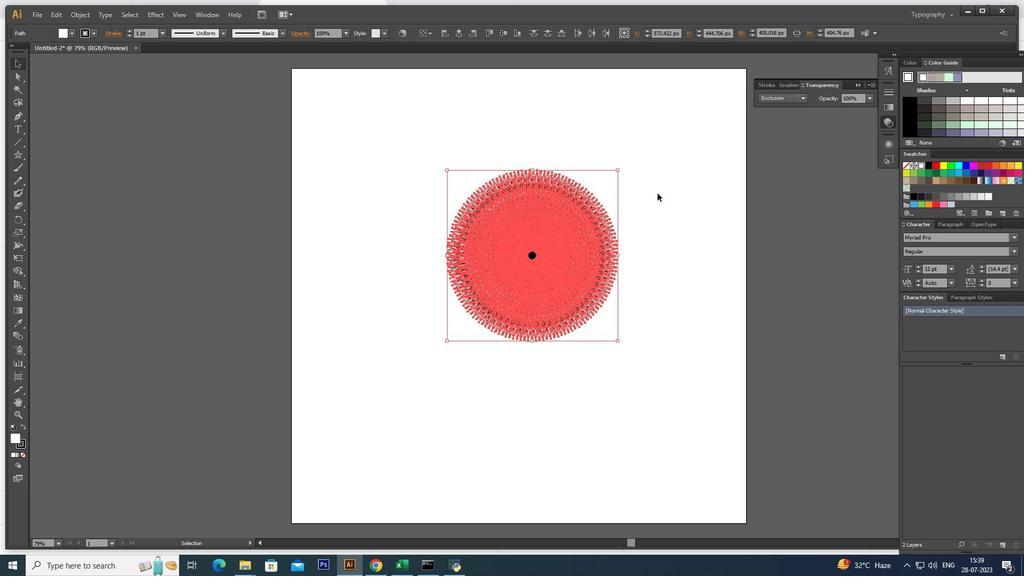 
Action: Mouse moved to (925, 415)
Screenshot: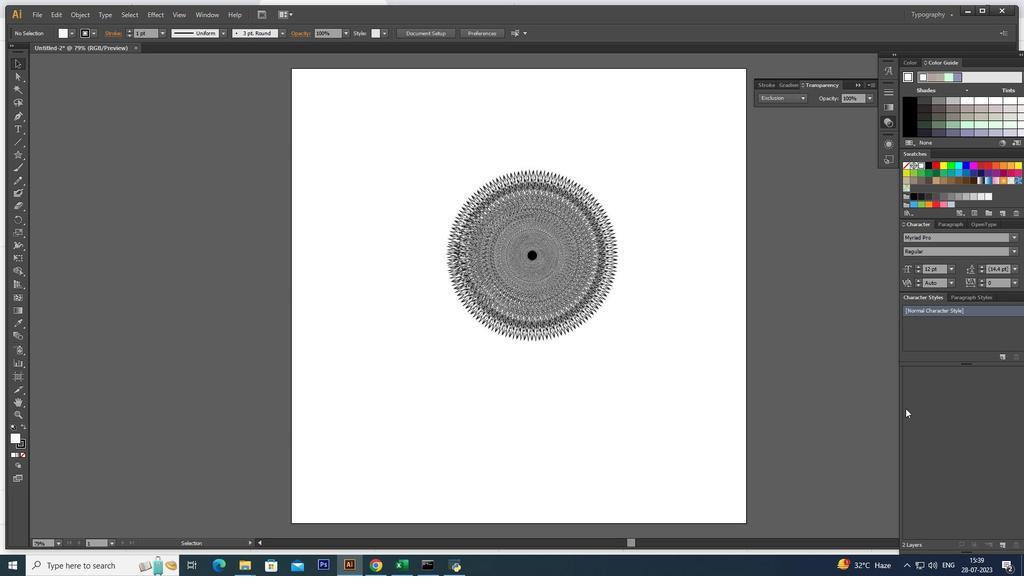 
Action: Mouse pressed left at (925, 415)
Screenshot: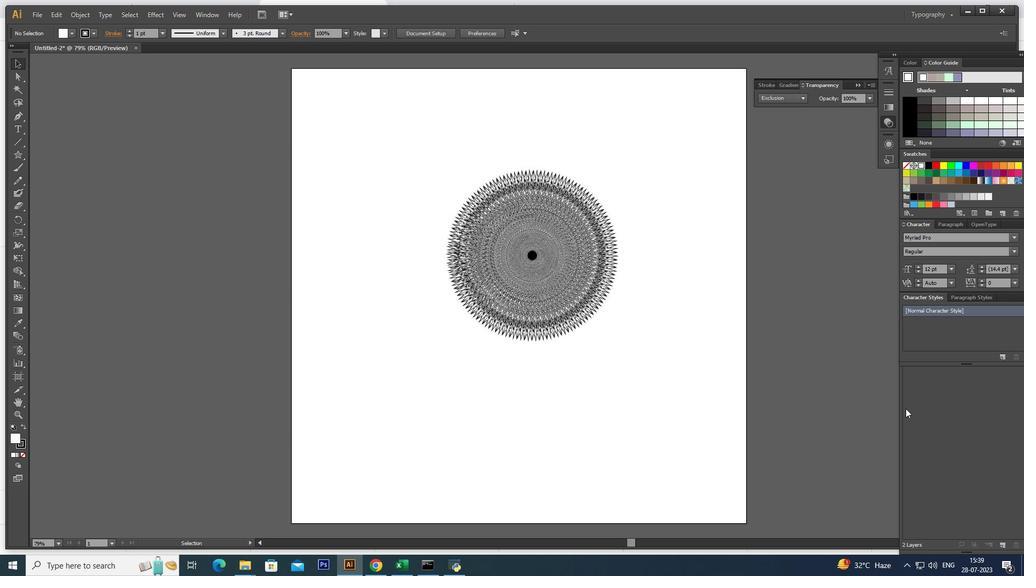 
Action: Mouse moved to (677, 156)
Screenshot: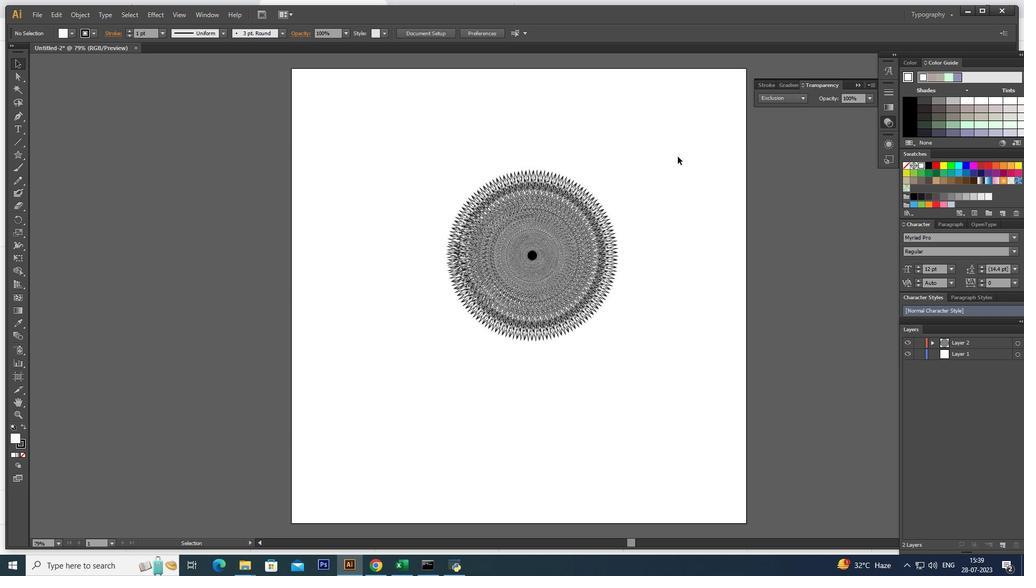 
Action: Mouse pressed left at (677, 156)
Screenshot: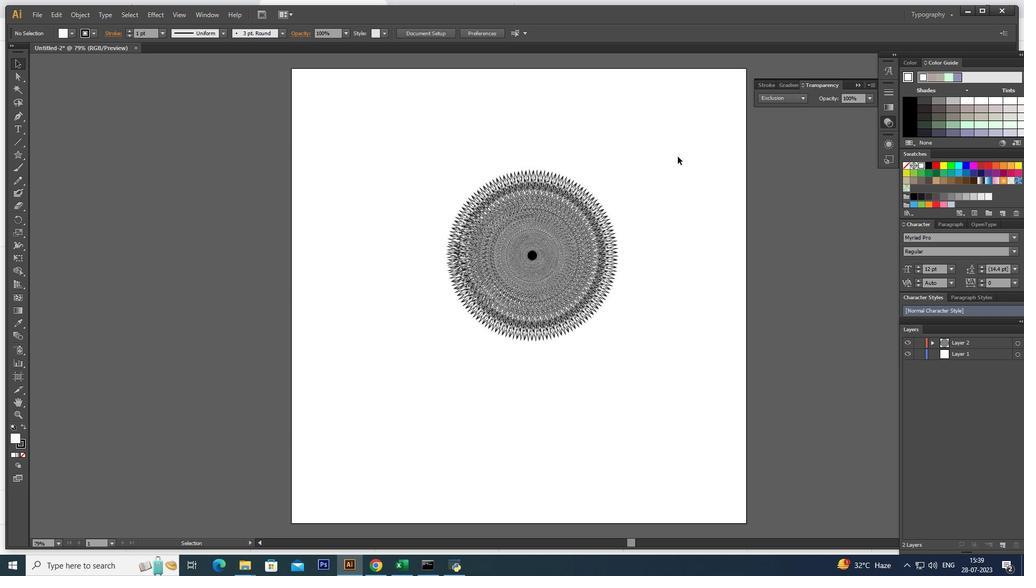 
Action: Mouse moved to (533, 257)
Screenshot: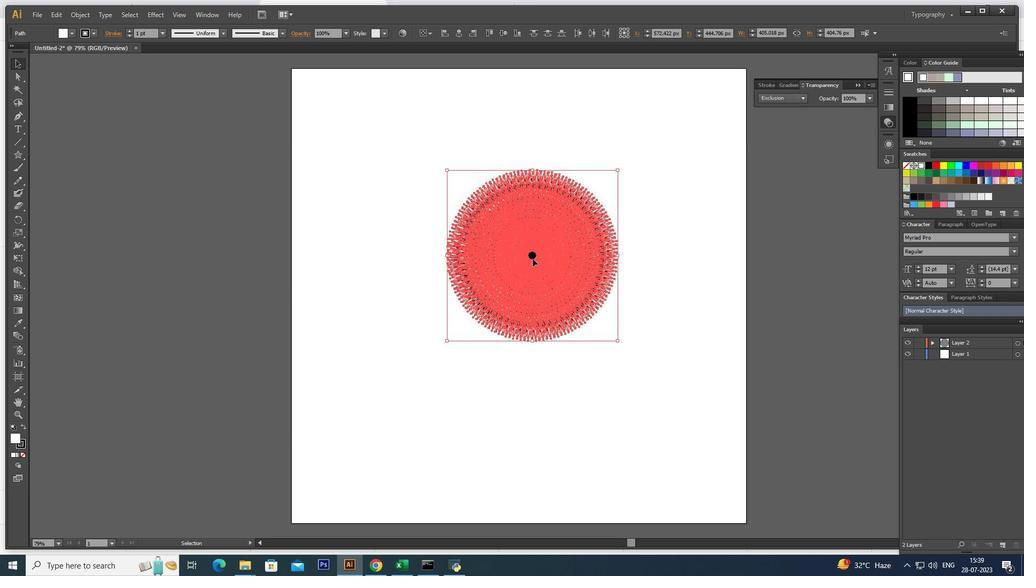 
Action: Mouse pressed left at (533, 257)
Screenshot: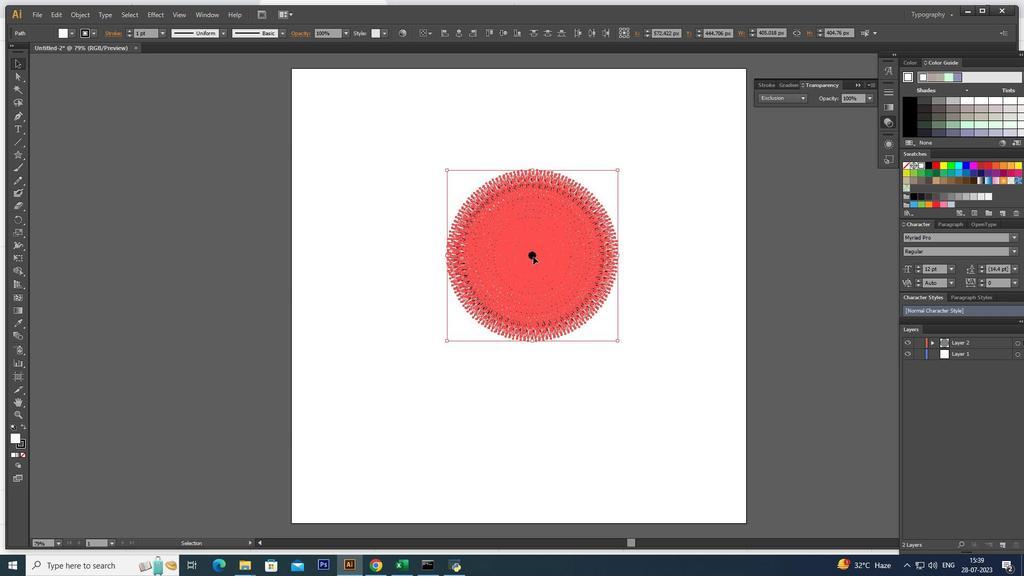 
Action: Mouse moved to (660, 240)
Screenshot: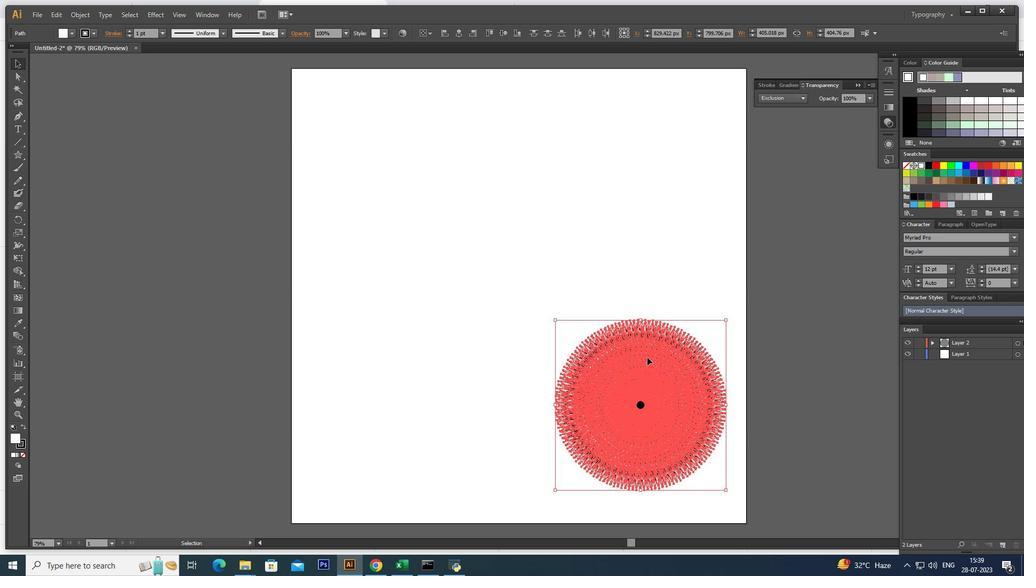 
Action: Mouse pressed left at (660, 240)
Screenshot: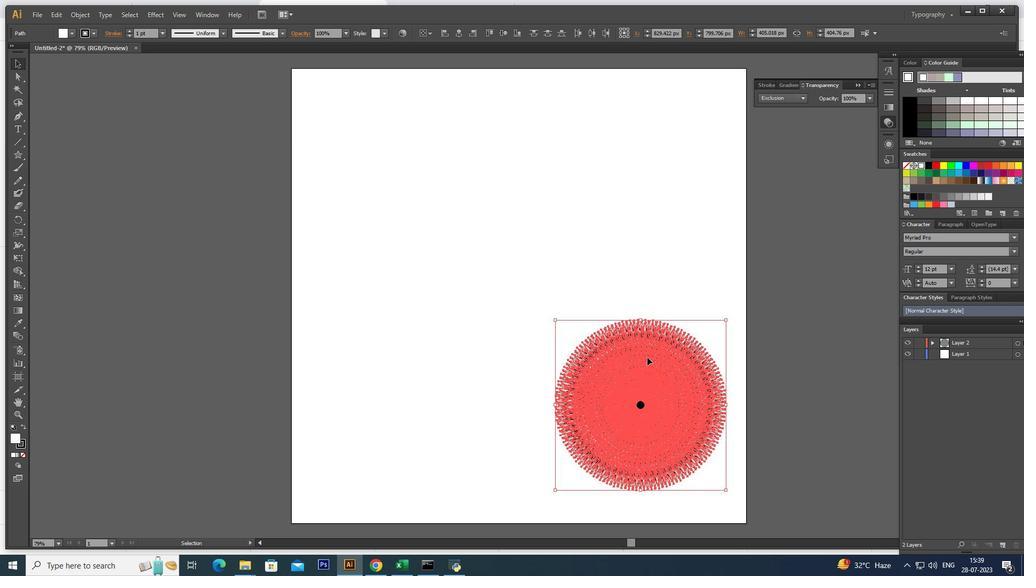 
Action: Mouse moved to (1007, 541)
Screenshot: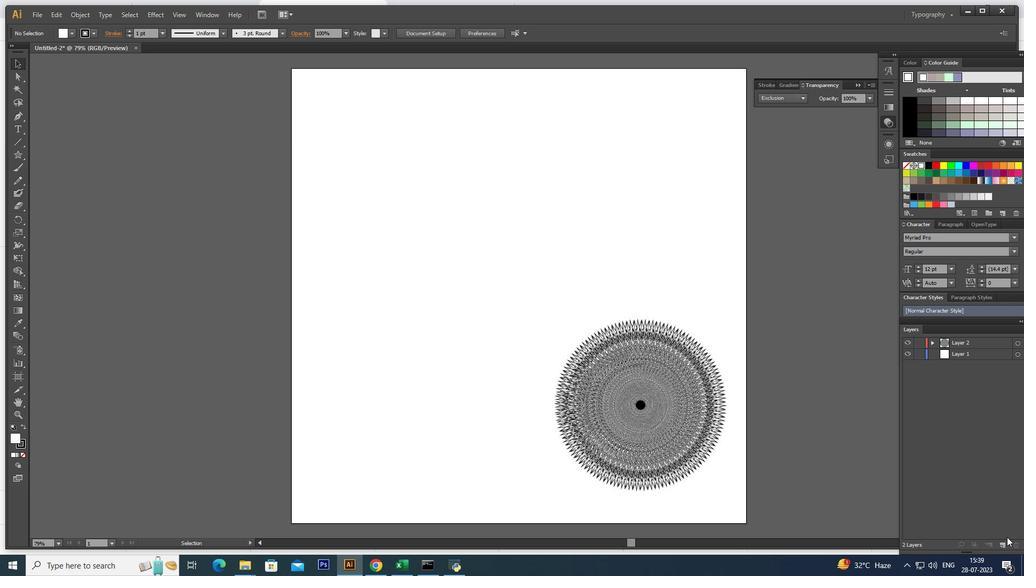 
Action: Mouse pressed left at (1007, 541)
Screenshot: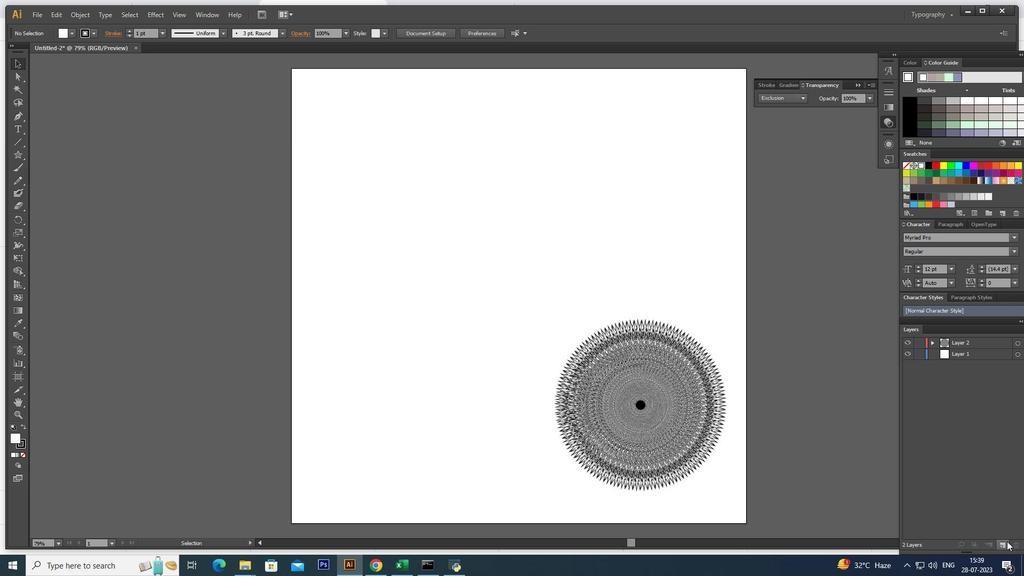 
Action: Mouse moved to (17, 157)
Screenshot: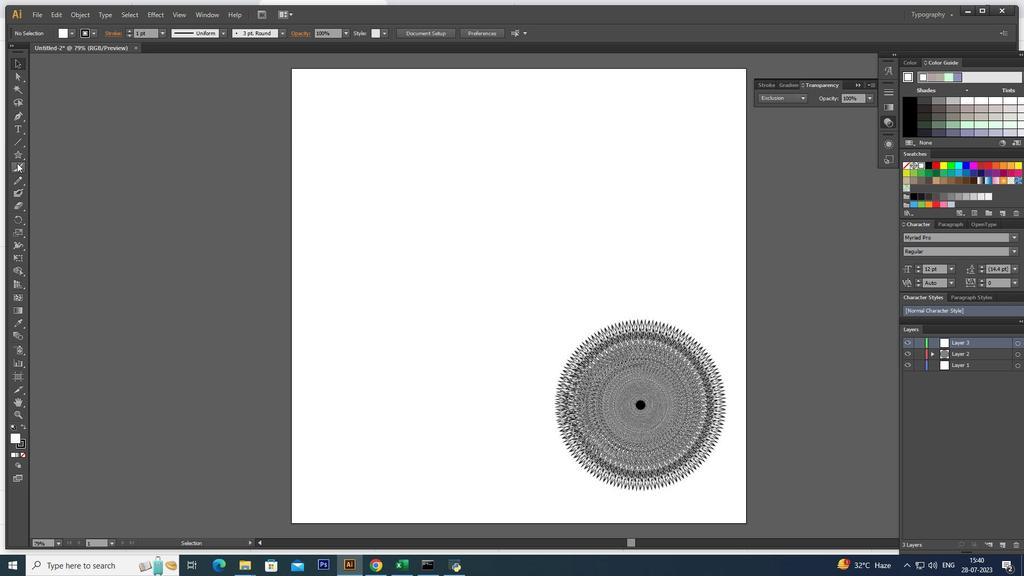 
Action: Mouse pressed left at (17, 157)
Screenshot: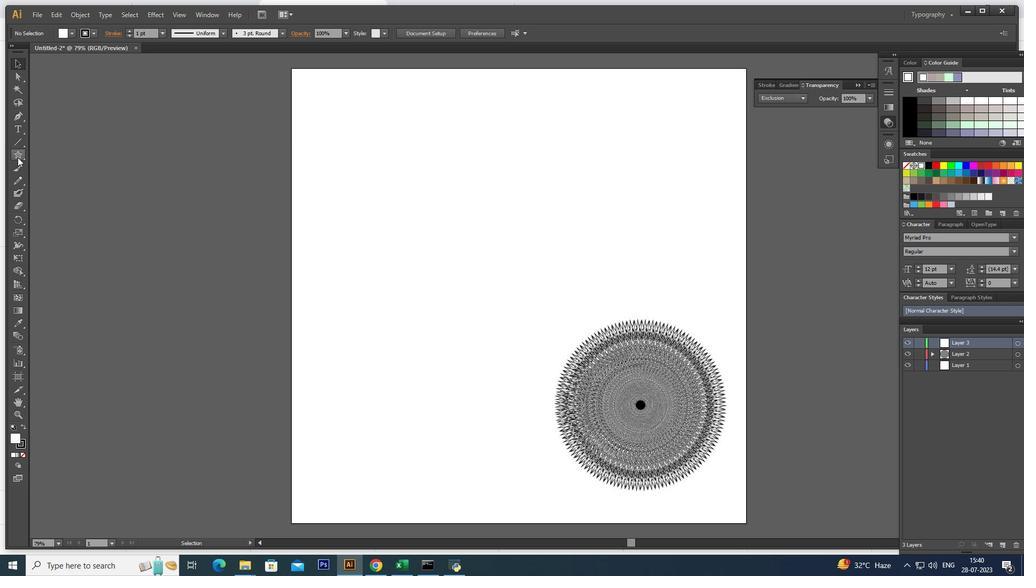 
Action: Mouse moved to (68, 163)
Screenshot: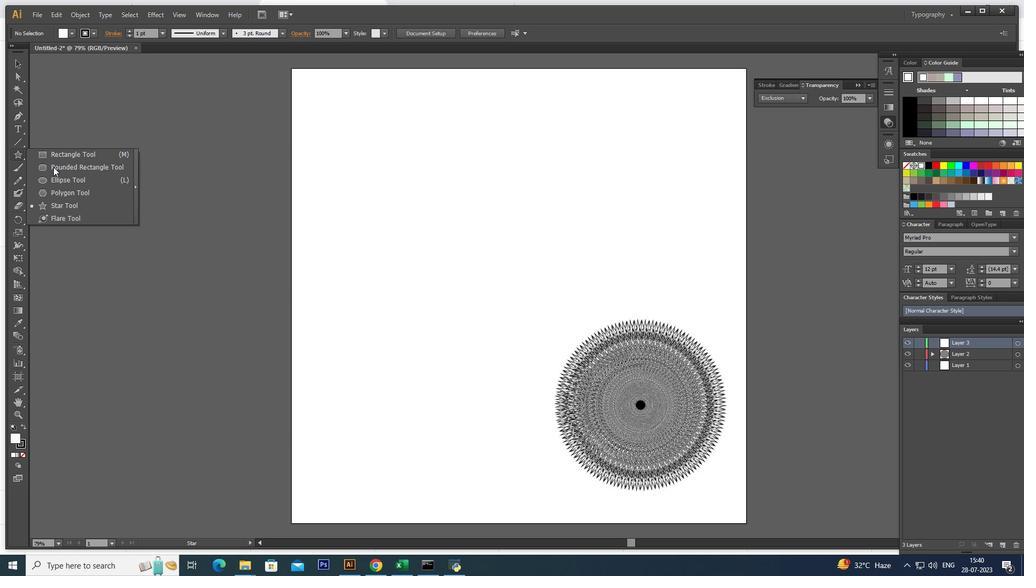 
Action: Mouse pressed left at (68, 163)
Screenshot: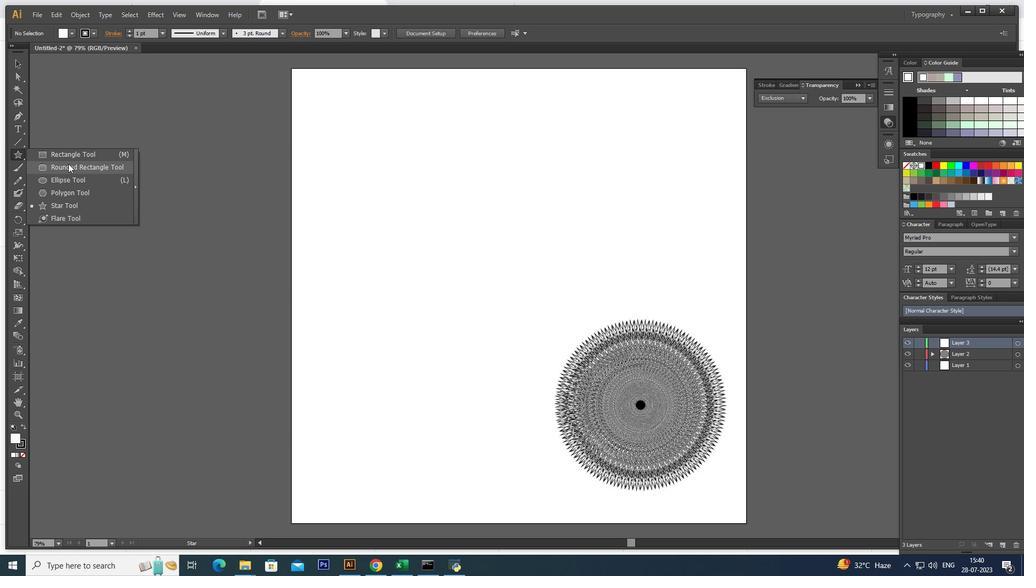 
Action: Mouse moved to (362, 130)
Screenshot: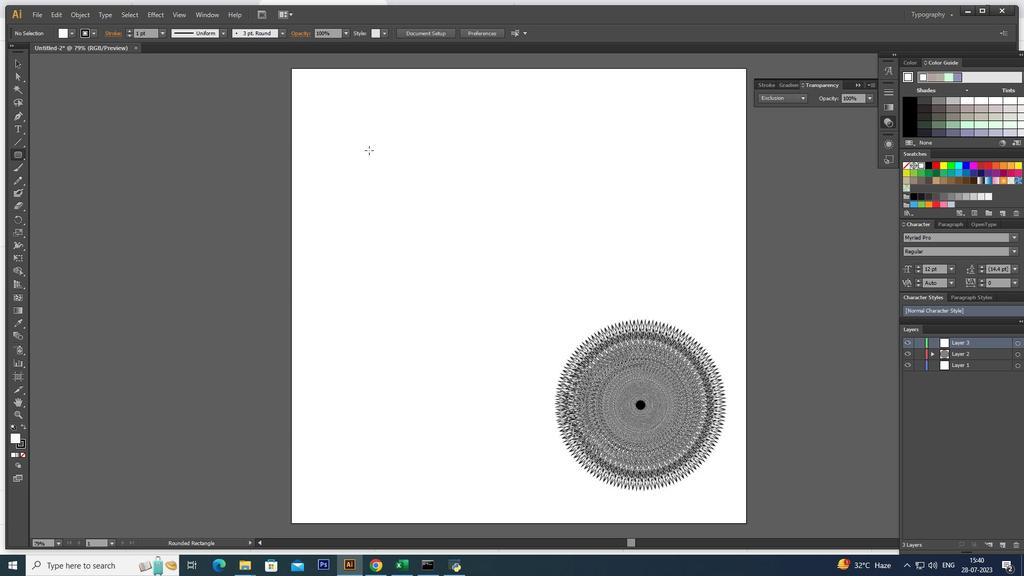 
Action: Mouse pressed left at (362, 130)
Screenshot: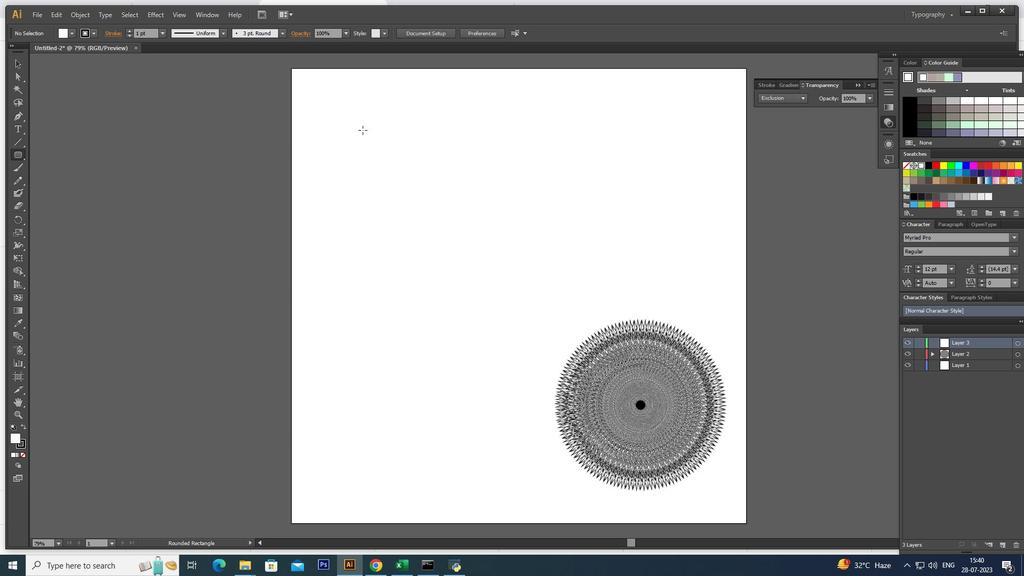
Action: Mouse moved to (485, 130)
Screenshot: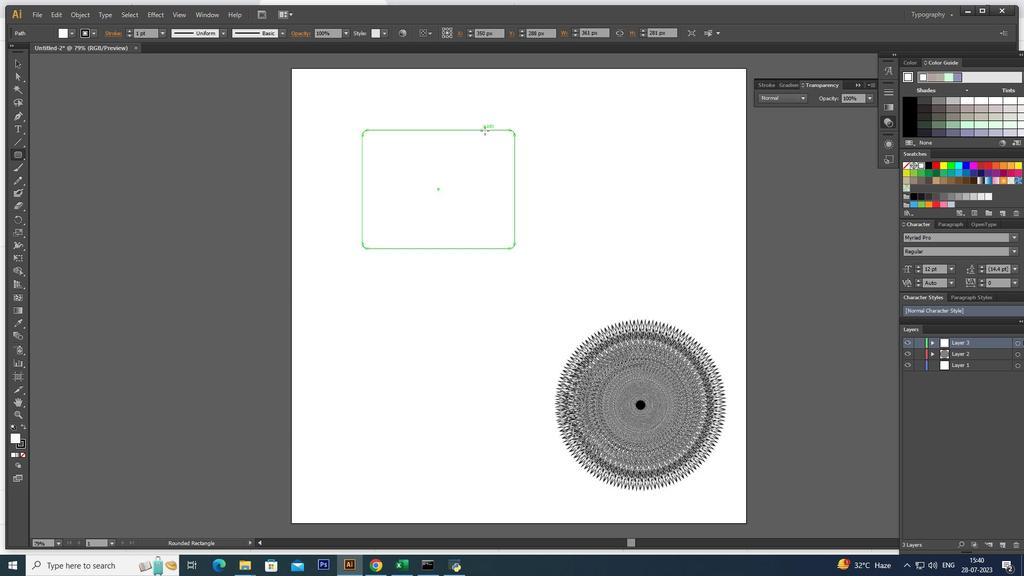 
Action: Mouse pressed left at (485, 130)
Screenshot: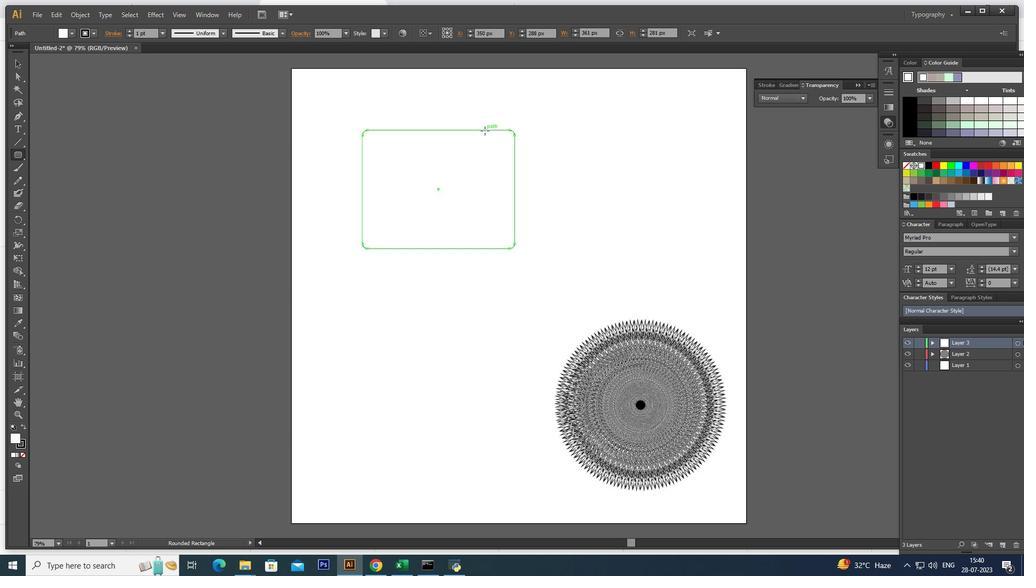 
Action: Mouse moved to (510, 285)
Screenshot: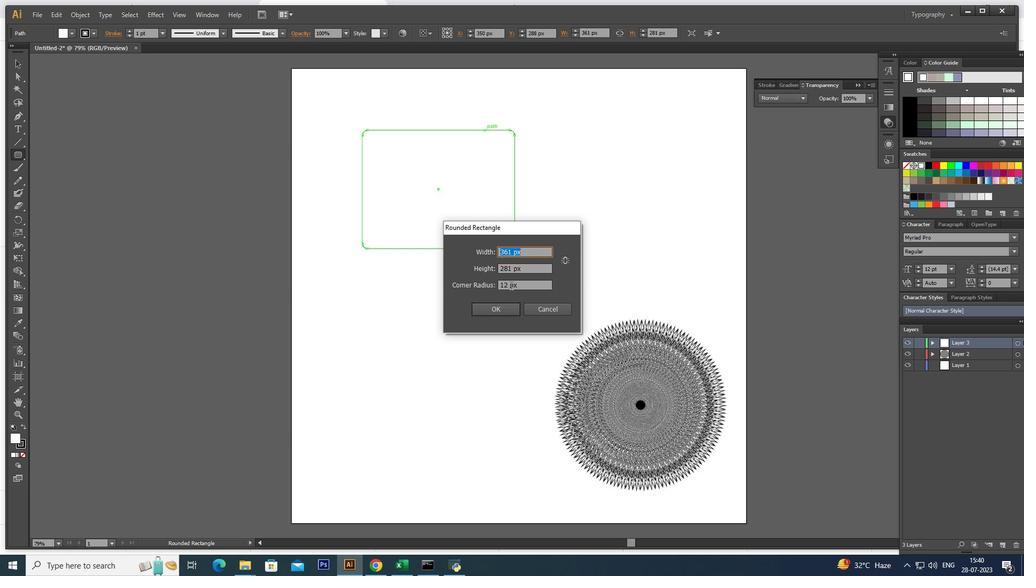
Action: Mouse pressed left at (510, 285)
Screenshot: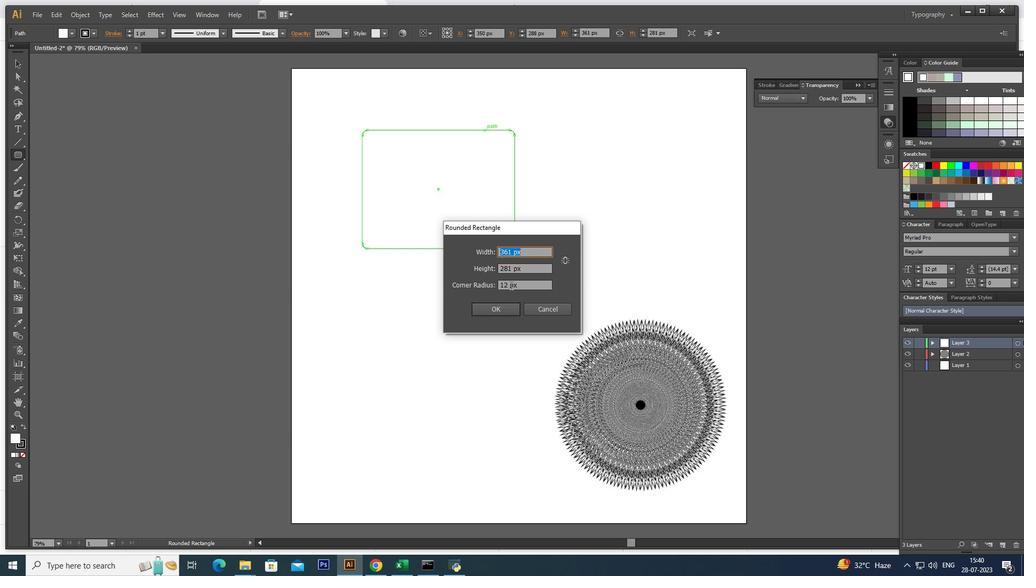 
Action: Mouse moved to (497, 285)
